 Task: Play online Dominion games in medium mode.
Action: Mouse moved to (301, 539)
Screenshot: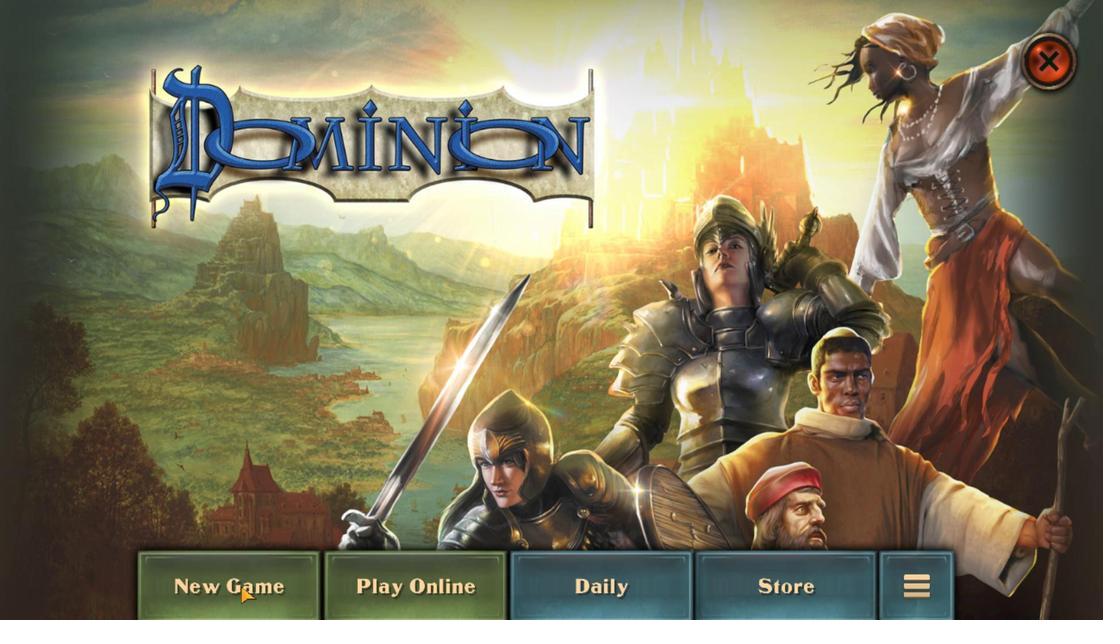 
Action: Mouse pressed left at (301, 539)
Screenshot: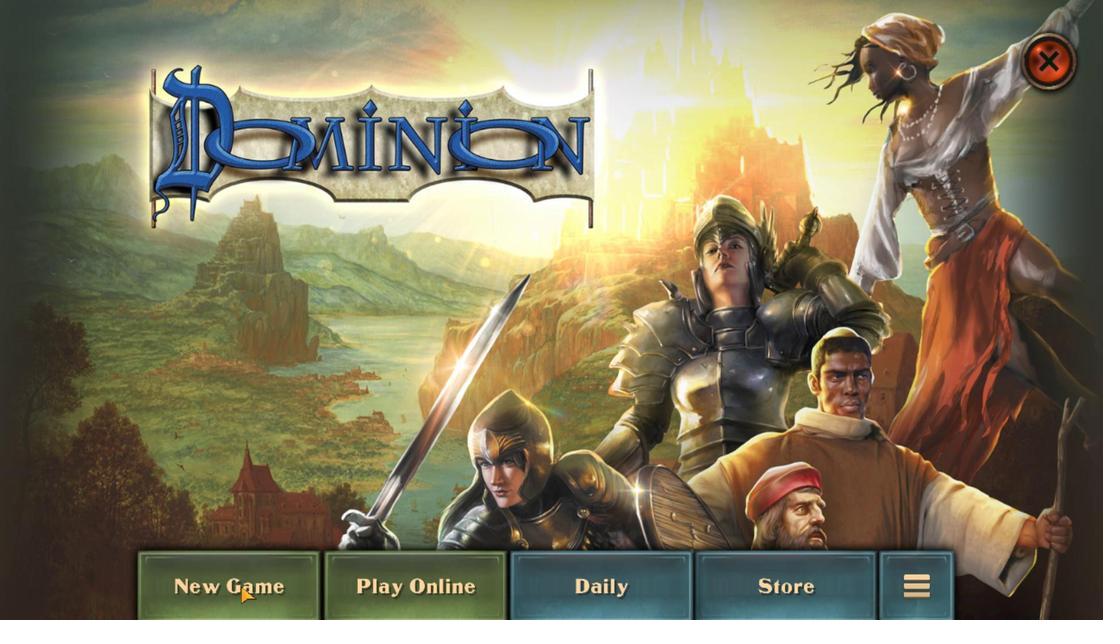
Action: Mouse moved to (652, 342)
Screenshot: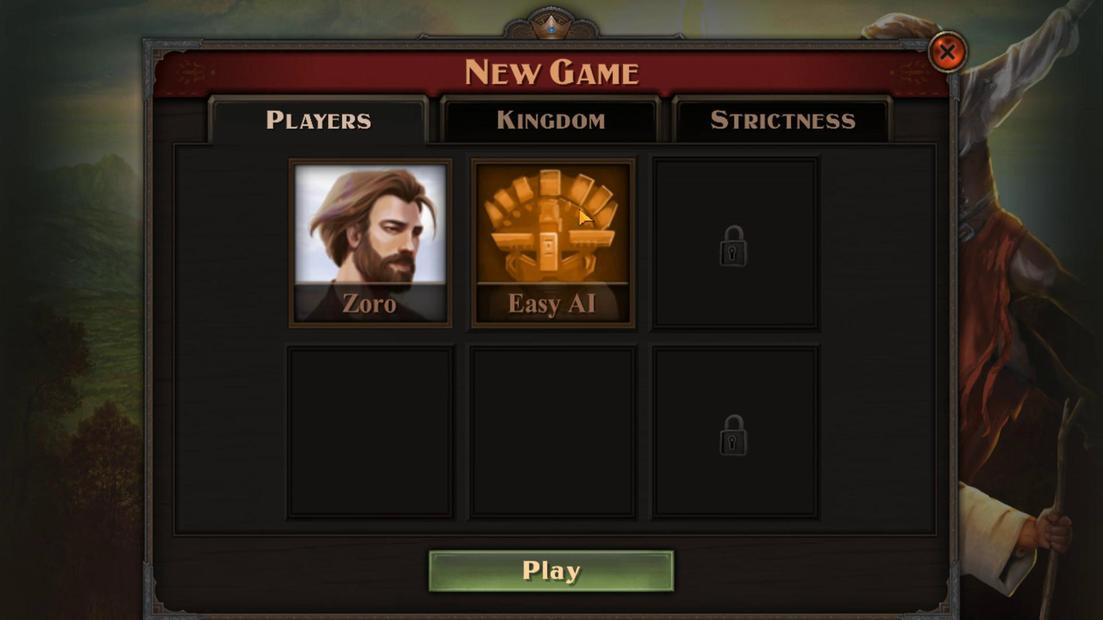 
Action: Mouse pressed left at (652, 342)
Screenshot: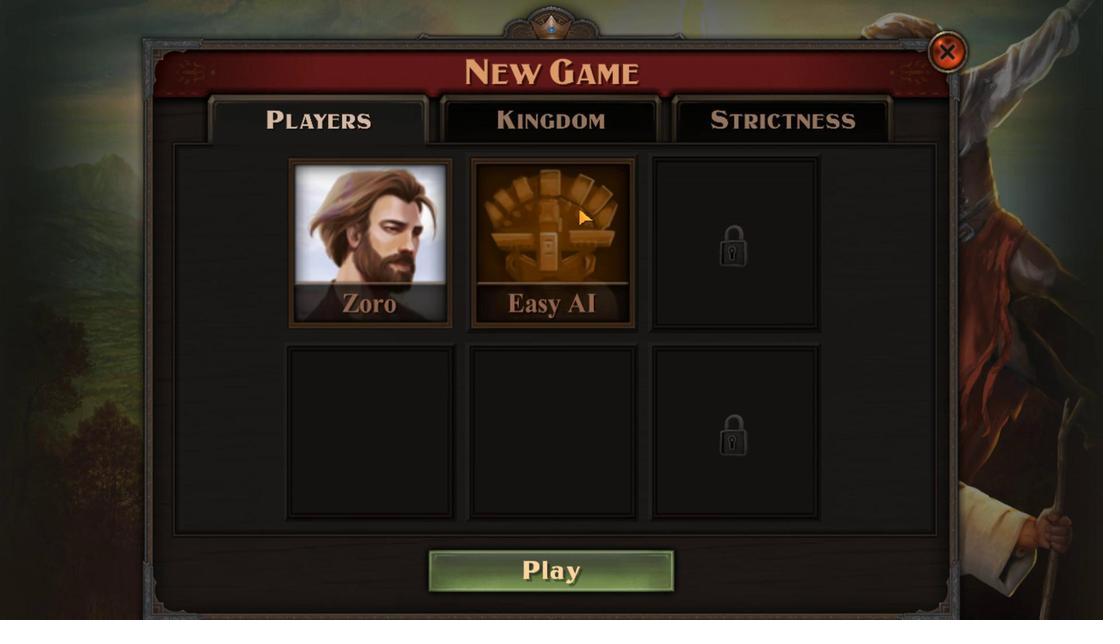 
Action: Mouse moved to (401, 459)
Screenshot: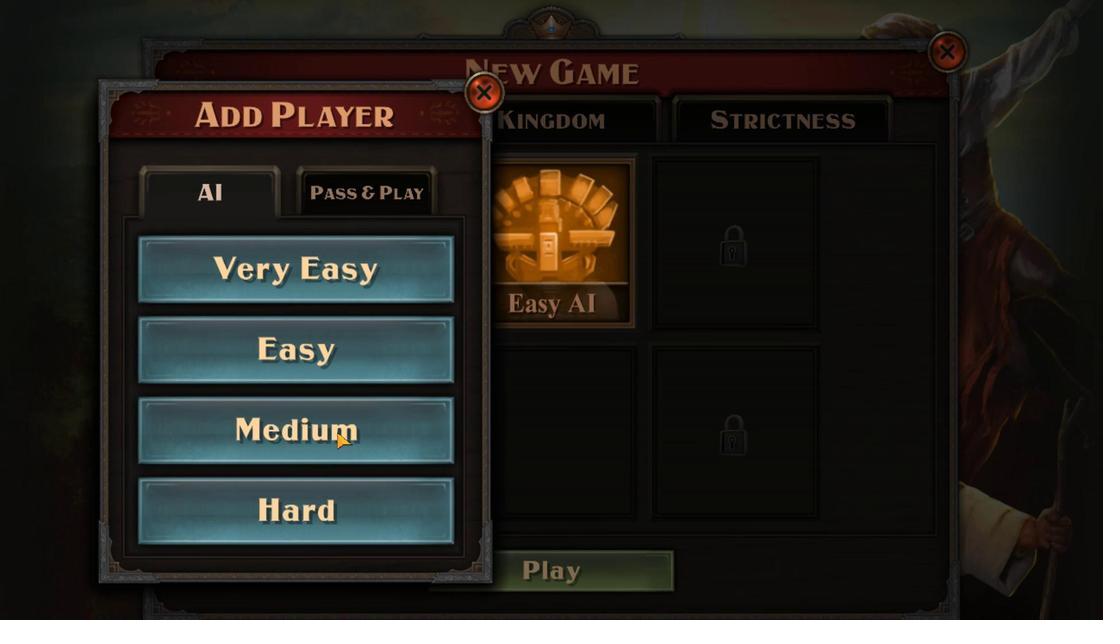 
Action: Mouse pressed left at (401, 459)
Screenshot: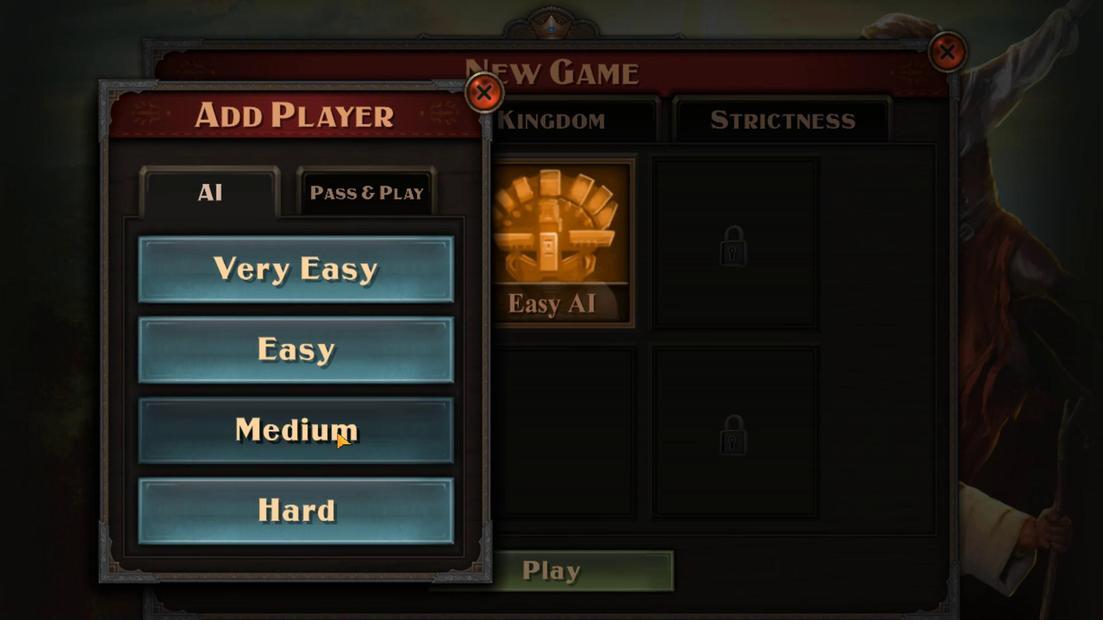 
Action: Mouse moved to (648, 530)
Screenshot: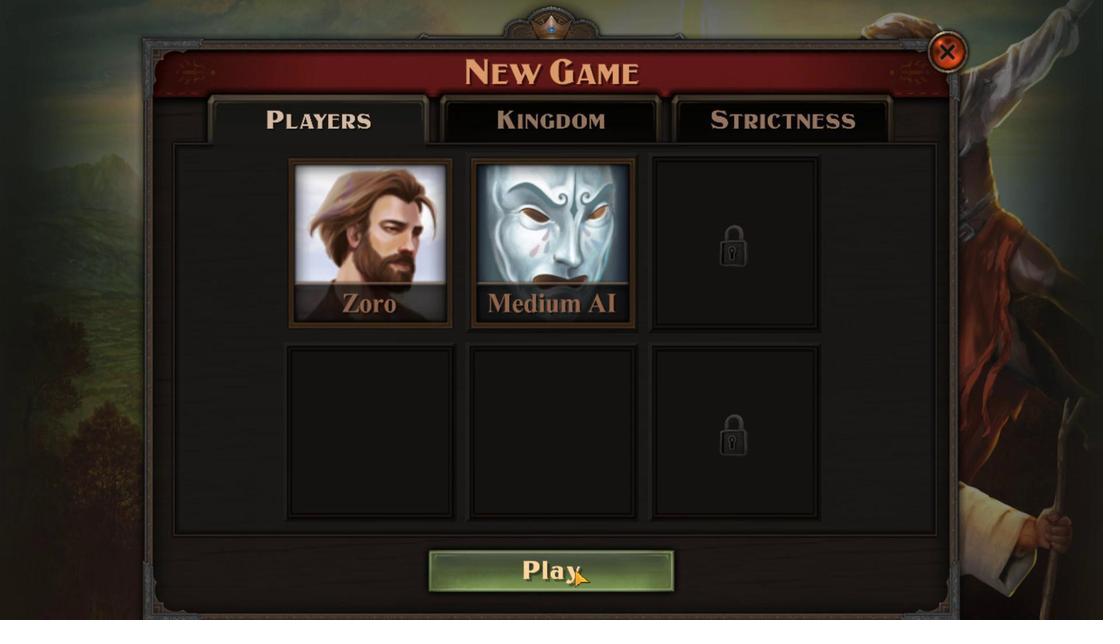 
Action: Mouse pressed left at (648, 530)
Screenshot: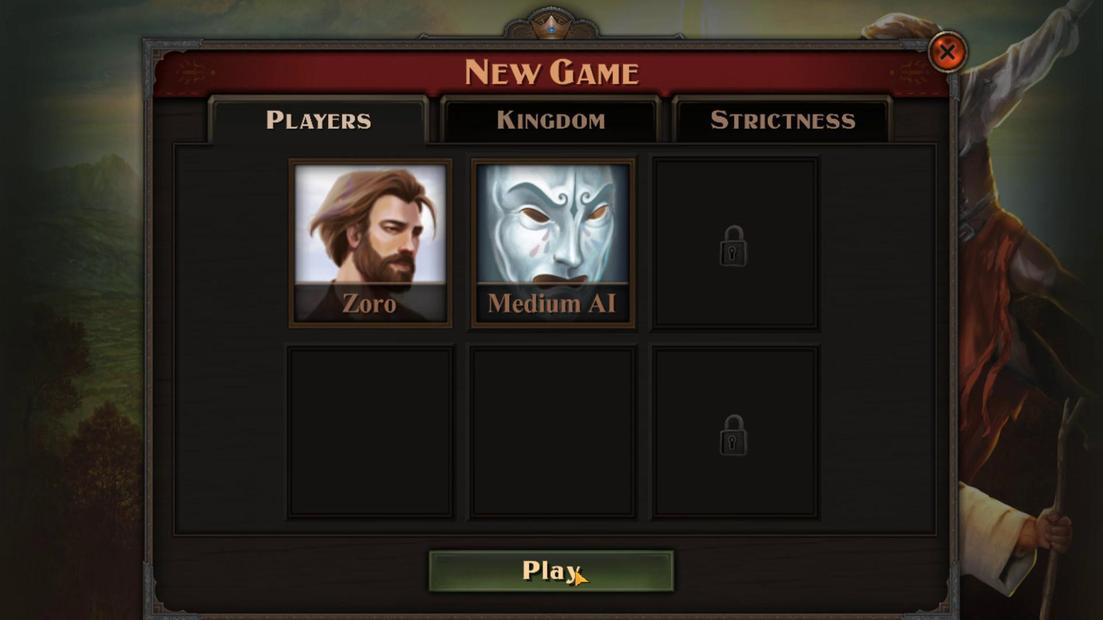 
Action: Mouse moved to (624, 497)
Screenshot: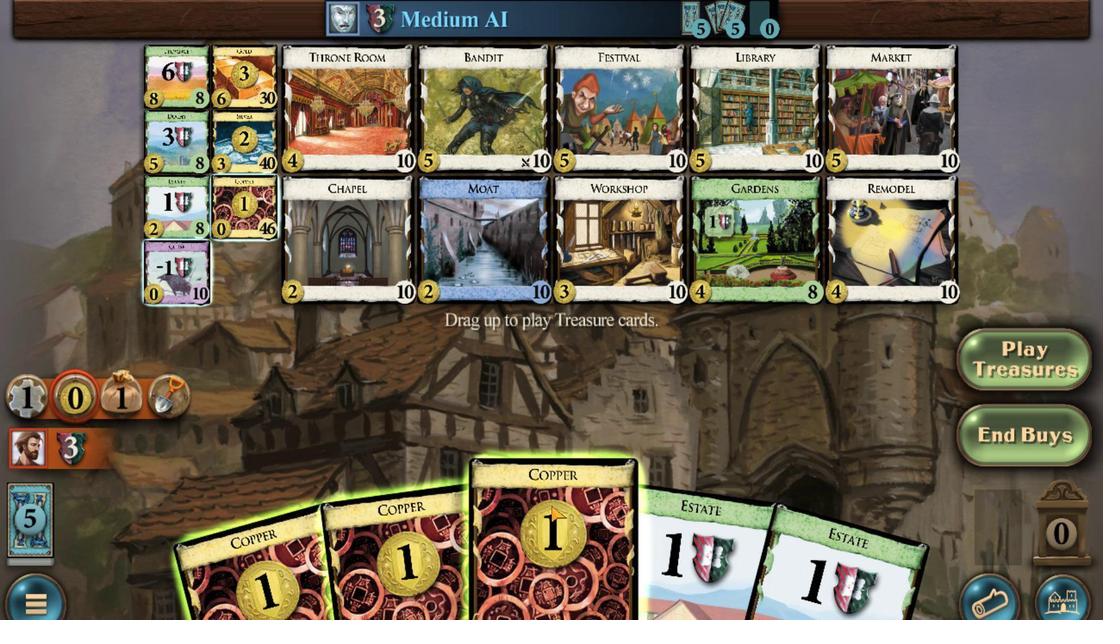 
Action: Mouse scrolled (624, 497) with delta (0, 0)
Screenshot: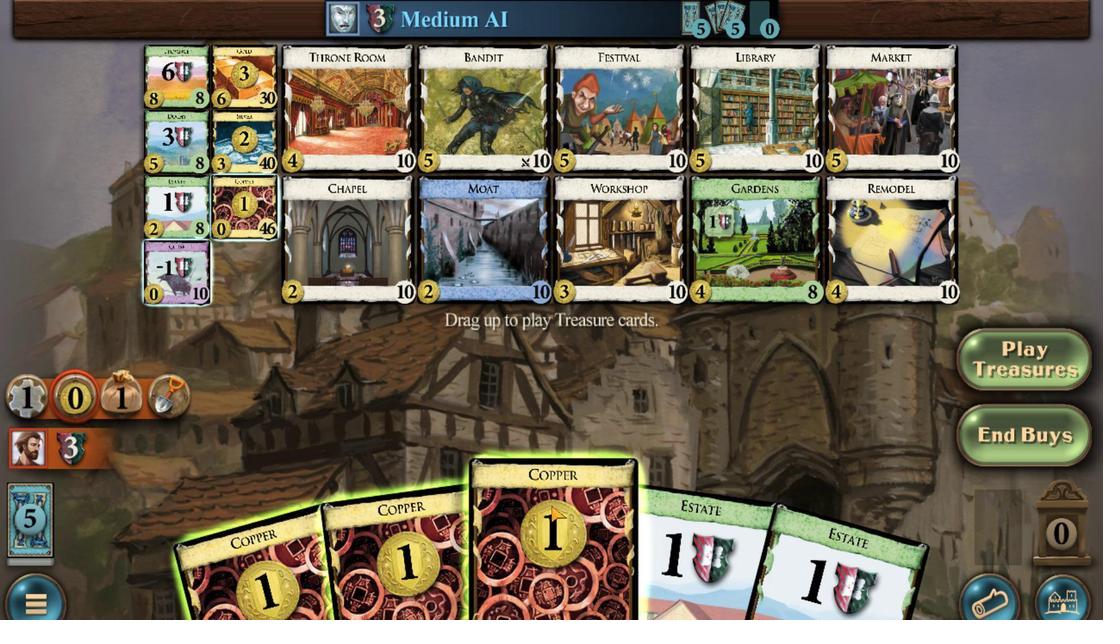 
Action: Mouse moved to (551, 503)
Screenshot: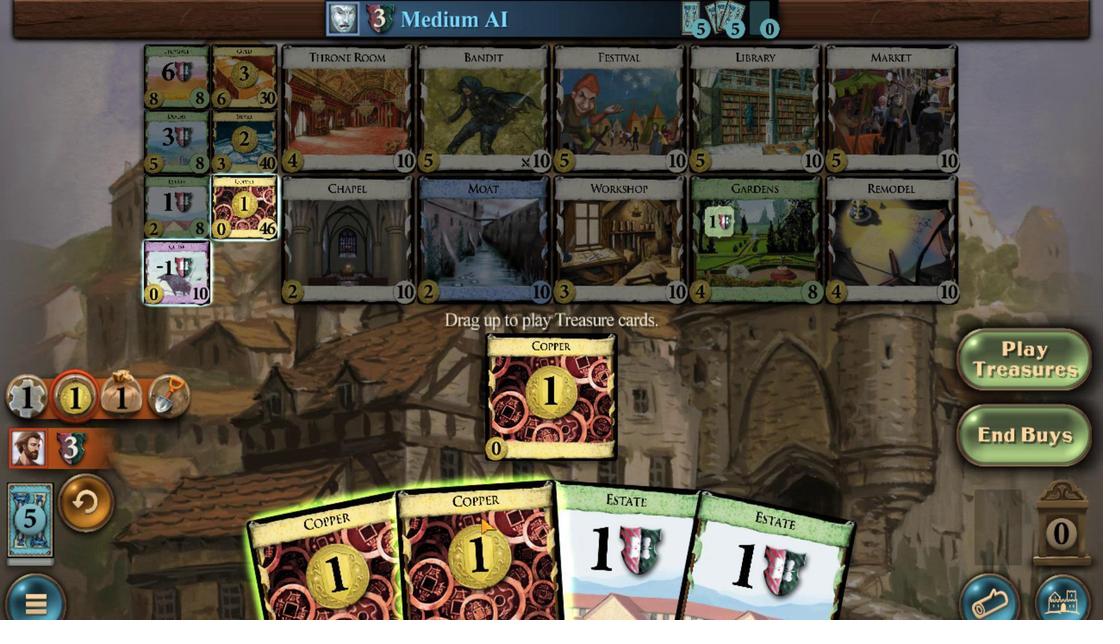 
Action: Mouse scrolled (551, 503) with delta (0, 0)
Screenshot: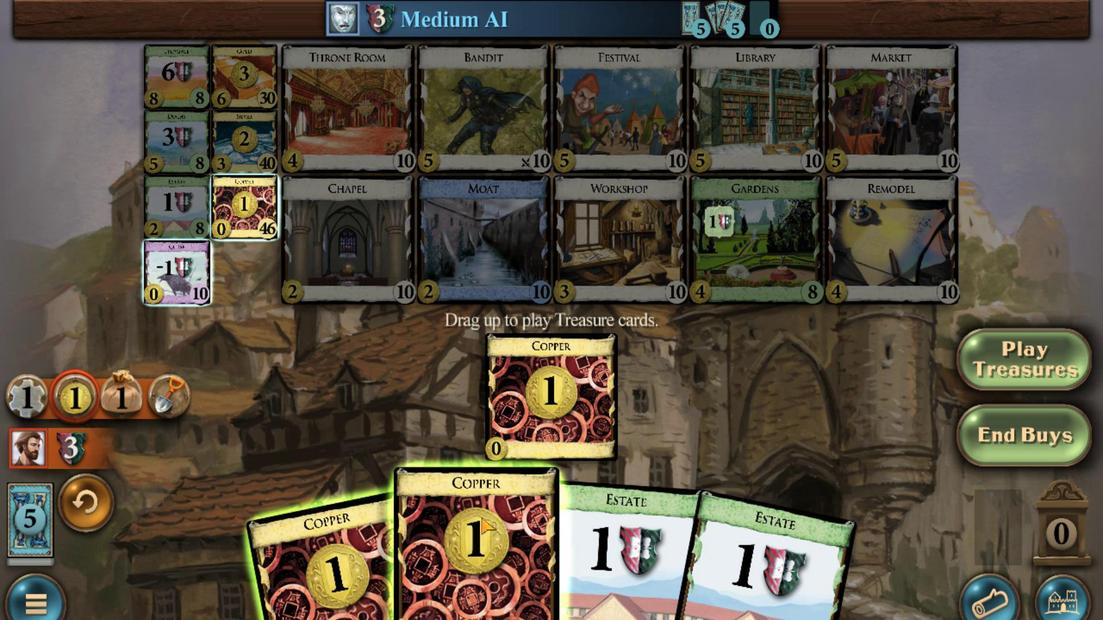 
Action: Mouse moved to (479, 511)
Screenshot: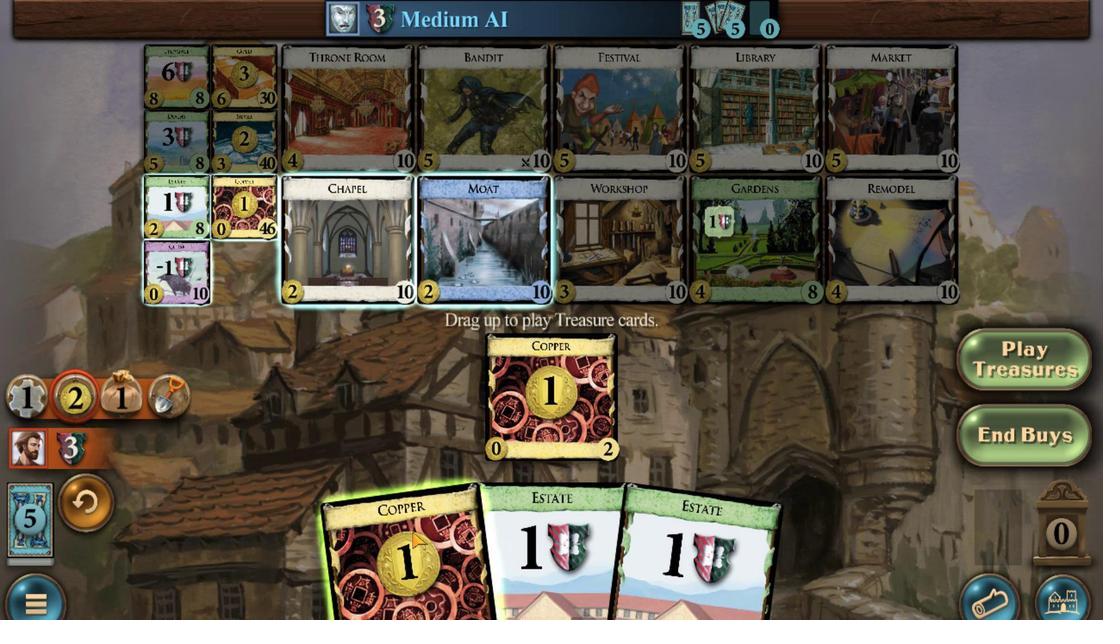 
Action: Mouse scrolled (479, 510) with delta (0, 0)
Screenshot: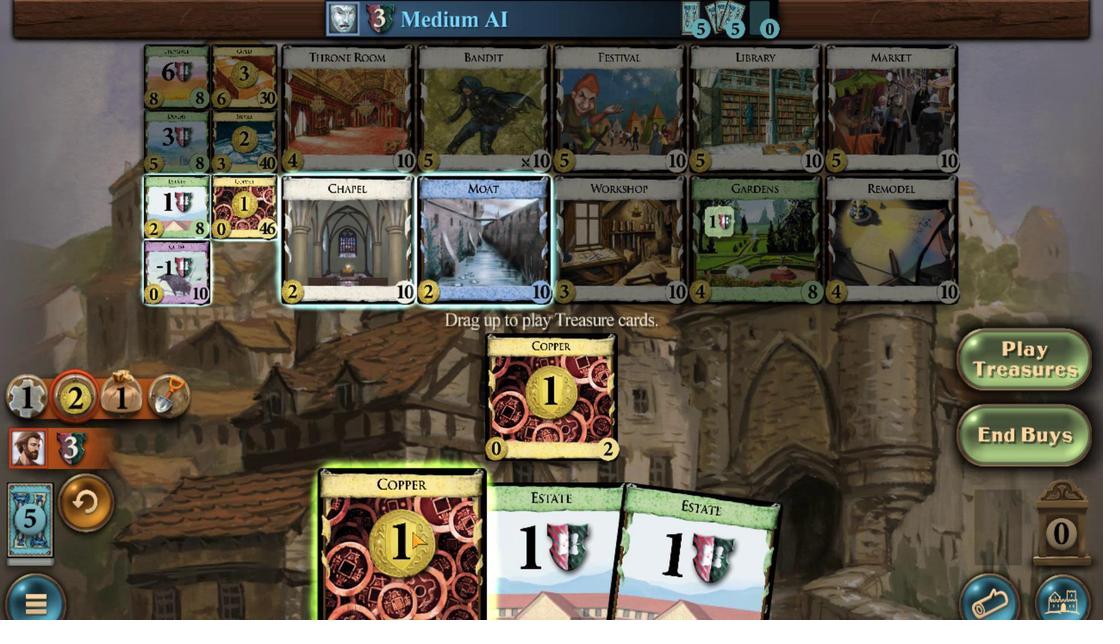 
Action: Mouse moved to (316, 302)
Screenshot: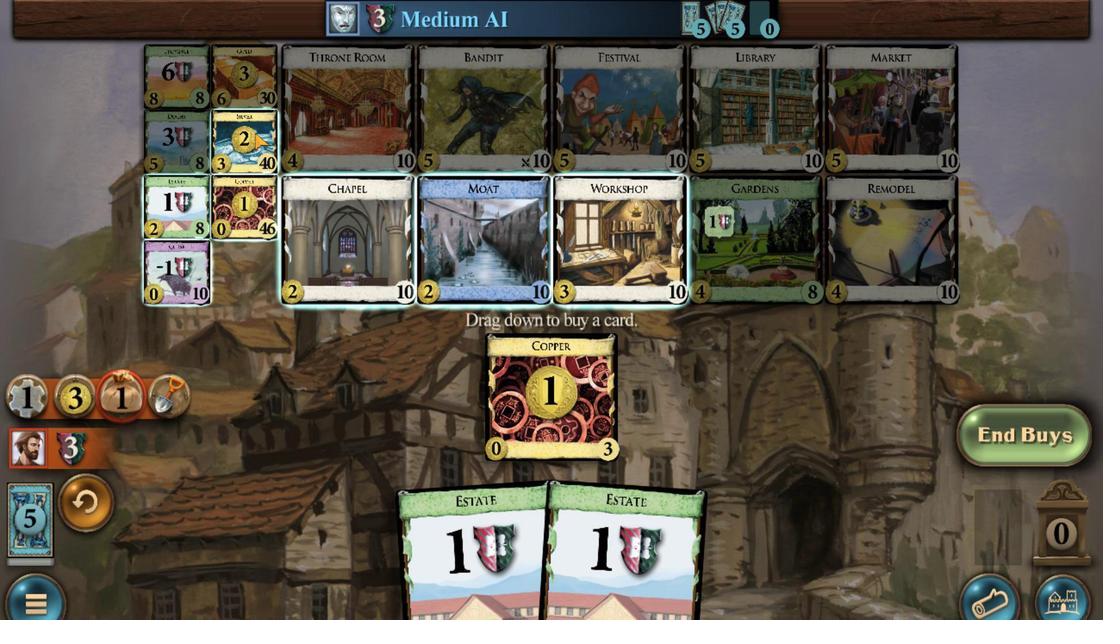 
Action: Mouse scrolled (316, 303) with delta (0, 0)
Screenshot: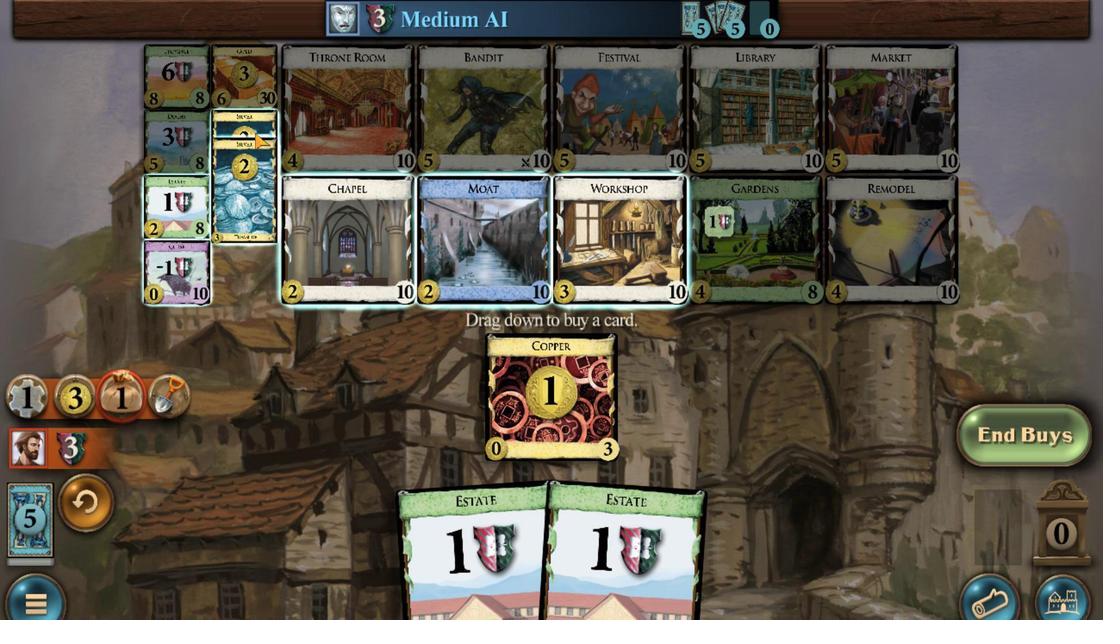 
Action: Mouse scrolled (316, 303) with delta (0, 0)
Screenshot: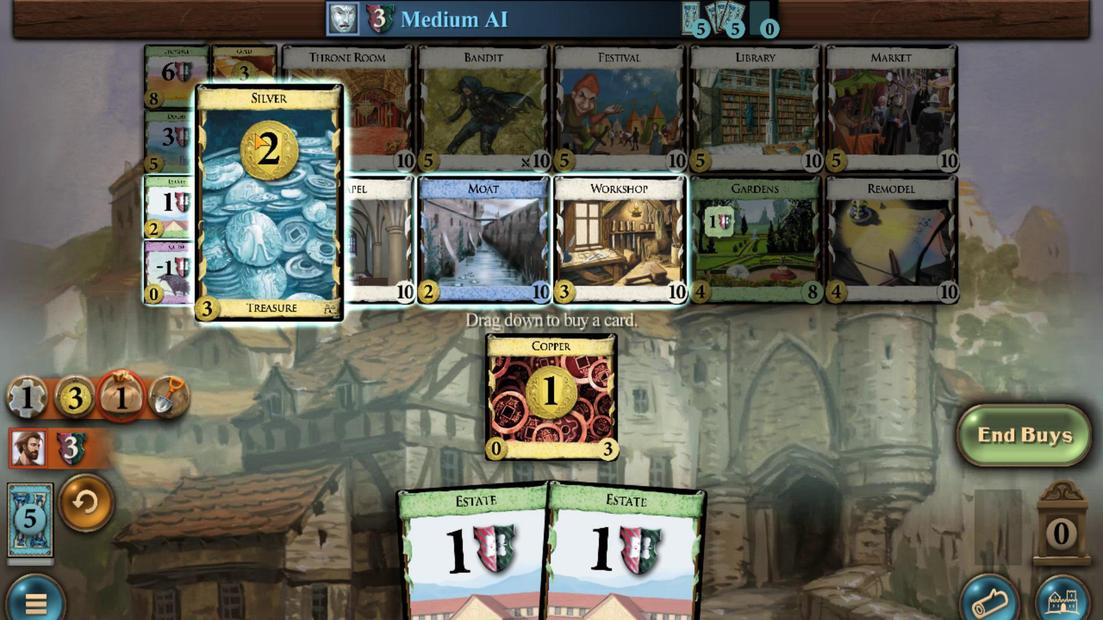 
Action: Mouse scrolled (316, 303) with delta (0, 0)
Screenshot: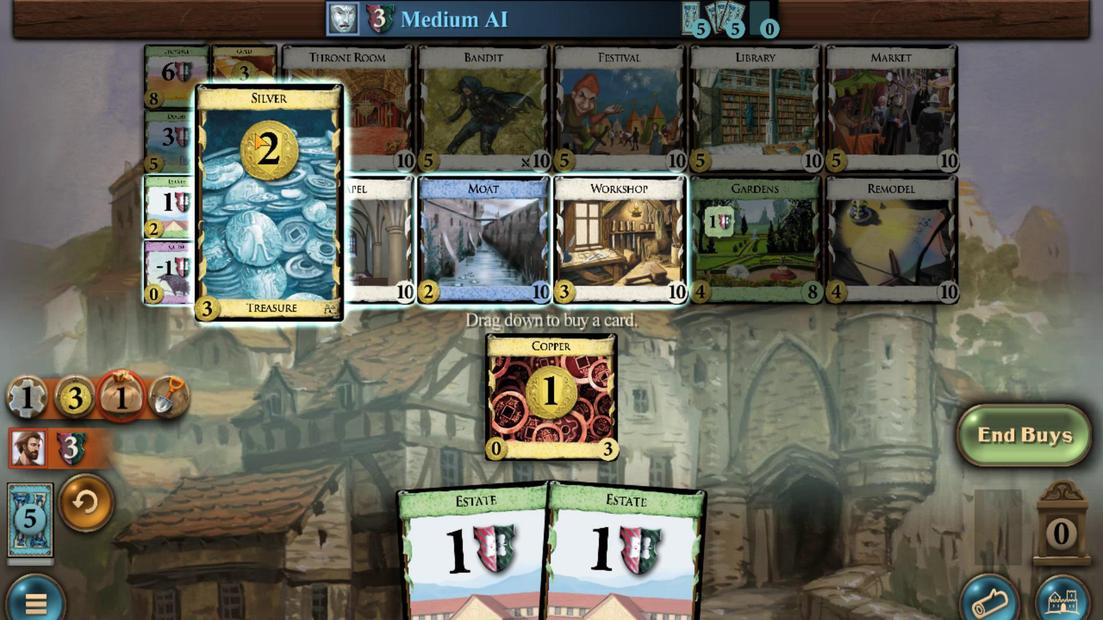 
Action: Mouse scrolled (316, 303) with delta (0, 0)
Screenshot: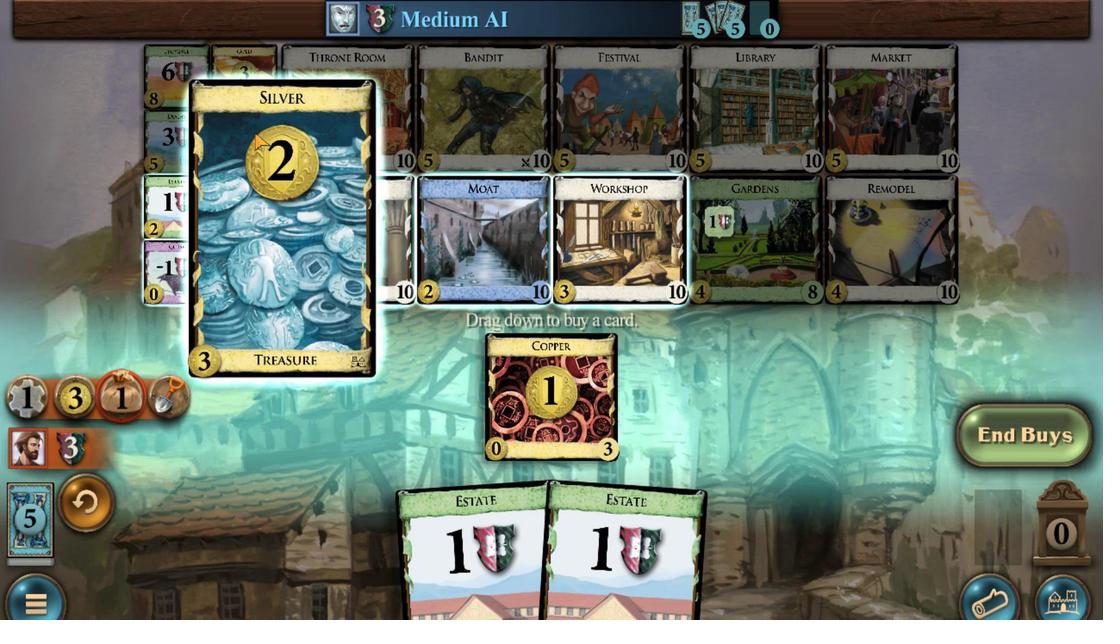 
Action: Mouse scrolled (316, 303) with delta (0, 0)
Screenshot: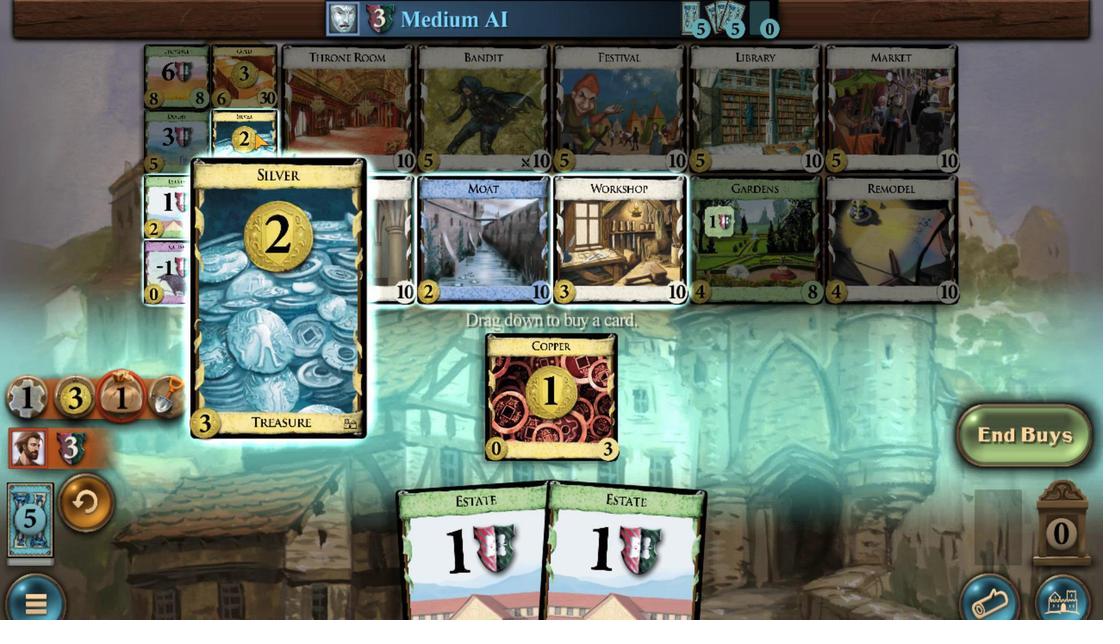 
Action: Mouse scrolled (316, 303) with delta (0, 0)
Screenshot: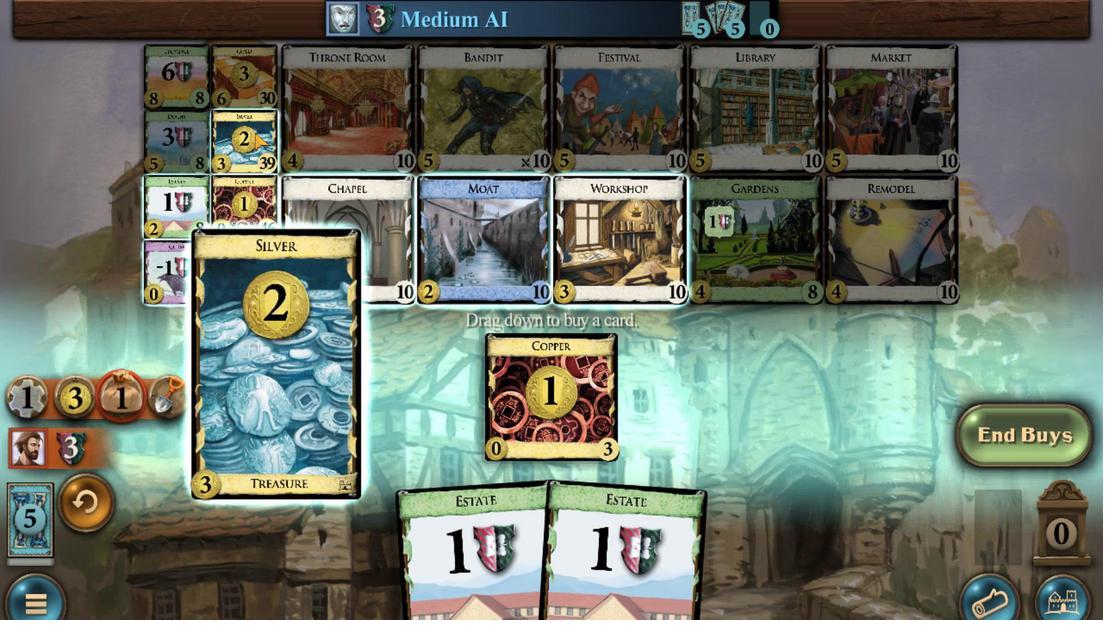 
Action: Mouse scrolled (316, 303) with delta (0, 0)
Screenshot: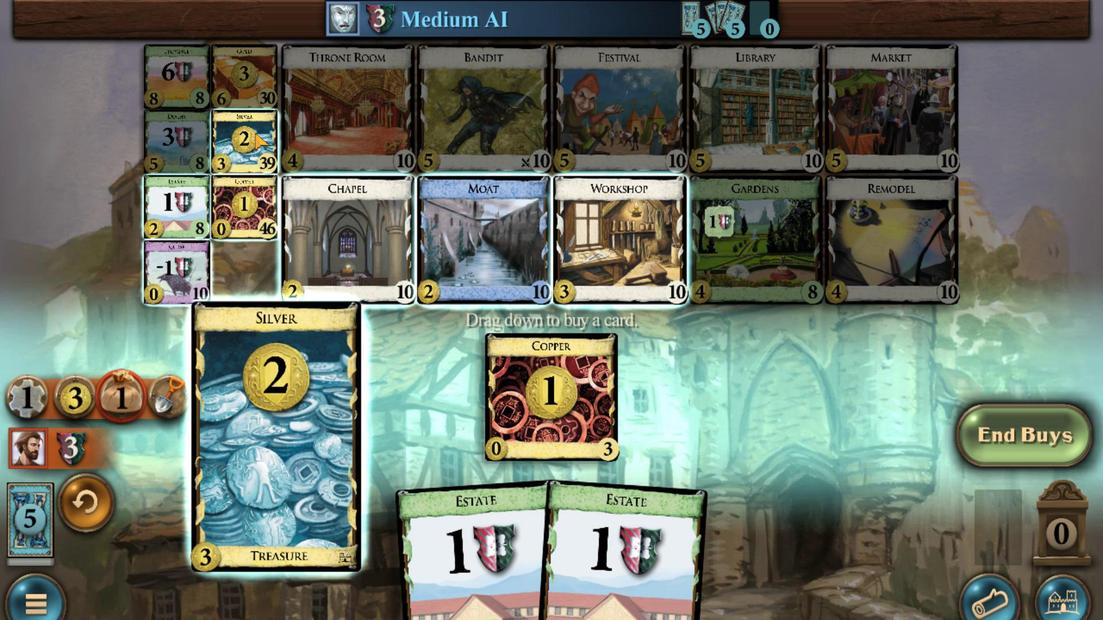 
Action: Mouse moved to (909, 539)
Screenshot: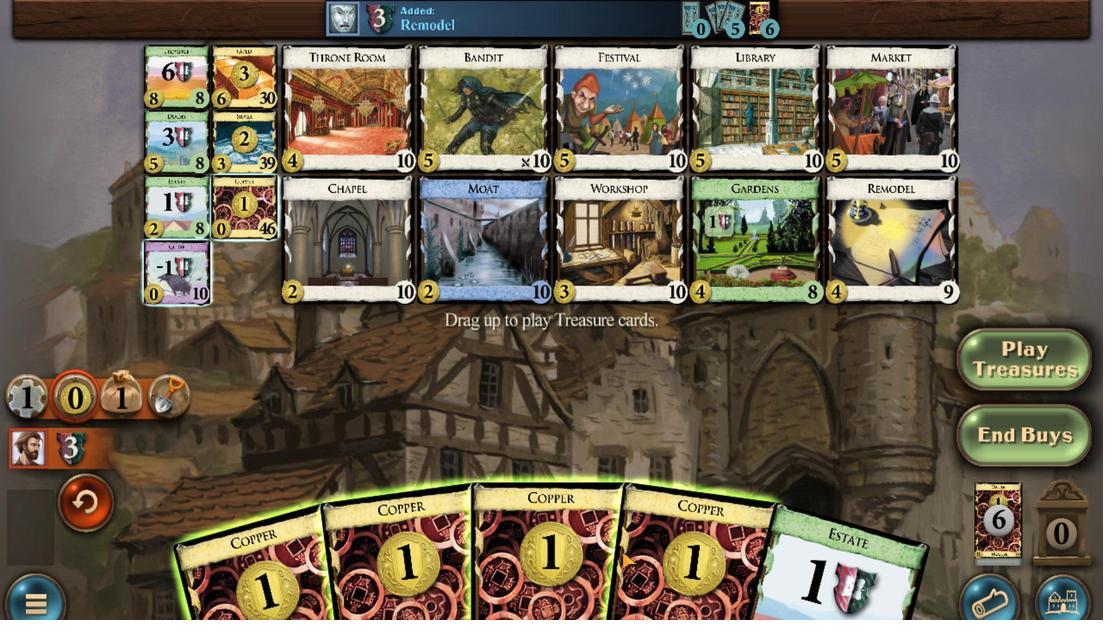 
Action: Mouse scrolled (909, 539) with delta (0, 0)
Screenshot: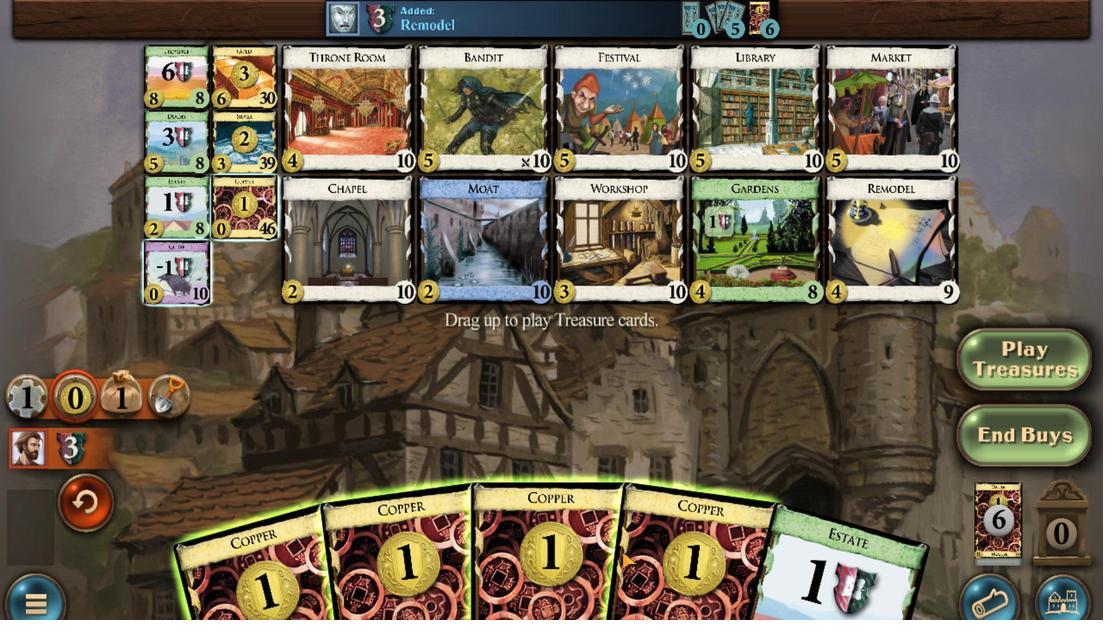
Action: Mouse moved to (665, 521)
Screenshot: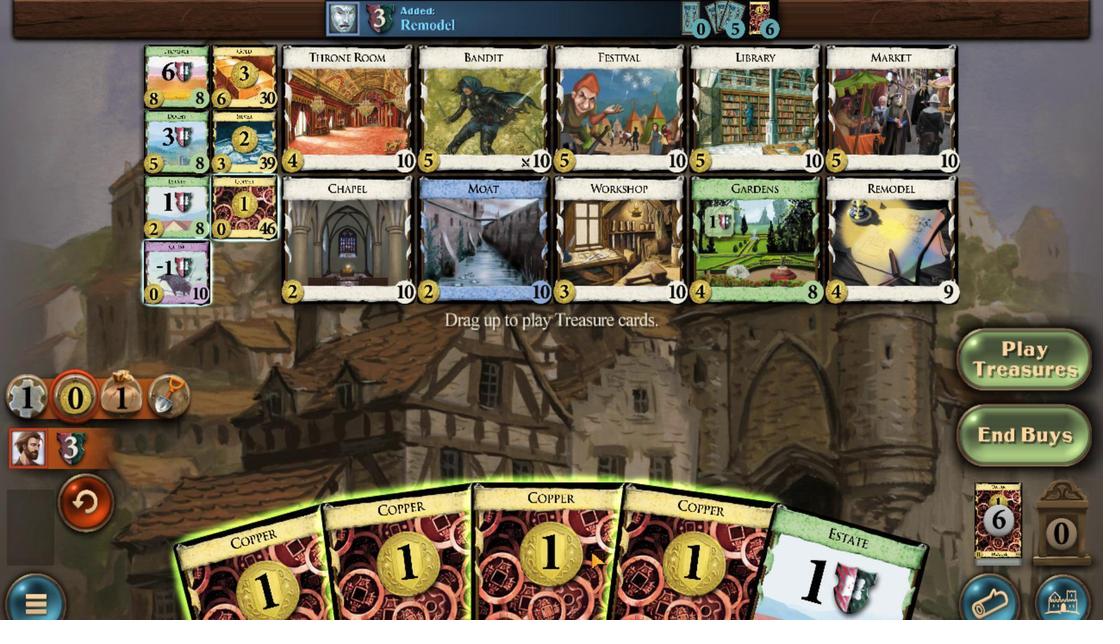 
Action: Mouse scrolled (665, 521) with delta (0, 0)
Screenshot: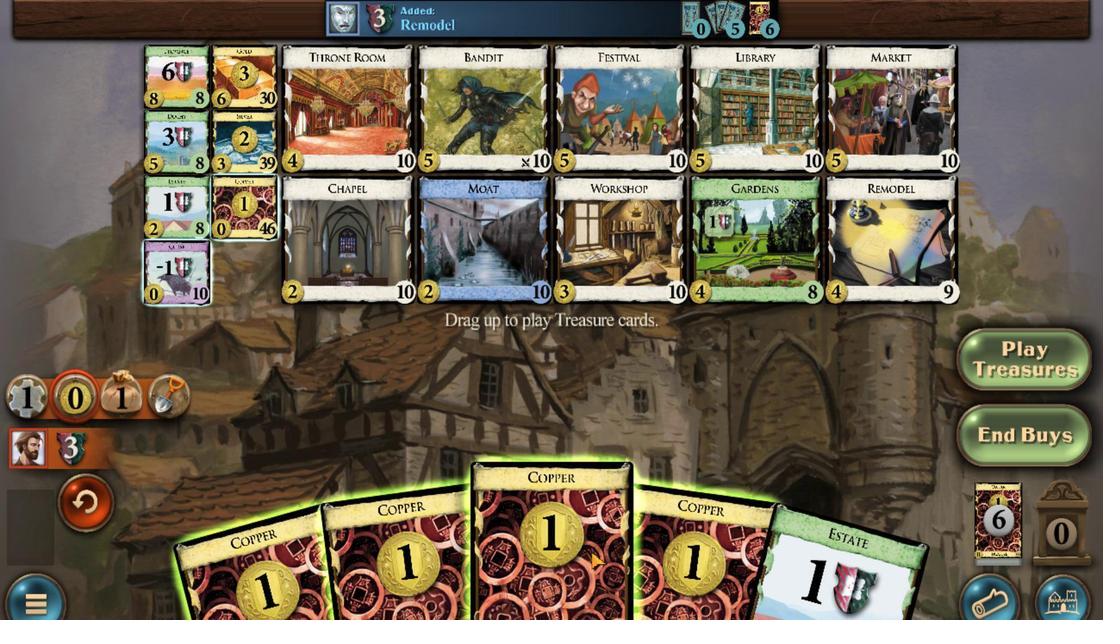 
Action: Mouse moved to (588, 524)
Screenshot: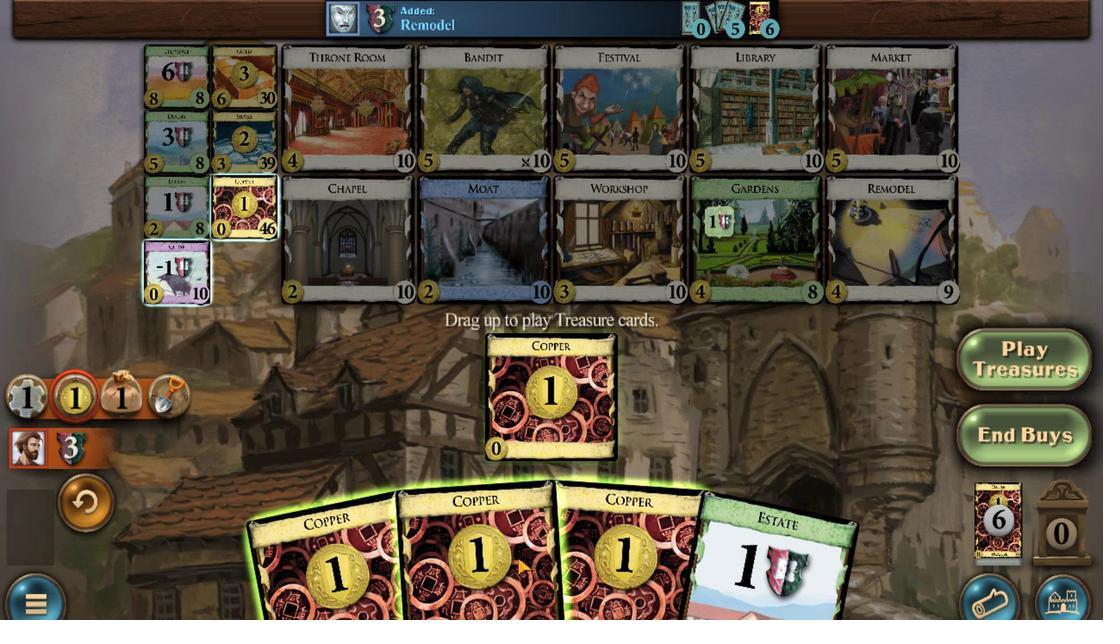 
Action: Mouse scrolled (588, 524) with delta (0, 0)
Screenshot: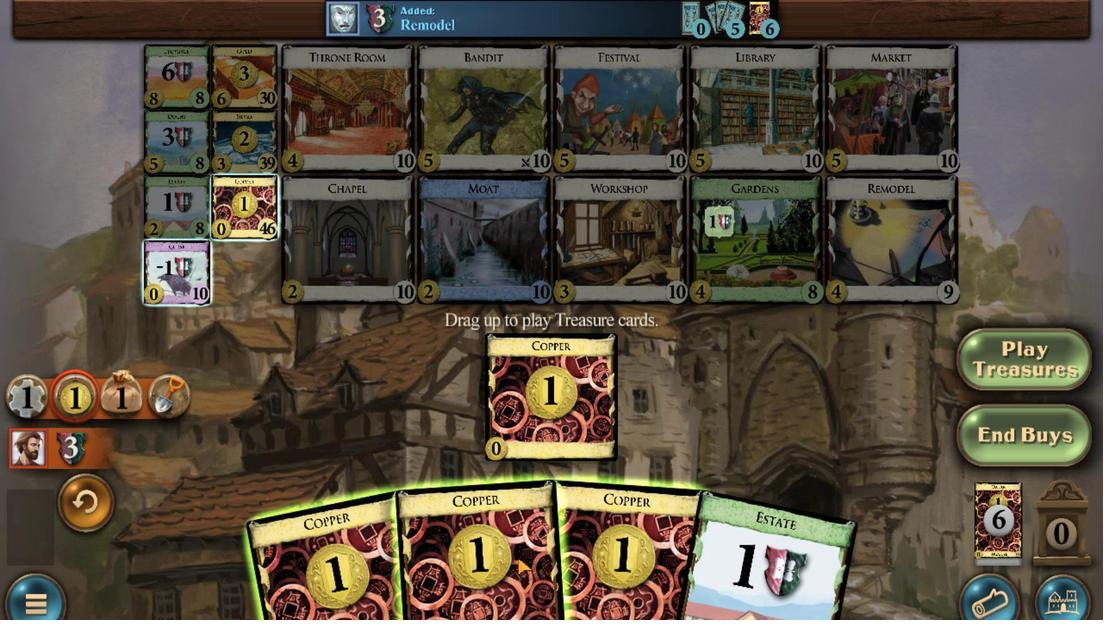 
Action: Mouse moved to (496, 514)
Screenshot: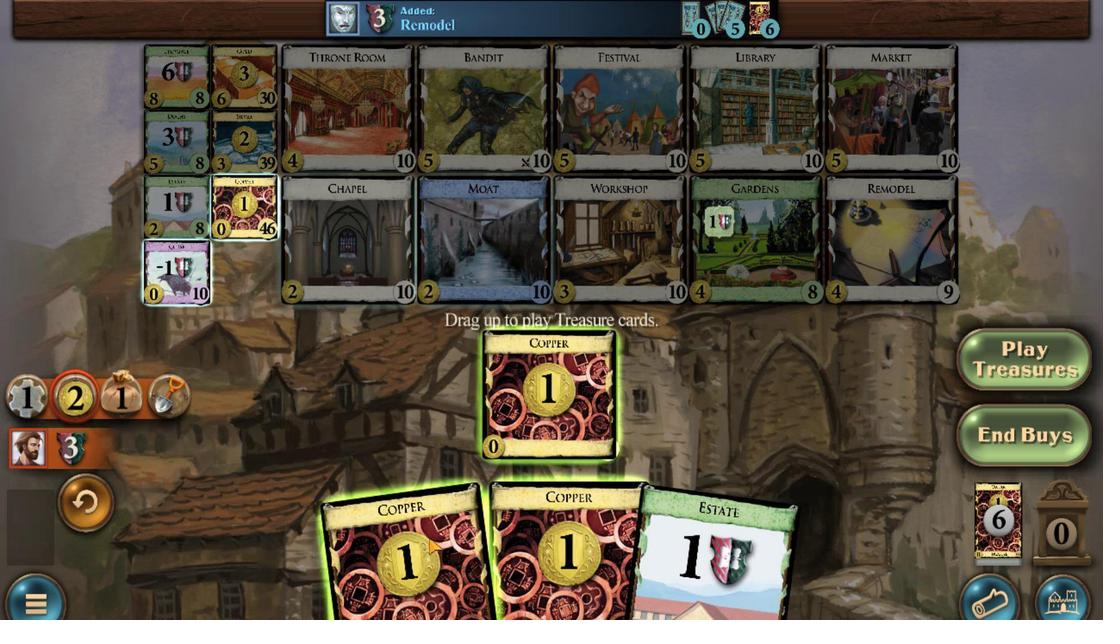 
Action: Mouse scrolled (496, 513) with delta (0, 0)
Screenshot: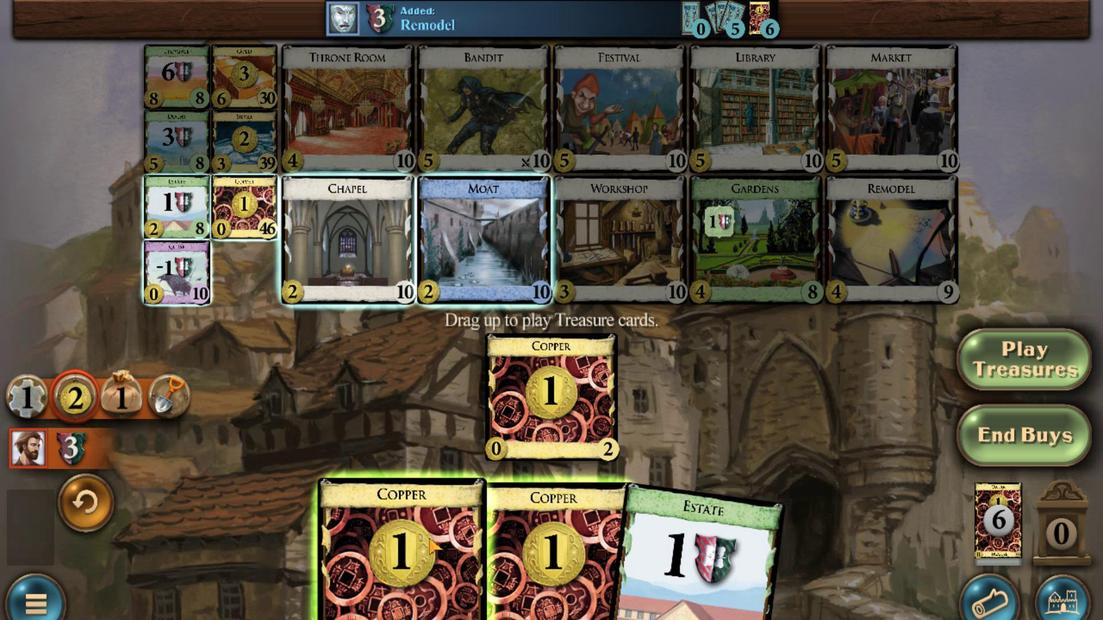 
Action: Mouse moved to (549, 526)
Screenshot: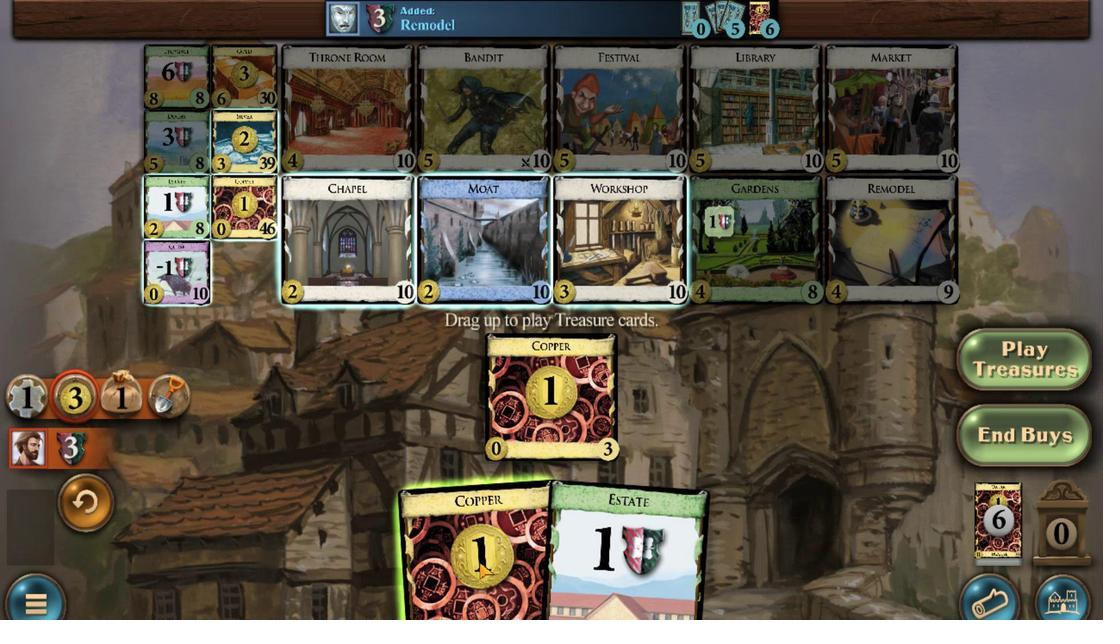 
Action: Mouse scrolled (549, 526) with delta (0, 0)
Screenshot: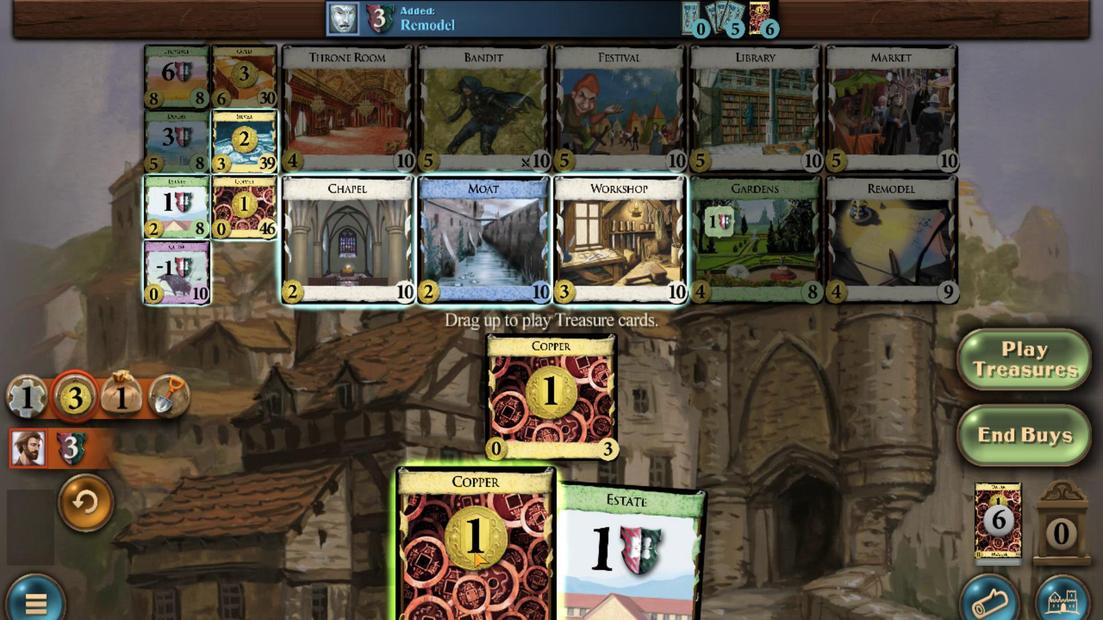 
Action: Mouse moved to (310, 298)
Screenshot: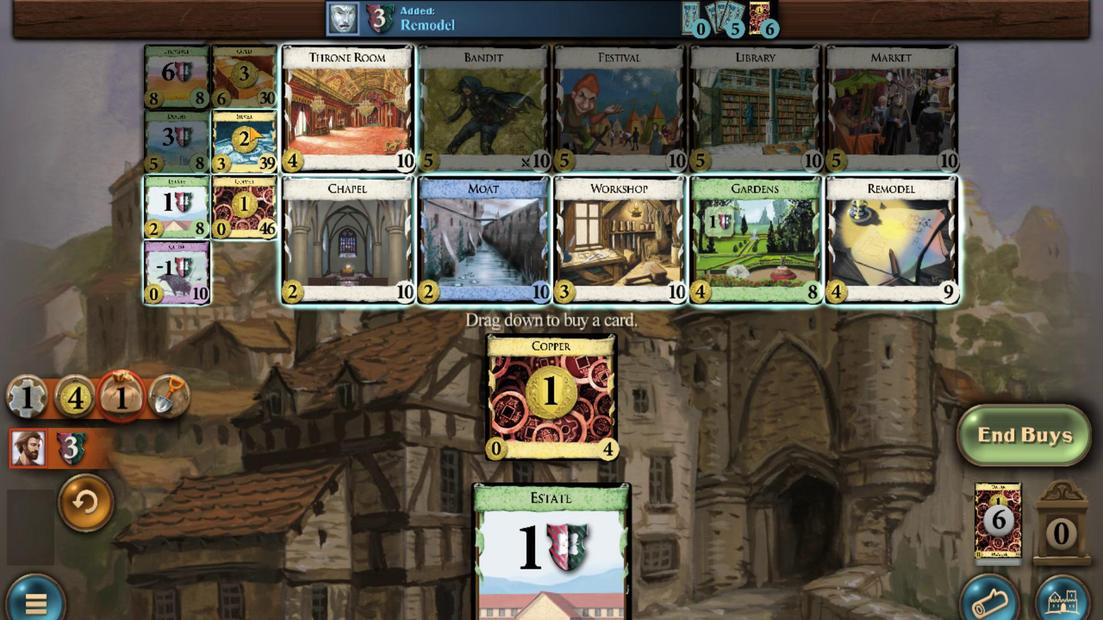 
Action: Mouse scrolled (310, 299) with delta (0, 0)
Screenshot: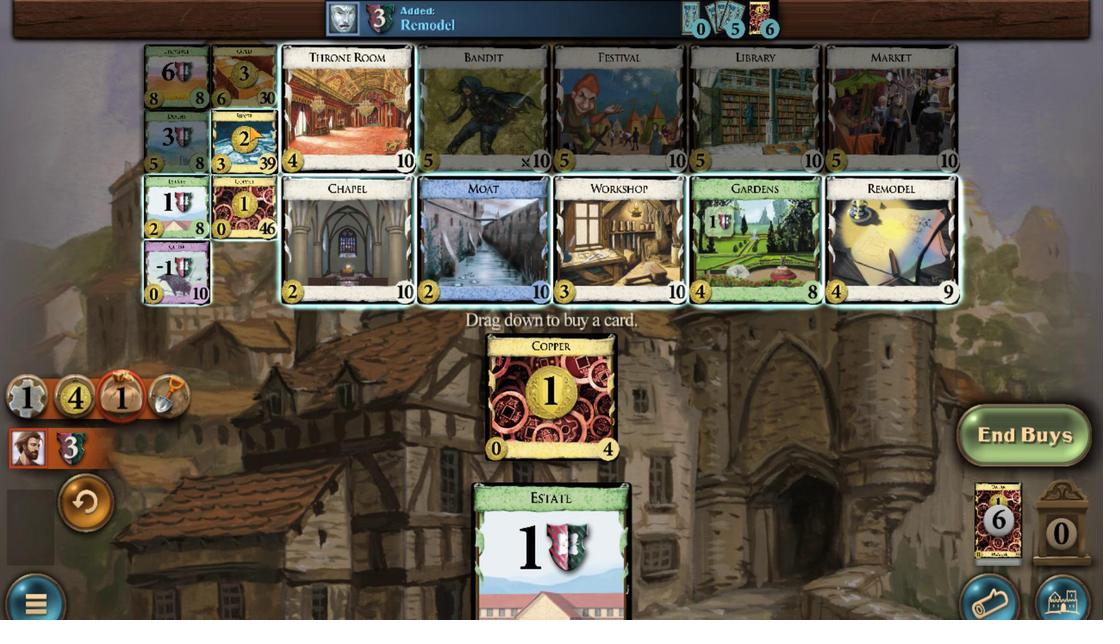 
Action: Mouse scrolled (310, 299) with delta (0, 0)
Screenshot: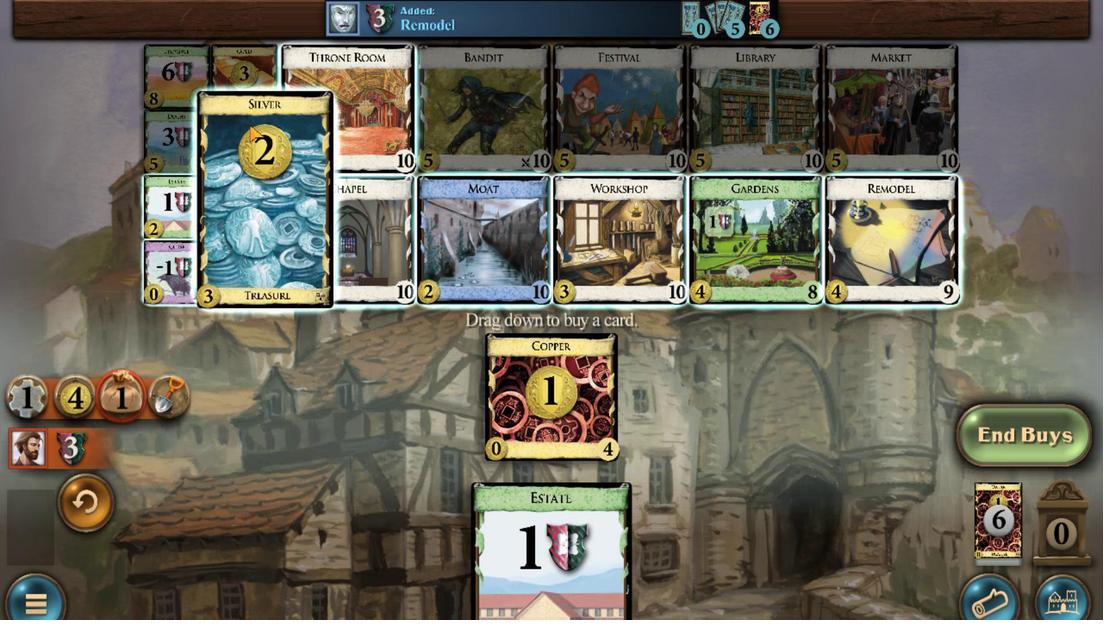 
Action: Mouse scrolled (310, 299) with delta (0, 0)
Screenshot: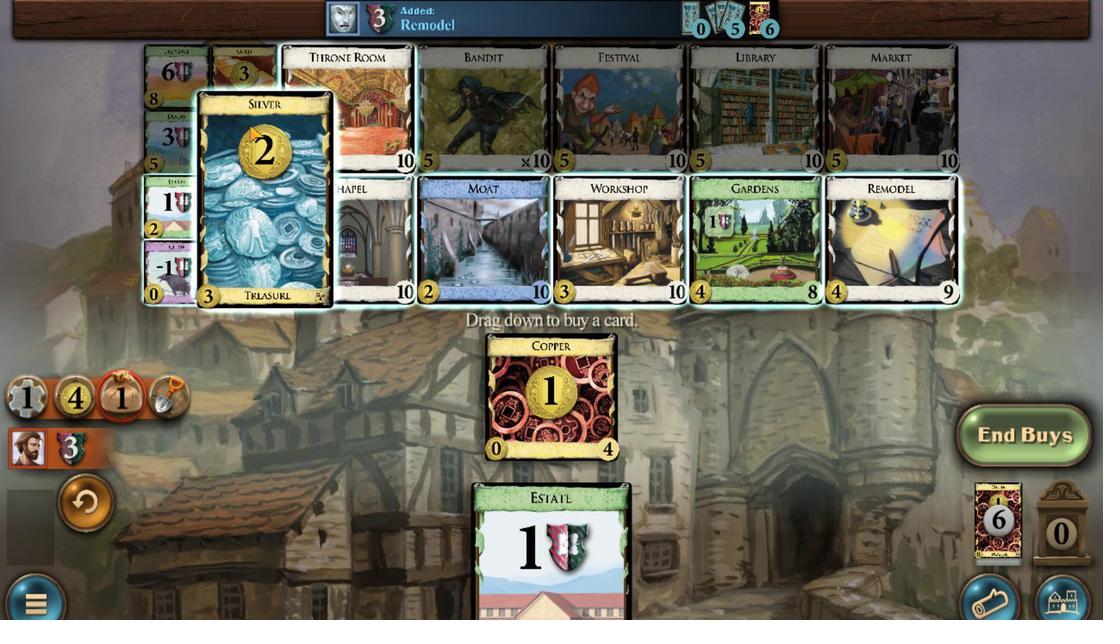 
Action: Mouse scrolled (310, 299) with delta (0, 0)
Screenshot: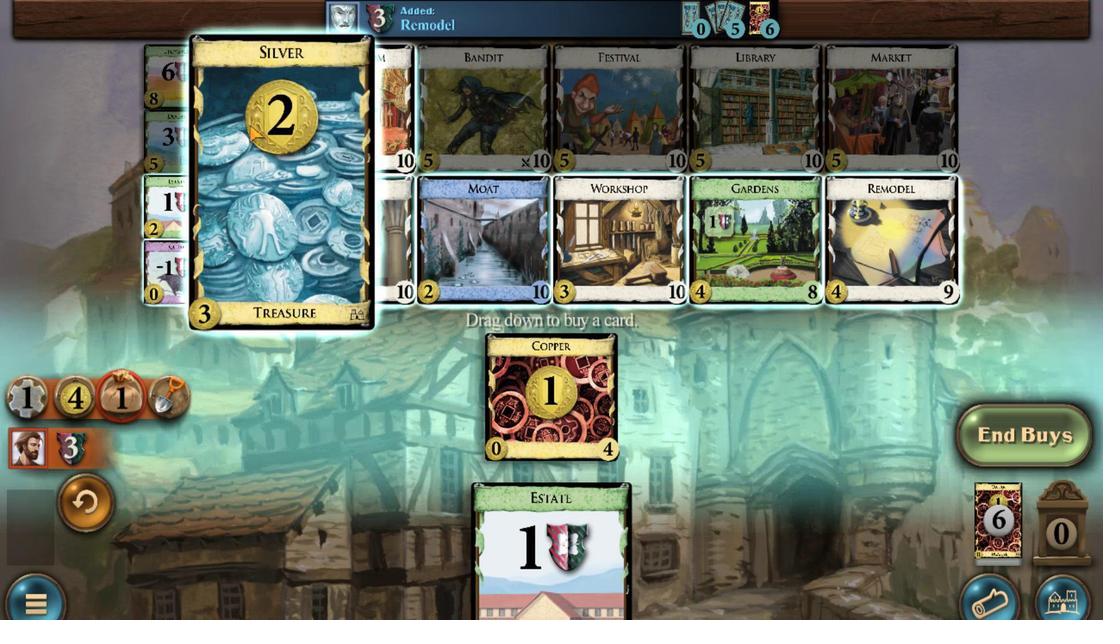
Action: Mouse scrolled (310, 299) with delta (0, 0)
Screenshot: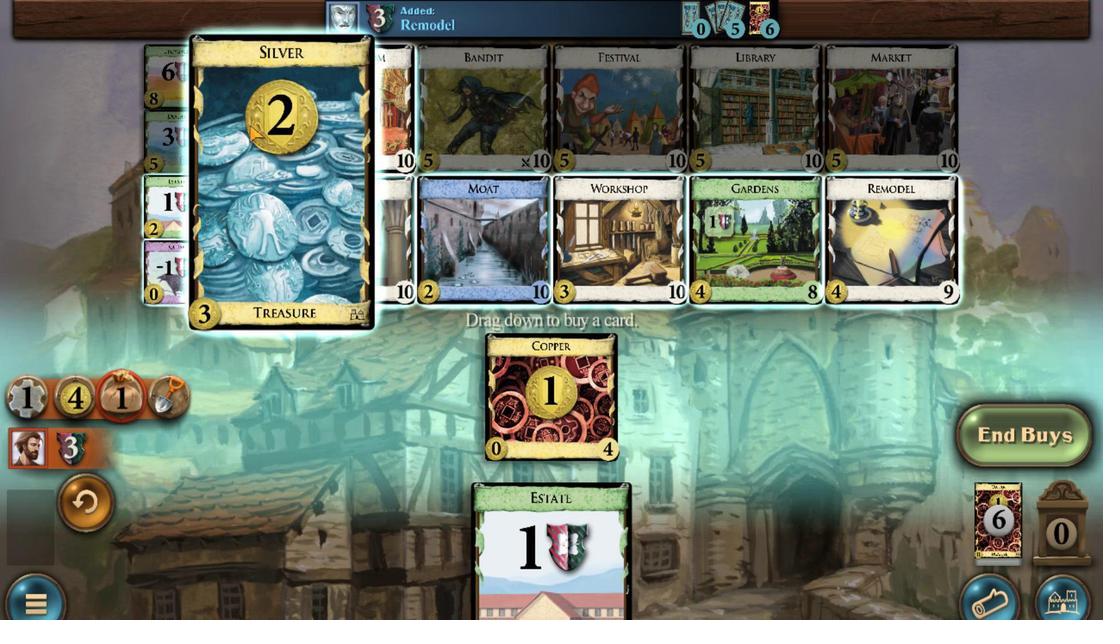 
Action: Mouse scrolled (310, 299) with delta (0, 0)
Screenshot: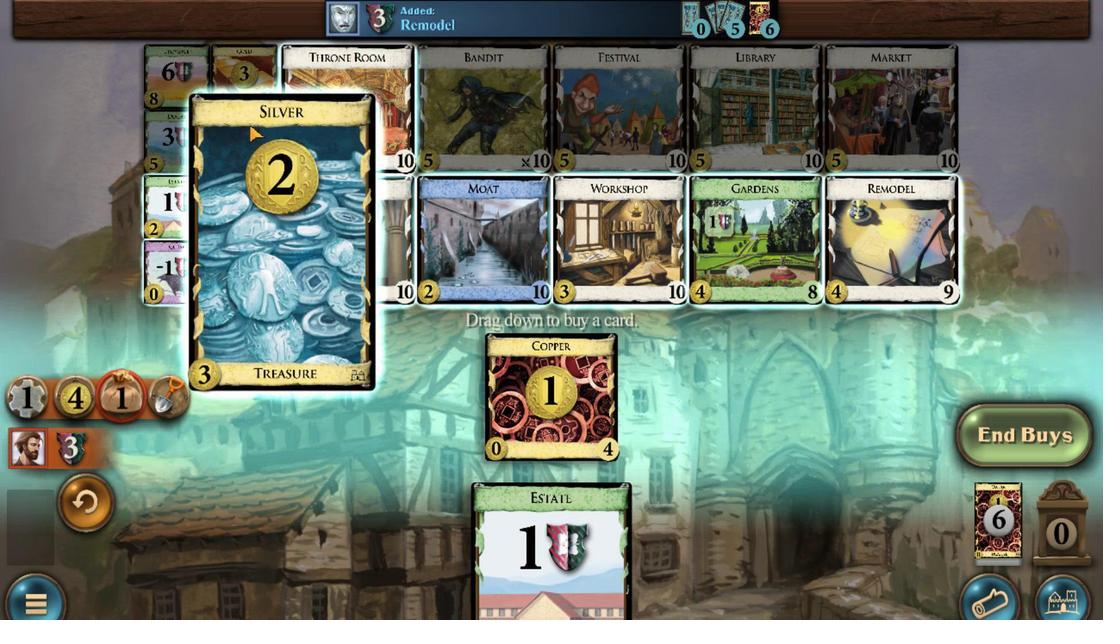 
Action: Mouse scrolled (310, 299) with delta (0, 0)
Screenshot: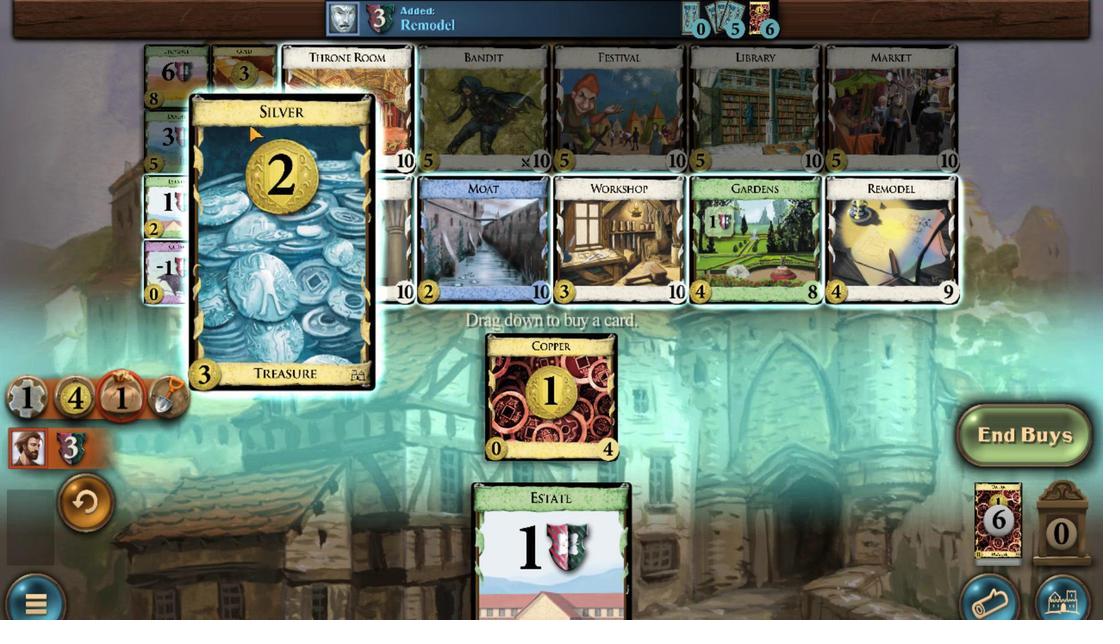 
Action: Mouse scrolled (310, 299) with delta (0, 0)
Screenshot: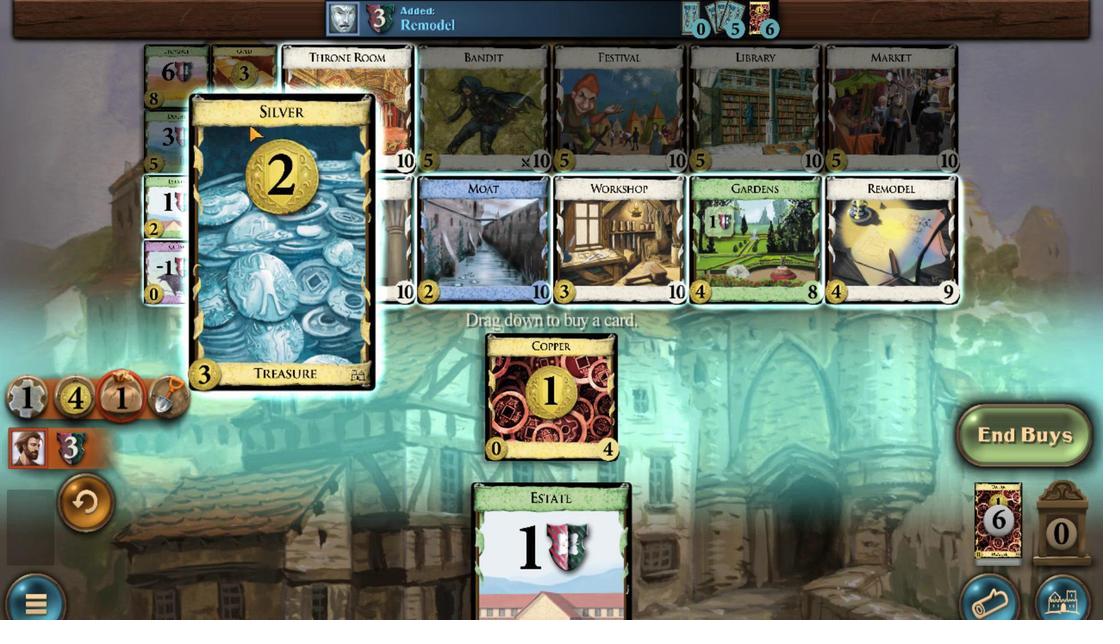 
Action: Mouse scrolled (310, 299) with delta (0, 0)
Screenshot: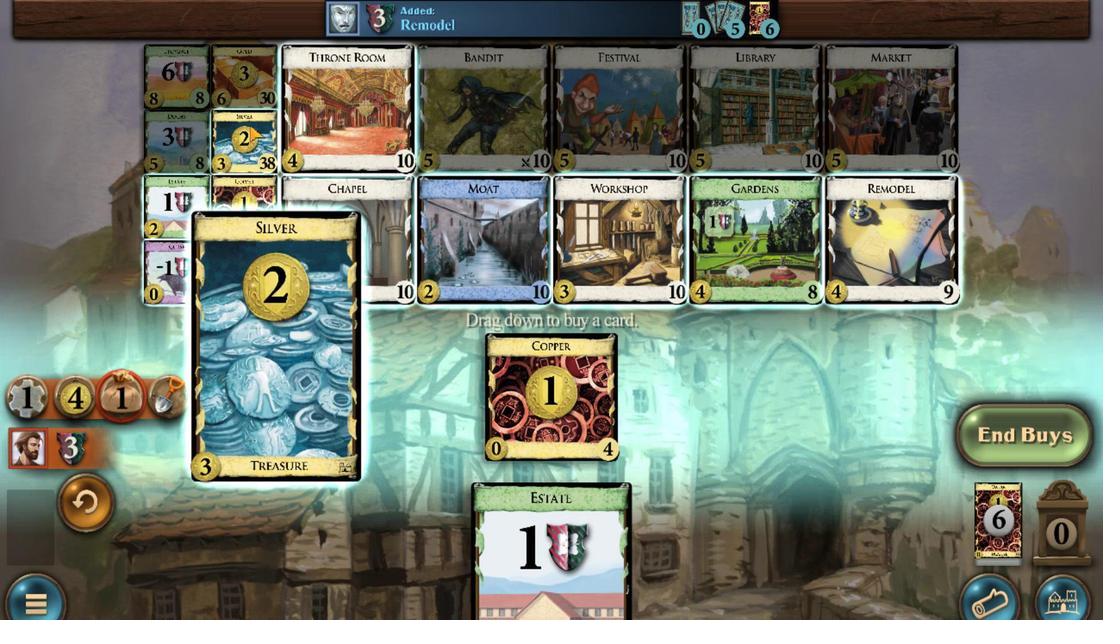 
Action: Mouse moved to (621, 503)
Screenshot: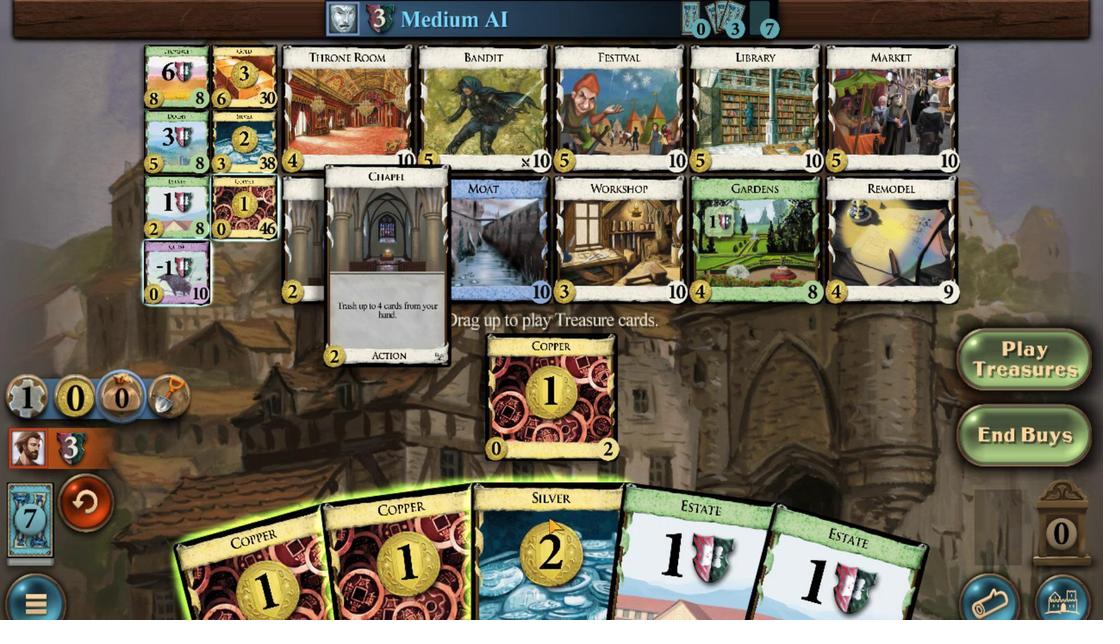 
Action: Mouse scrolled (621, 503) with delta (0, 0)
Screenshot: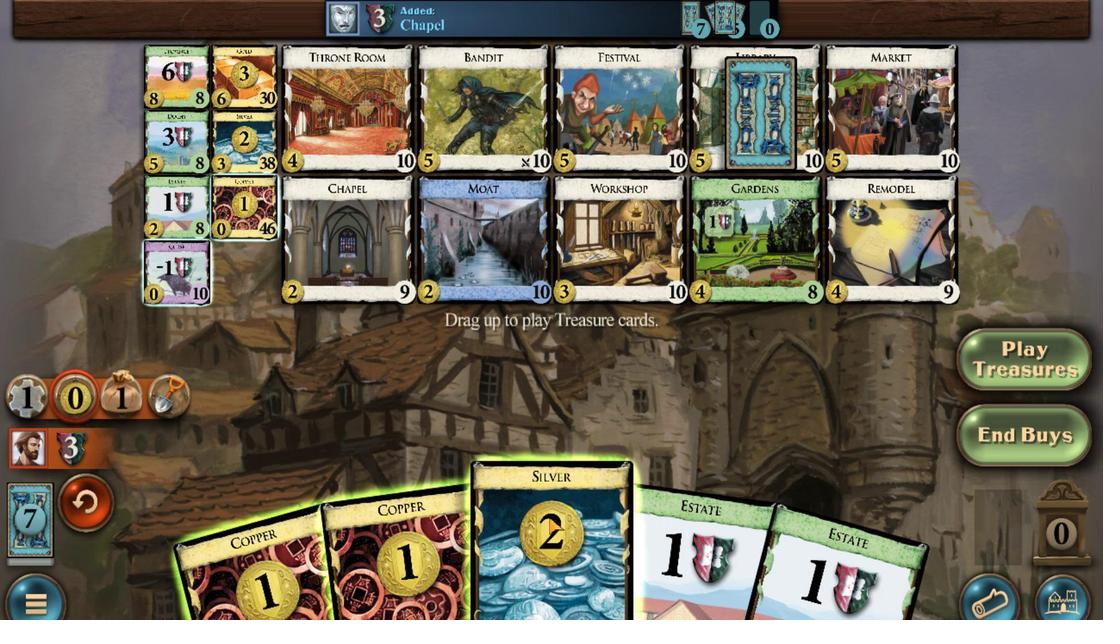 
Action: Mouse moved to (559, 502)
Screenshot: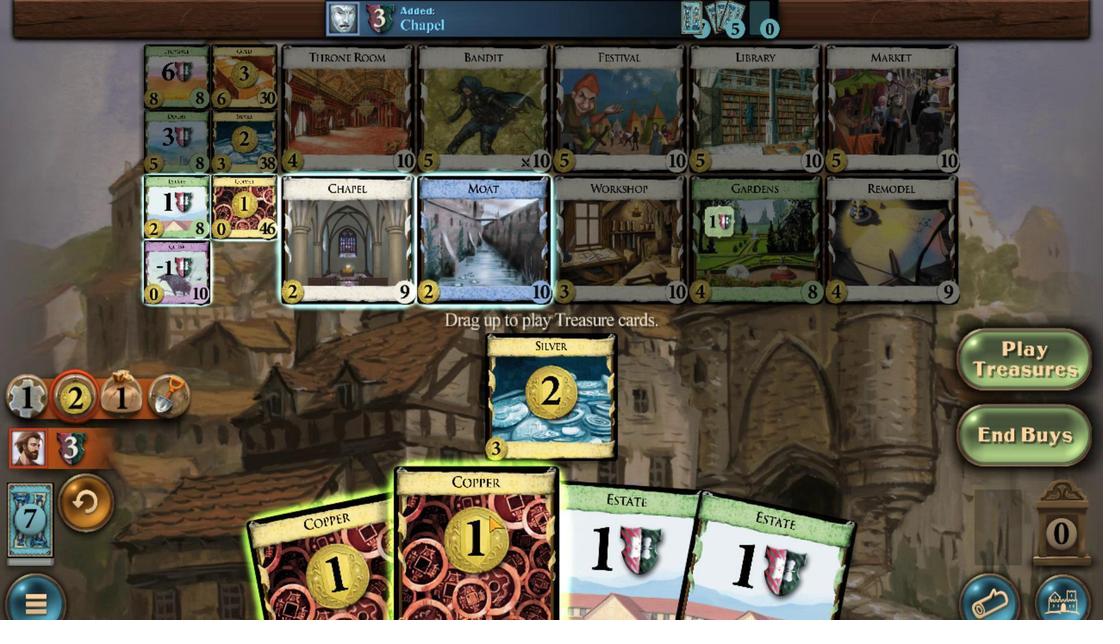 
Action: Mouse scrolled (559, 502) with delta (0, 0)
Screenshot: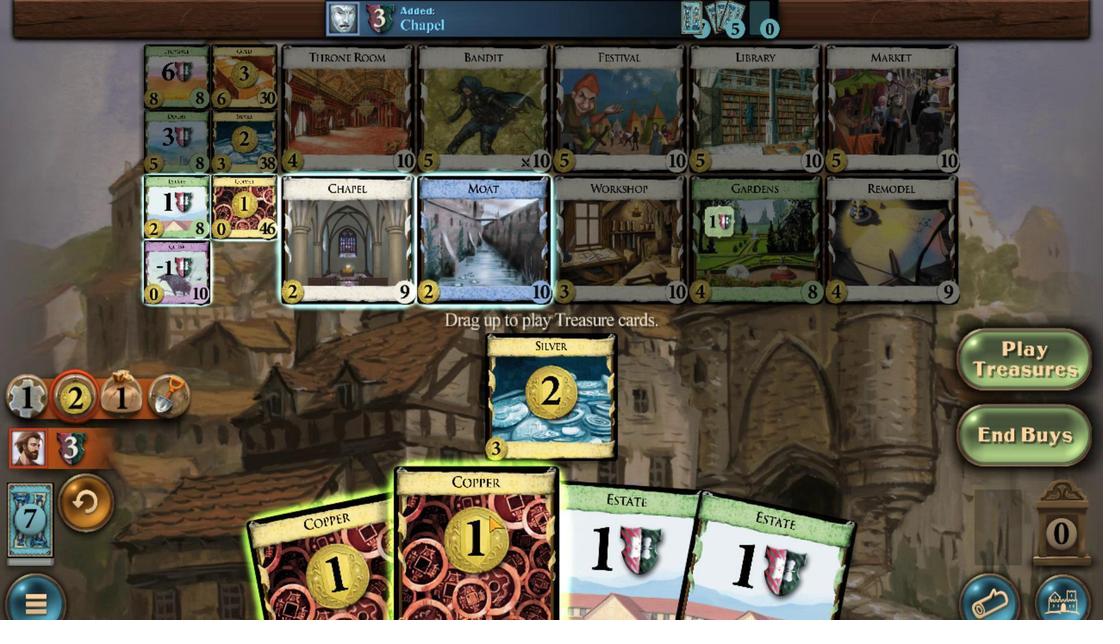 
Action: Mouse moved to (502, 511)
Screenshot: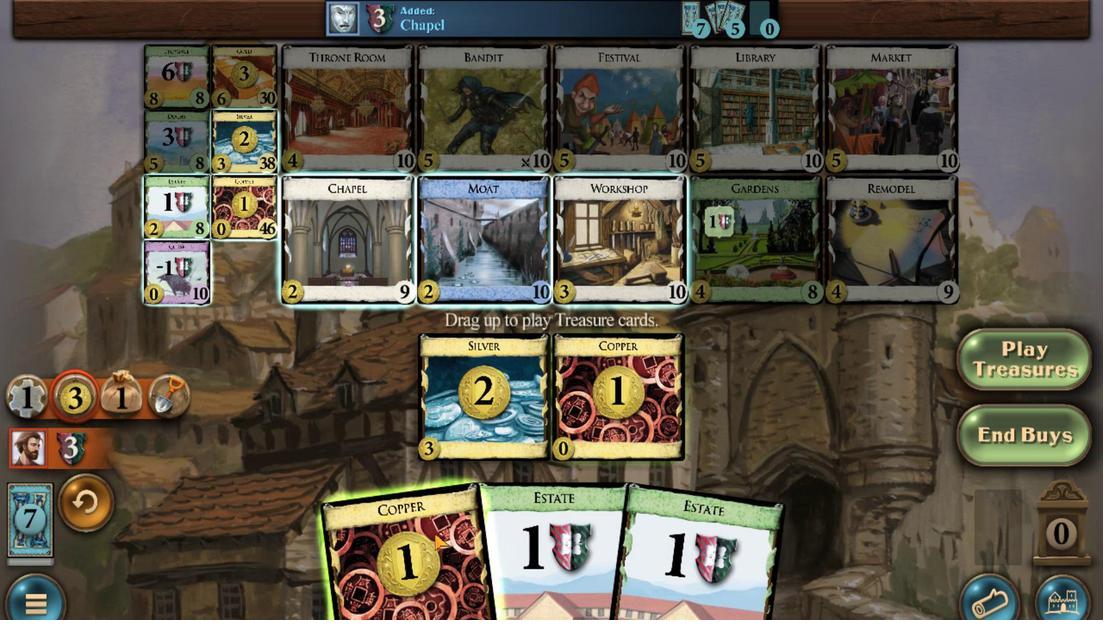 
Action: Mouse scrolled (502, 511) with delta (0, 0)
Screenshot: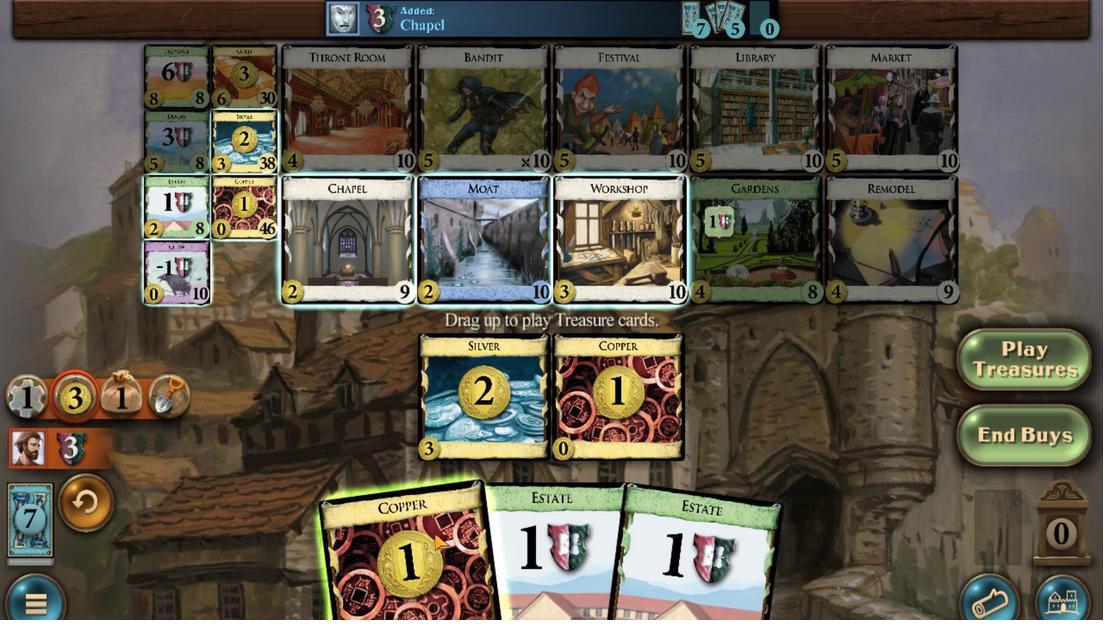 
Action: Mouse moved to (306, 306)
Screenshot: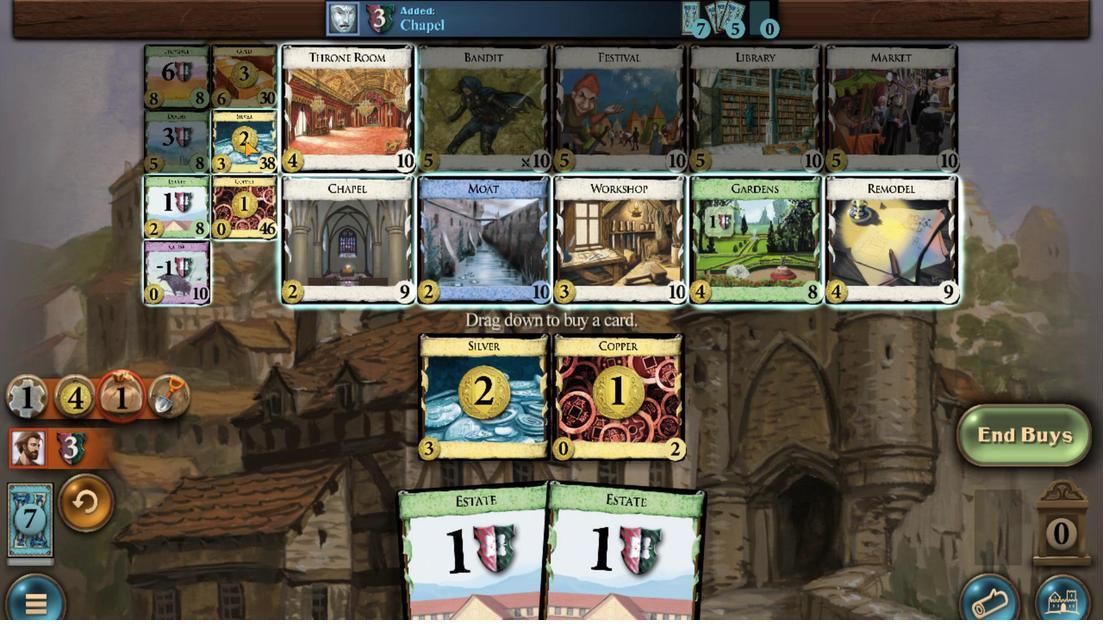 
Action: Mouse scrolled (306, 307) with delta (0, 0)
Screenshot: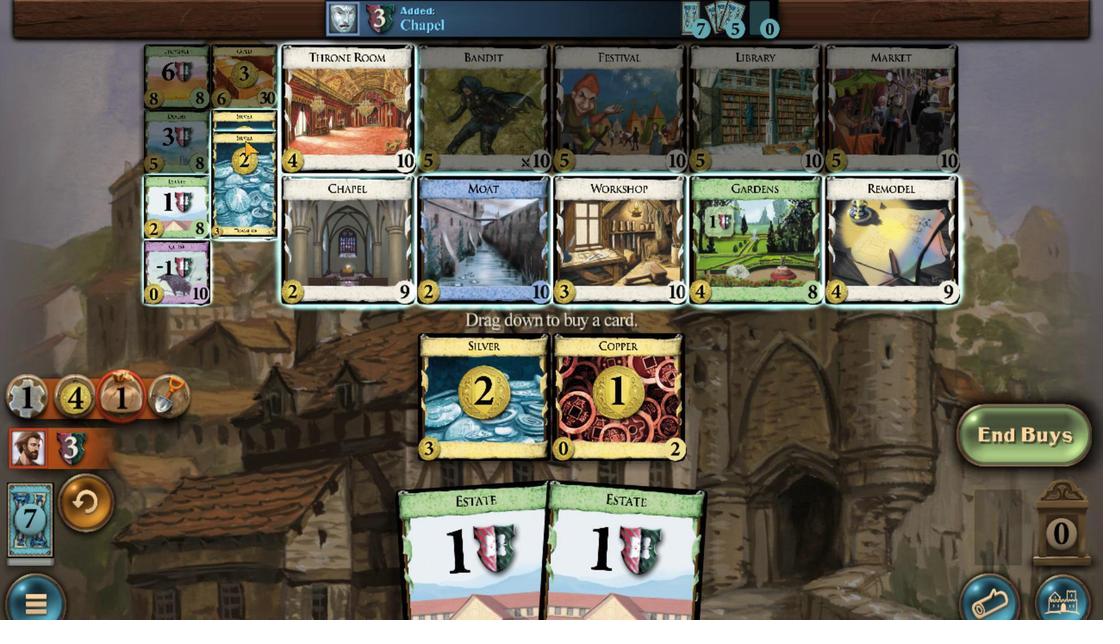 
Action: Mouse scrolled (306, 307) with delta (0, 0)
Screenshot: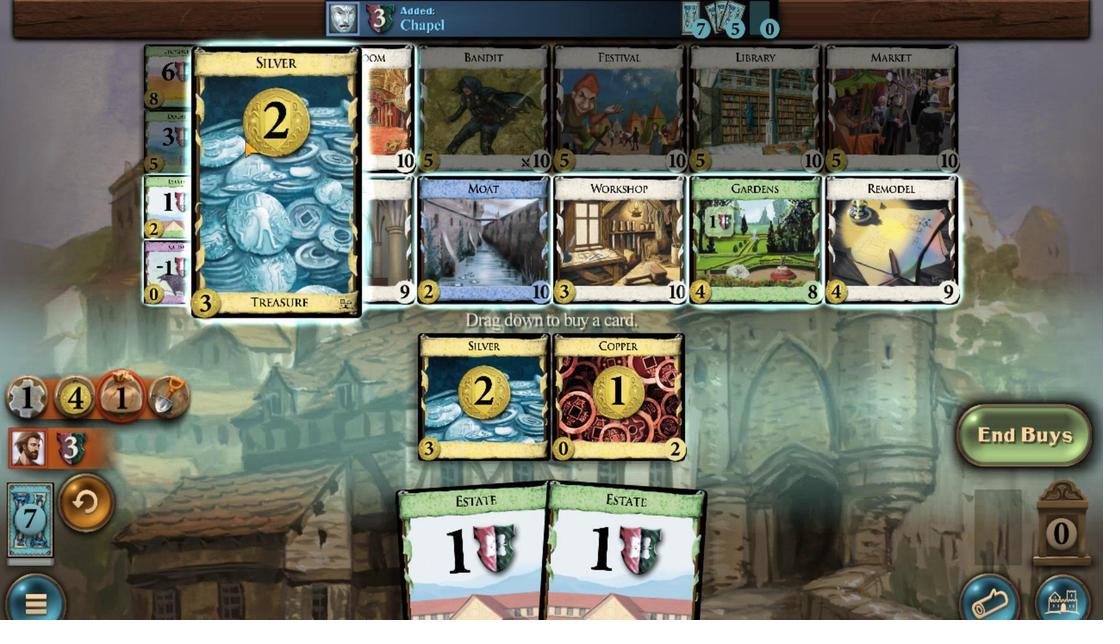 
Action: Mouse scrolled (306, 307) with delta (0, 0)
Screenshot: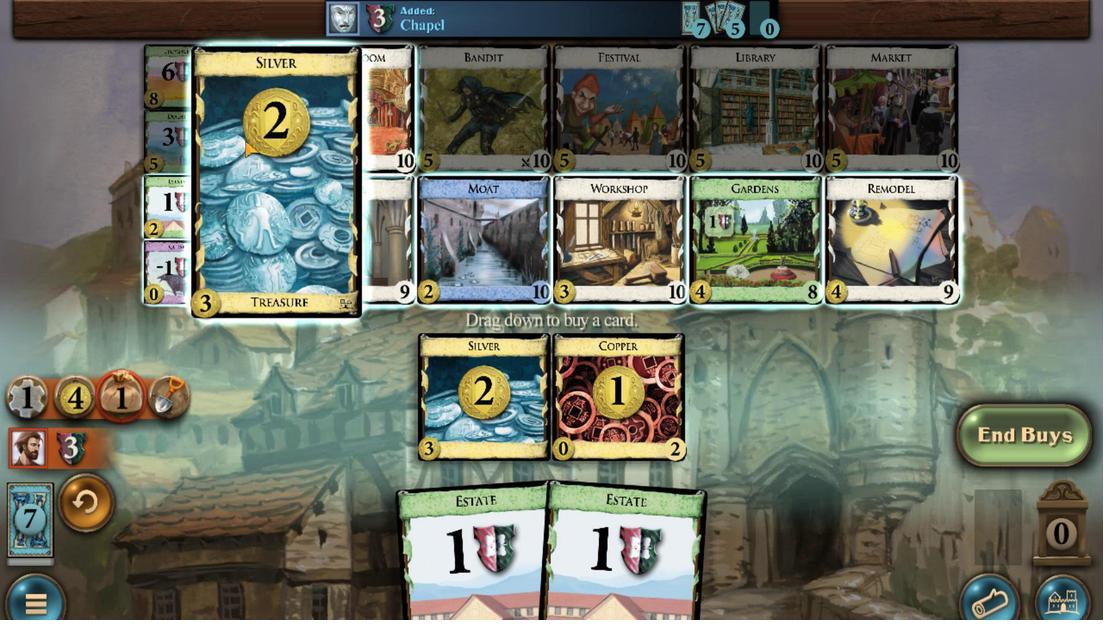 
Action: Mouse scrolled (306, 307) with delta (0, 0)
Screenshot: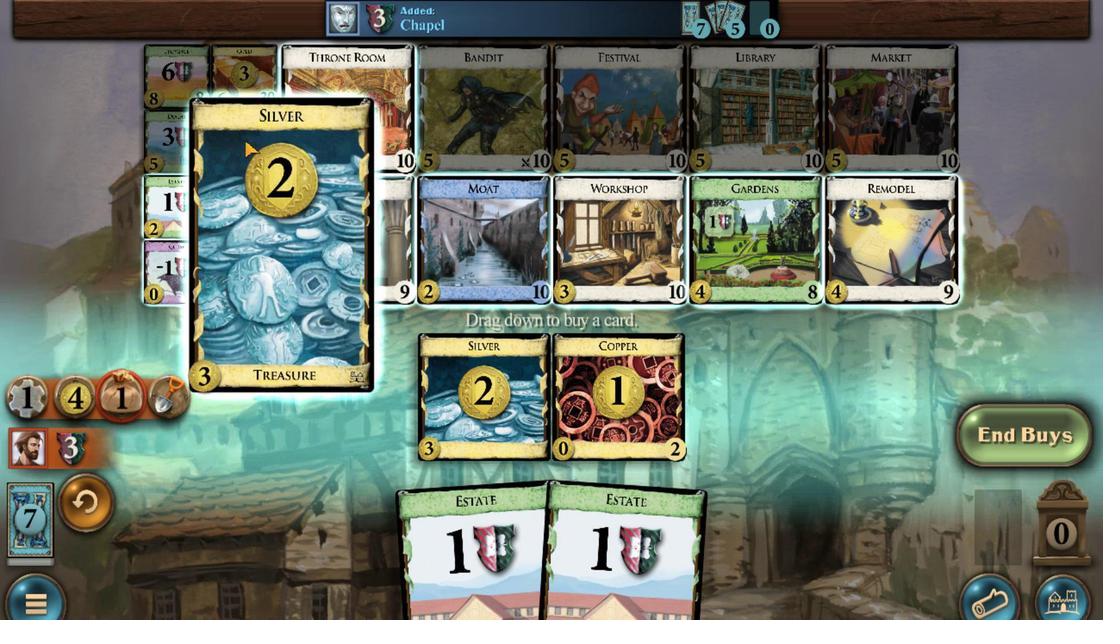 
Action: Mouse scrolled (306, 307) with delta (0, 0)
Screenshot: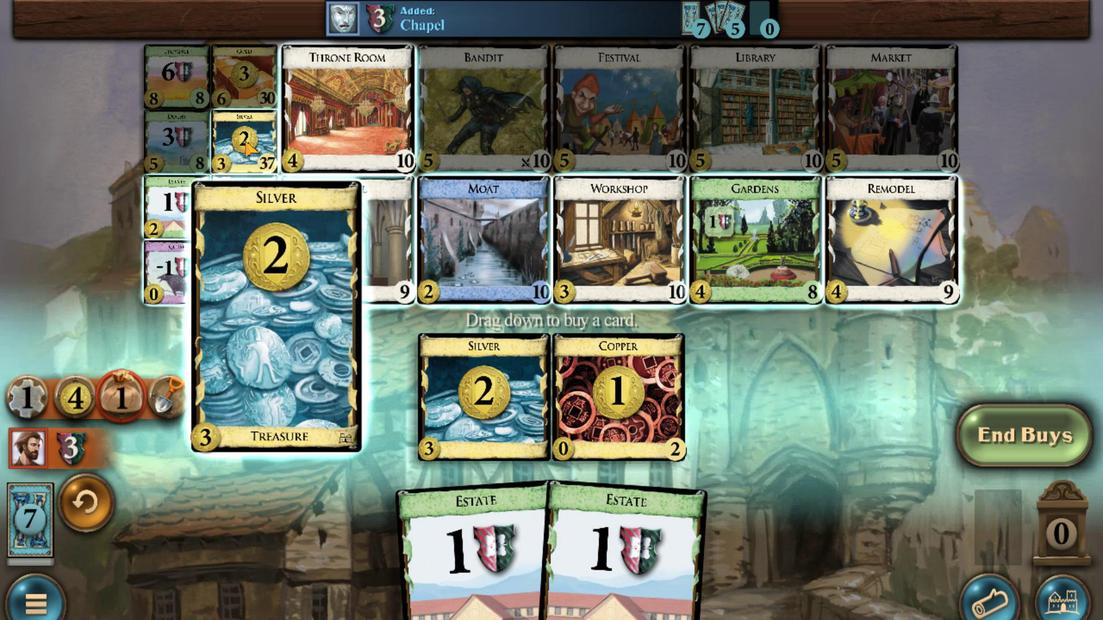 
Action: Mouse scrolled (306, 307) with delta (0, 0)
Screenshot: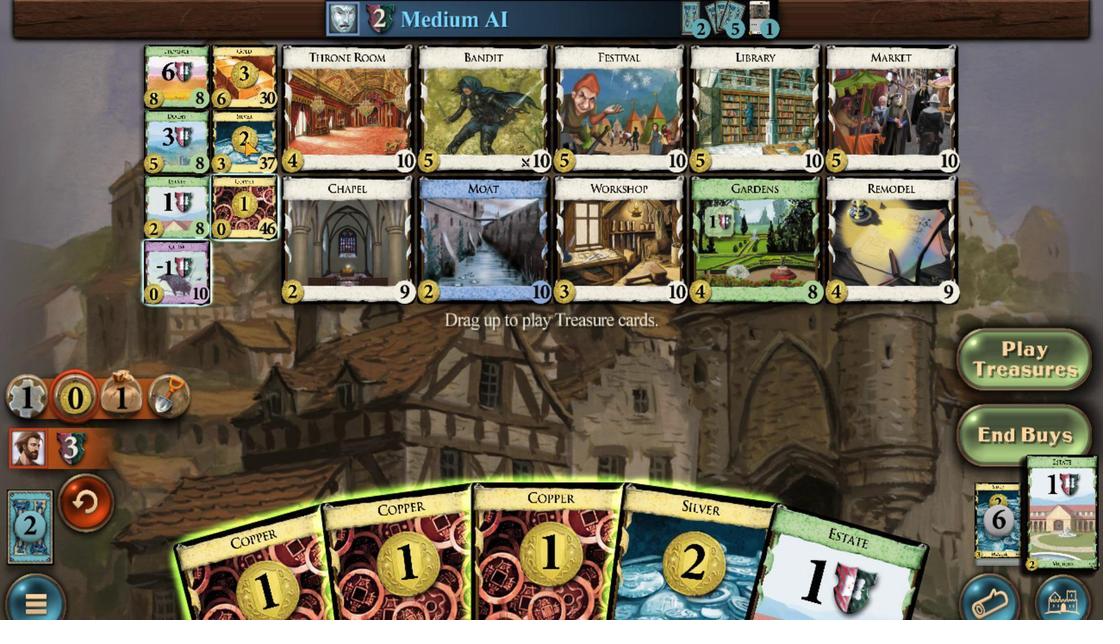
Action: Mouse scrolled (306, 307) with delta (0, 0)
Screenshot: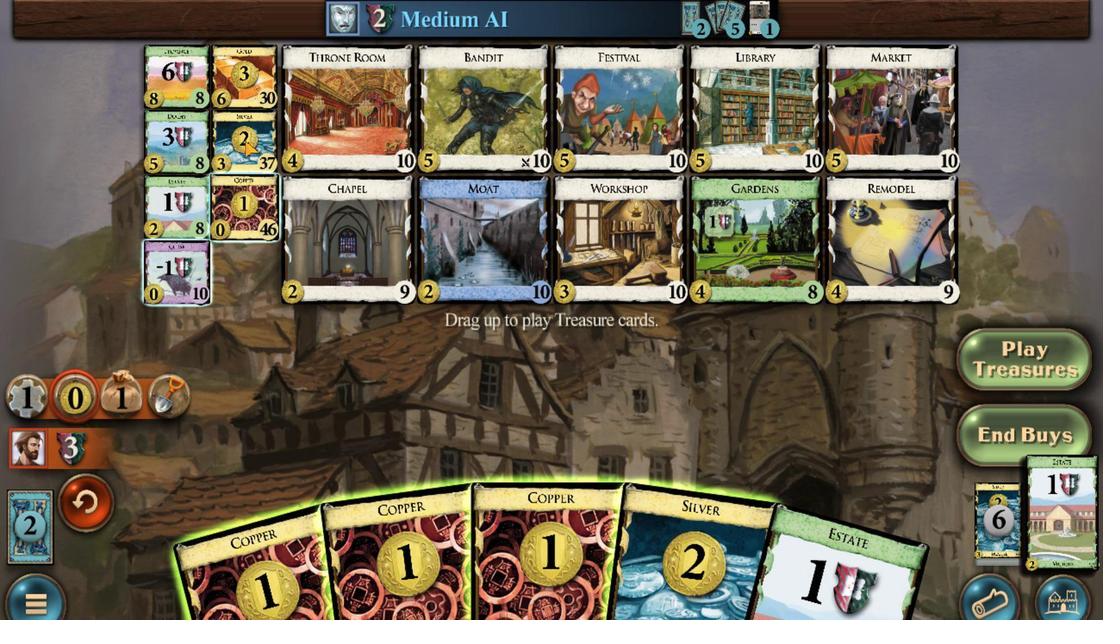 
Action: Mouse moved to (740, 517)
Screenshot: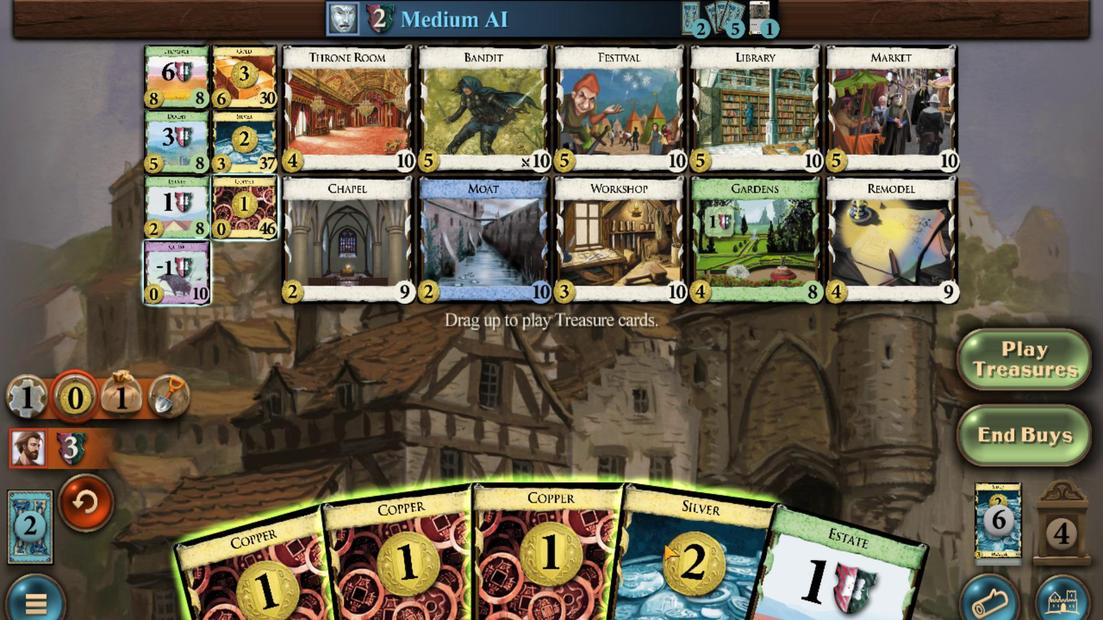 
Action: Mouse scrolled (740, 517) with delta (0, 0)
Screenshot: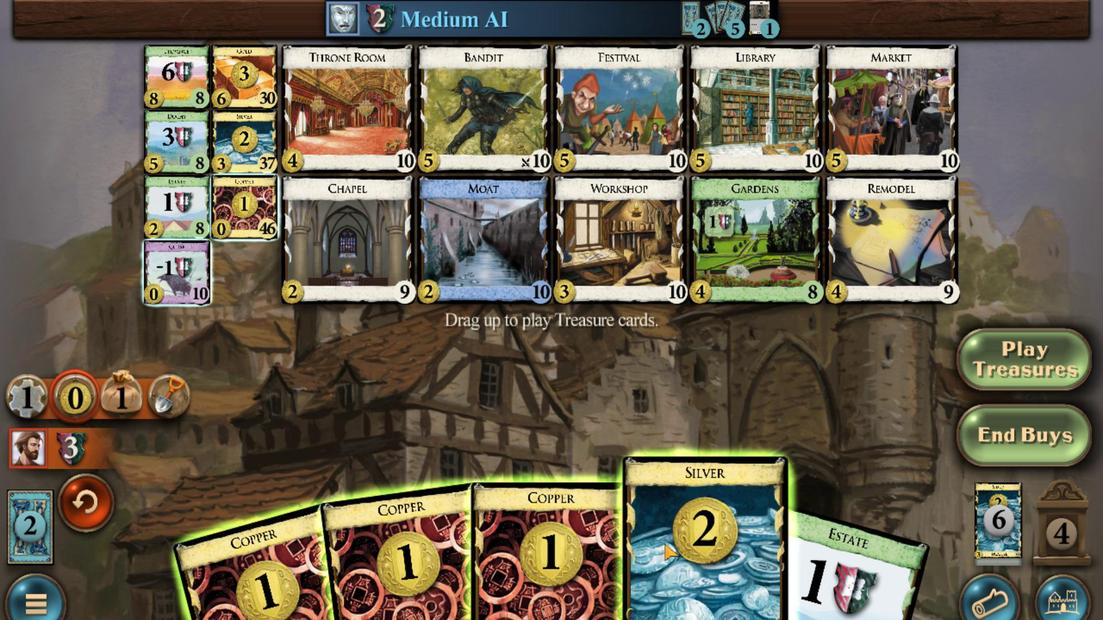 
Action: Mouse moved to (740, 517)
Screenshot: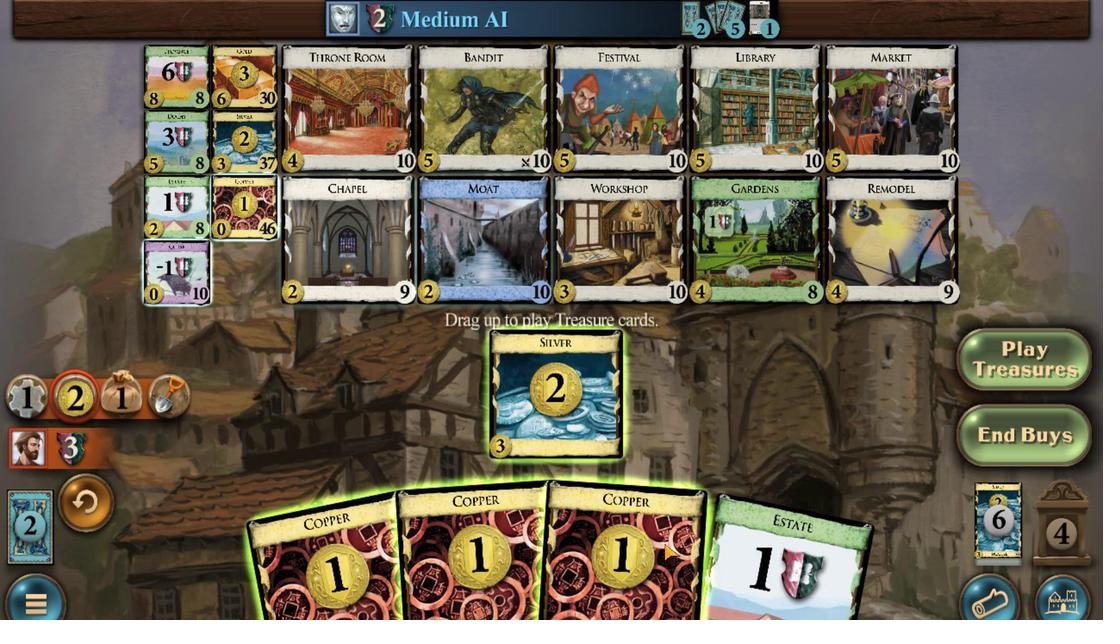 
Action: Mouse scrolled (740, 517) with delta (0, 0)
Screenshot: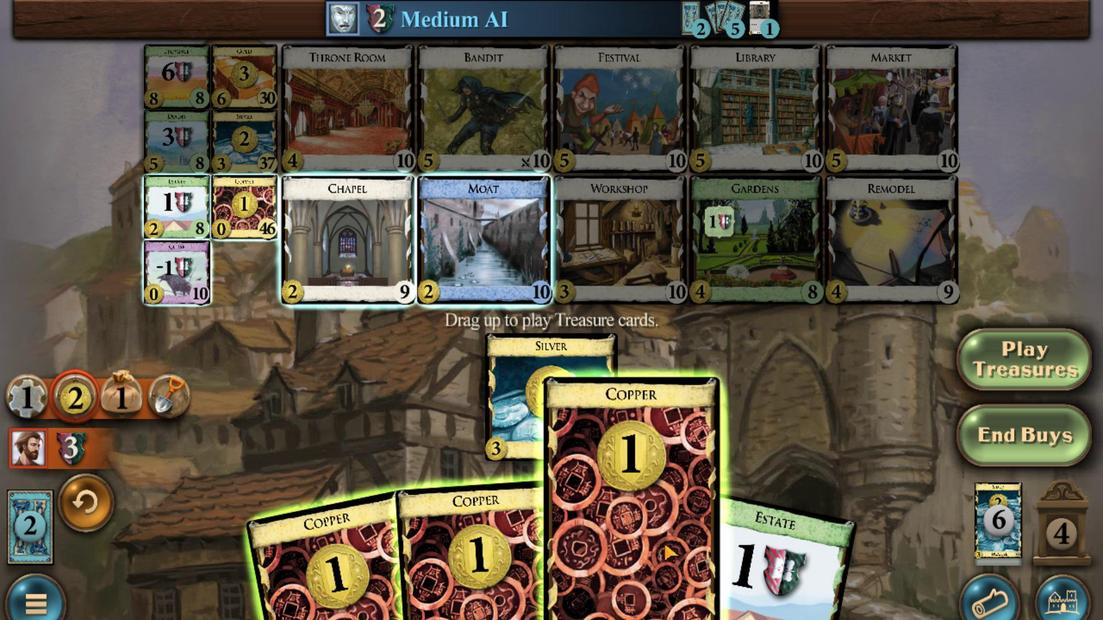 
Action: Mouse moved to (652, 530)
Screenshot: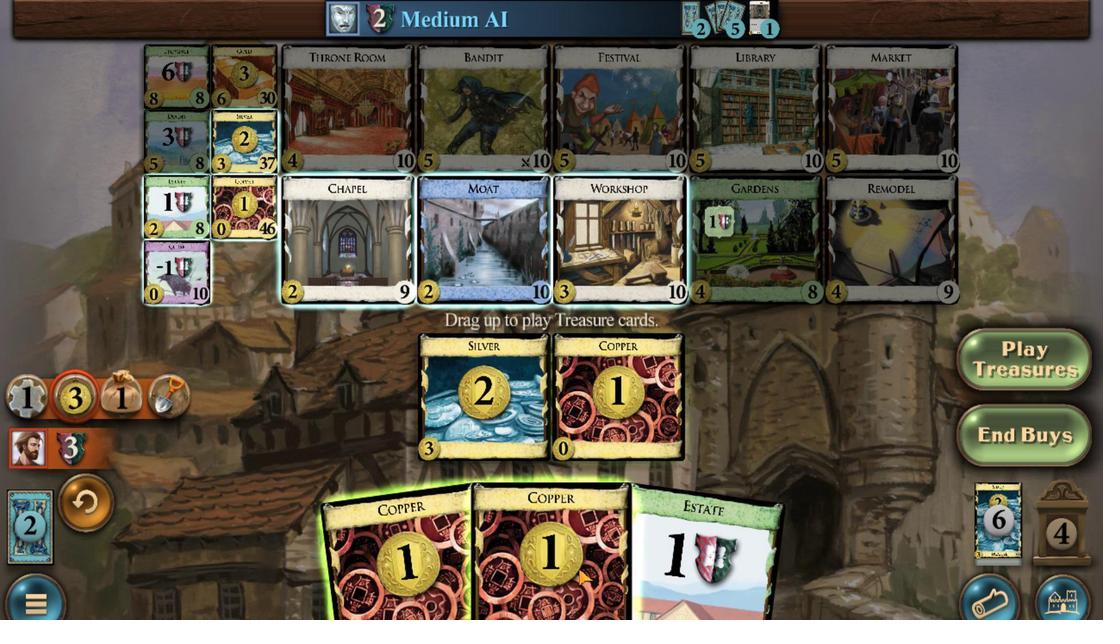 
Action: Mouse scrolled (652, 530) with delta (0, 0)
Screenshot: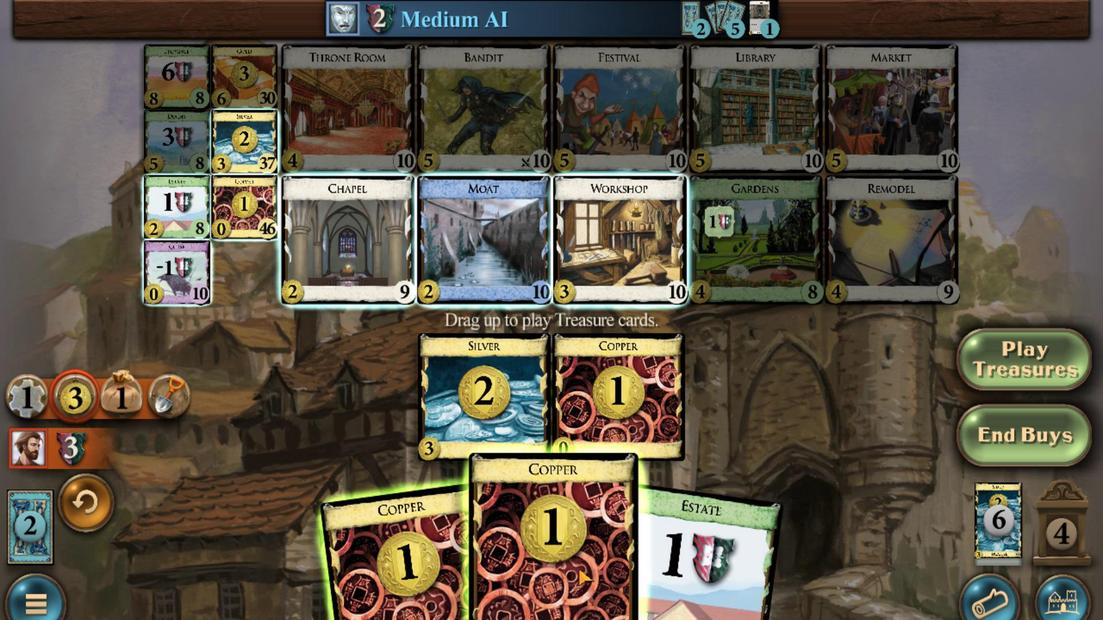 
Action: Mouse moved to (585, 527)
Screenshot: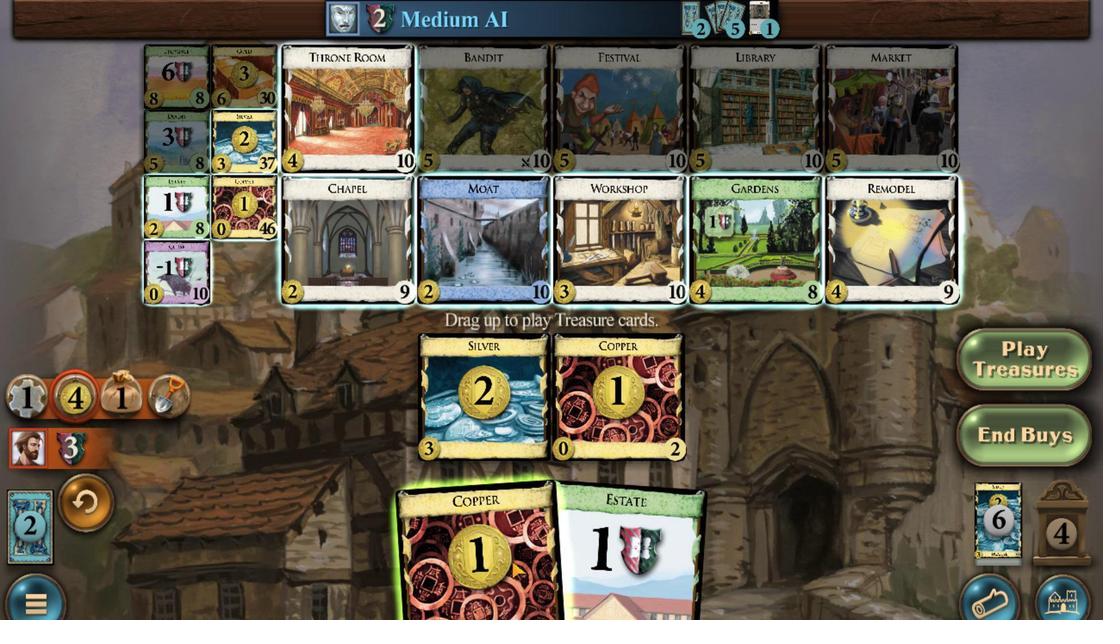 
Action: Mouse scrolled (585, 526) with delta (0, 0)
Screenshot: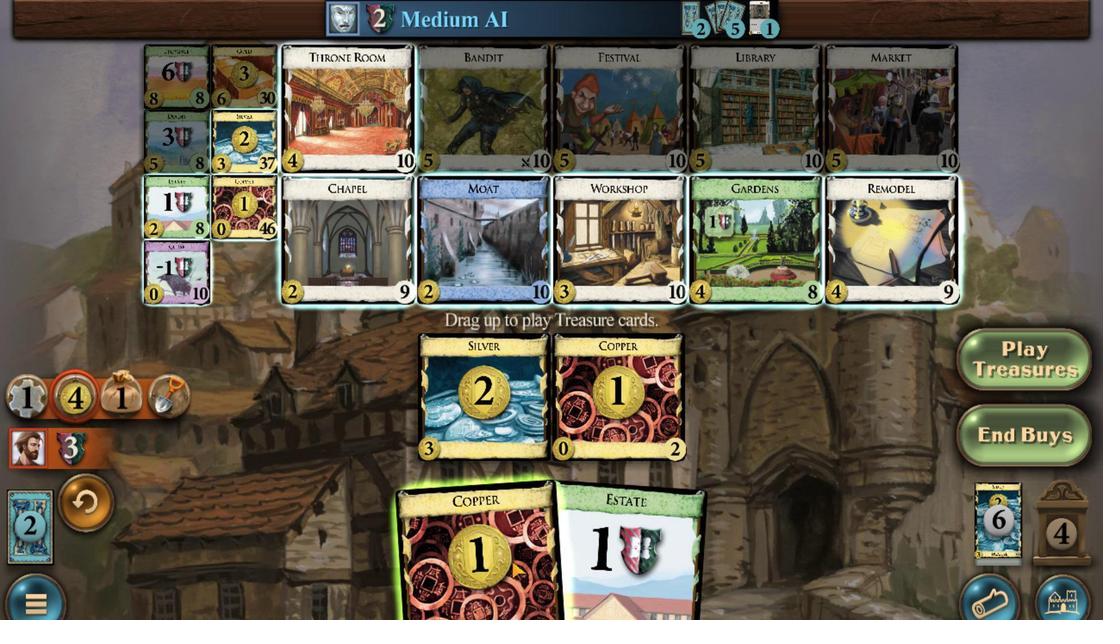 
Action: Mouse moved to (236, 309)
Screenshot: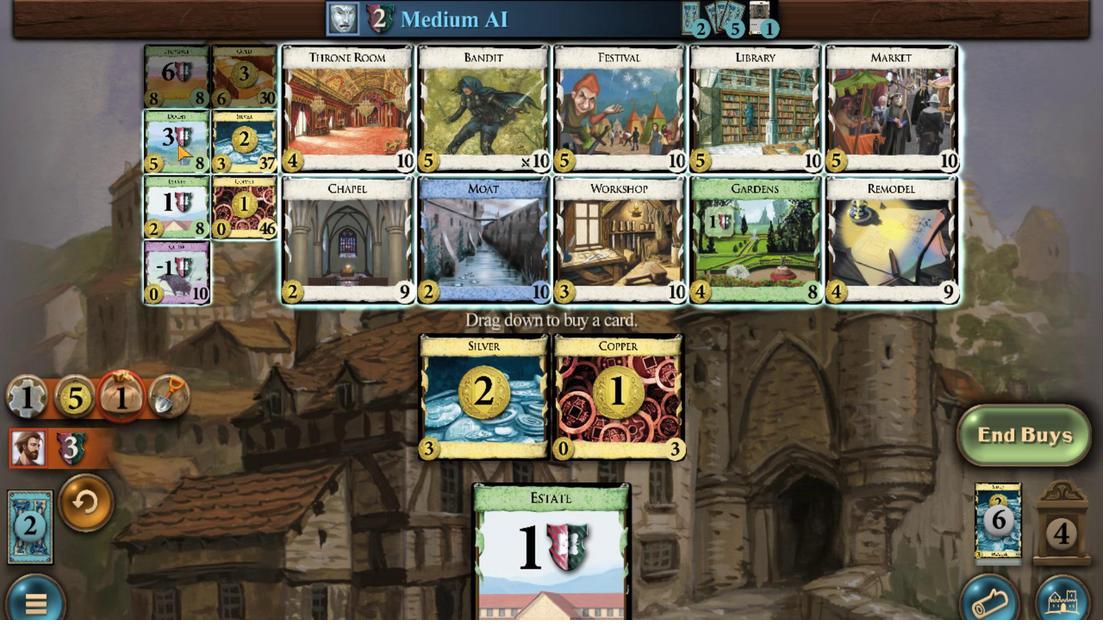 
Action: Mouse scrolled (236, 309) with delta (0, 0)
Screenshot: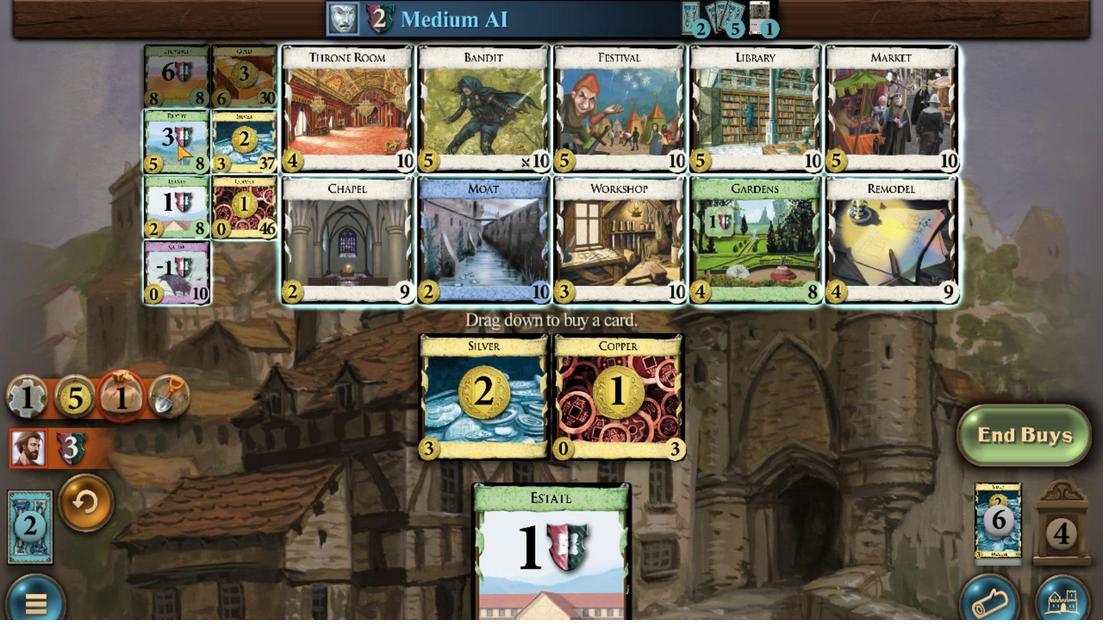 
Action: Mouse scrolled (236, 309) with delta (0, 0)
Screenshot: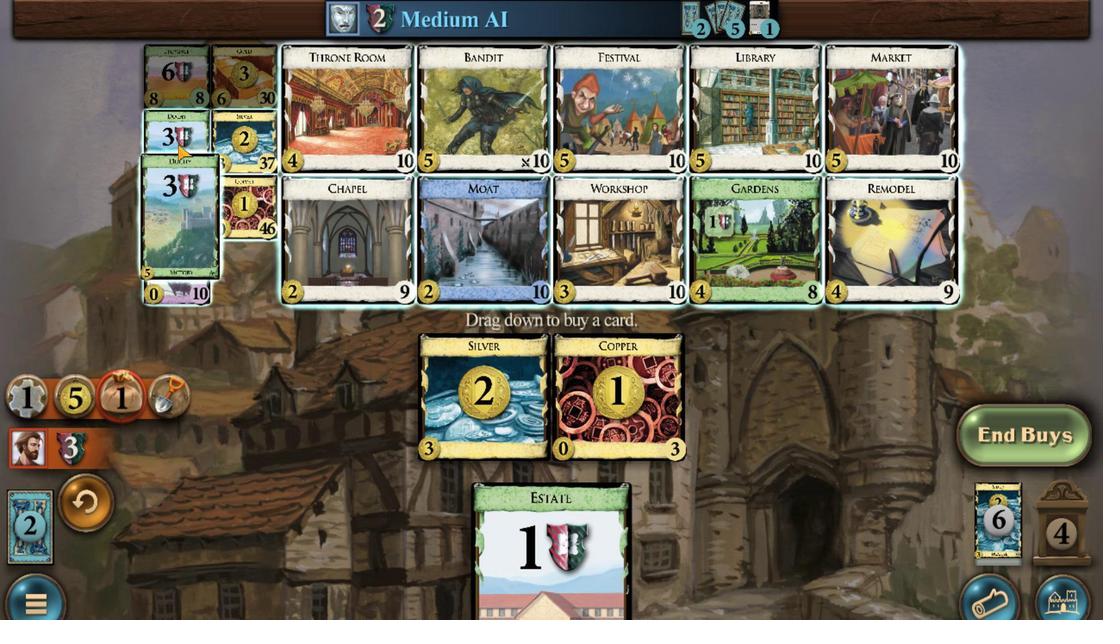 
Action: Mouse scrolled (236, 309) with delta (0, 0)
Screenshot: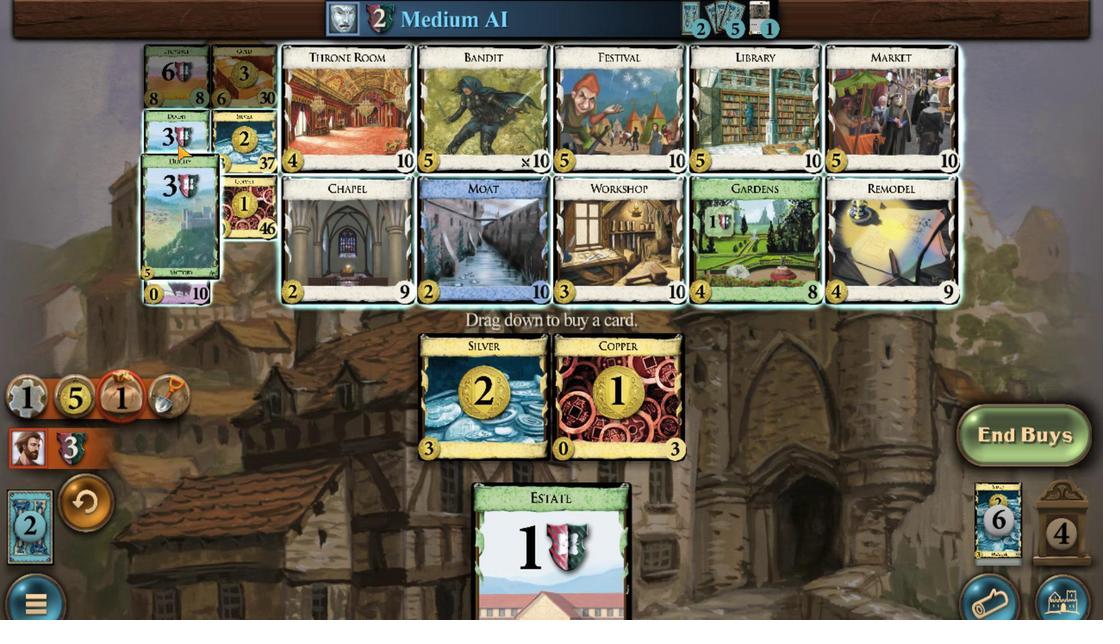 
Action: Mouse scrolled (236, 309) with delta (0, 0)
Screenshot: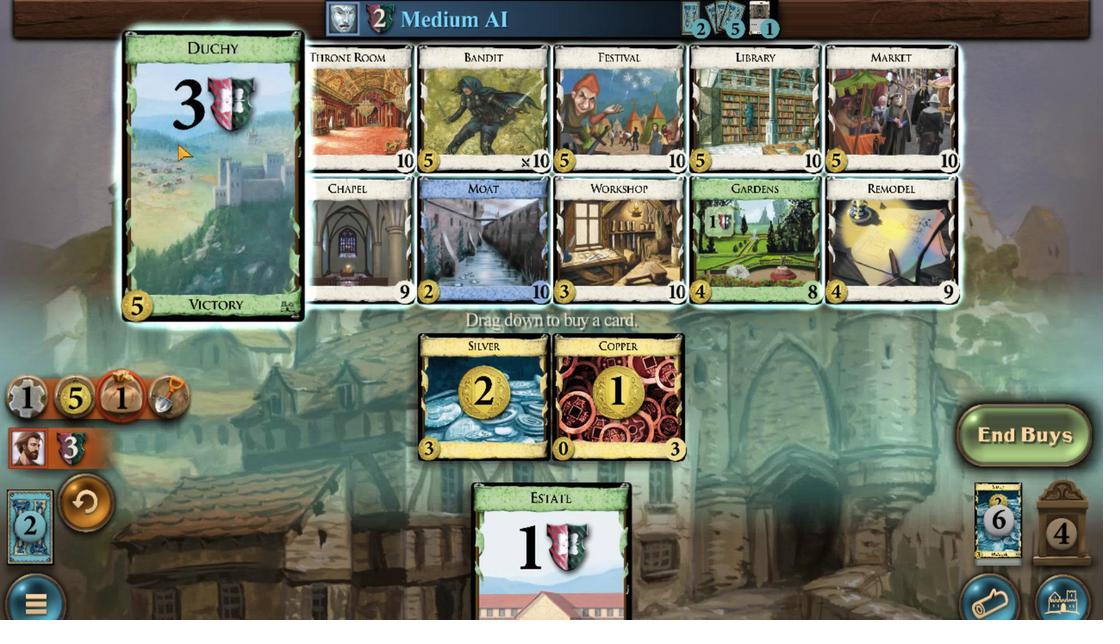 
Action: Mouse scrolled (236, 309) with delta (0, 0)
Screenshot: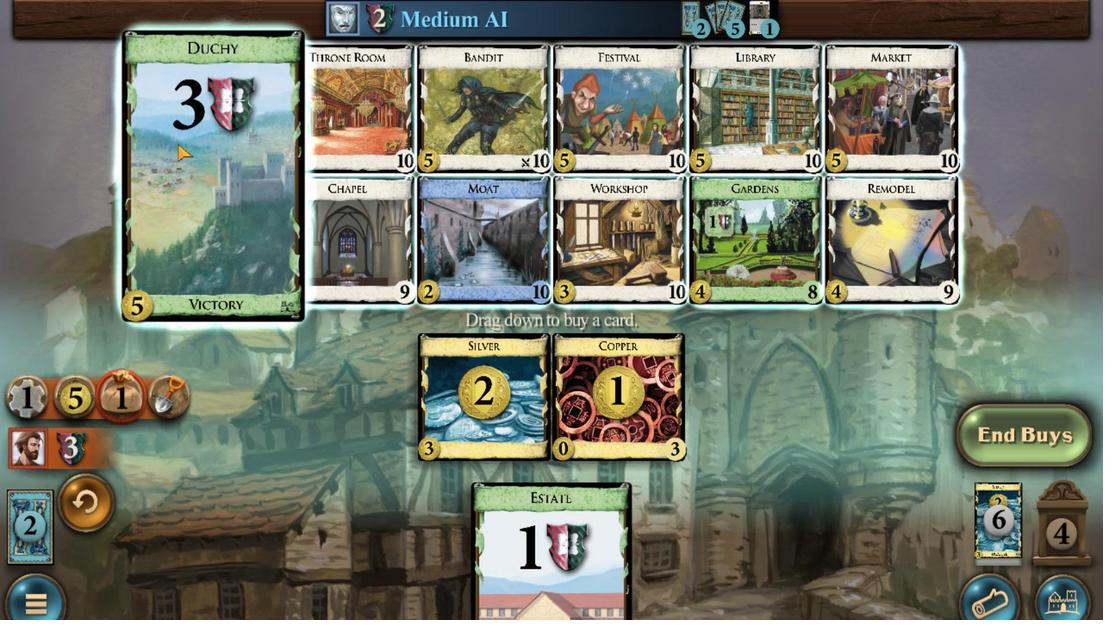 
Action: Mouse scrolled (236, 309) with delta (0, 0)
Screenshot: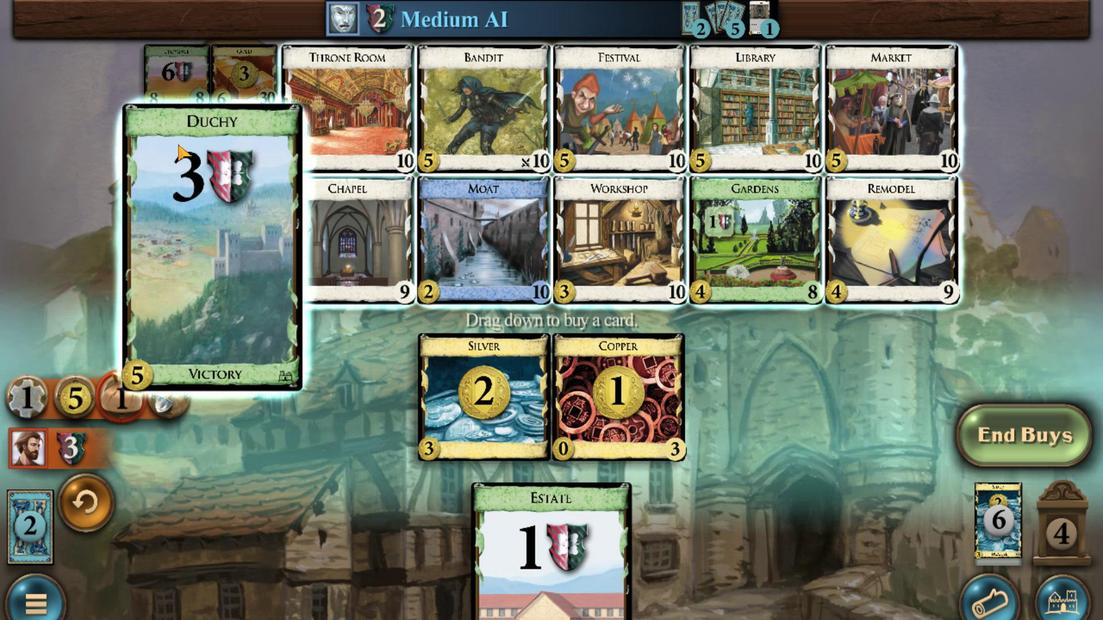 
Action: Mouse scrolled (236, 309) with delta (0, 0)
Screenshot: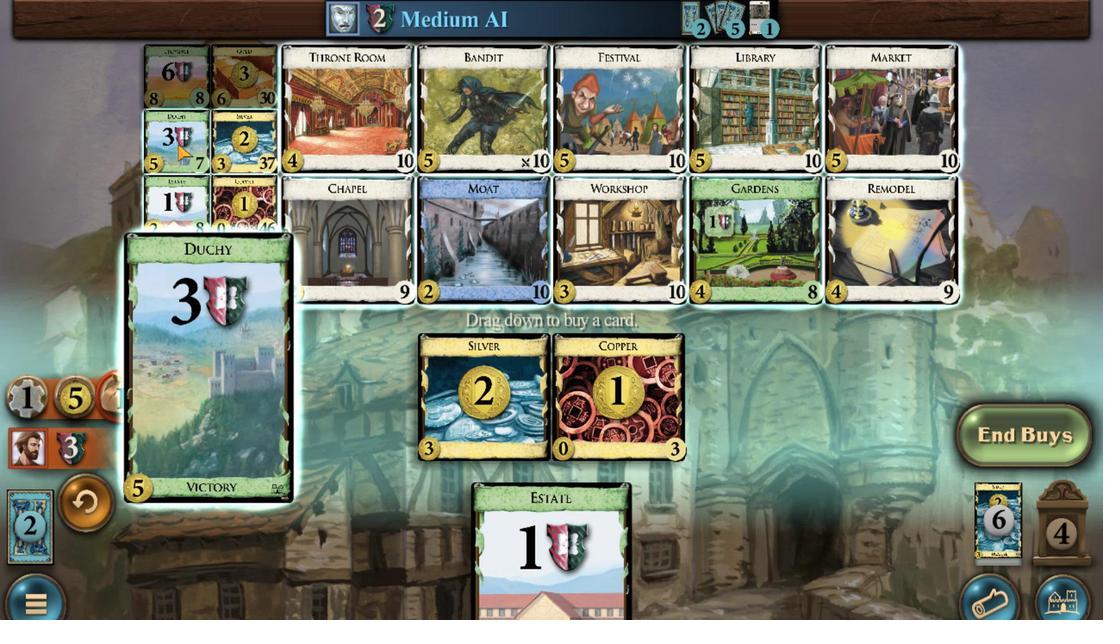 
Action: Mouse moved to (697, 518)
Screenshot: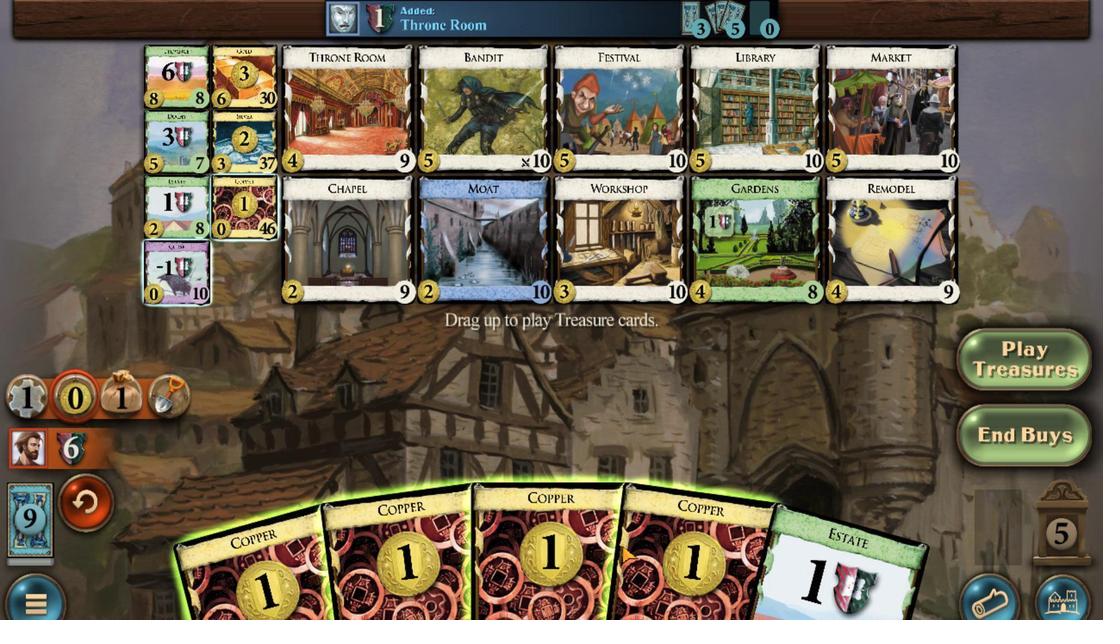 
Action: Mouse scrolled (697, 518) with delta (0, 0)
Screenshot: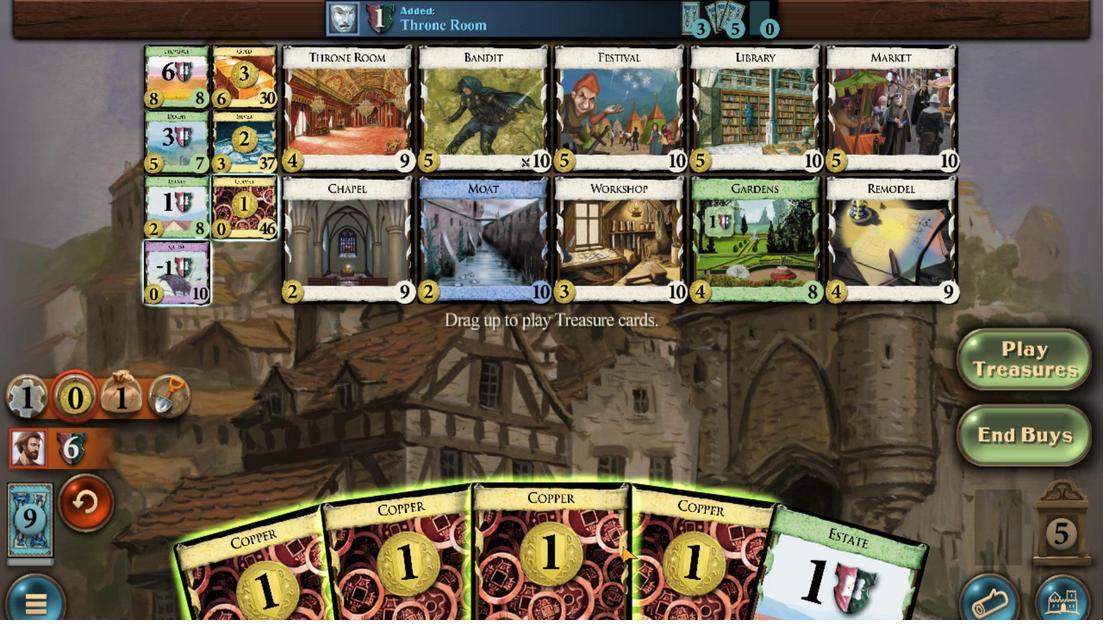 
Action: Mouse moved to (664, 511)
Screenshot: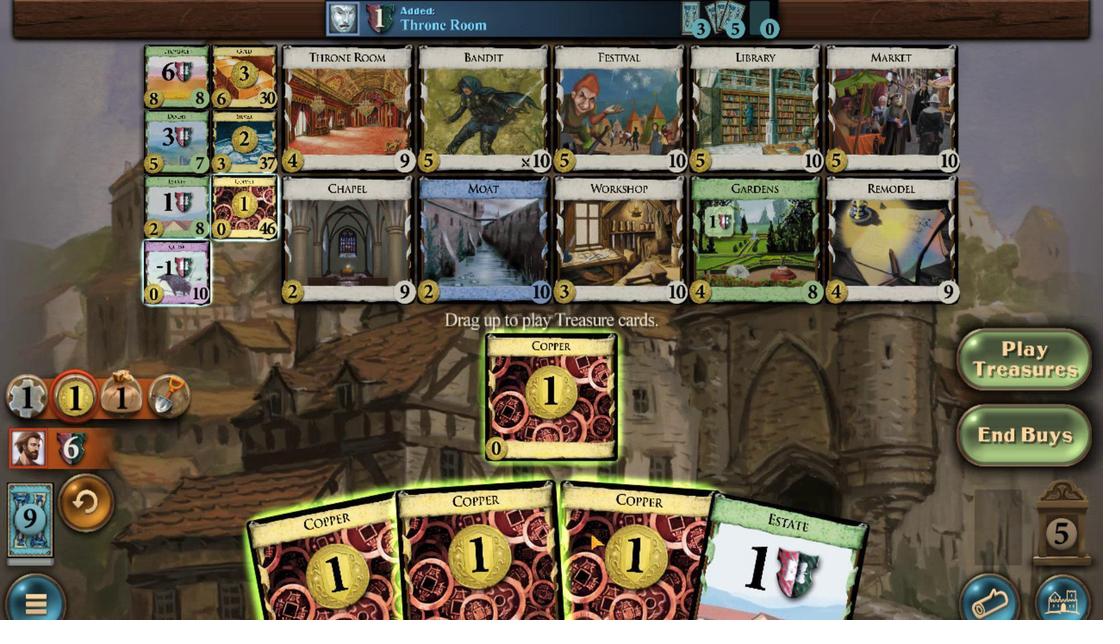 
Action: Mouse scrolled (664, 511) with delta (0, 0)
Screenshot: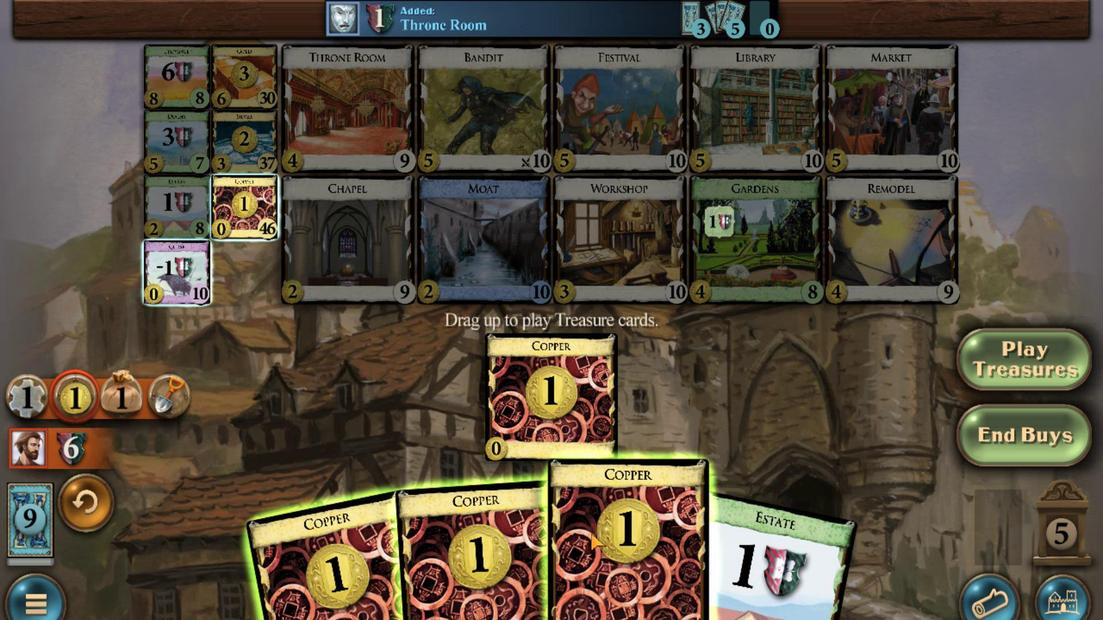 
Action: Mouse moved to (640, 510)
Screenshot: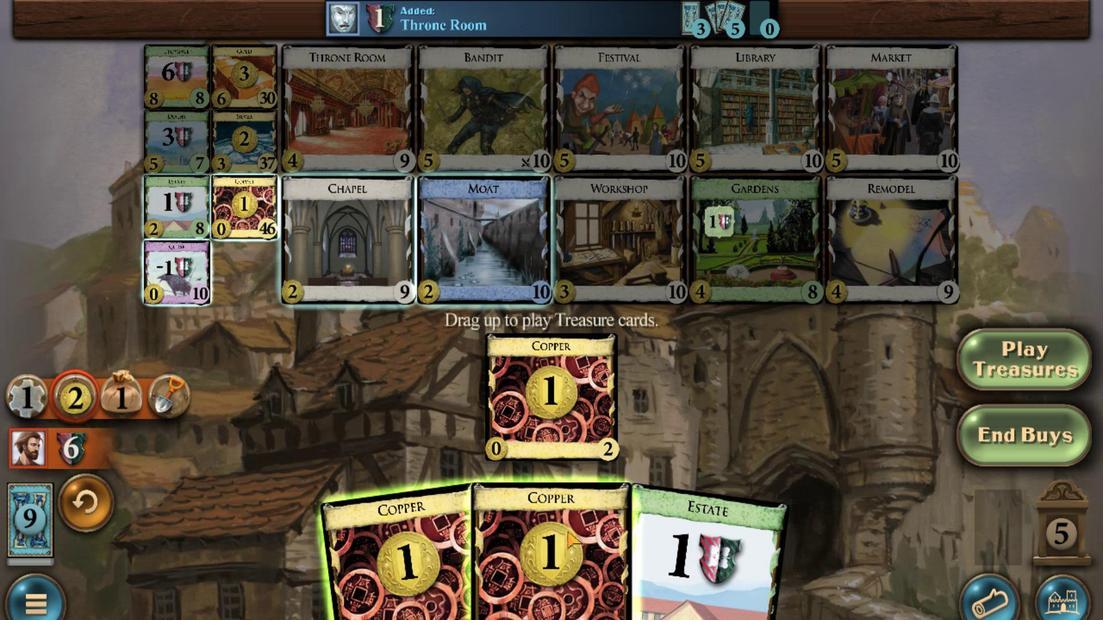 
Action: Mouse scrolled (640, 510) with delta (0, 0)
Screenshot: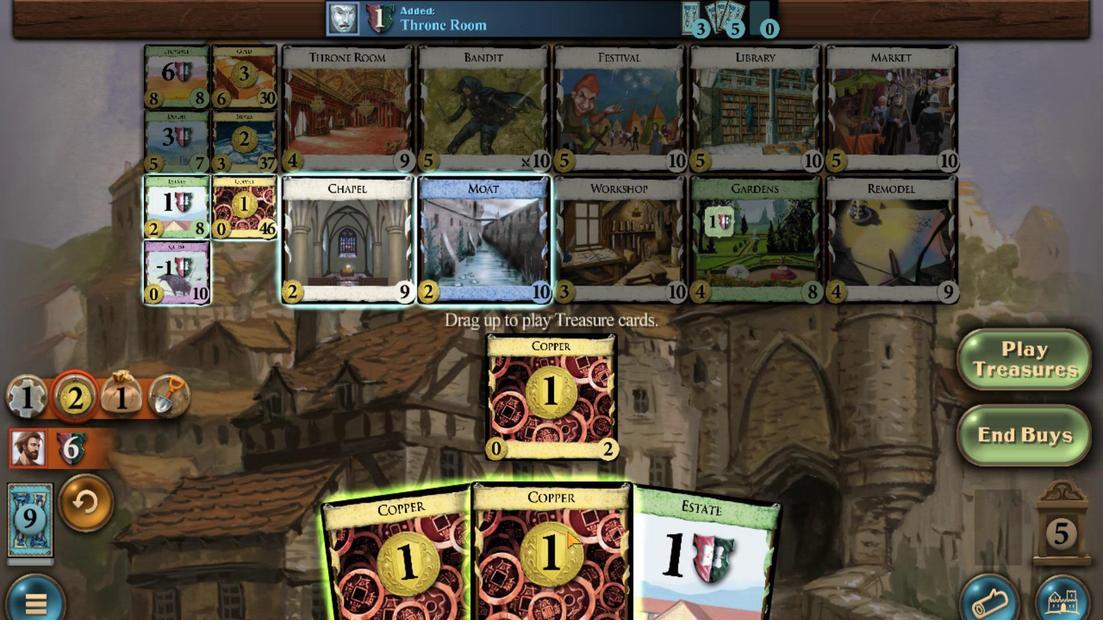 
Action: Mouse moved to (559, 506)
Screenshot: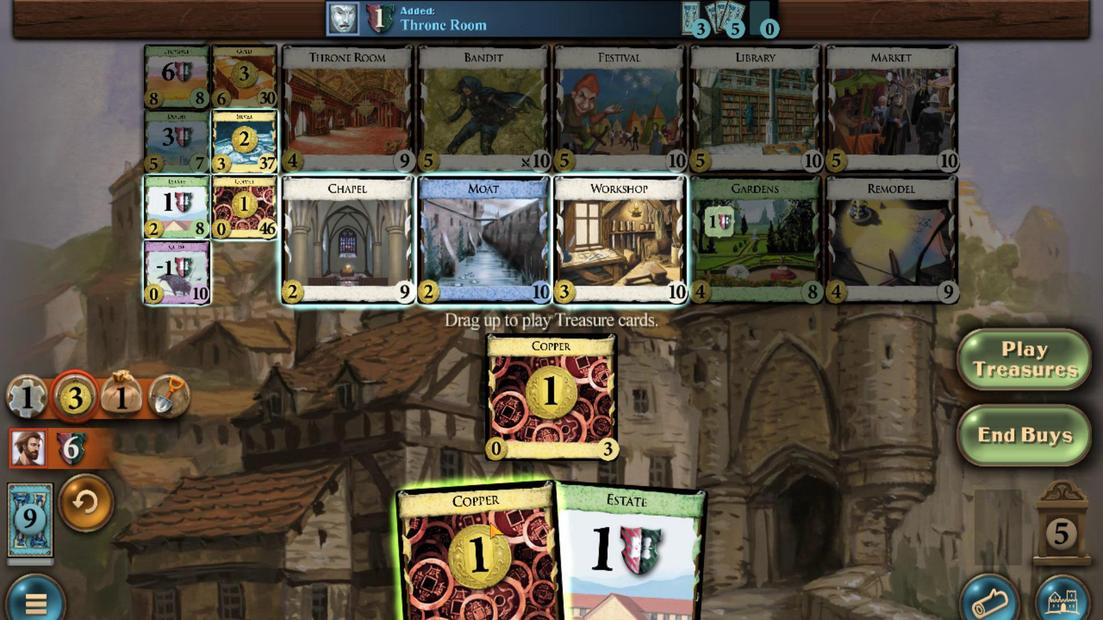 
Action: Mouse scrolled (559, 505) with delta (0, 0)
Screenshot: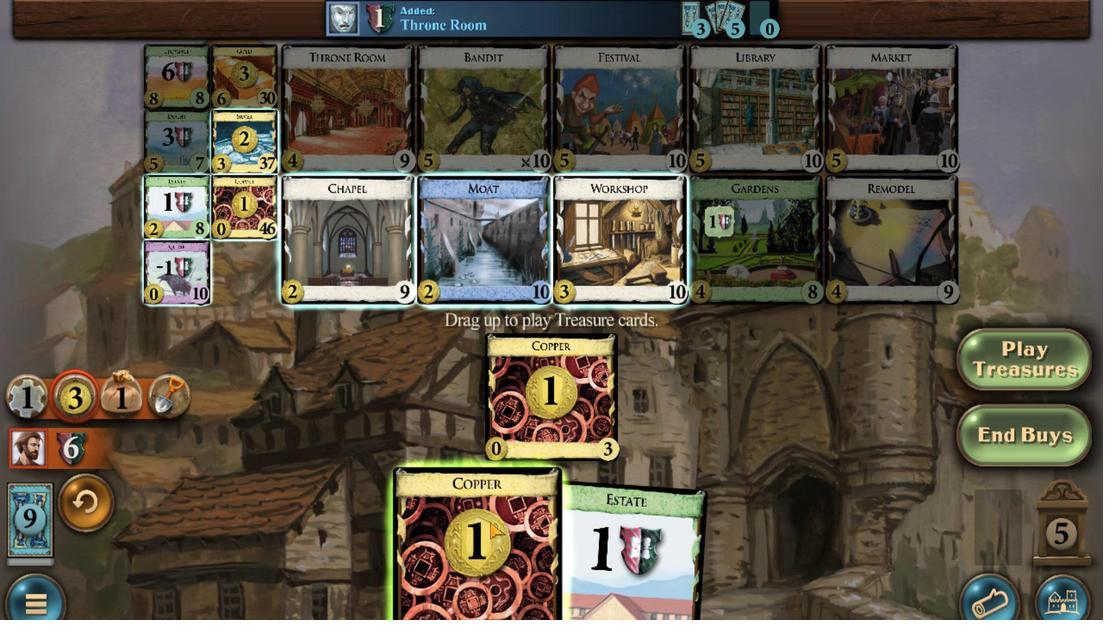 
Action: Mouse moved to (963, 367)
Screenshot: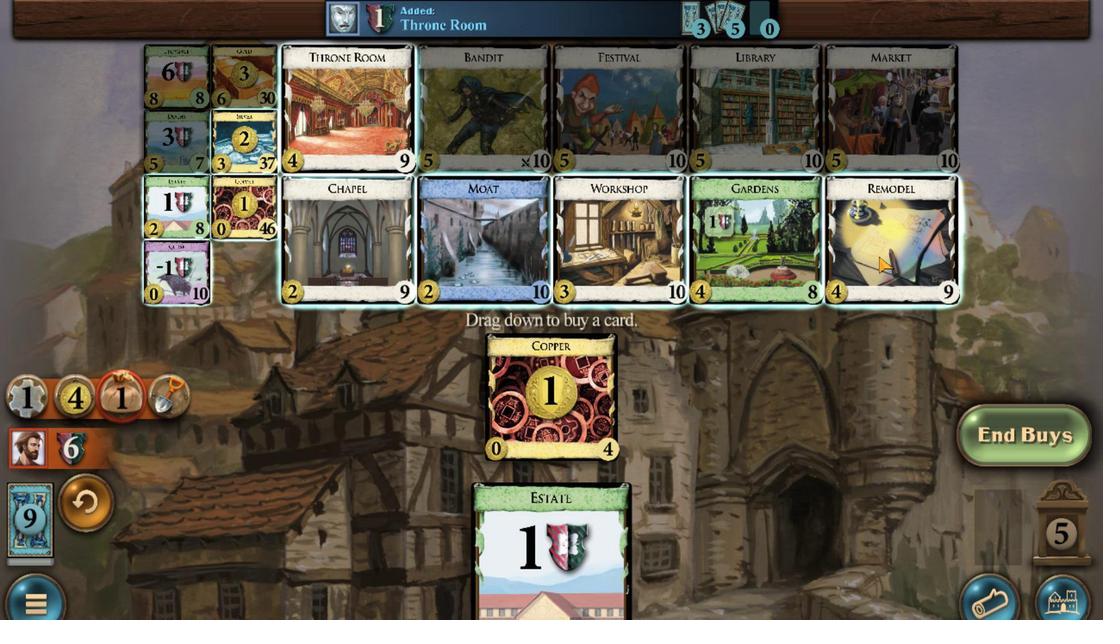 
Action: Mouse scrolled (963, 367) with delta (0, 0)
Screenshot: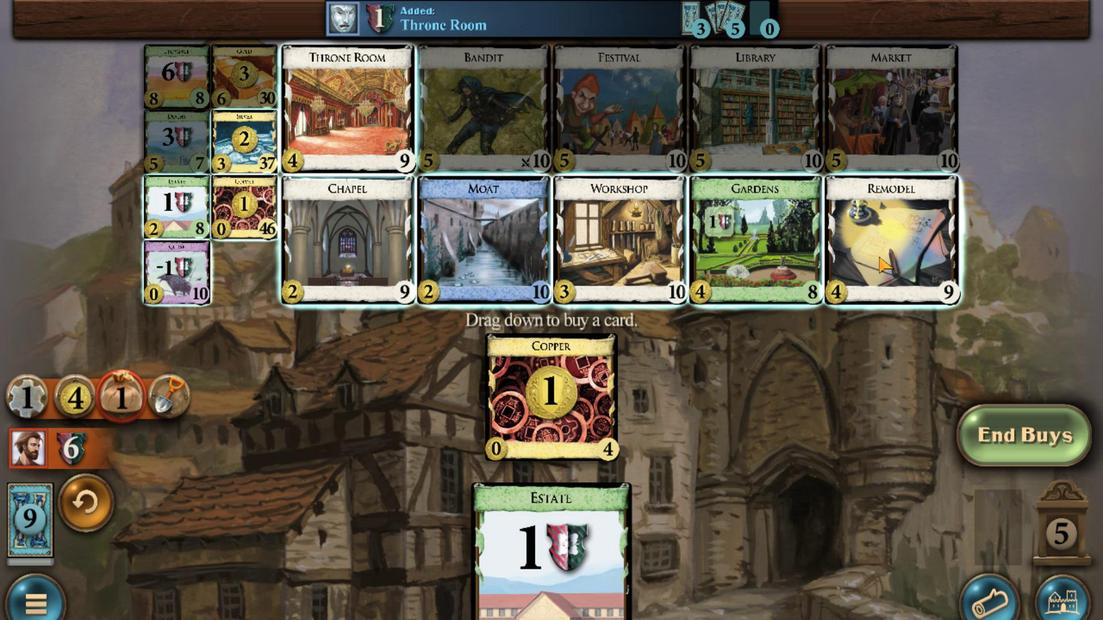 
Action: Mouse scrolled (963, 367) with delta (0, 0)
Screenshot: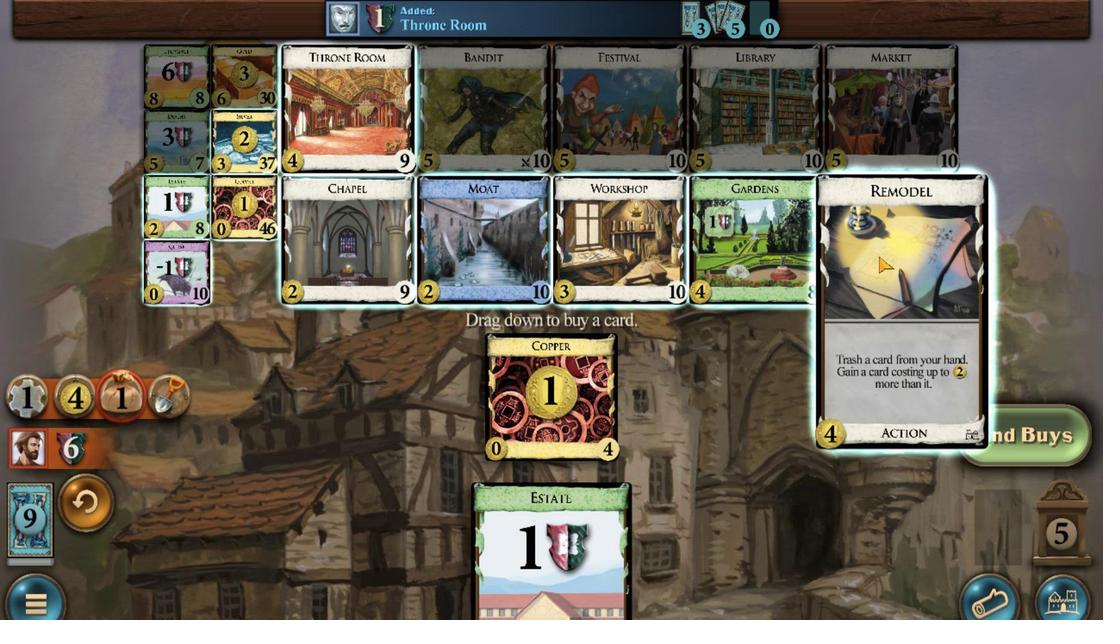 
Action: Mouse scrolled (963, 367) with delta (0, 0)
Screenshot: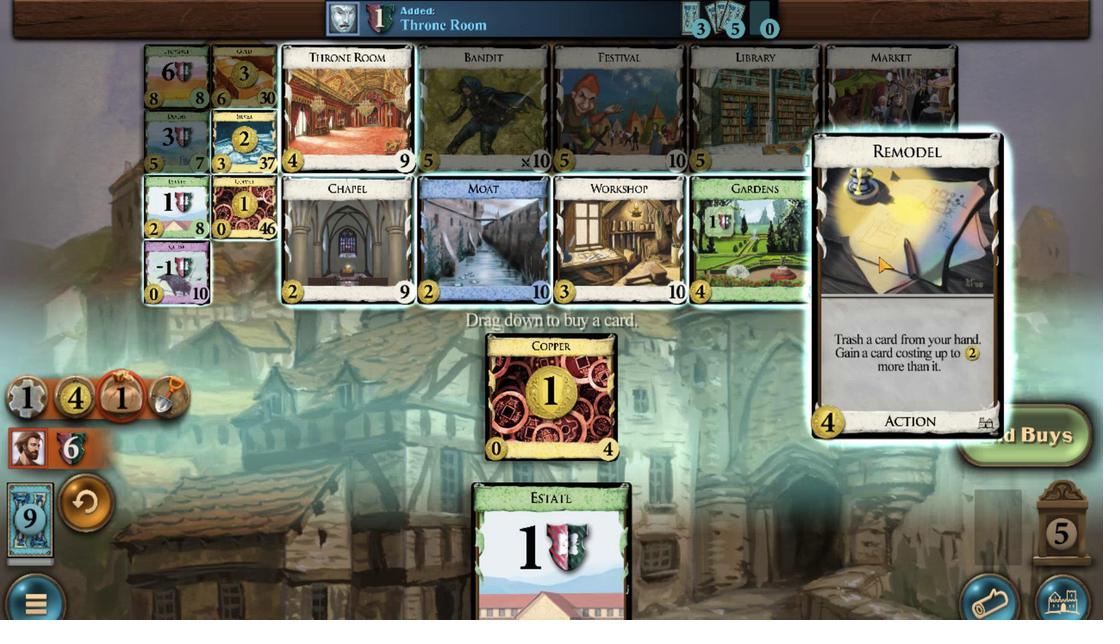 
Action: Mouse moved to (879, 394)
Screenshot: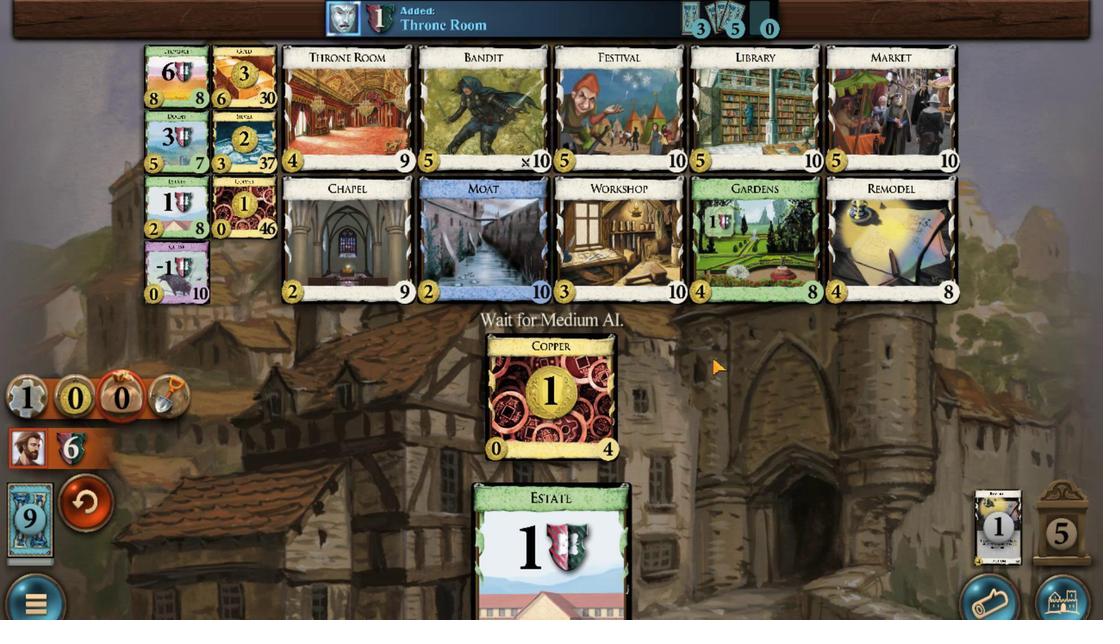 
Action: Mouse scrolled (879, 394) with delta (0, 0)
Screenshot: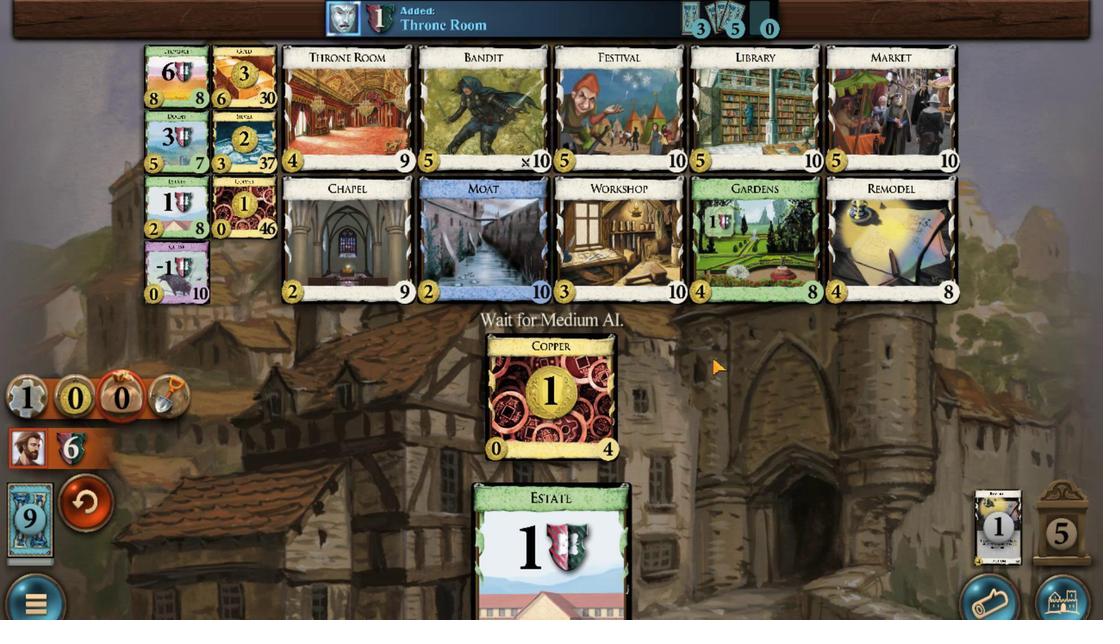 
Action: Mouse moved to (605, 514)
Screenshot: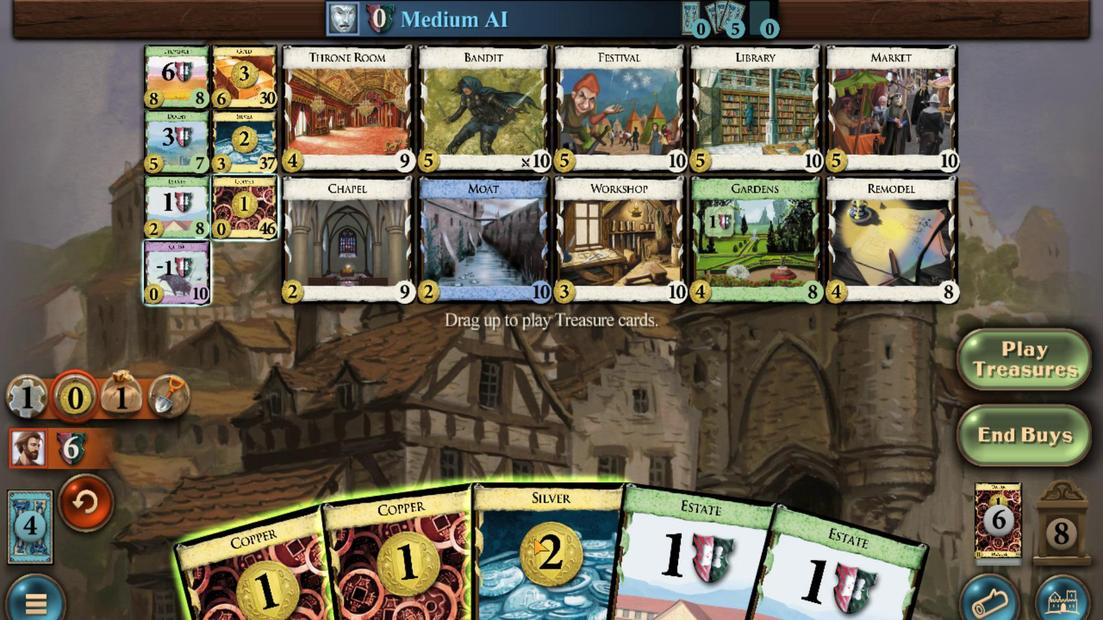 
Action: Mouse scrolled (605, 514) with delta (0, 0)
Screenshot: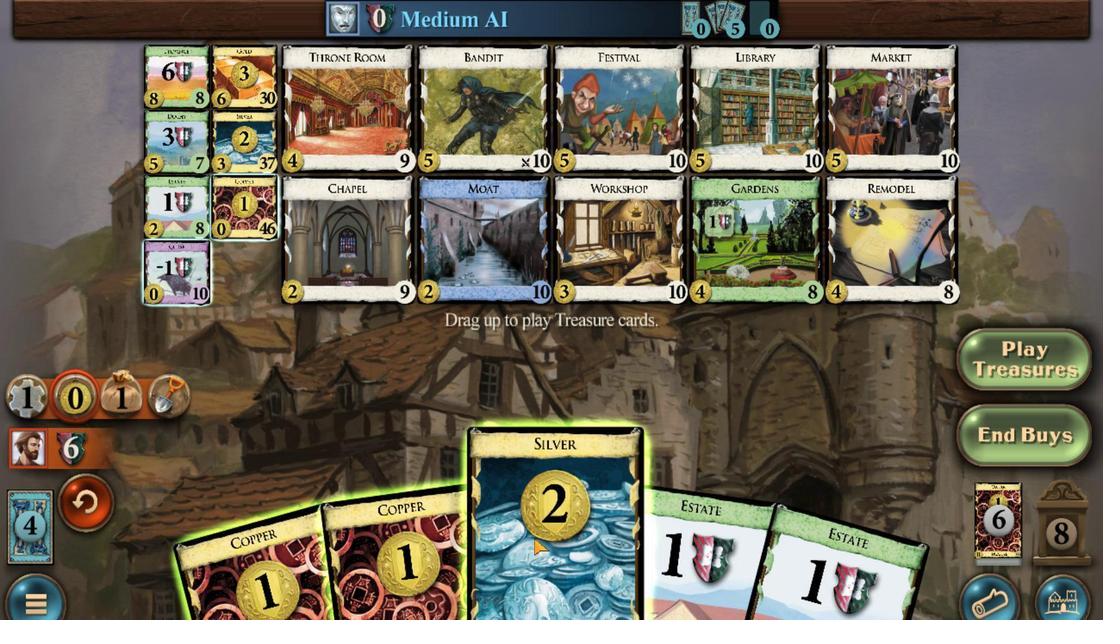 
Action: Mouse moved to (581, 509)
Screenshot: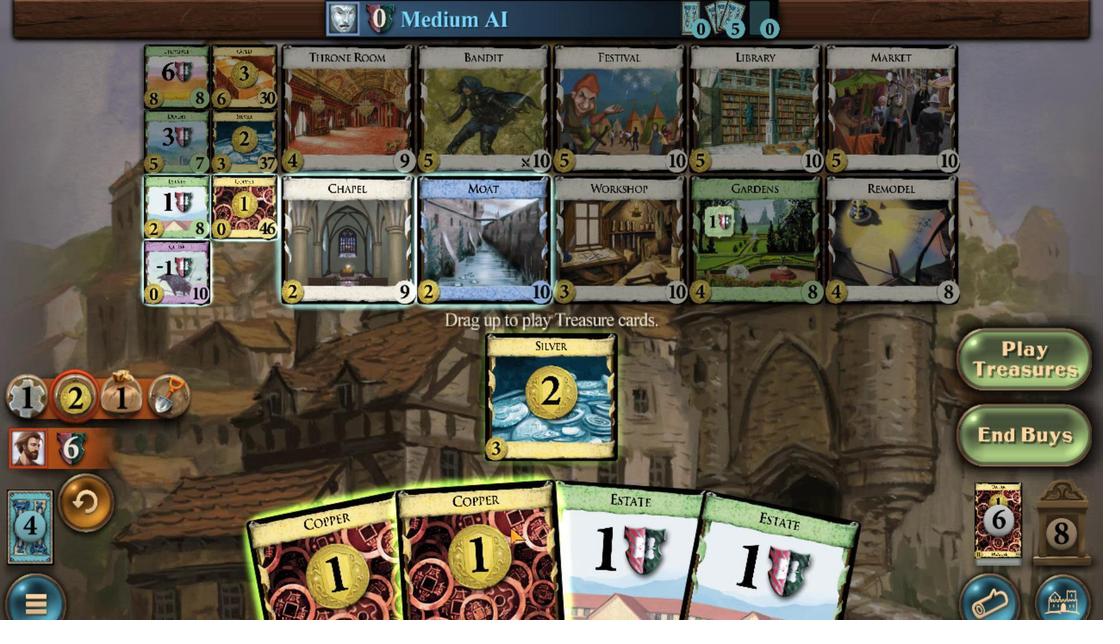 
Action: Mouse scrolled (581, 508) with delta (0, 0)
Screenshot: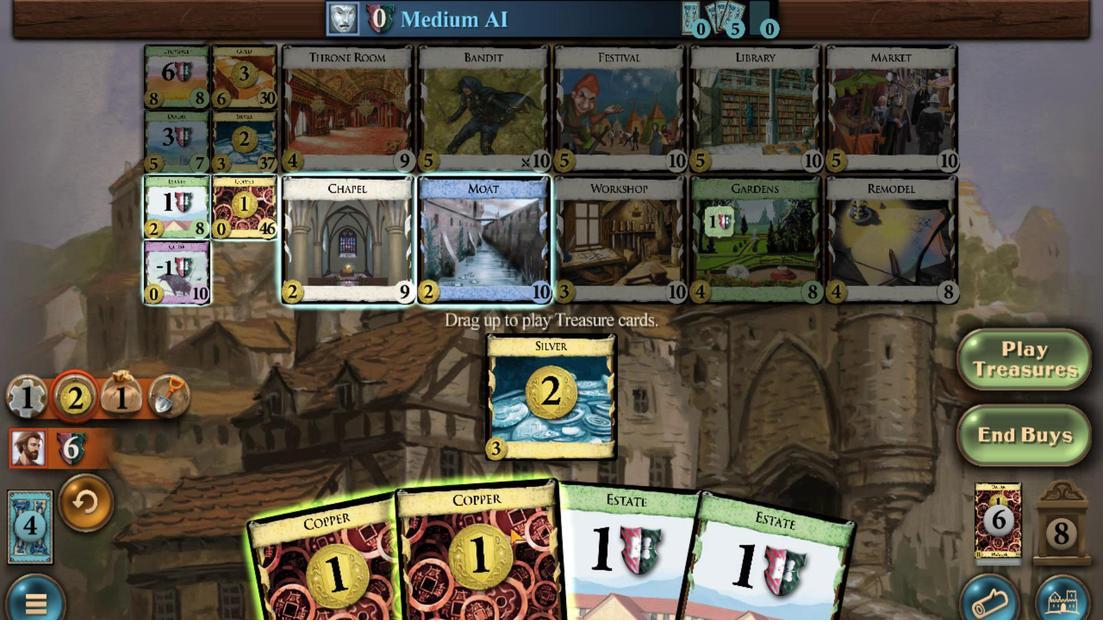 
Action: Mouse moved to (509, 511)
Screenshot: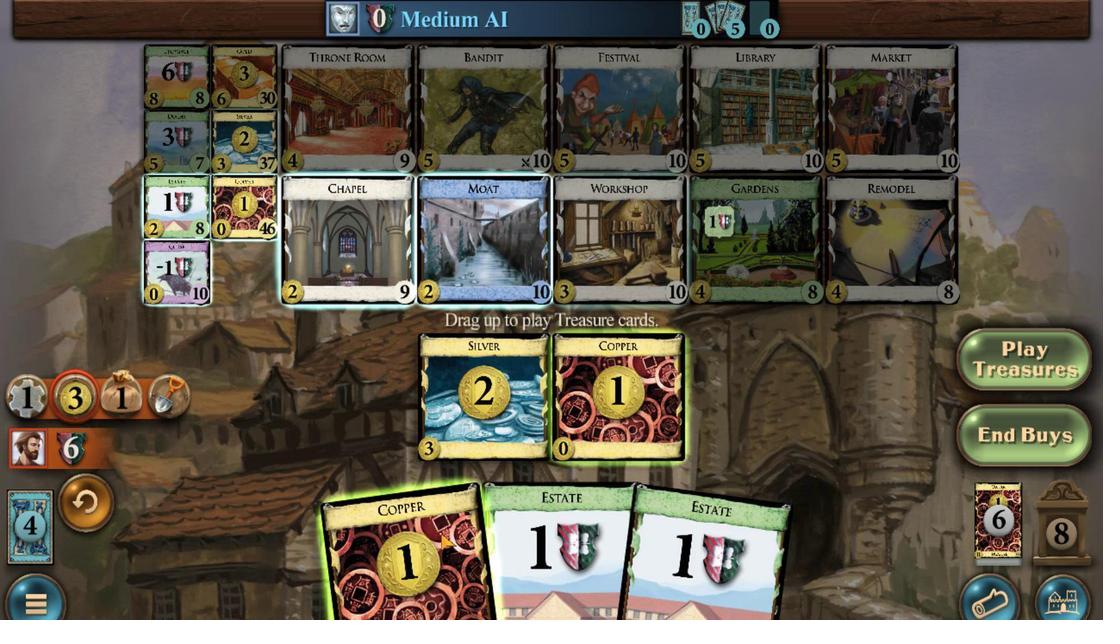 
Action: Mouse scrolled (509, 511) with delta (0, 0)
Screenshot: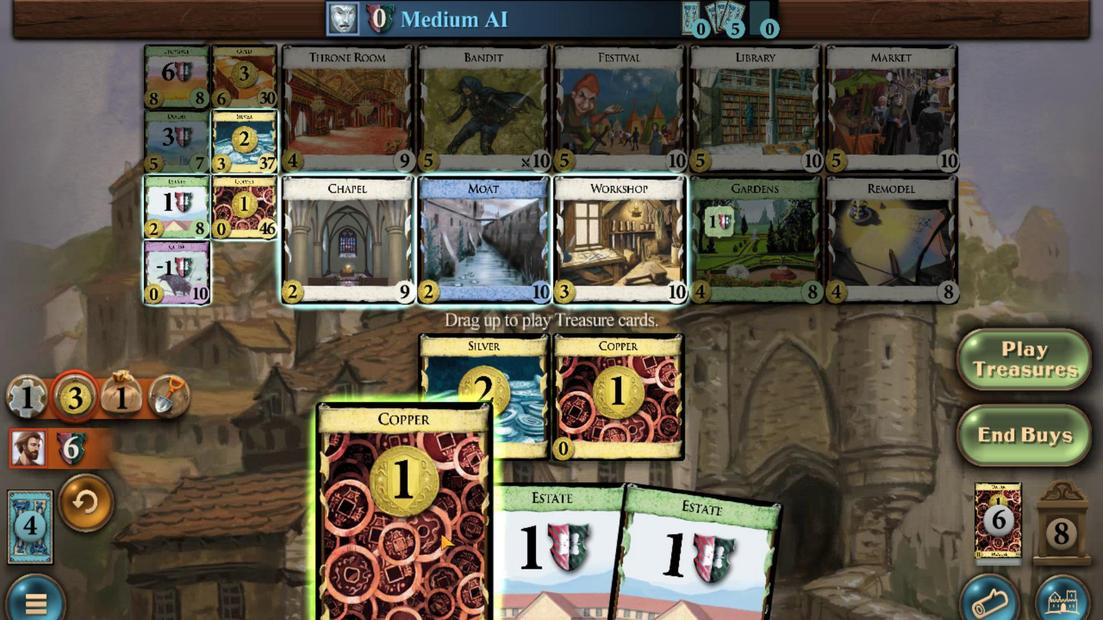 
Action: Mouse moved to (291, 305)
Screenshot: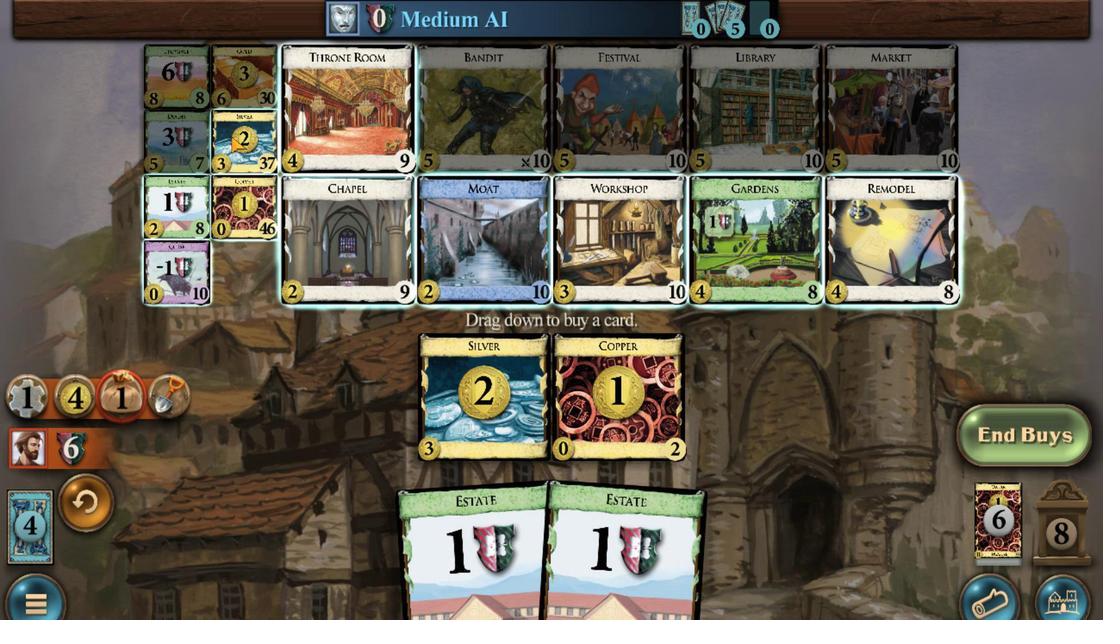 
Action: Mouse scrolled (291, 305) with delta (0, 0)
Screenshot: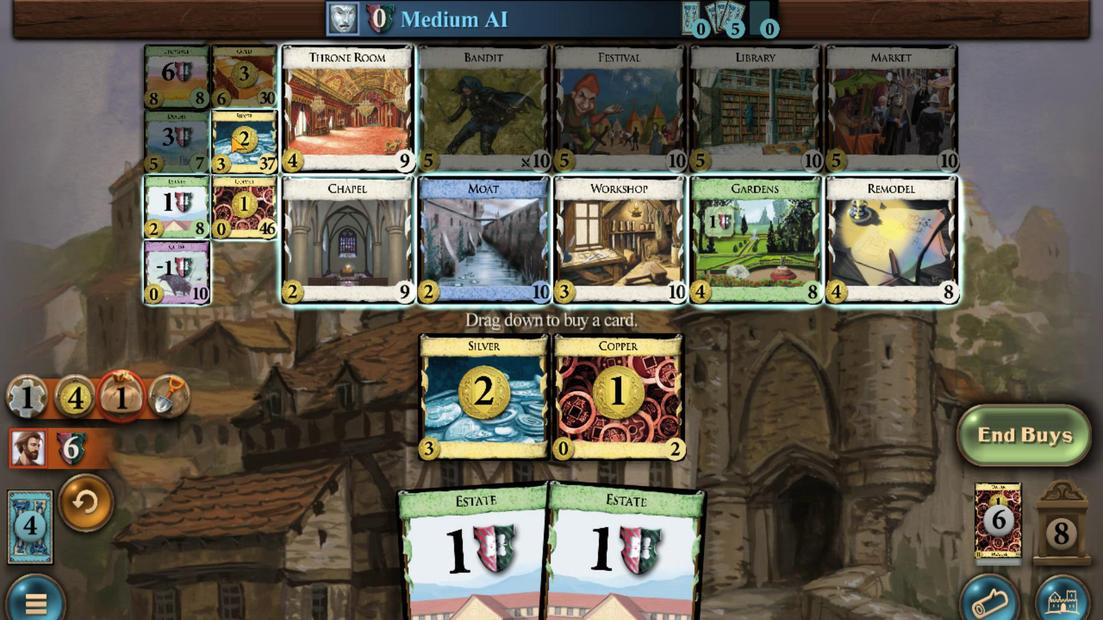 
Action: Mouse scrolled (291, 305) with delta (0, 0)
Screenshot: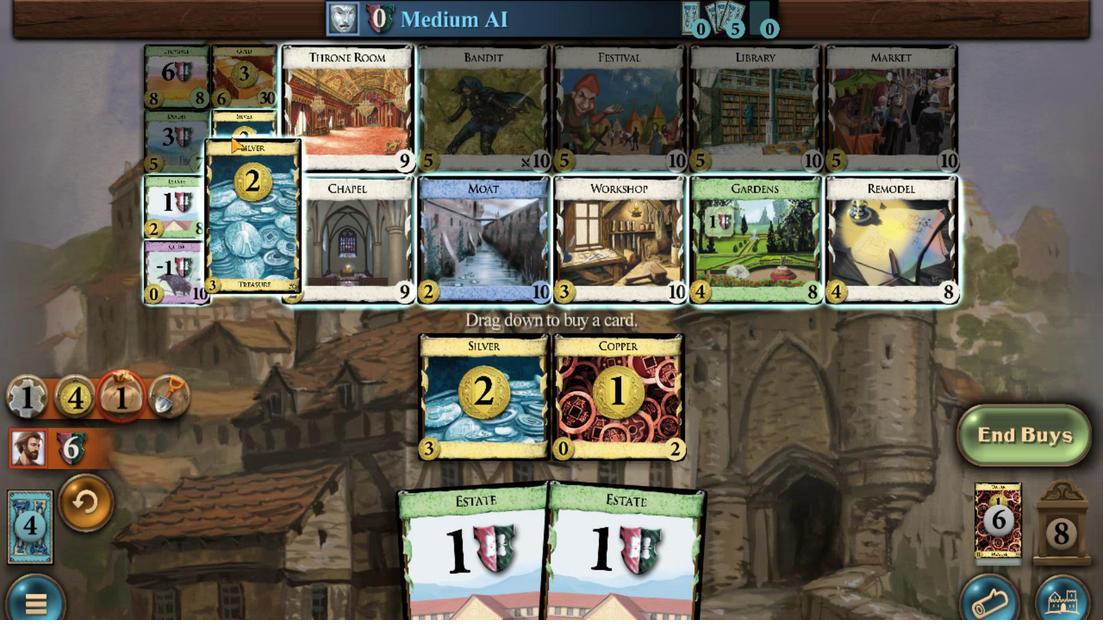 
Action: Mouse scrolled (291, 305) with delta (0, 0)
Screenshot: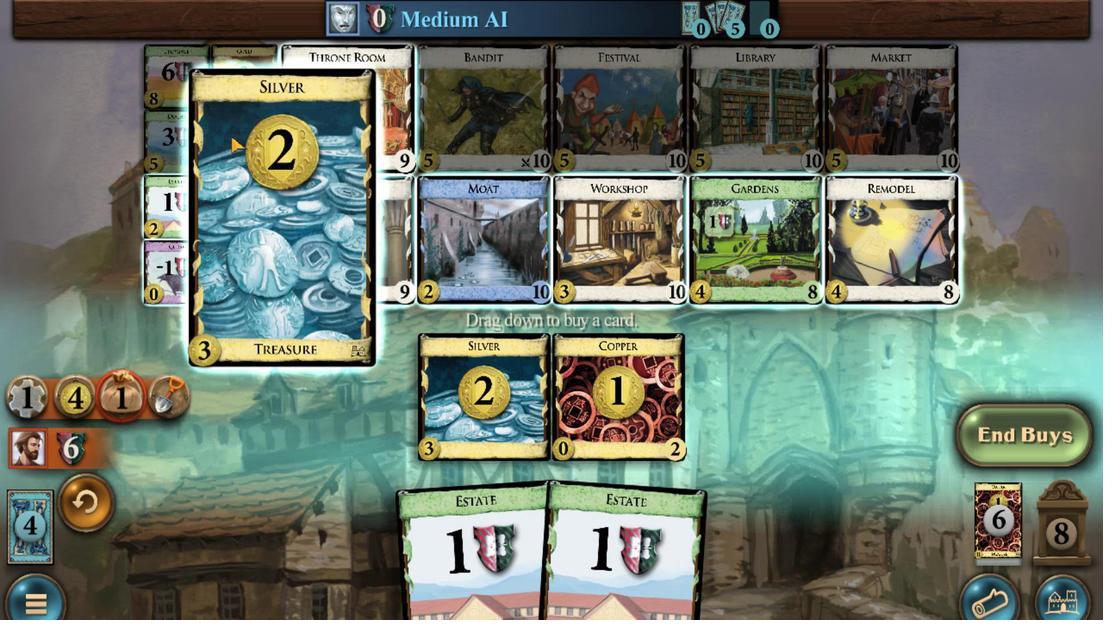 
Action: Mouse scrolled (291, 305) with delta (0, 0)
Screenshot: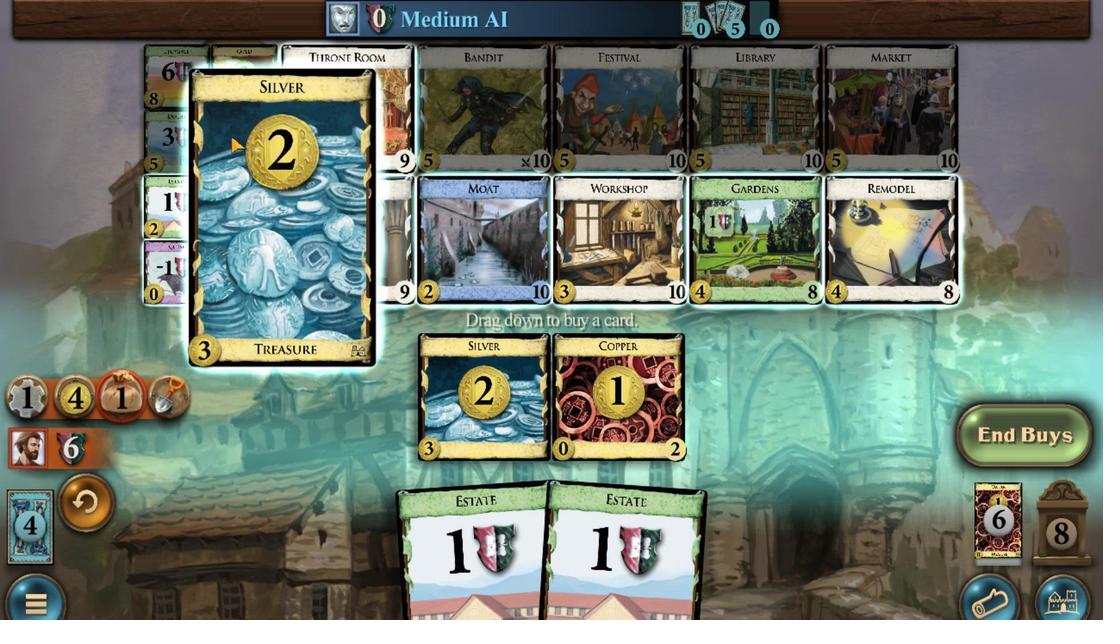 
Action: Mouse moved to (600, 513)
Screenshot: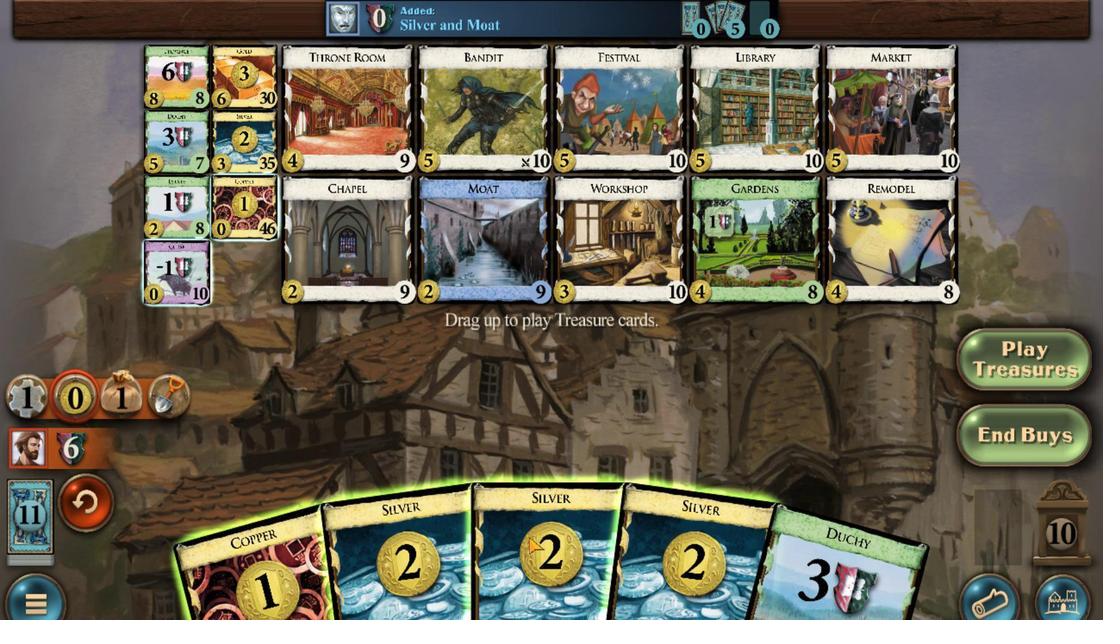
Action: Mouse scrolled (600, 513) with delta (0, 0)
Screenshot: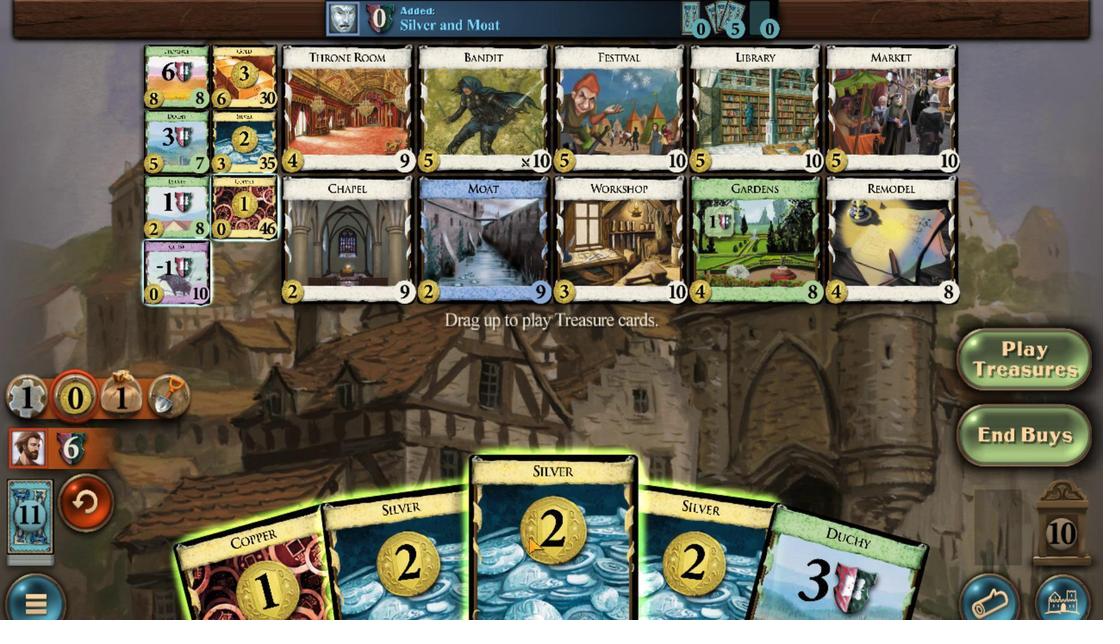 
Action: Mouse moved to (521, 515)
Screenshot: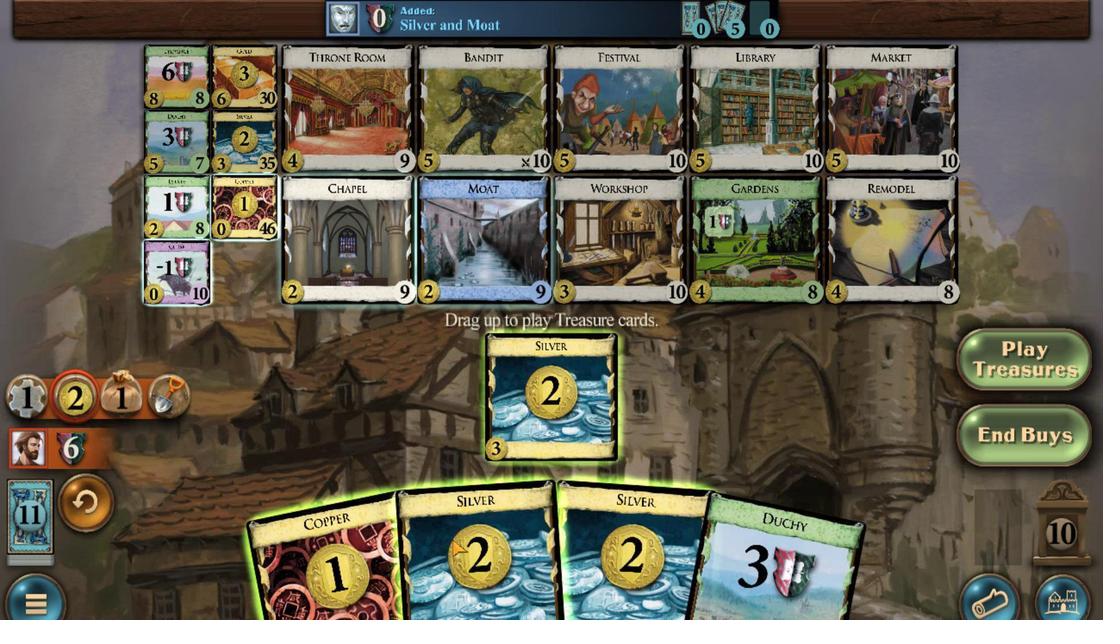 
Action: Mouse scrolled (521, 514) with delta (0, 0)
Screenshot: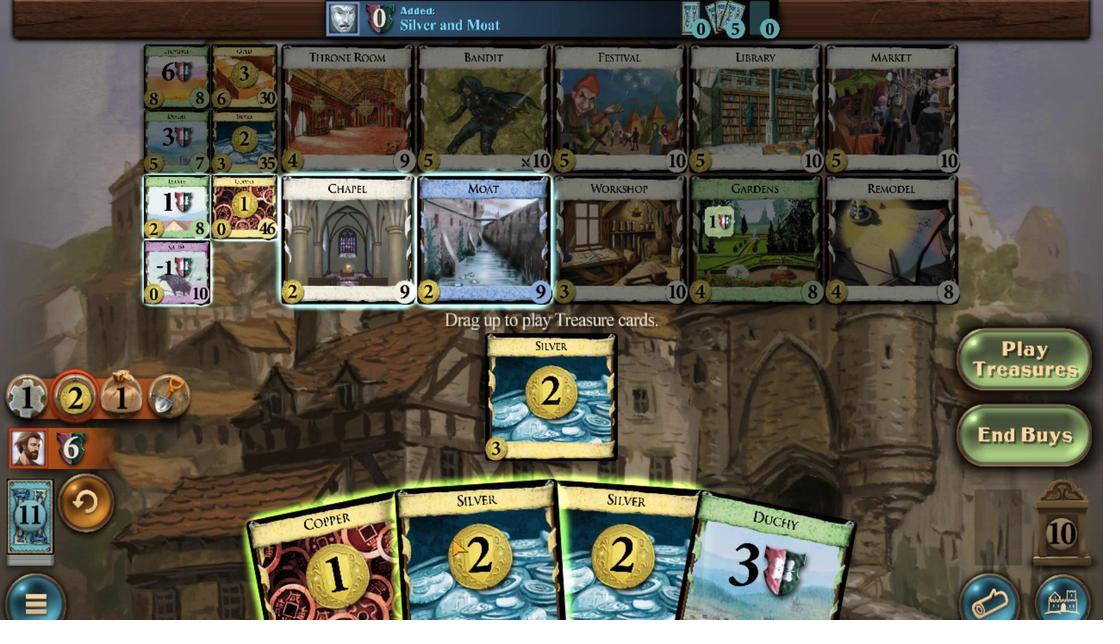 
Action: Mouse moved to (614, 510)
Screenshot: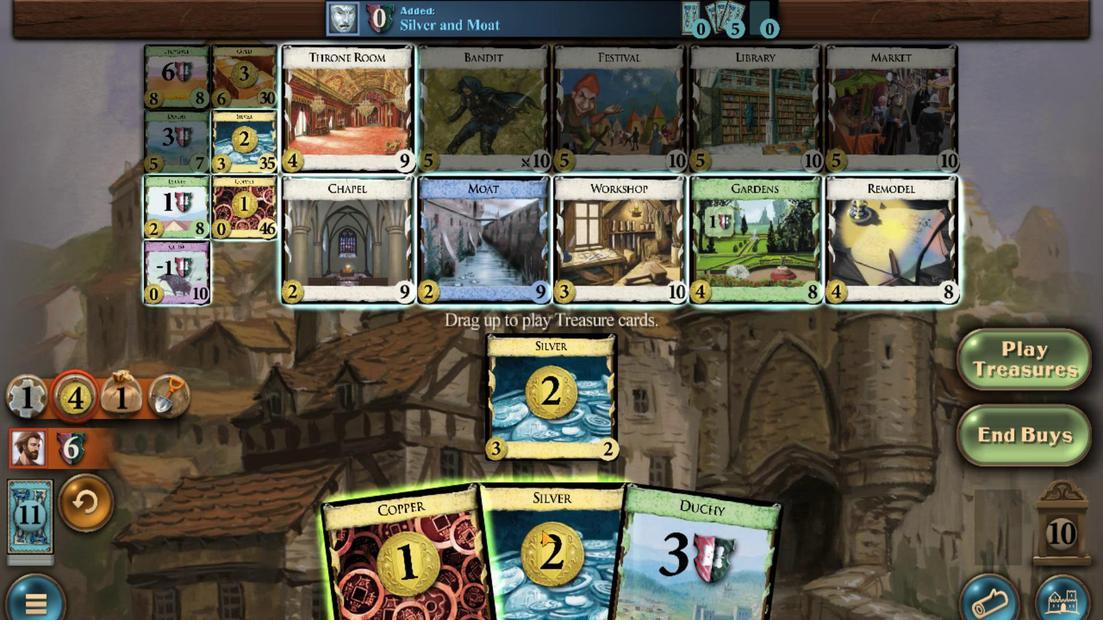 
Action: Mouse scrolled (614, 509) with delta (0, 0)
Screenshot: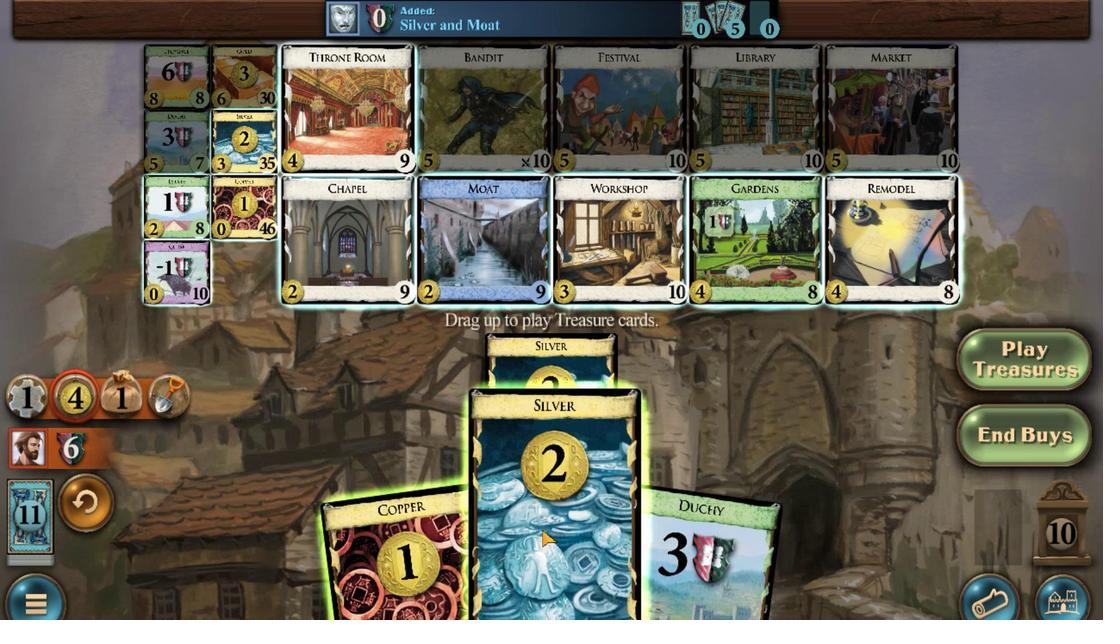 
Action: Mouse moved to (298, 270)
Screenshot: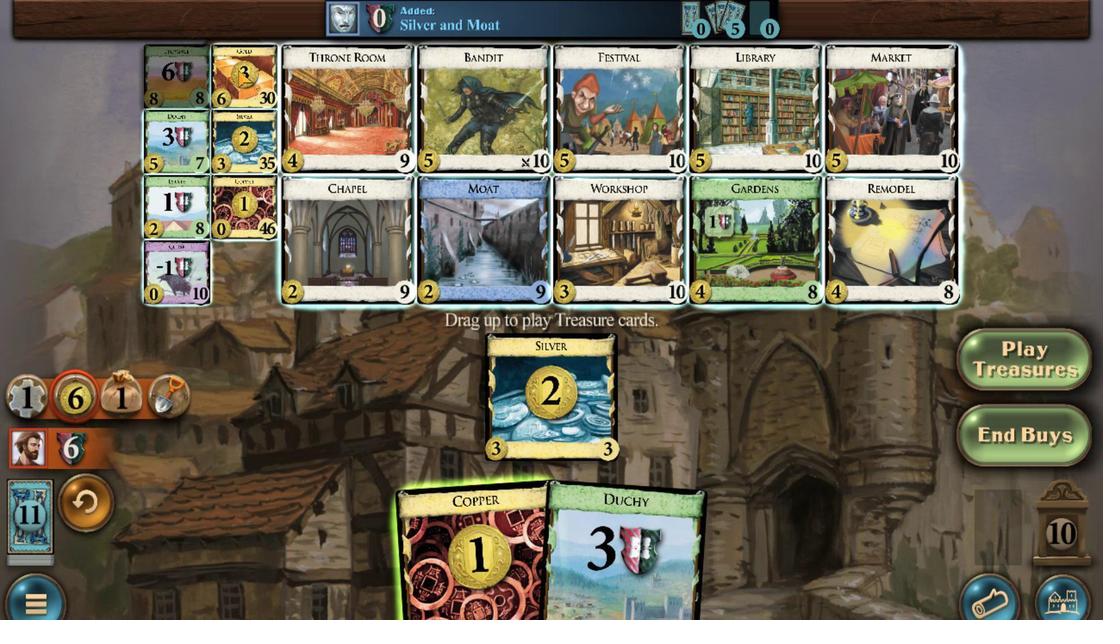 
Action: Mouse scrolled (298, 270) with delta (0, 0)
Screenshot: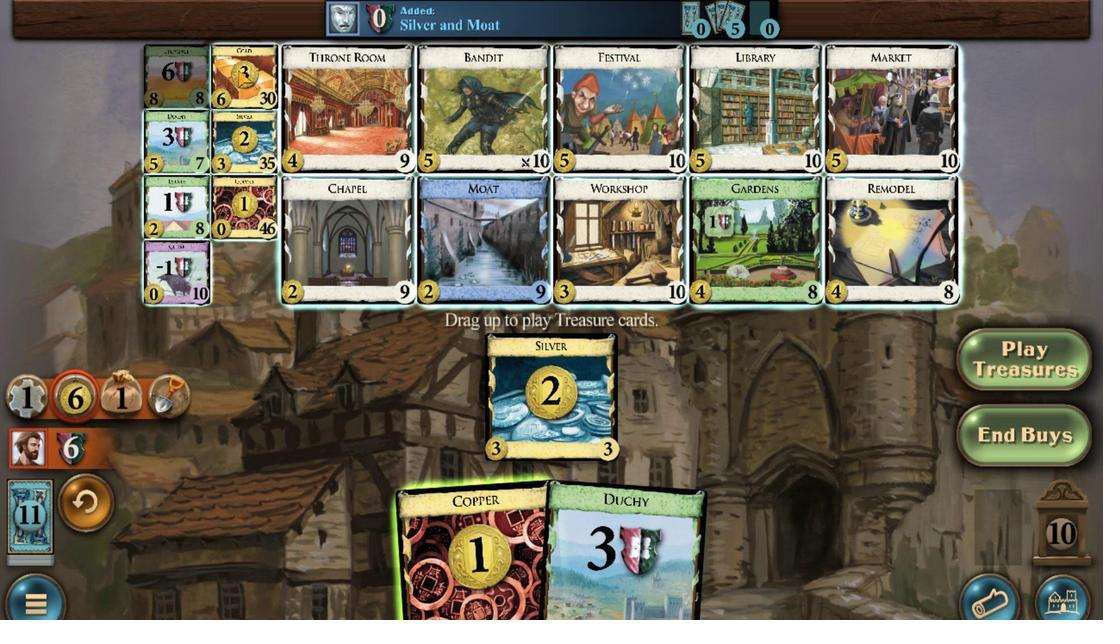 
Action: Mouse scrolled (298, 270) with delta (0, 0)
Screenshot: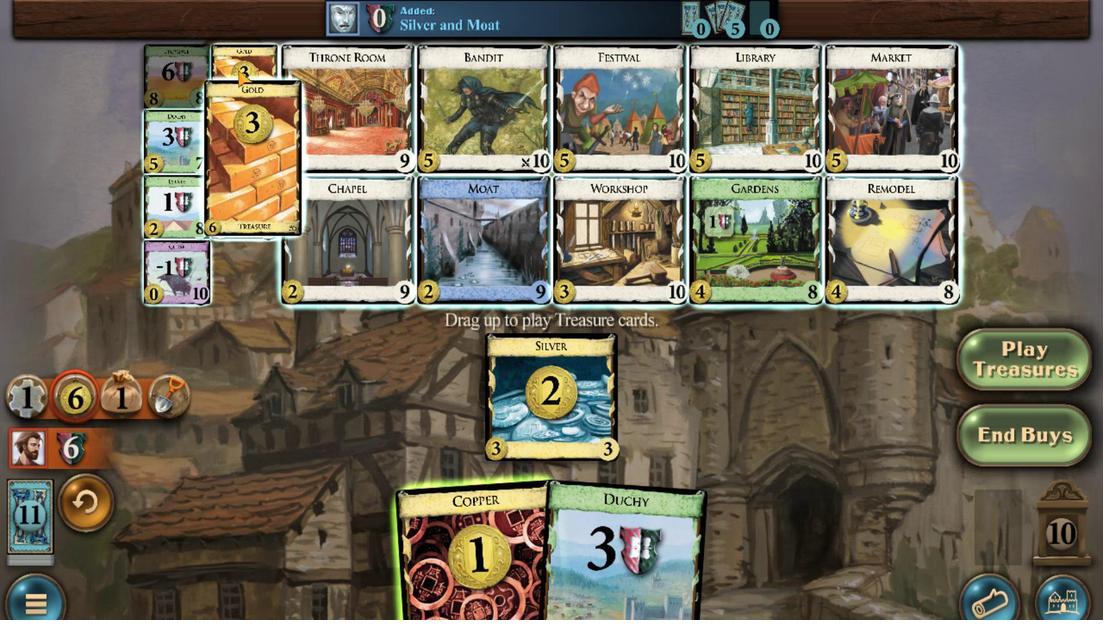 
Action: Mouse scrolled (298, 270) with delta (0, 0)
Screenshot: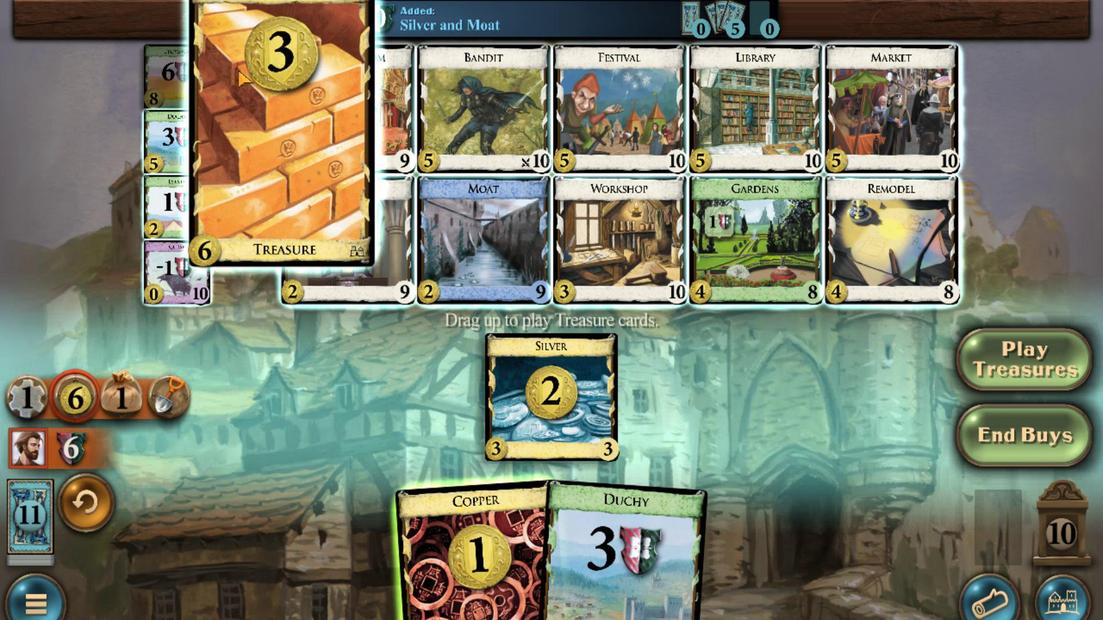 
Action: Mouse scrolled (298, 270) with delta (0, 0)
Screenshot: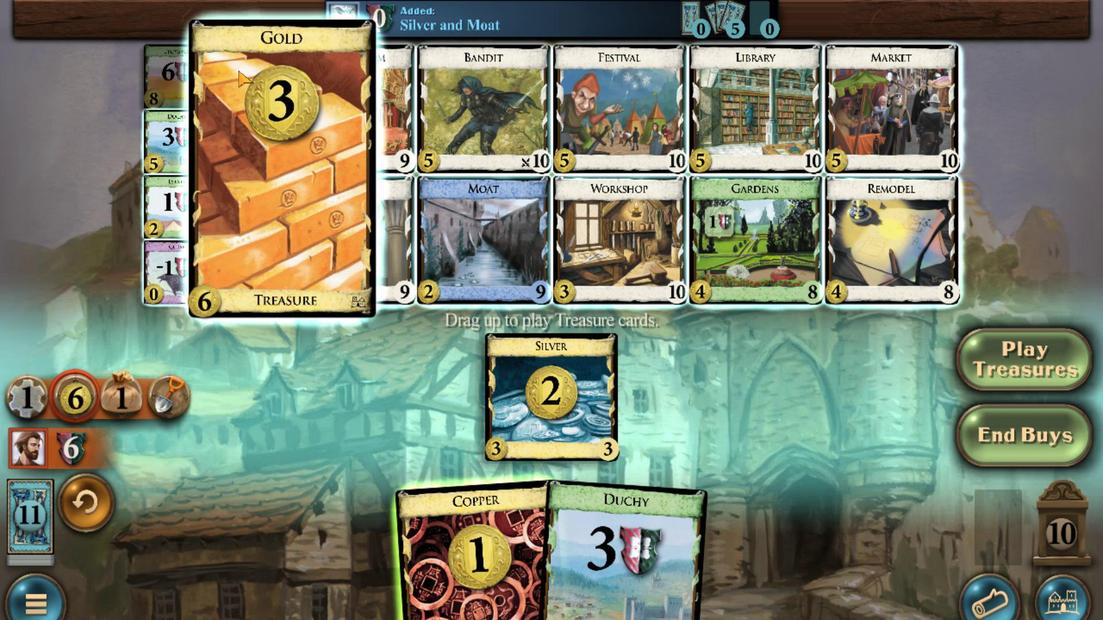 
Action: Mouse scrolled (298, 270) with delta (0, 0)
Screenshot: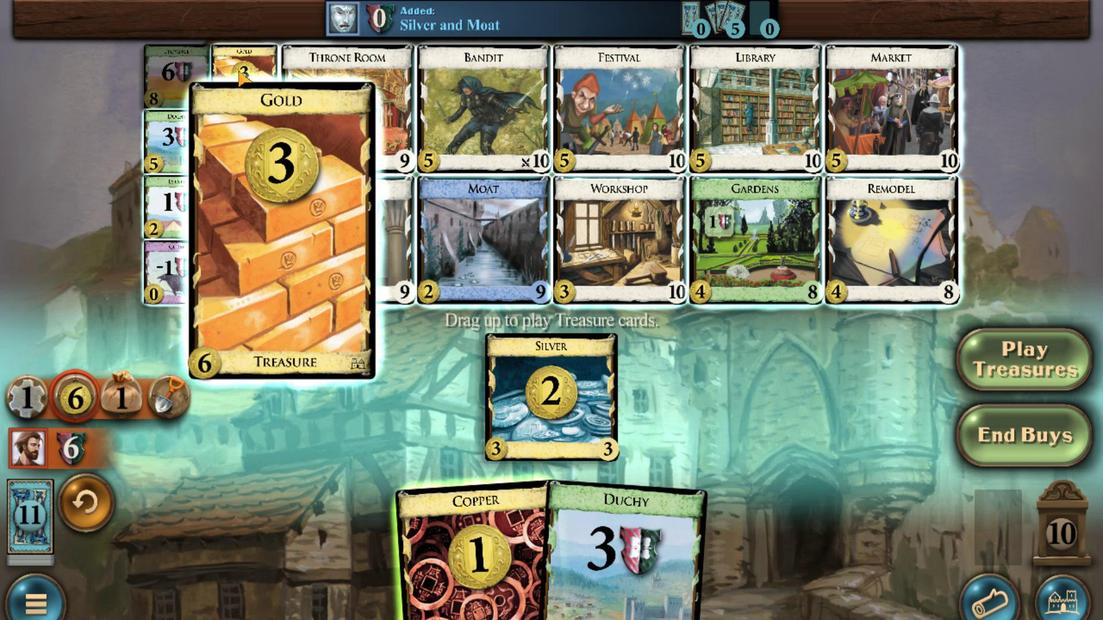 
Action: Mouse scrolled (298, 270) with delta (0, 0)
Screenshot: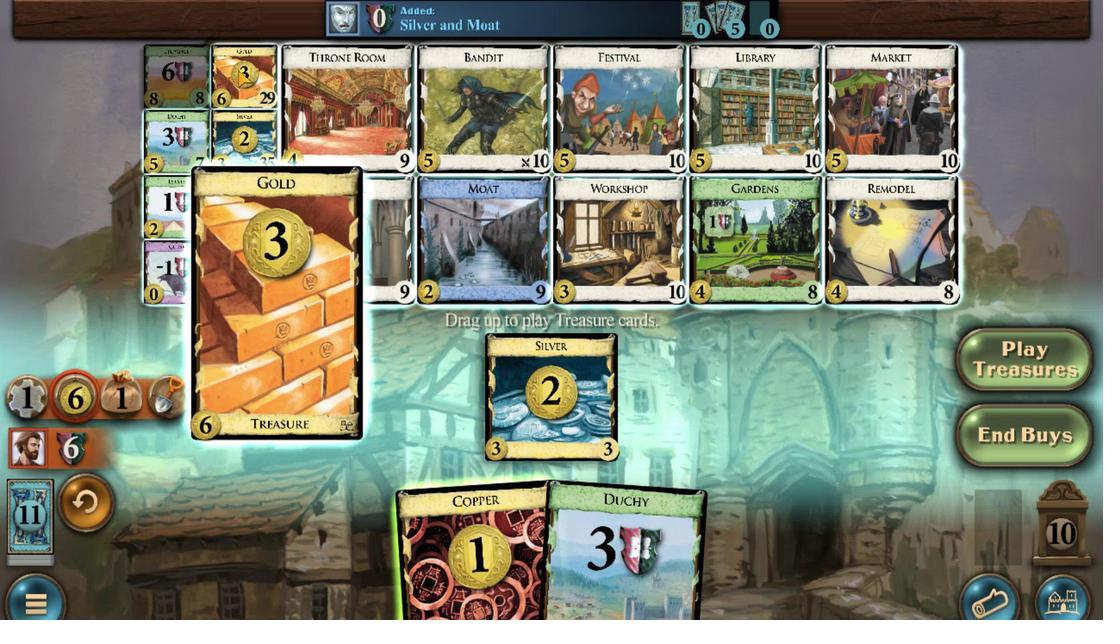 
Action: Mouse moved to (594, 462)
Screenshot: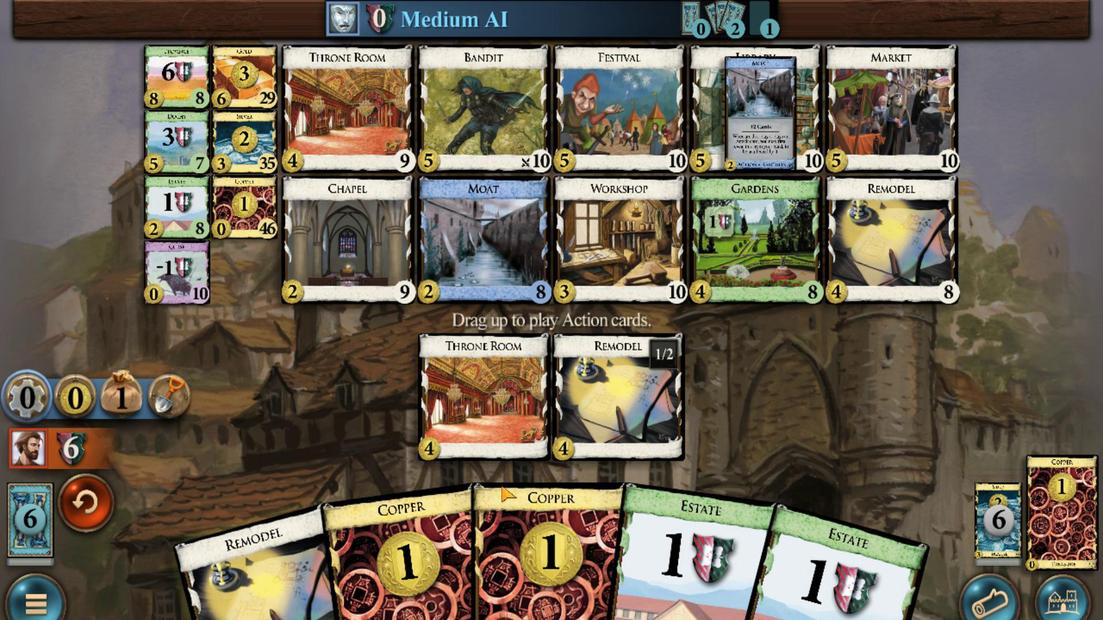 
Action: Mouse scrolled (594, 462) with delta (0, 0)
Screenshot: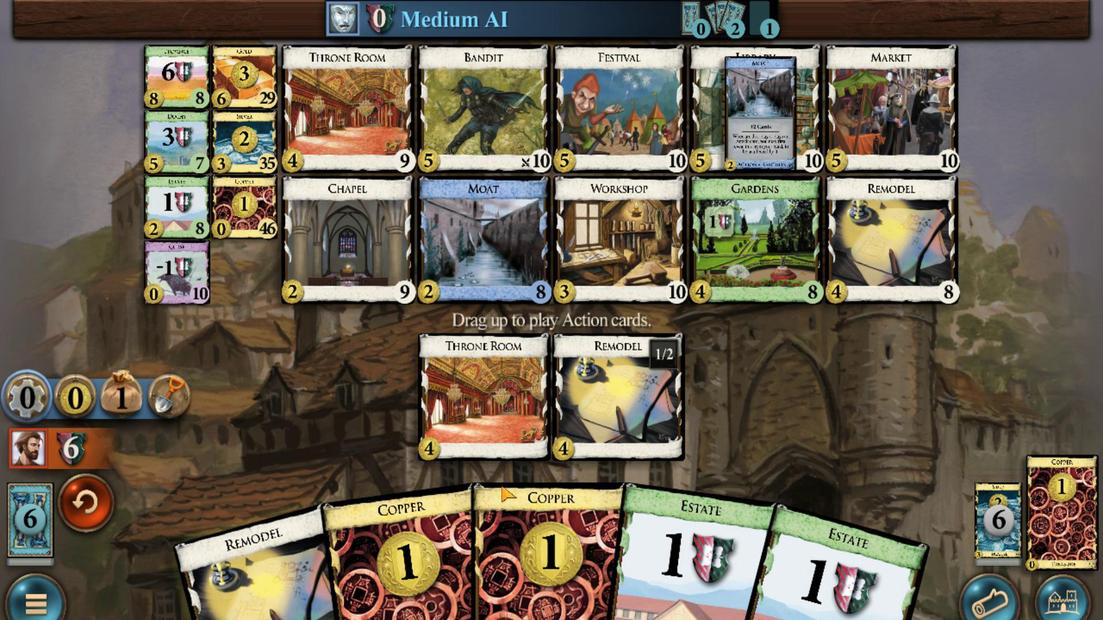 
Action: Mouse moved to (360, 521)
Screenshot: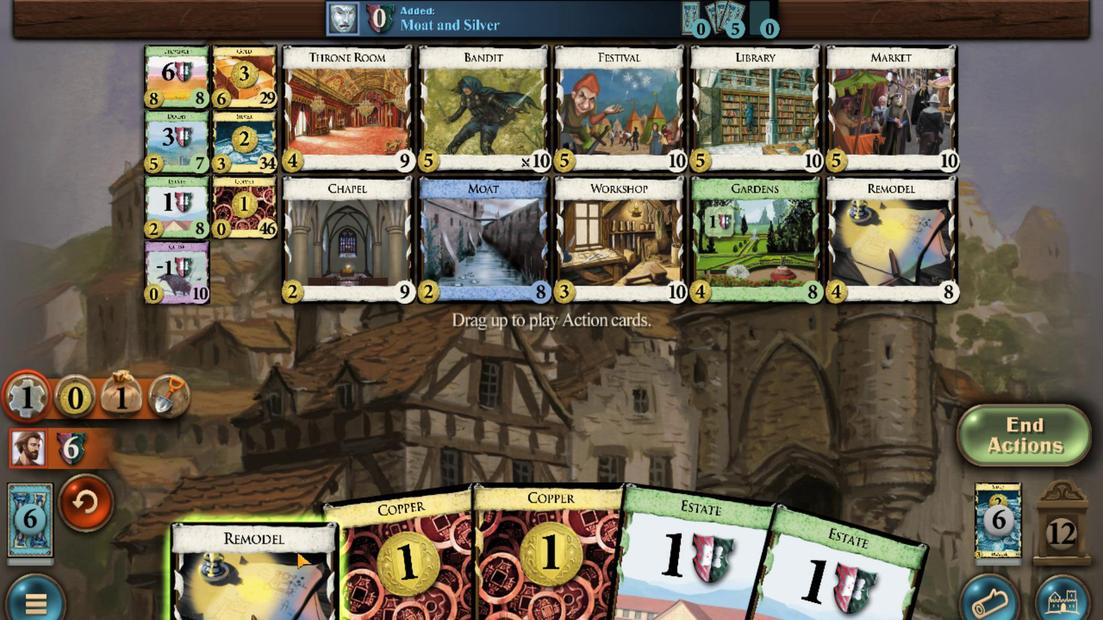 
Action: Mouse scrolled (360, 521) with delta (0, 0)
Screenshot: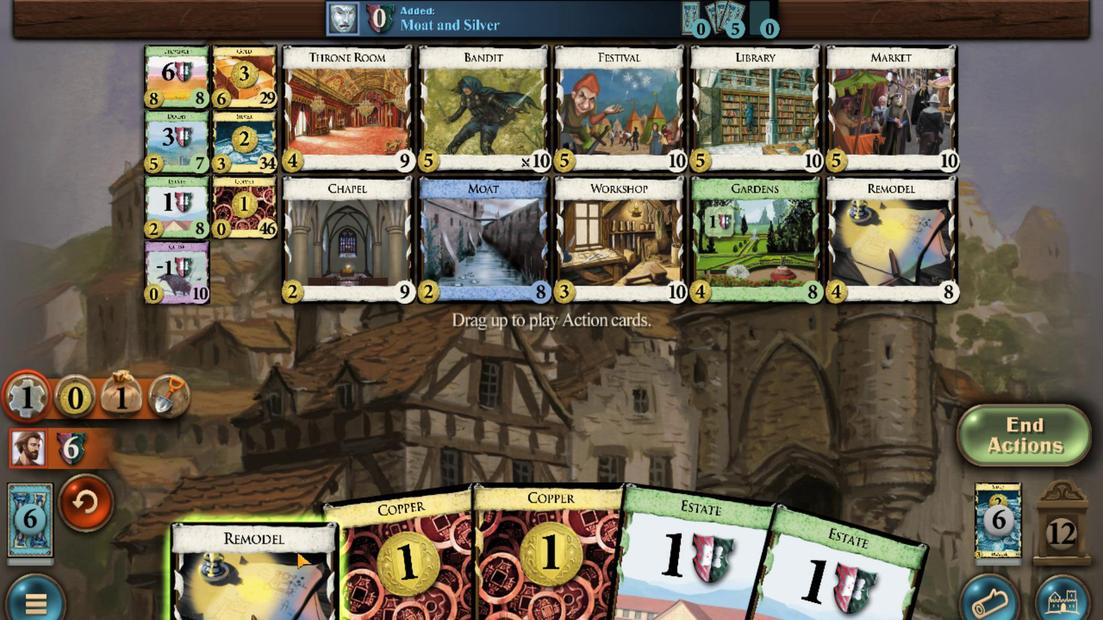 
Action: Mouse moved to (648, 490)
Screenshot: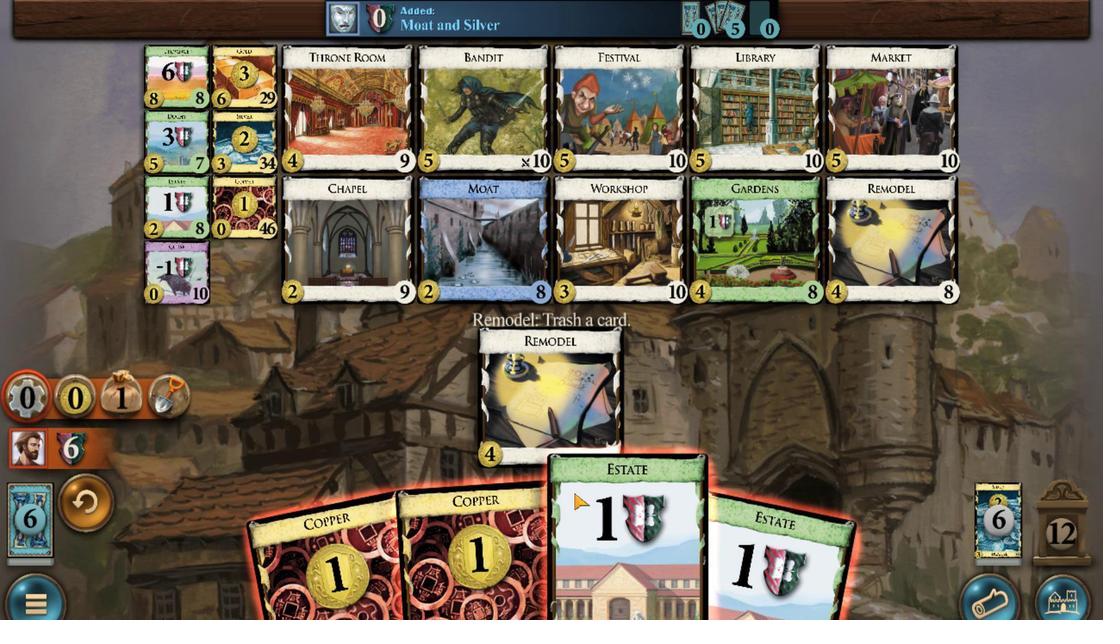 
Action: Mouse scrolled (648, 490) with delta (0, 0)
Screenshot: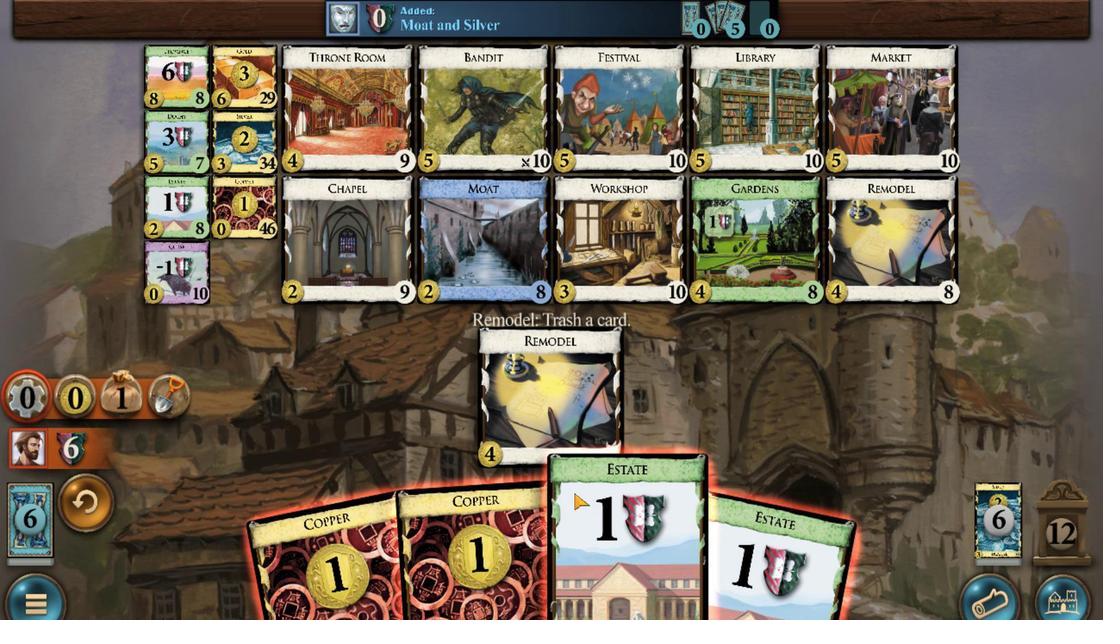 
Action: Mouse moved to (647, 490)
Screenshot: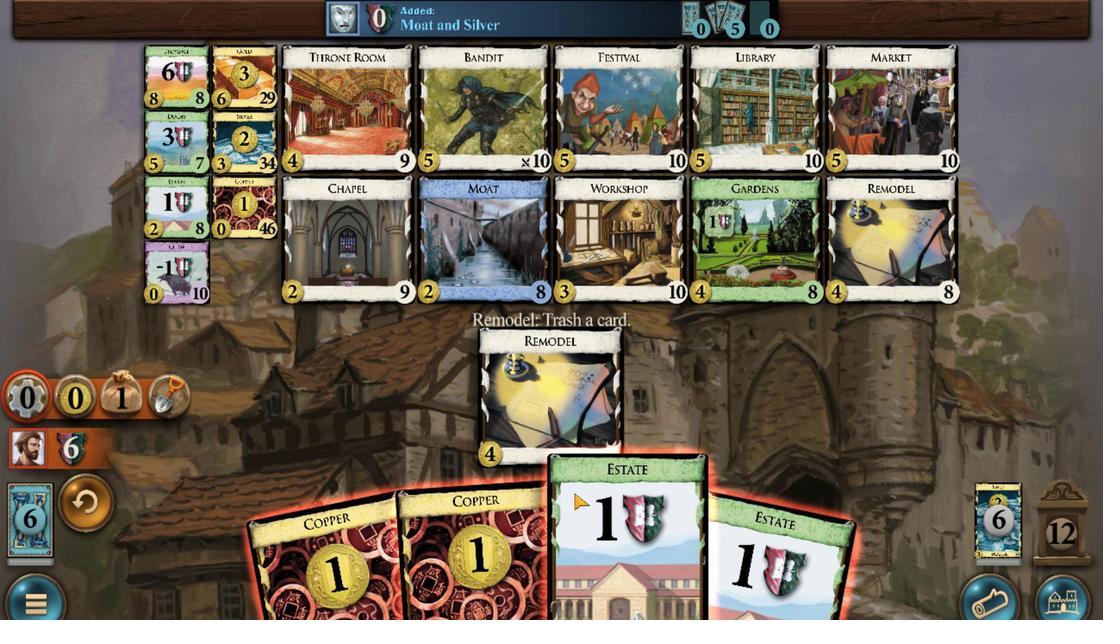 
Action: Mouse scrolled (647, 490) with delta (0, 0)
Screenshot: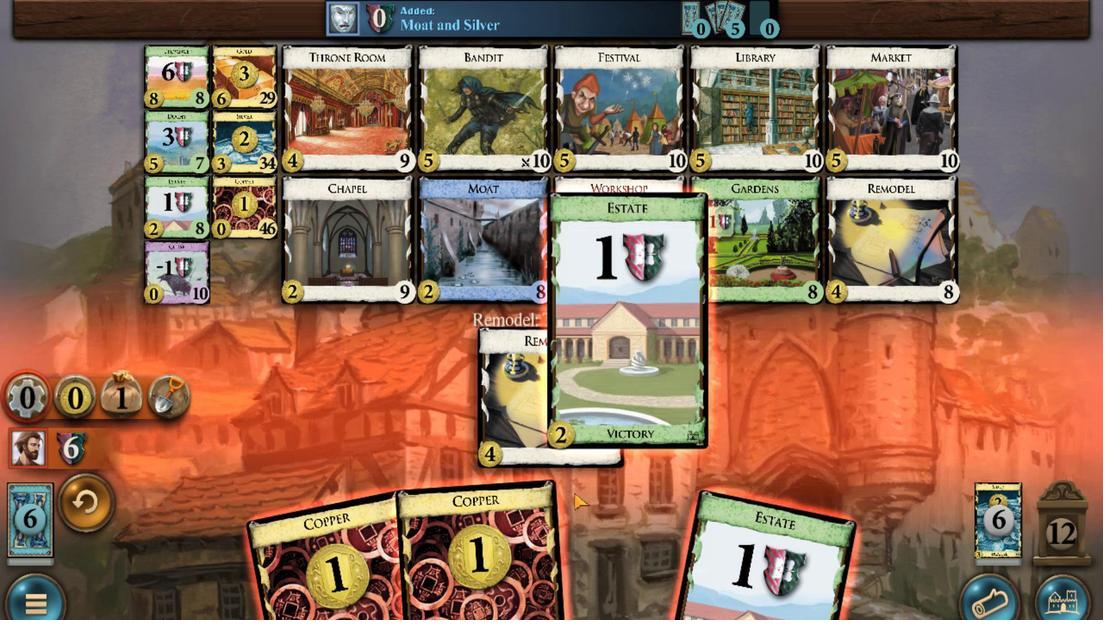 
Action: Mouse moved to (300, 302)
Screenshot: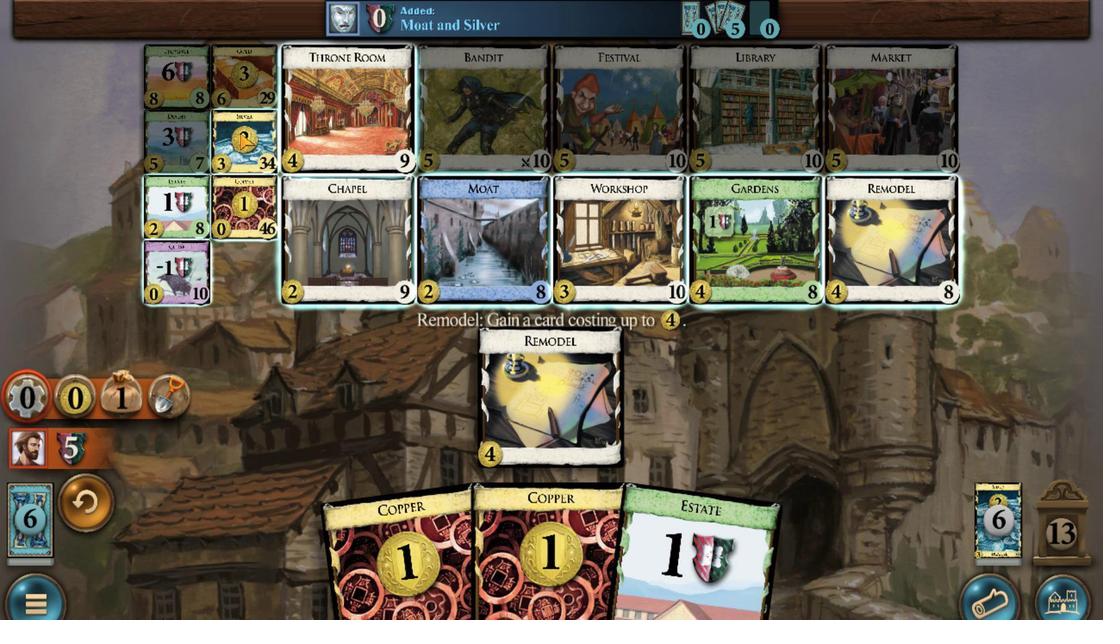 
Action: Mouse scrolled (300, 303) with delta (0, 0)
Screenshot: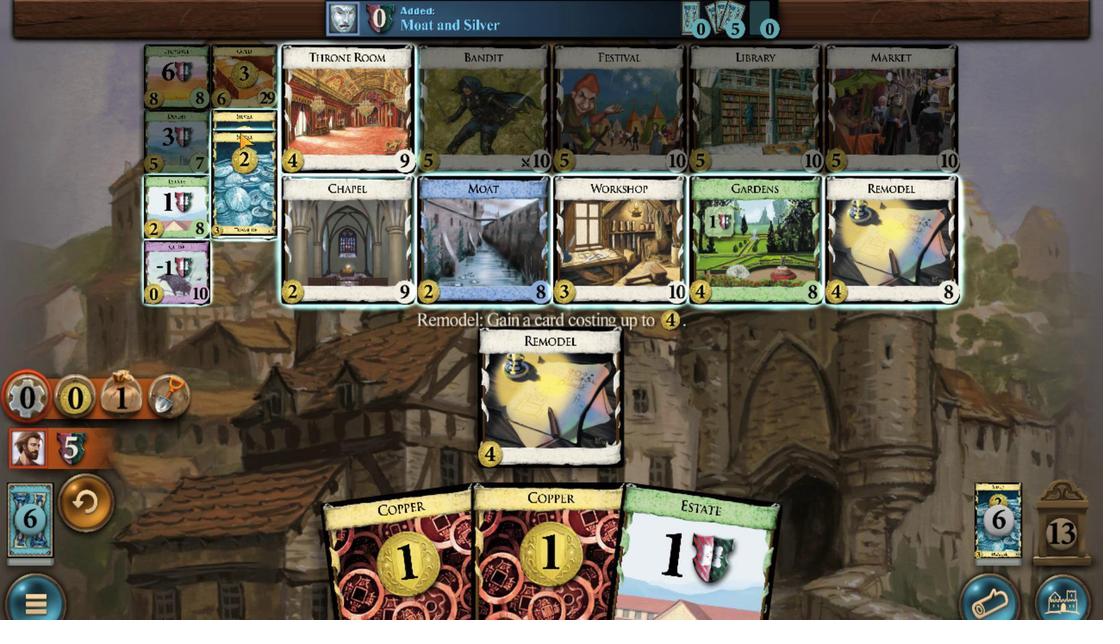 
Action: Mouse scrolled (300, 303) with delta (0, 0)
Screenshot: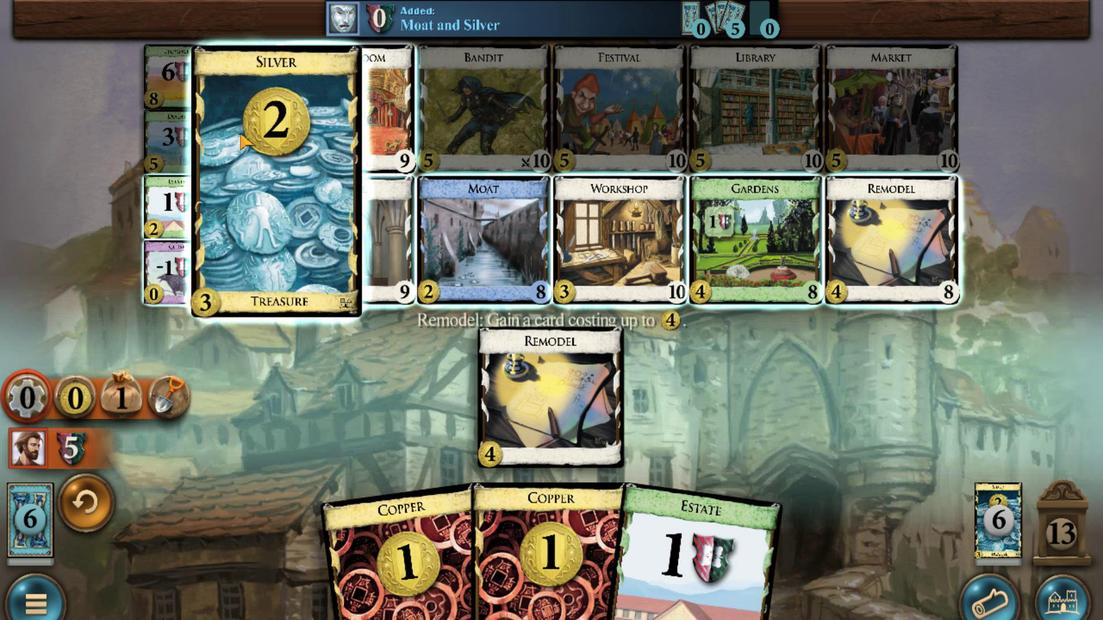 
Action: Mouse scrolled (300, 302) with delta (0, 0)
Screenshot: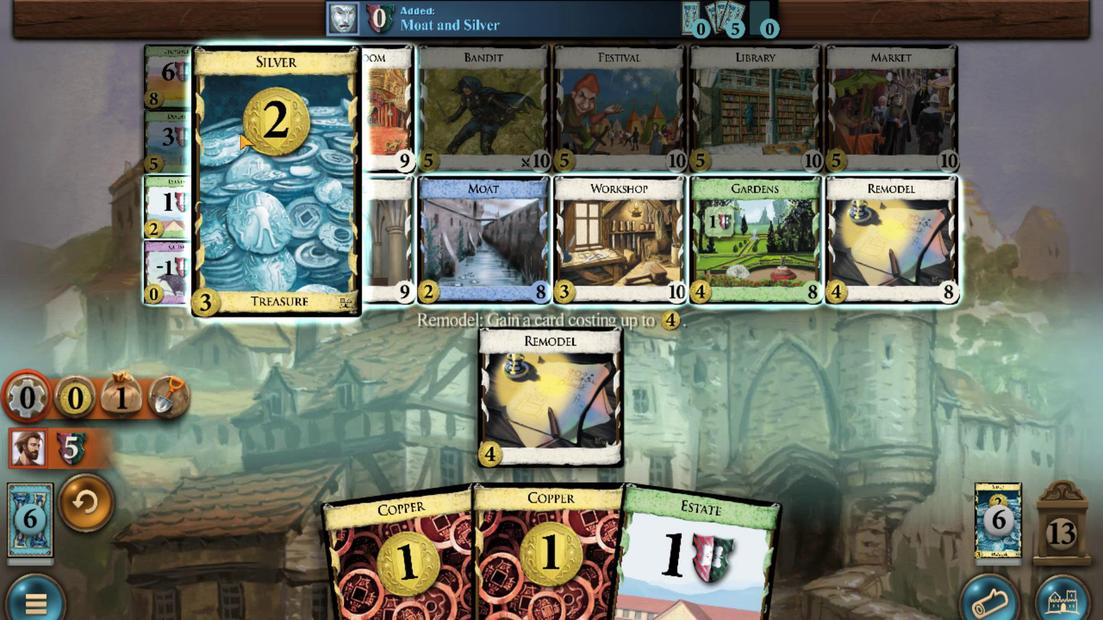 
Action: Mouse scrolled (300, 303) with delta (0, 0)
Screenshot: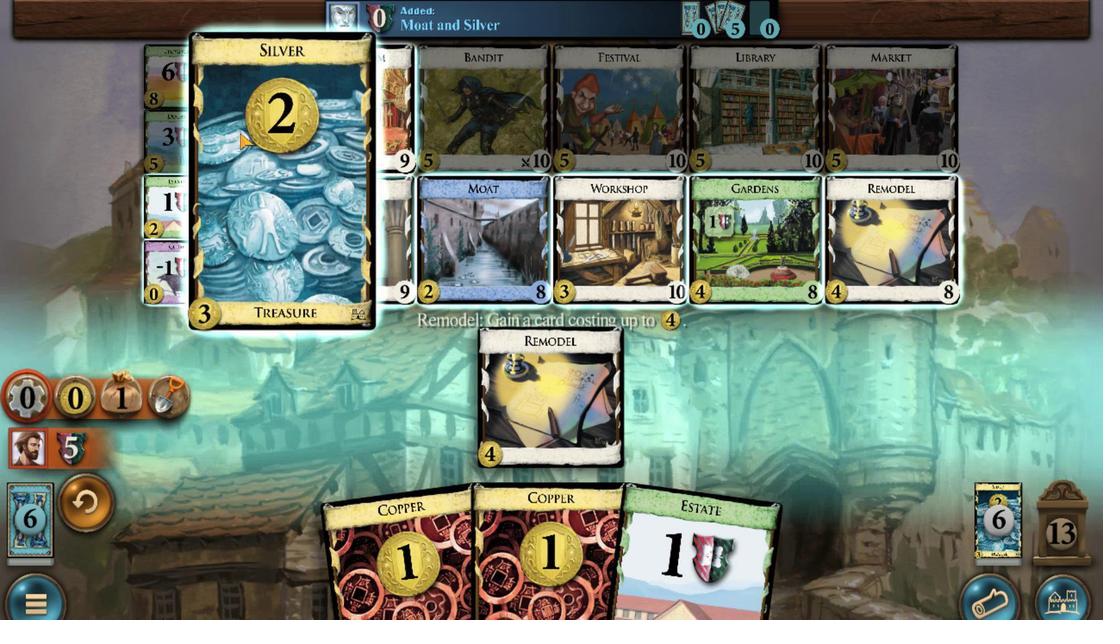 
Action: Mouse scrolled (300, 303) with delta (0, 0)
Screenshot: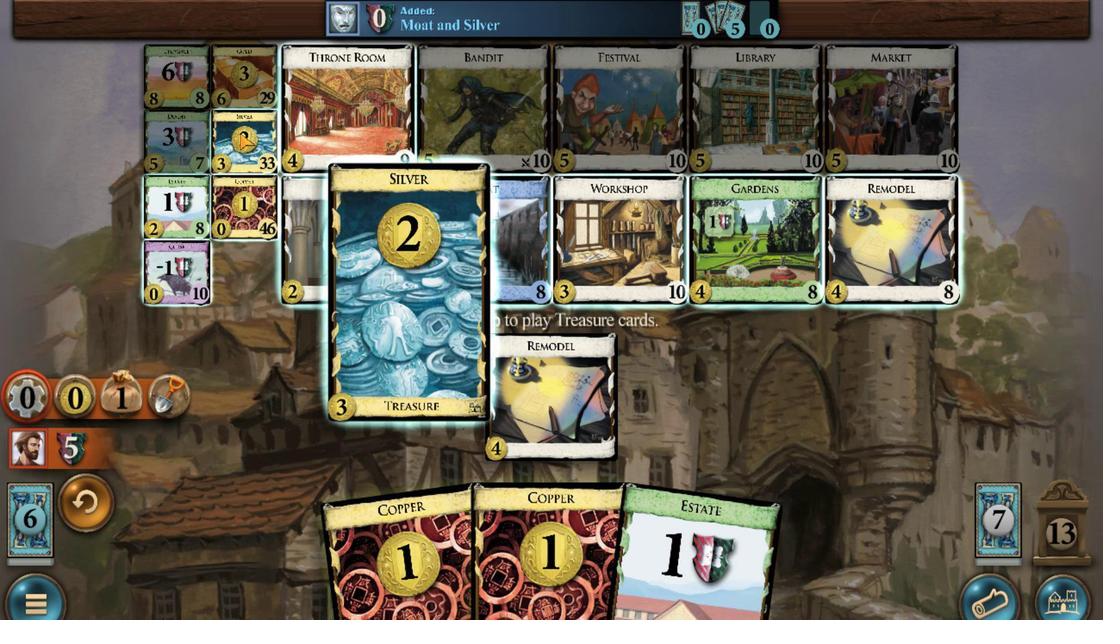 
Action: Mouse moved to (613, 498)
Screenshot: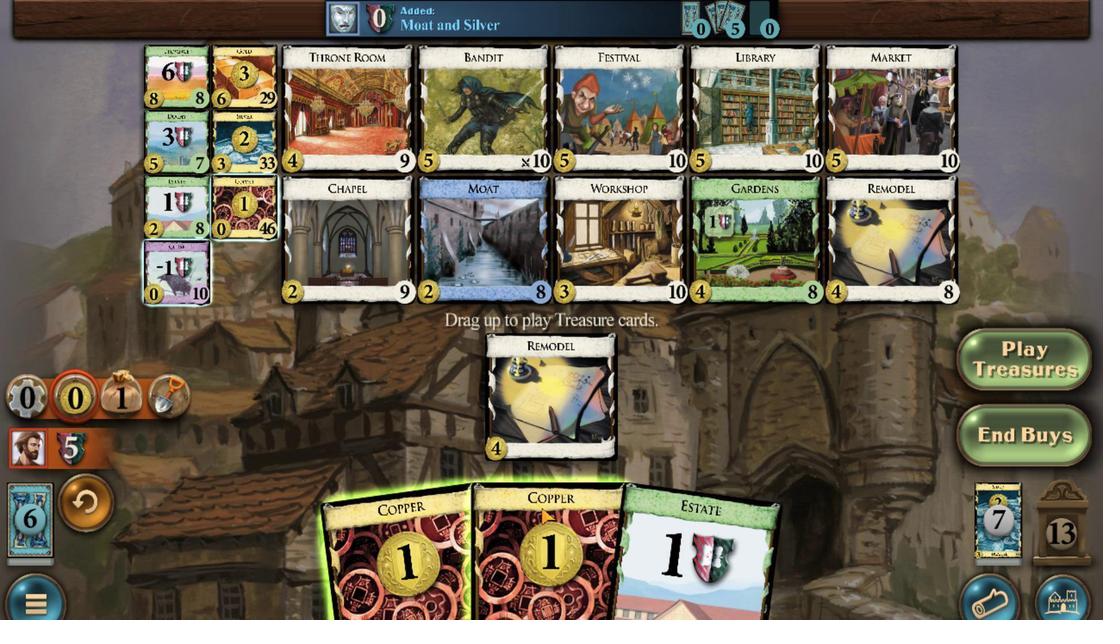
Action: Mouse scrolled (613, 498) with delta (0, 0)
Screenshot: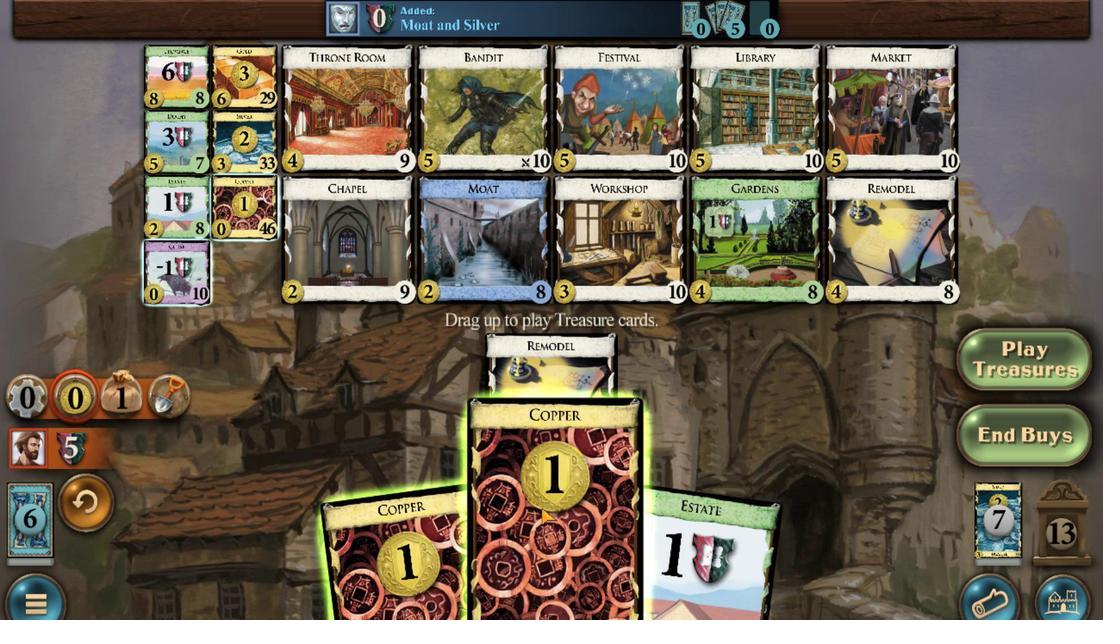 
Action: Mouse moved to (564, 507)
Screenshot: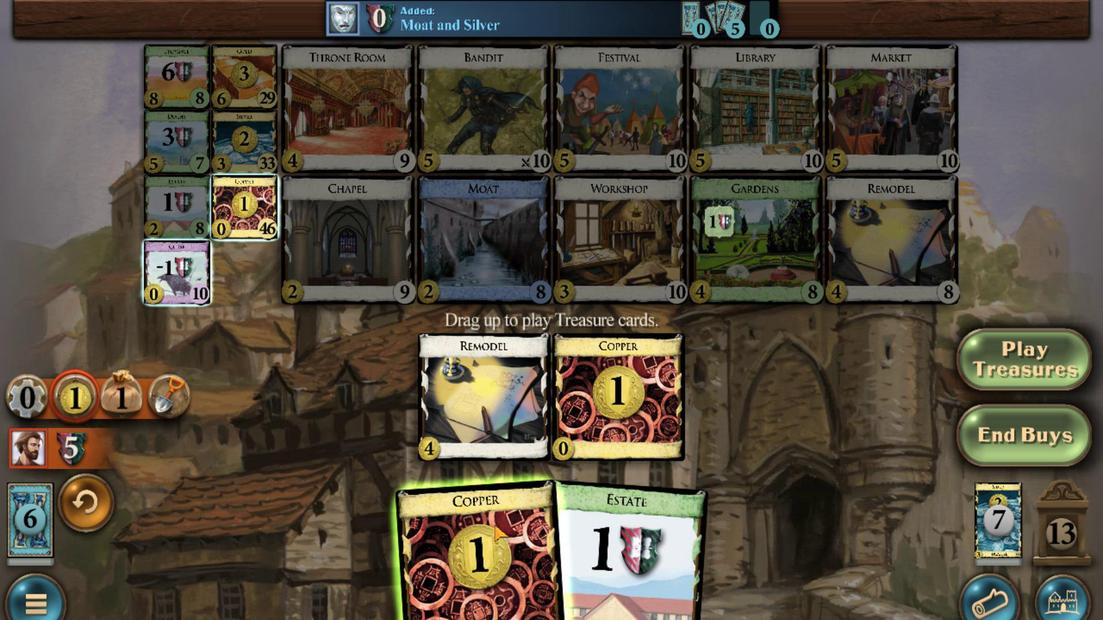 
Action: Mouse scrolled (564, 507) with delta (0, 0)
Screenshot: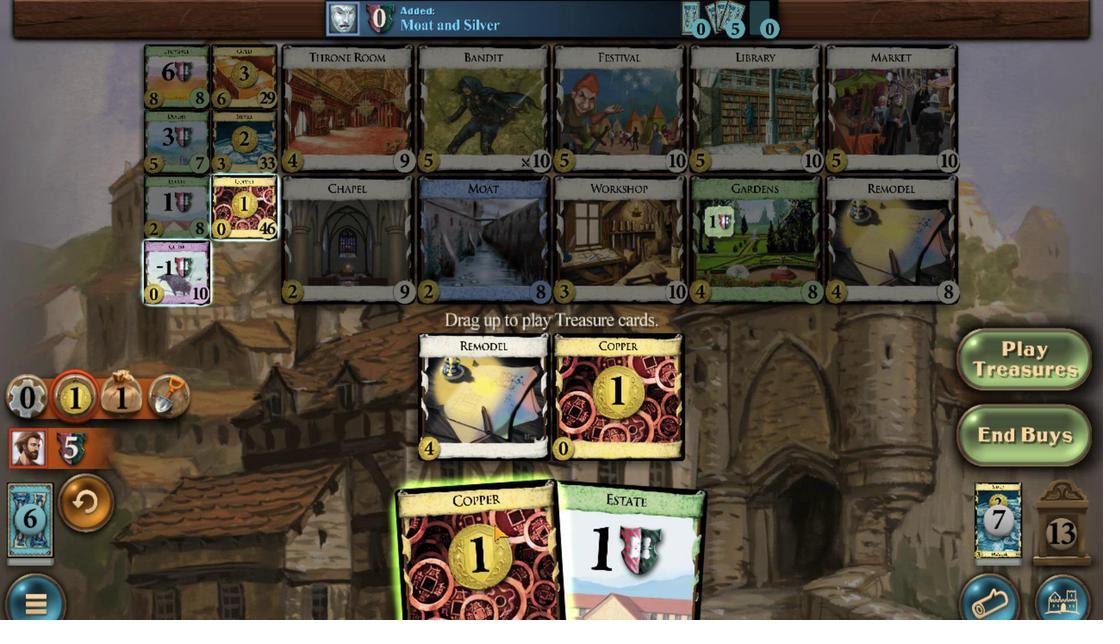 
Action: Mouse moved to (228, 339)
Screenshot: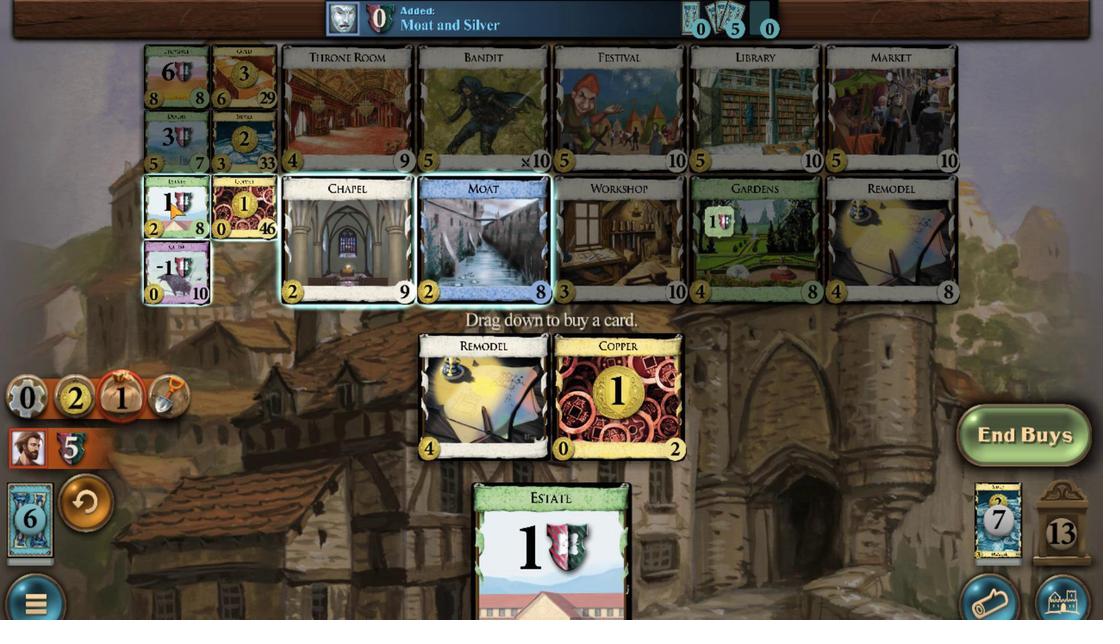 
Action: Mouse scrolled (228, 339) with delta (0, 0)
Screenshot: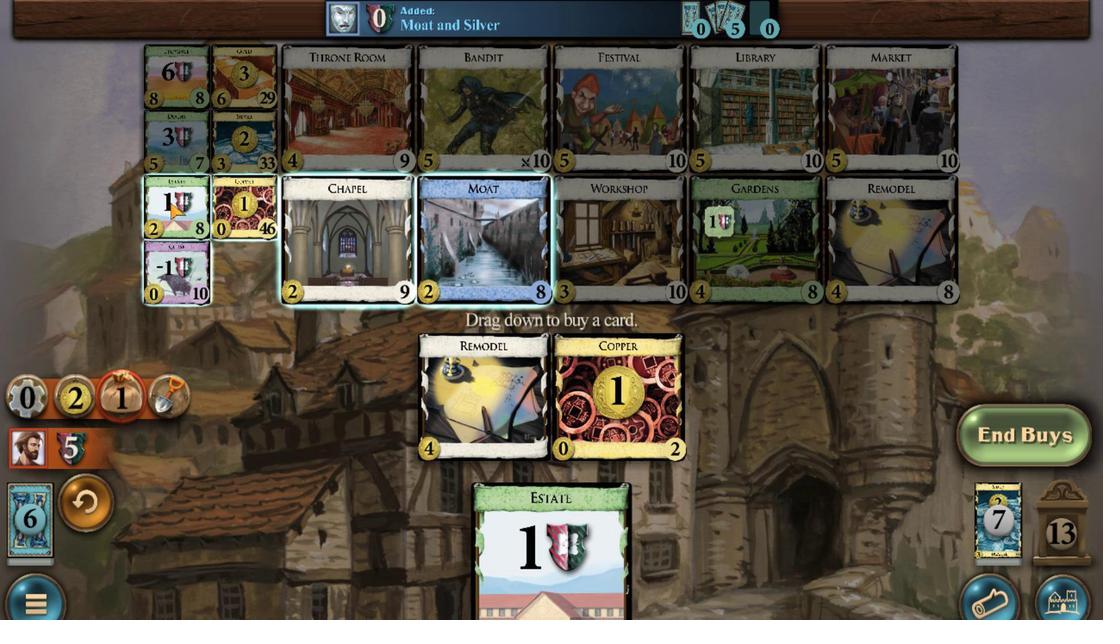 
Action: Mouse scrolled (228, 339) with delta (0, 0)
Screenshot: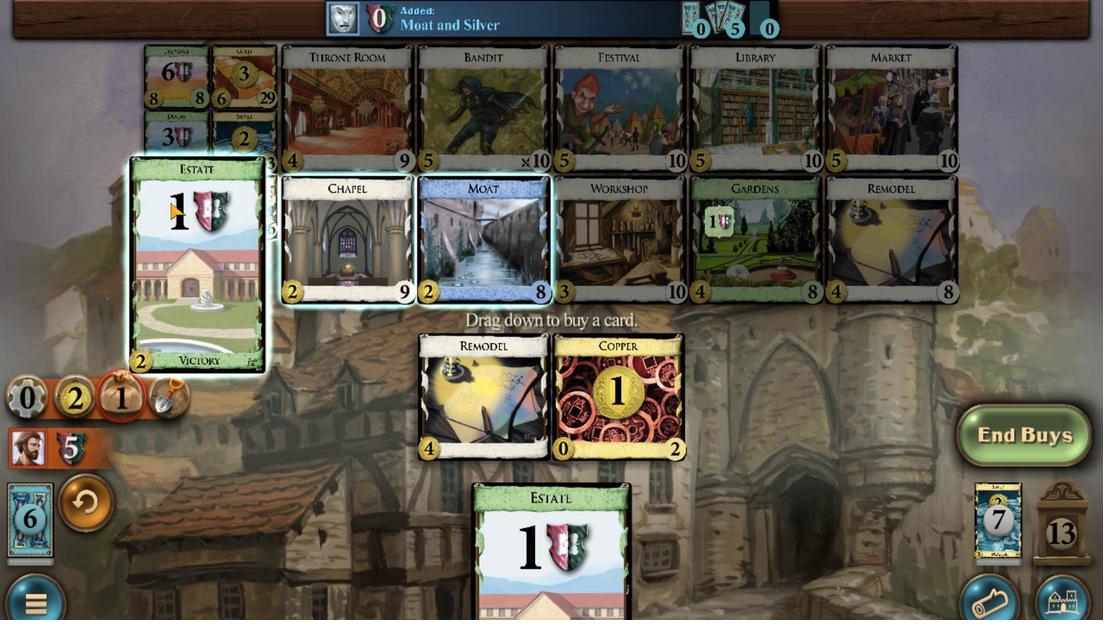 
Action: Mouse scrolled (228, 339) with delta (0, 0)
Screenshot: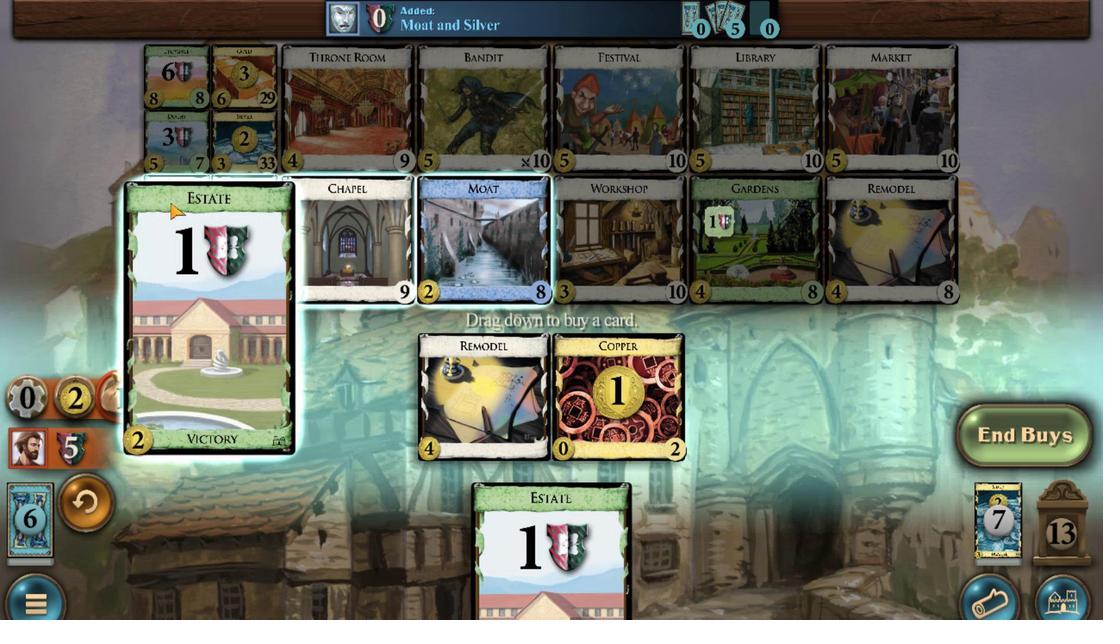 
Action: Mouse scrolled (228, 339) with delta (0, 0)
Screenshot: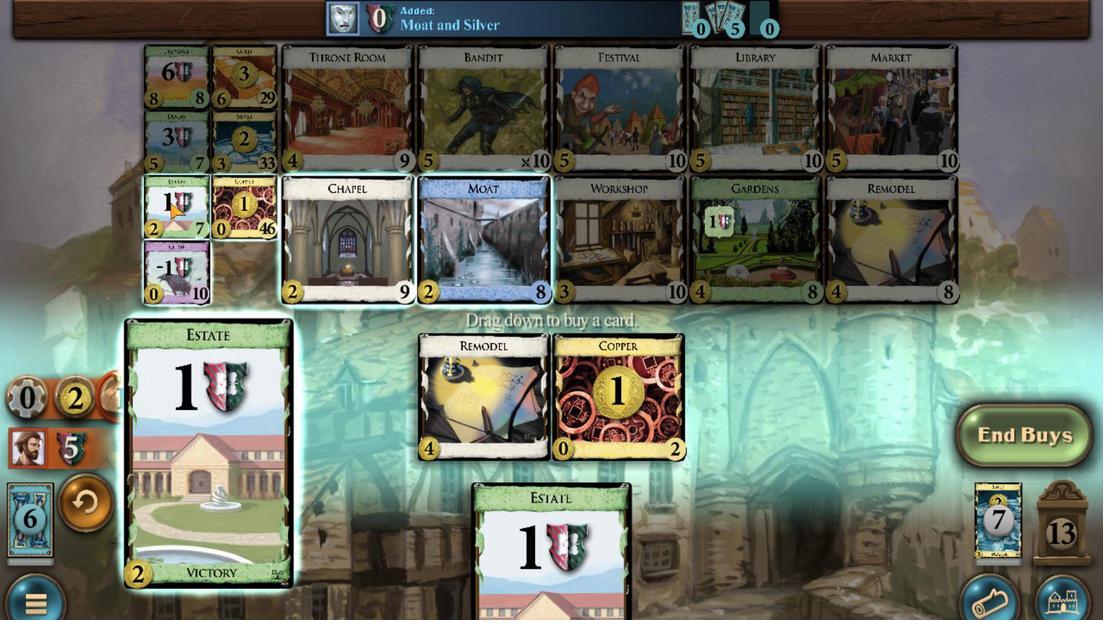 
Action: Mouse moved to (725, 507)
Screenshot: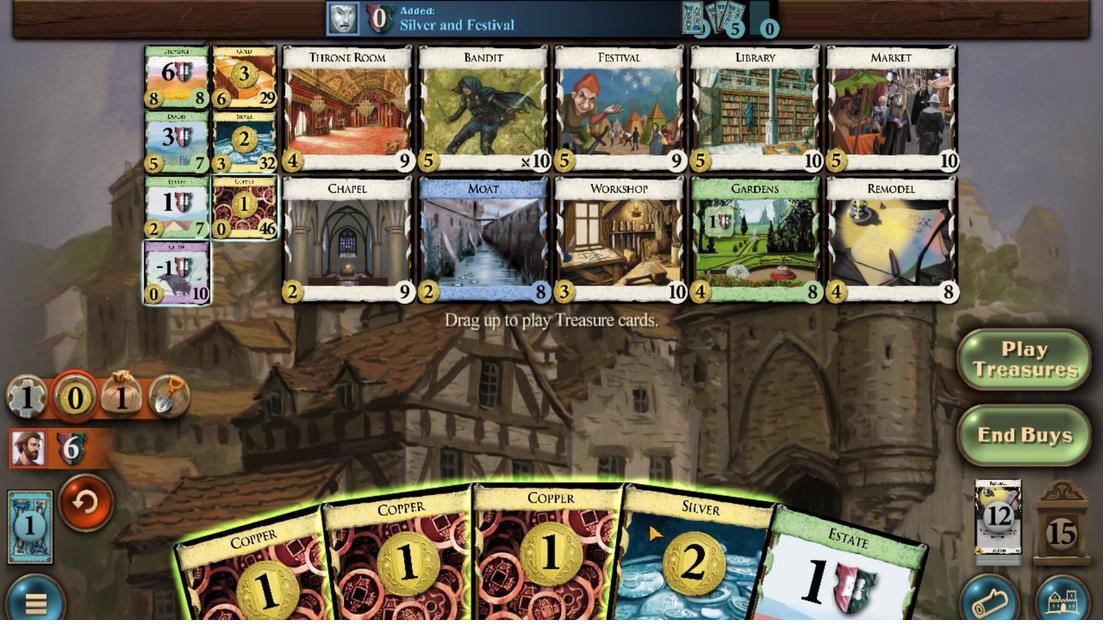 
Action: Mouse scrolled (725, 507) with delta (0, 0)
Screenshot: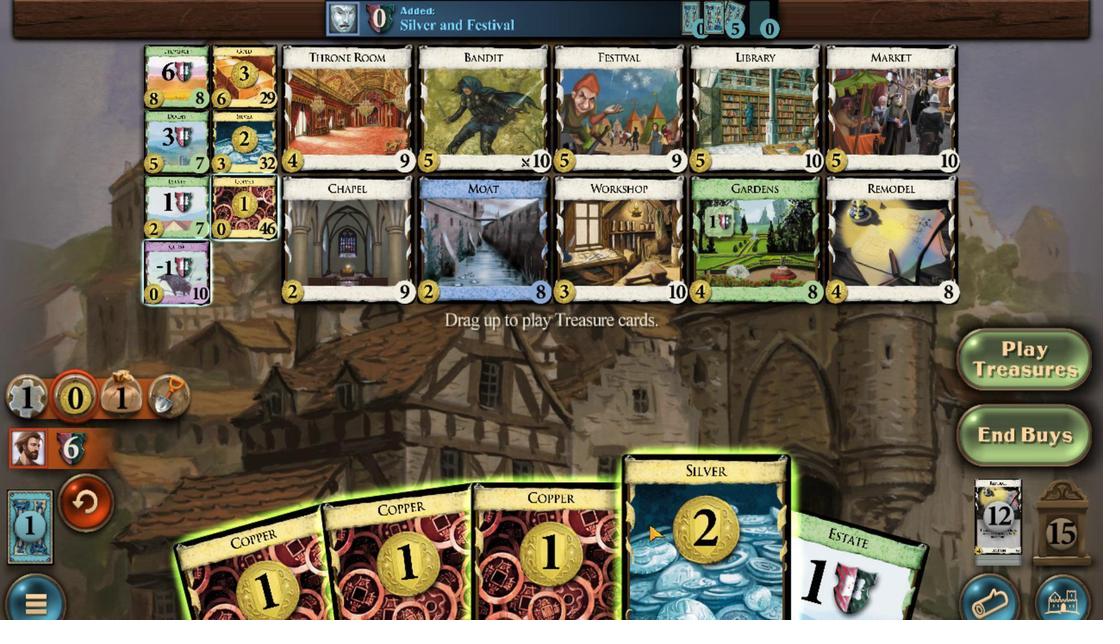 
Action: Mouse moved to (695, 510)
Screenshot: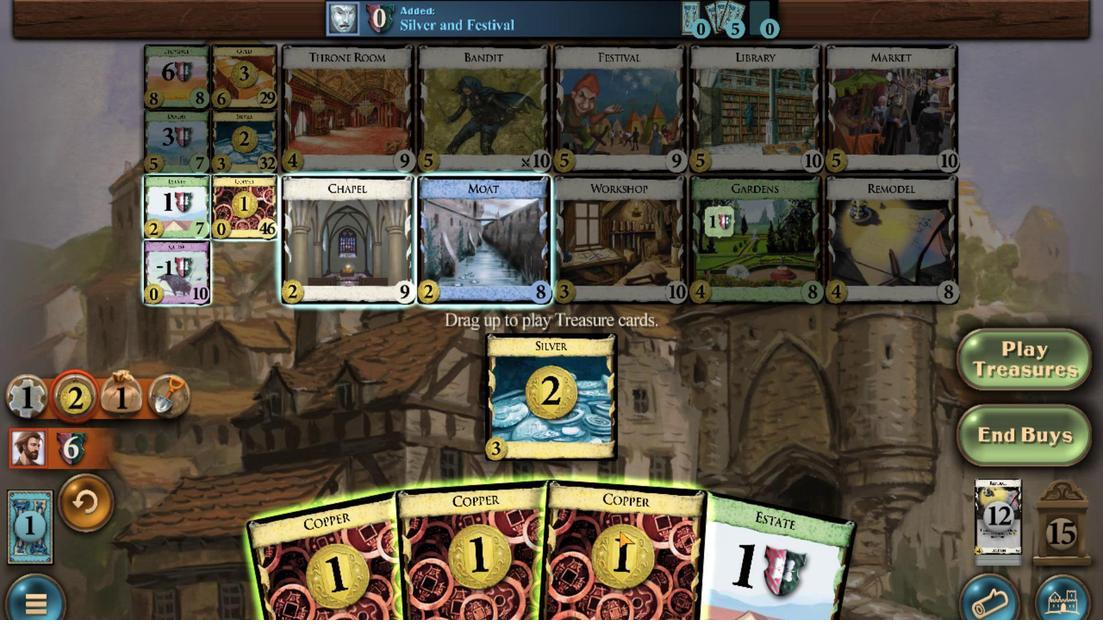 
Action: Mouse scrolled (695, 510) with delta (0, 0)
Screenshot: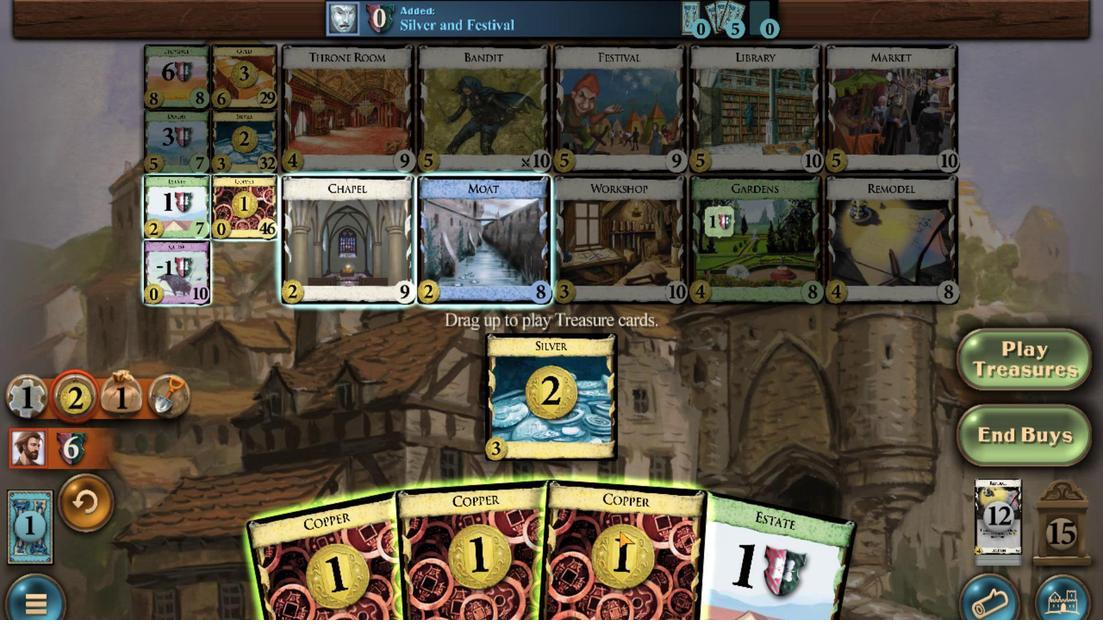 
Action: Mouse moved to (630, 509)
Screenshot: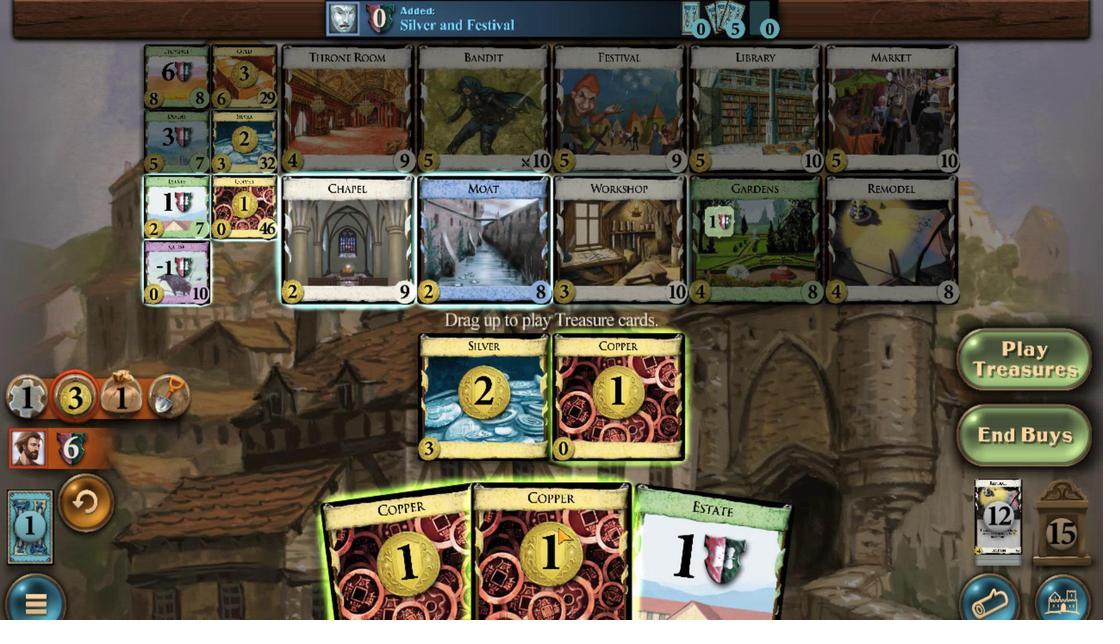 
Action: Mouse scrolled (630, 508) with delta (0, 0)
Screenshot: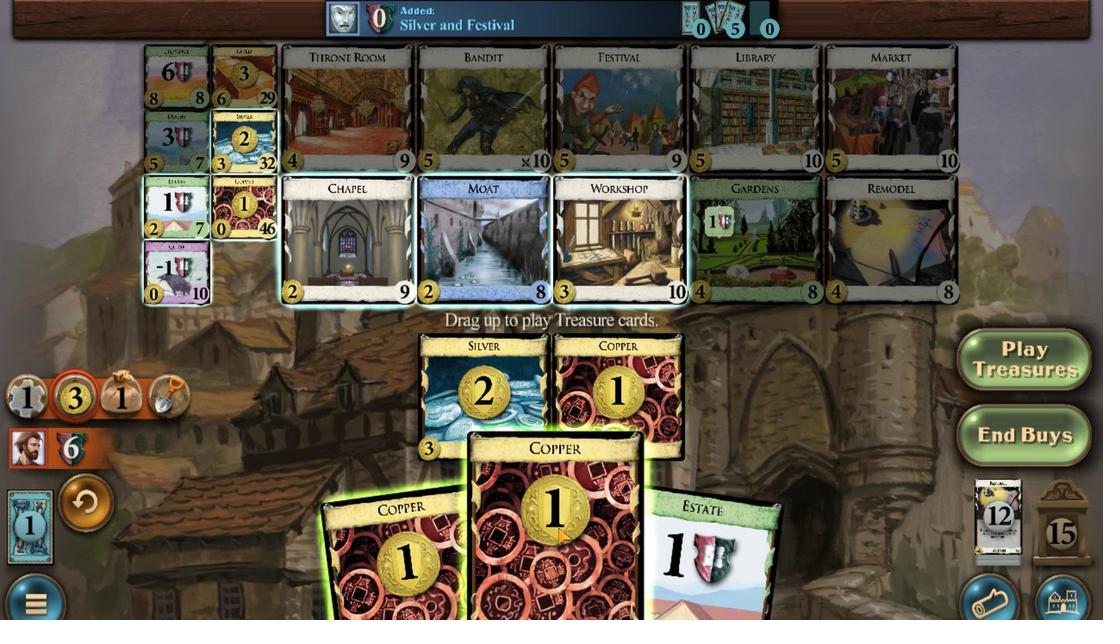 
Action: Mouse moved to (535, 497)
Screenshot: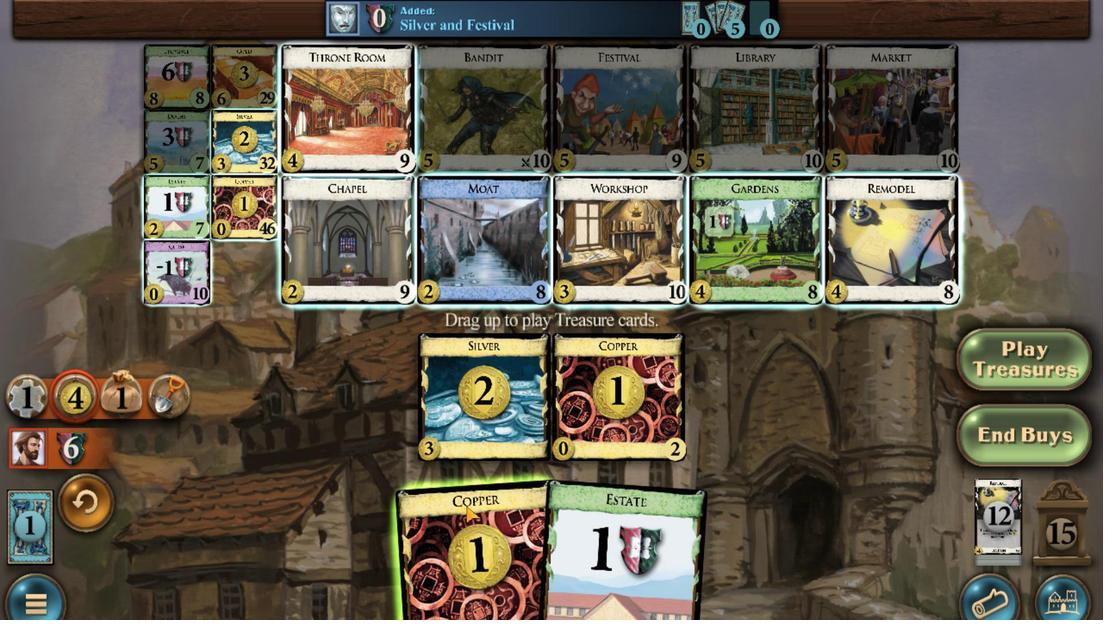 
Action: Mouse scrolled (535, 497) with delta (0, 0)
Screenshot: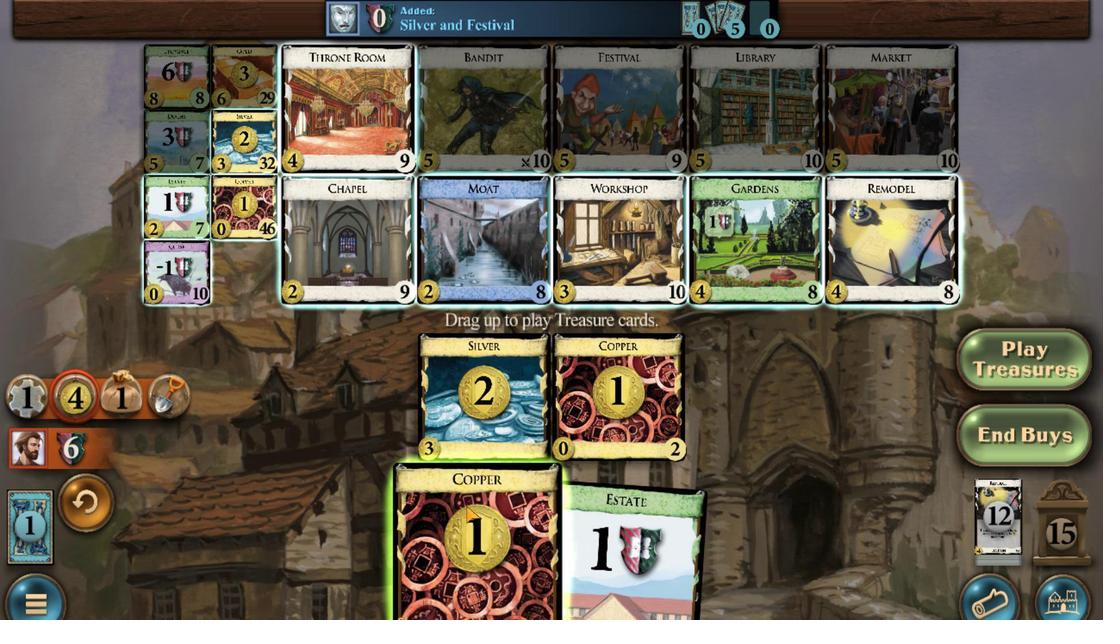 
Action: Mouse moved to (248, 302)
Screenshot: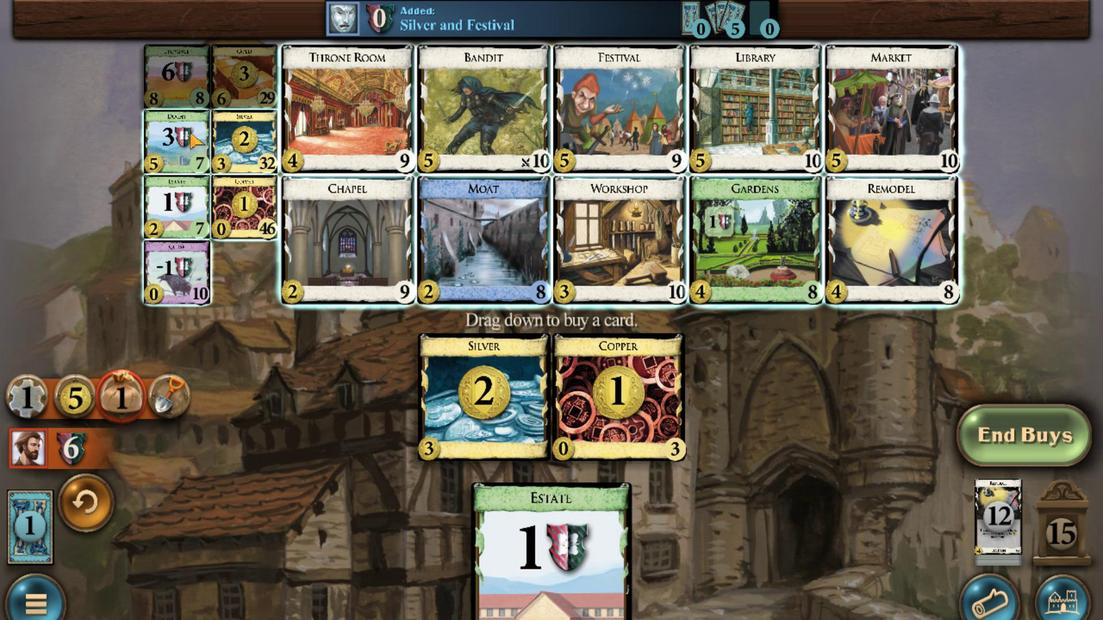 
Action: Mouse scrolled (248, 302) with delta (0, 0)
Screenshot: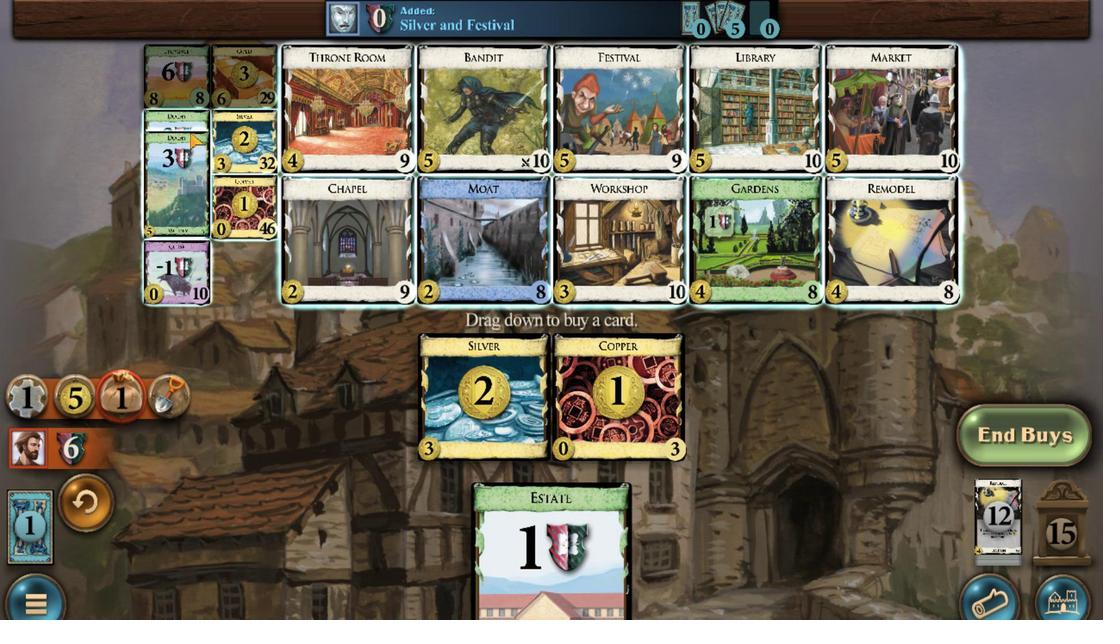 
Action: Mouse scrolled (248, 302) with delta (0, 0)
Screenshot: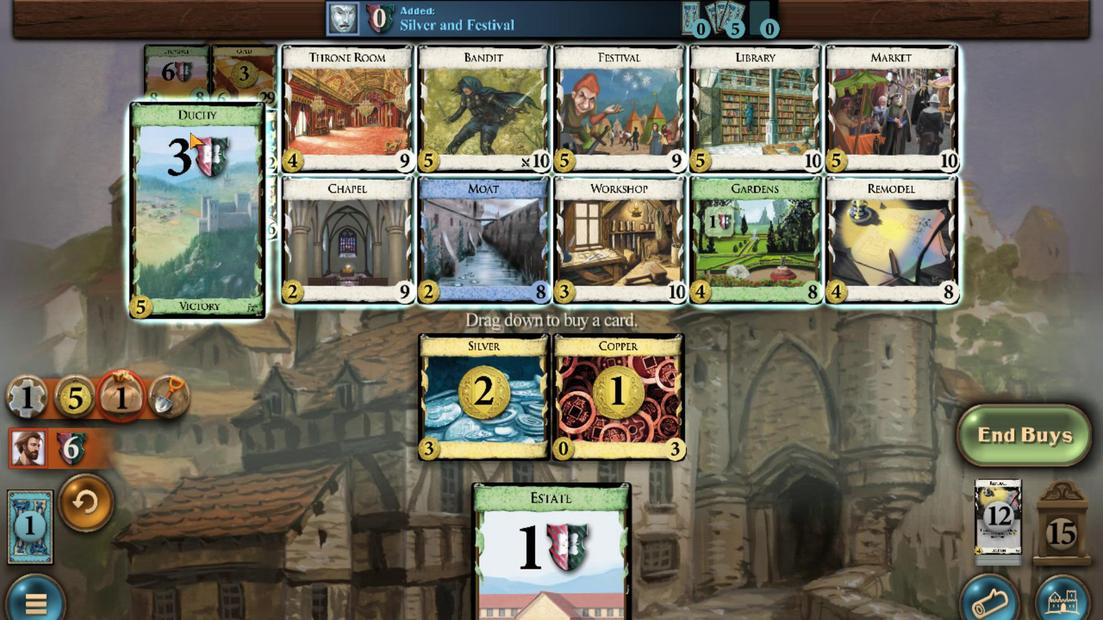 
Action: Mouse scrolled (248, 302) with delta (0, 0)
Screenshot: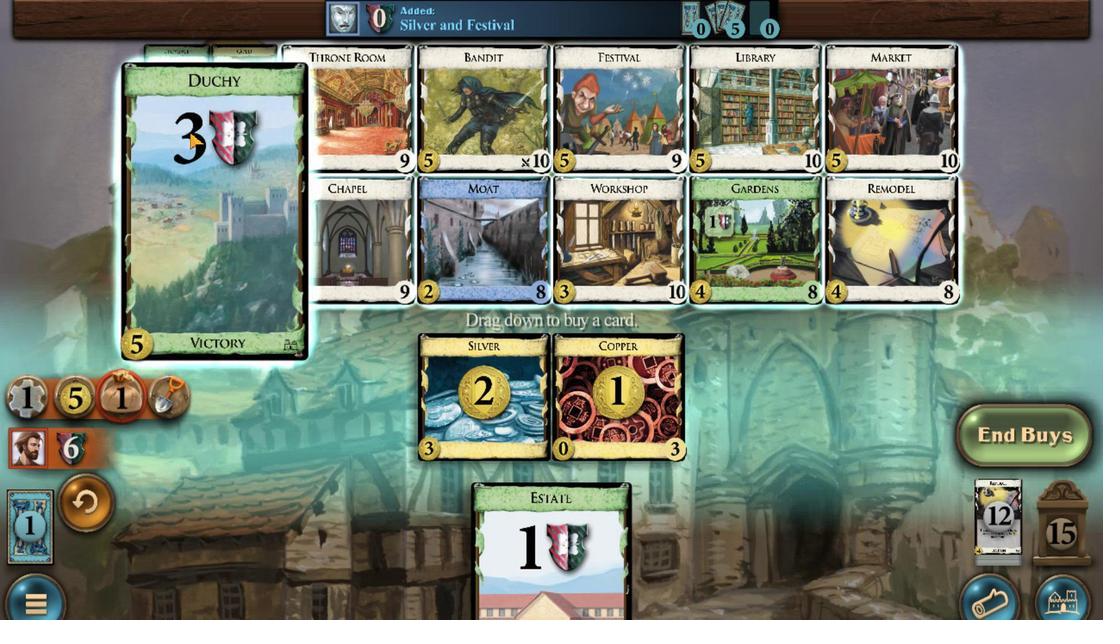 
Action: Mouse scrolled (248, 302) with delta (0, 0)
Screenshot: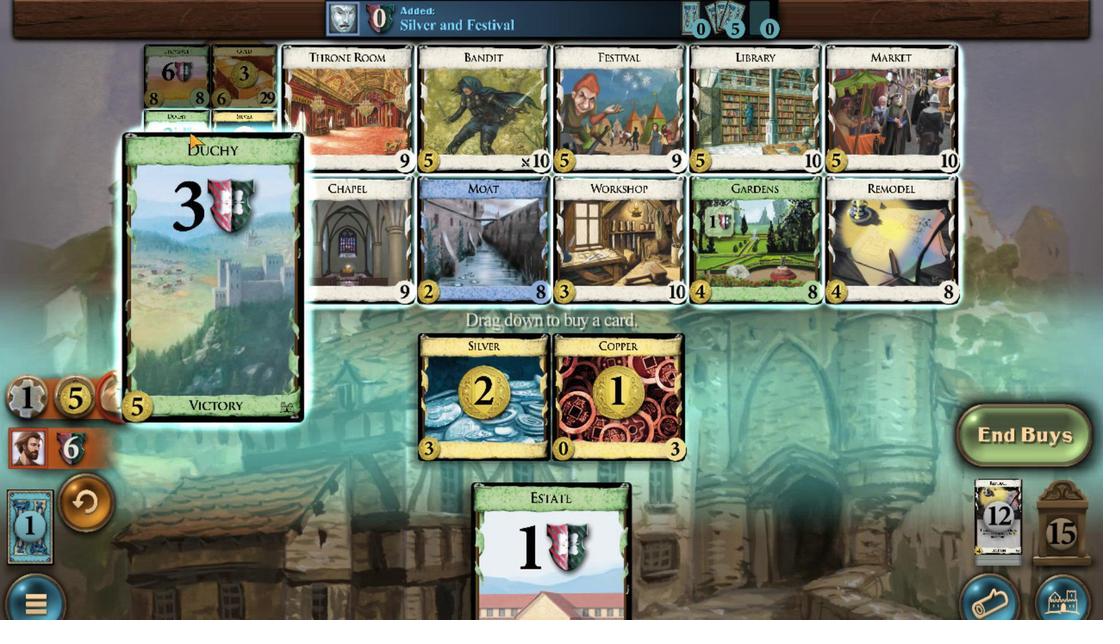 
Action: Mouse scrolled (248, 302) with delta (0, 0)
Screenshot: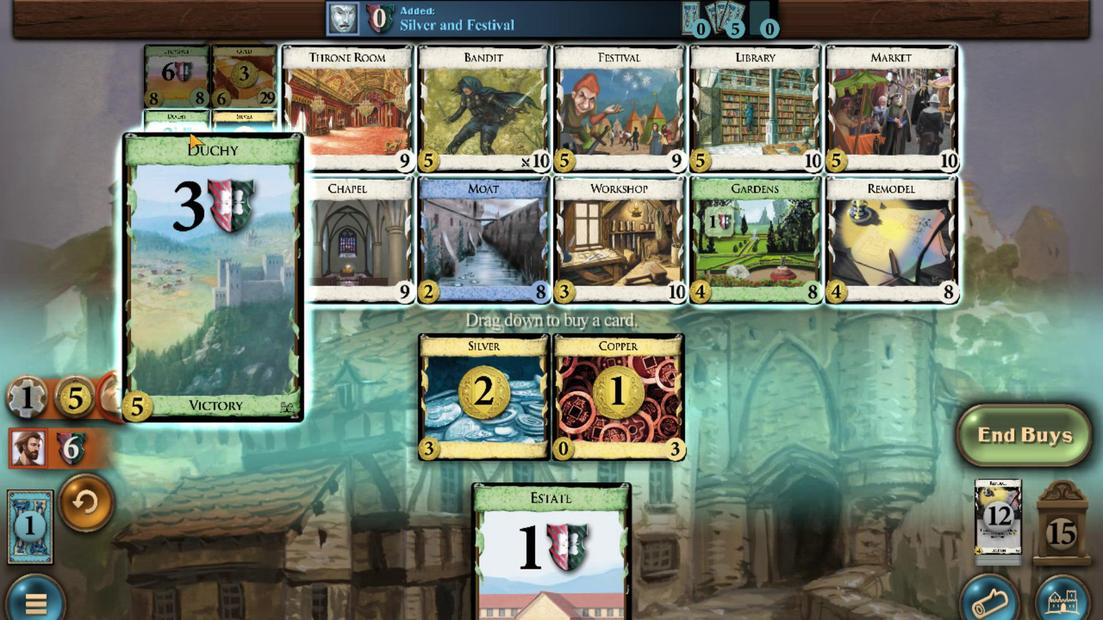 
Action: Mouse scrolled (248, 302) with delta (0, 0)
Screenshot: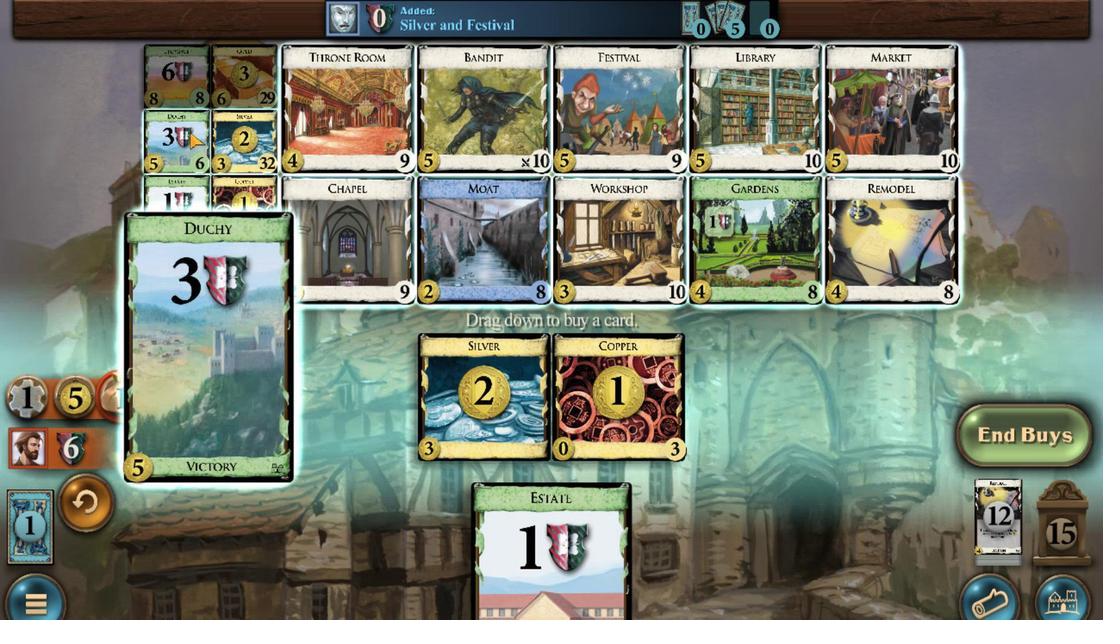 
Action: Mouse scrolled (248, 302) with delta (0, 0)
Screenshot: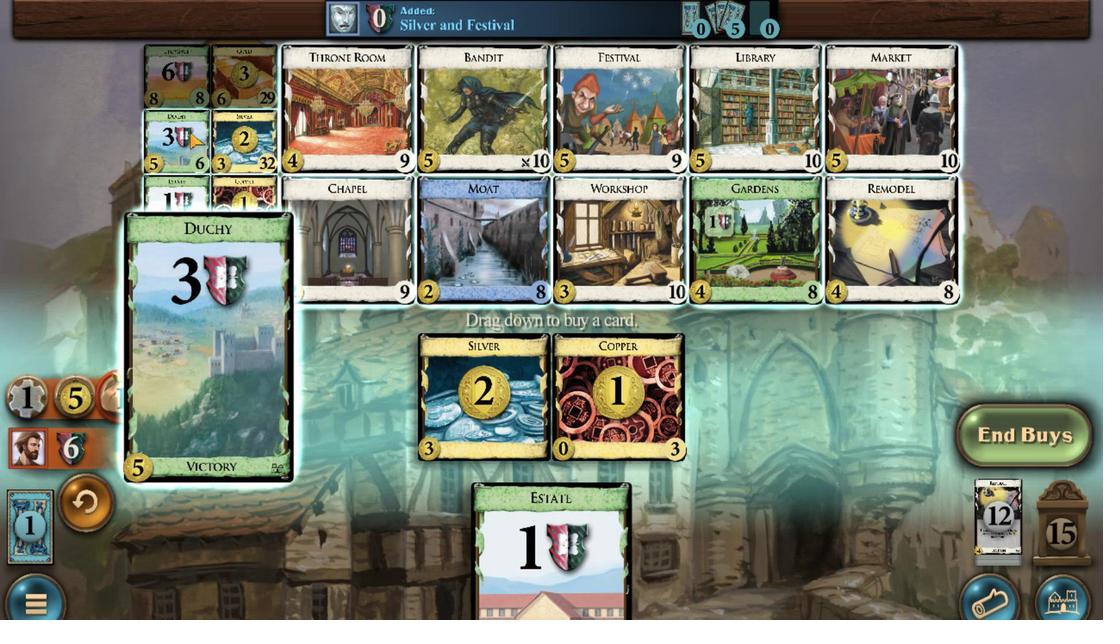 
Action: Mouse scrolled (248, 302) with delta (0, 0)
Screenshot: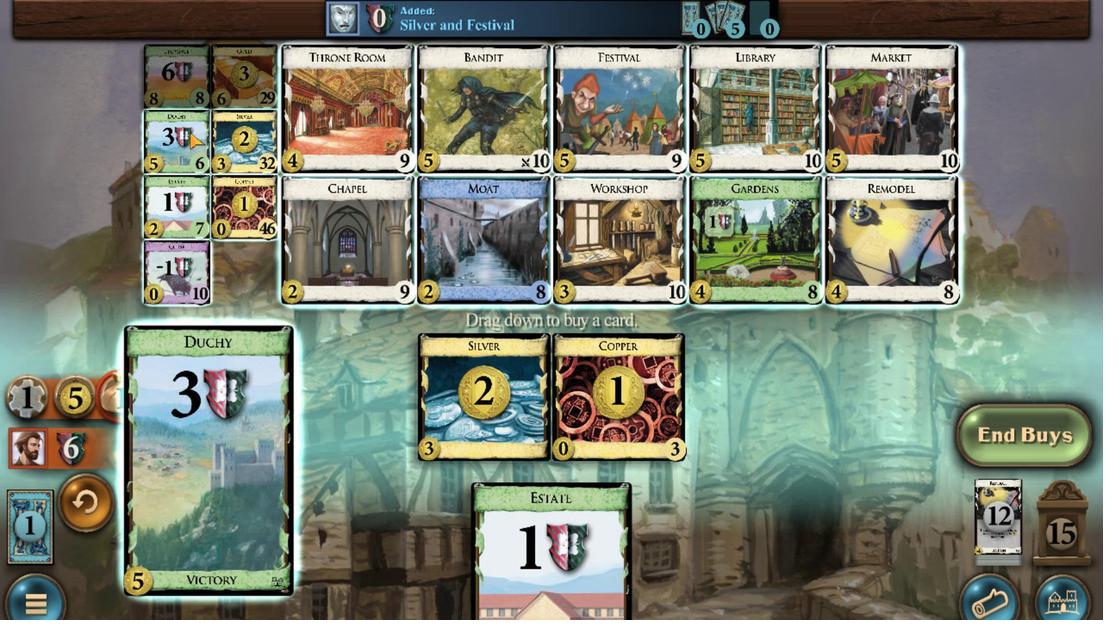 
Action: Mouse moved to (792, 506)
Screenshot: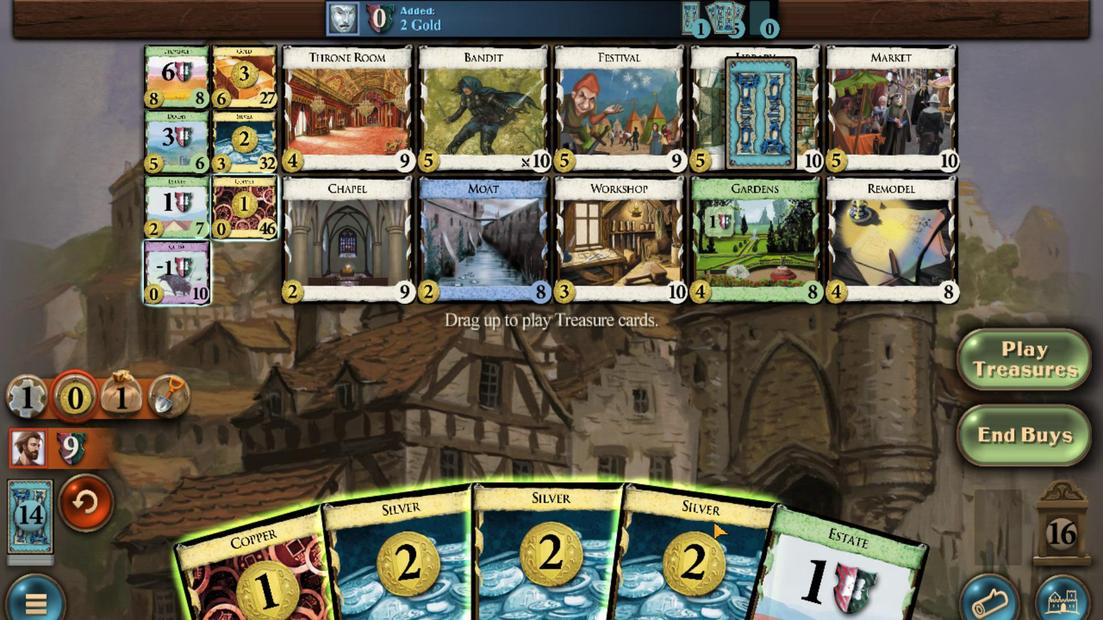 
Action: Mouse scrolled (792, 505) with delta (0, 0)
Screenshot: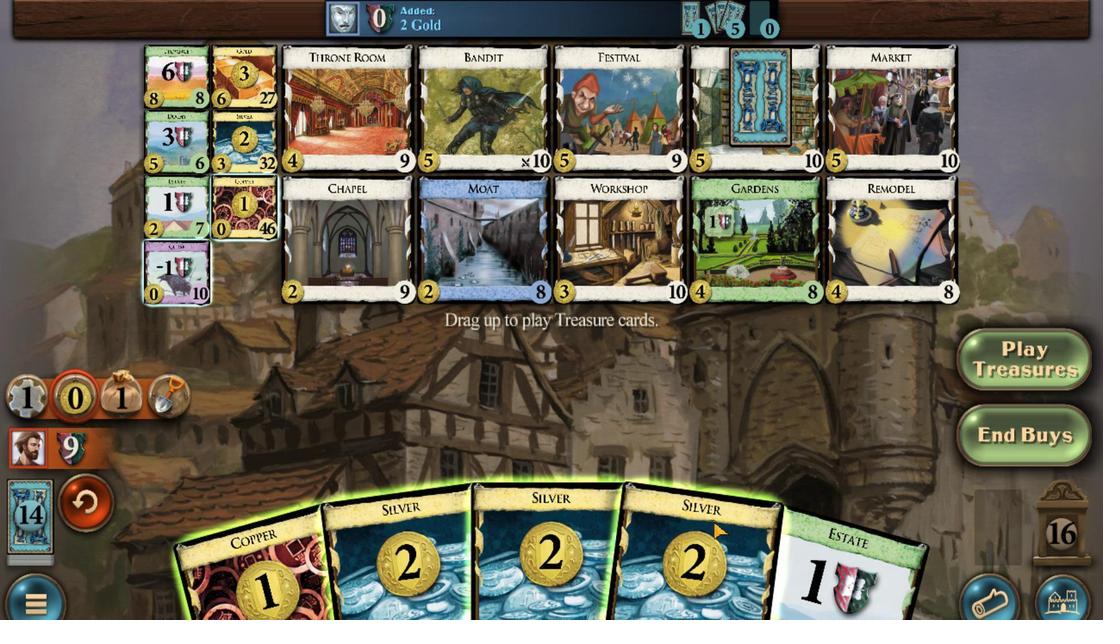 
Action: Mouse moved to (712, 510)
Screenshot: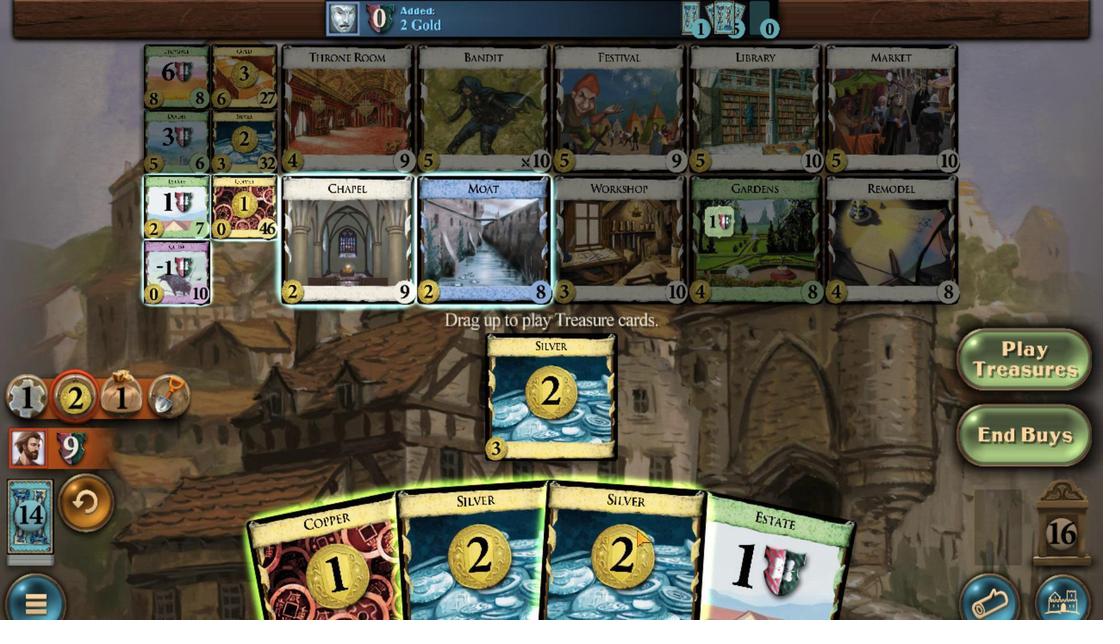
Action: Mouse scrolled (712, 509) with delta (0, 0)
Screenshot: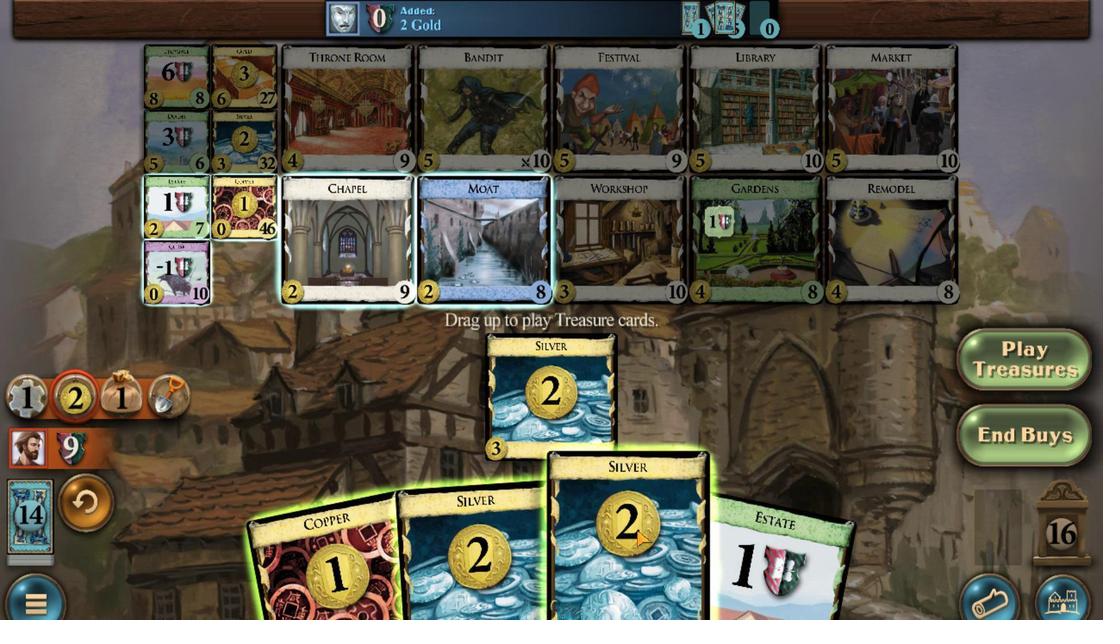 
Action: Mouse moved to (677, 510)
Screenshot: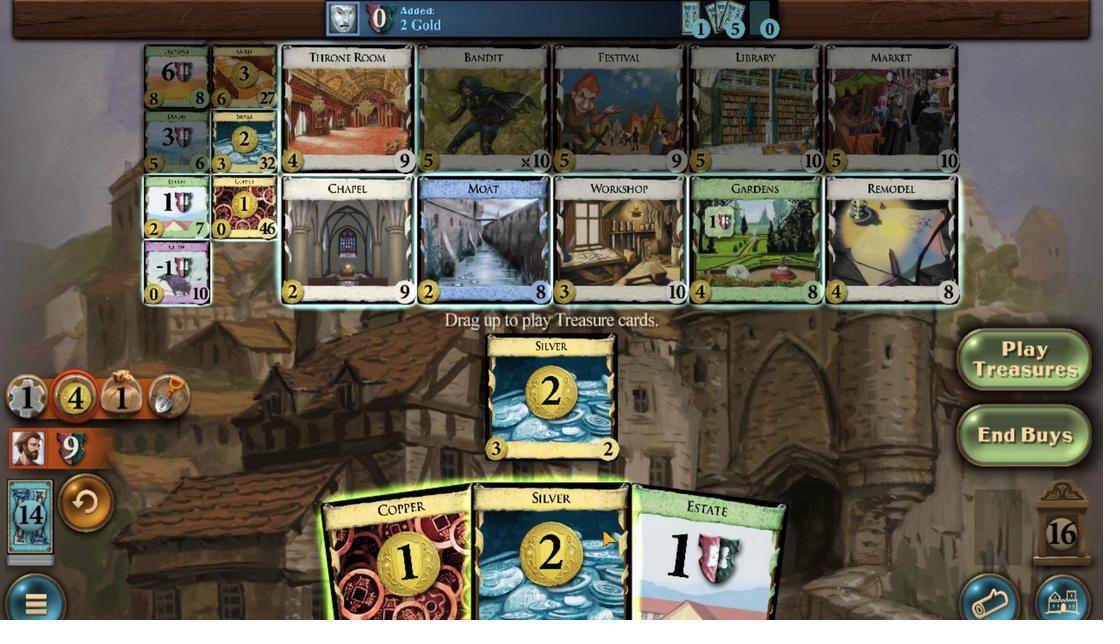 
Action: Mouse scrolled (677, 509) with delta (0, 0)
Screenshot: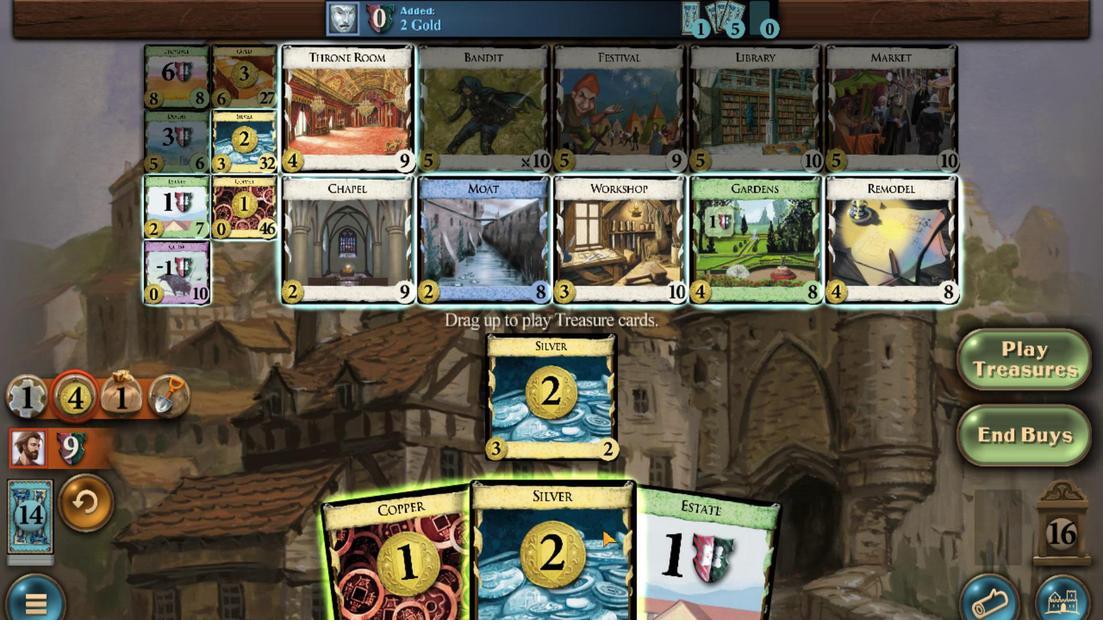 
Action: Mouse moved to (304, 272)
Screenshot: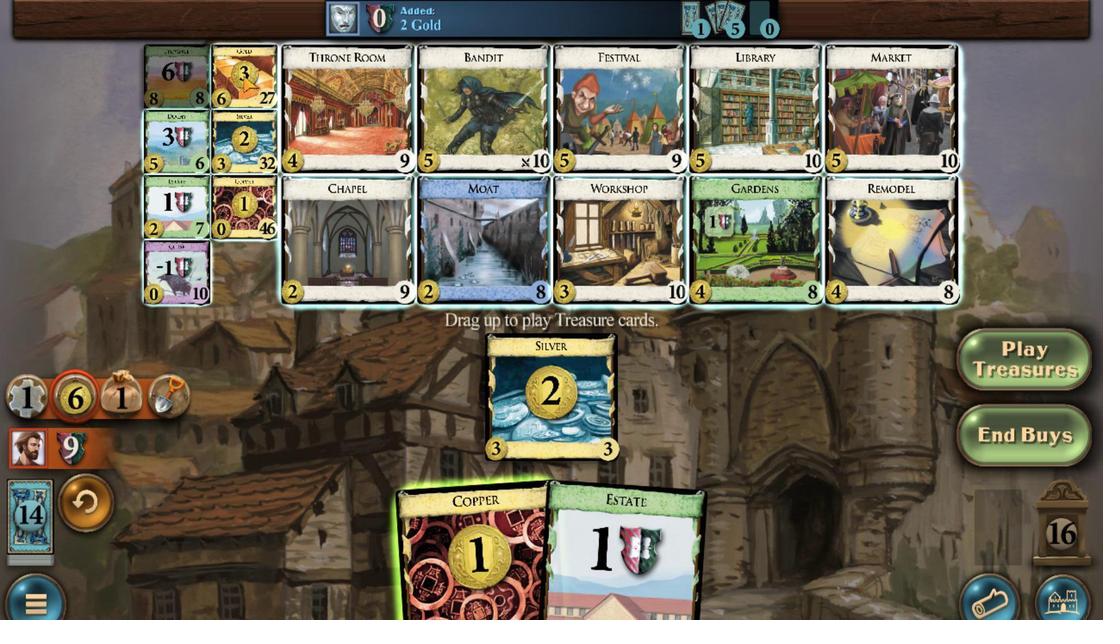 
Action: Mouse scrolled (304, 273) with delta (0, 0)
Screenshot: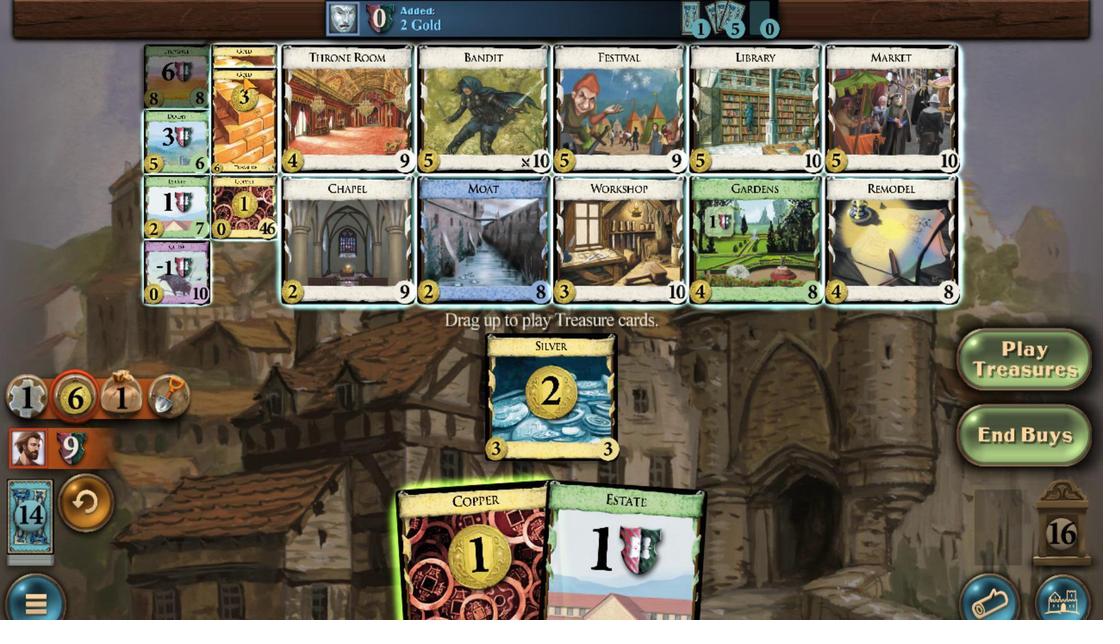 
Action: Mouse scrolled (304, 273) with delta (0, 0)
Screenshot: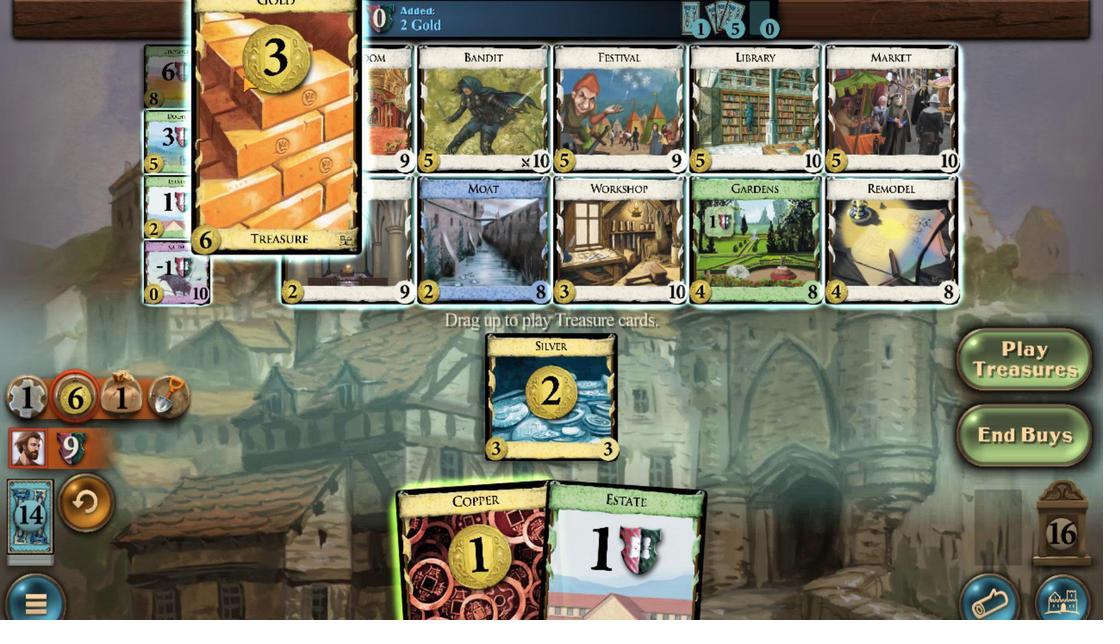 
Action: Mouse scrolled (304, 273) with delta (0, 0)
Screenshot: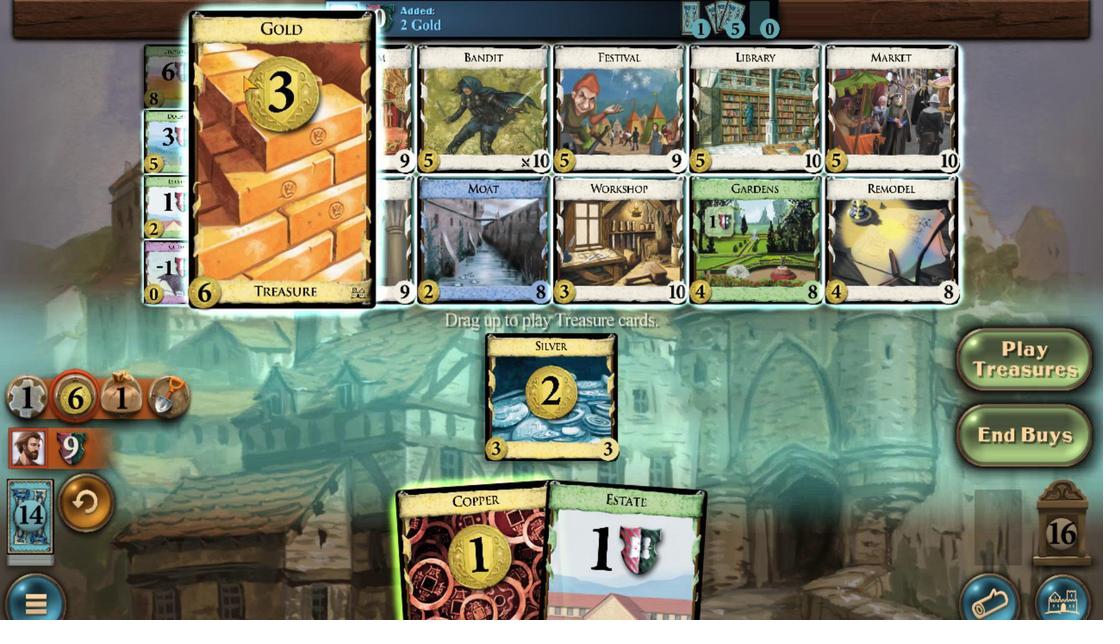 
Action: Mouse scrolled (304, 273) with delta (0, 0)
Screenshot: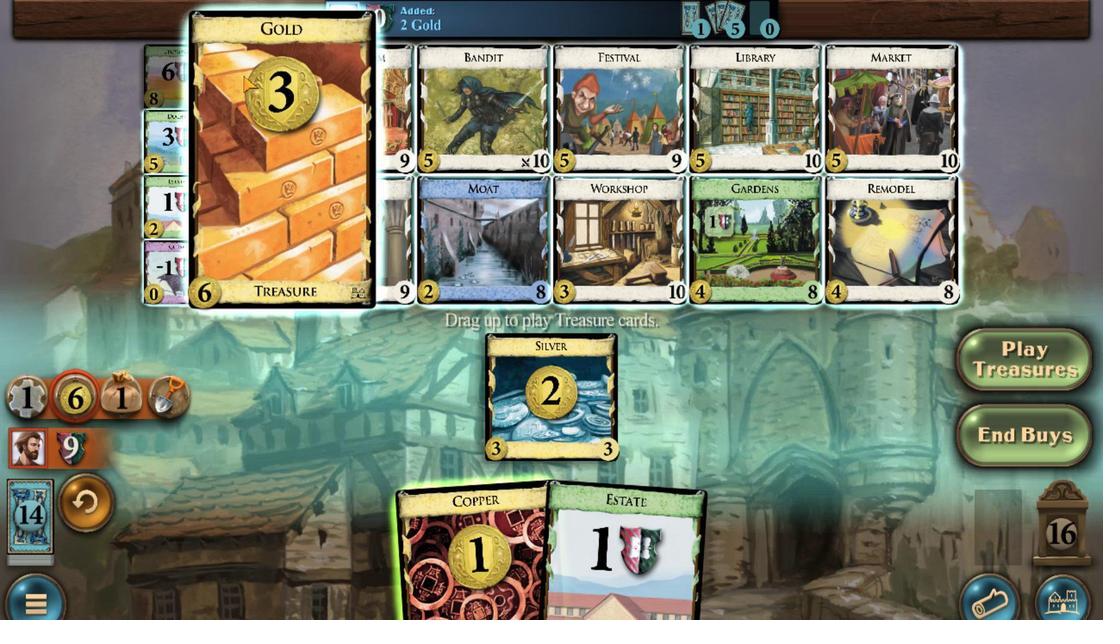 
Action: Mouse scrolled (304, 273) with delta (0, 0)
Screenshot: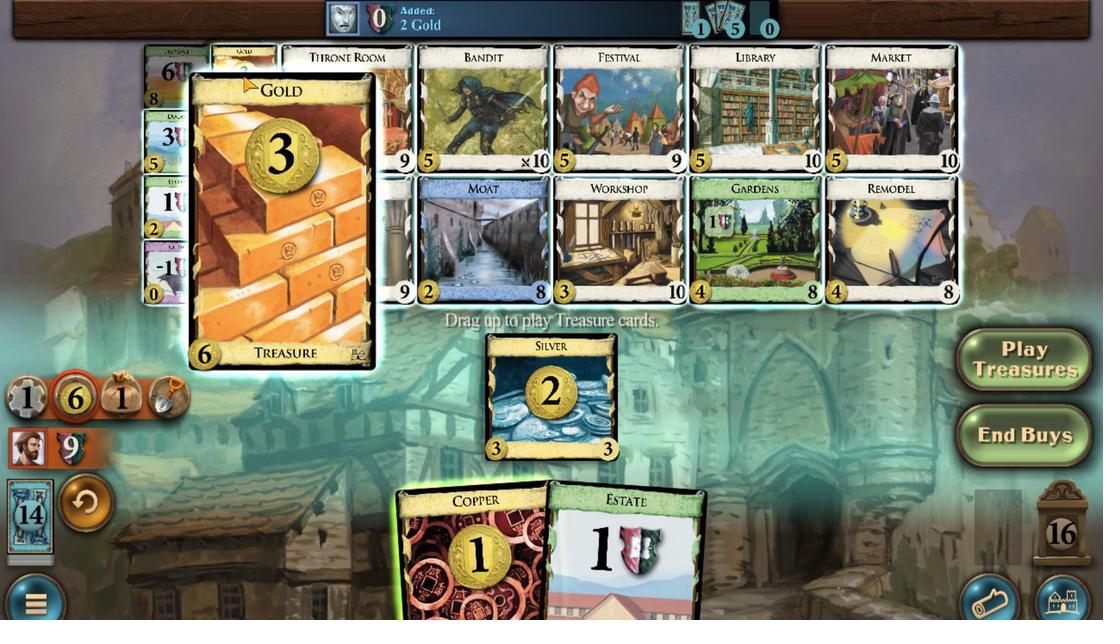 
Action: Mouse scrolled (304, 273) with delta (0, 0)
Screenshot: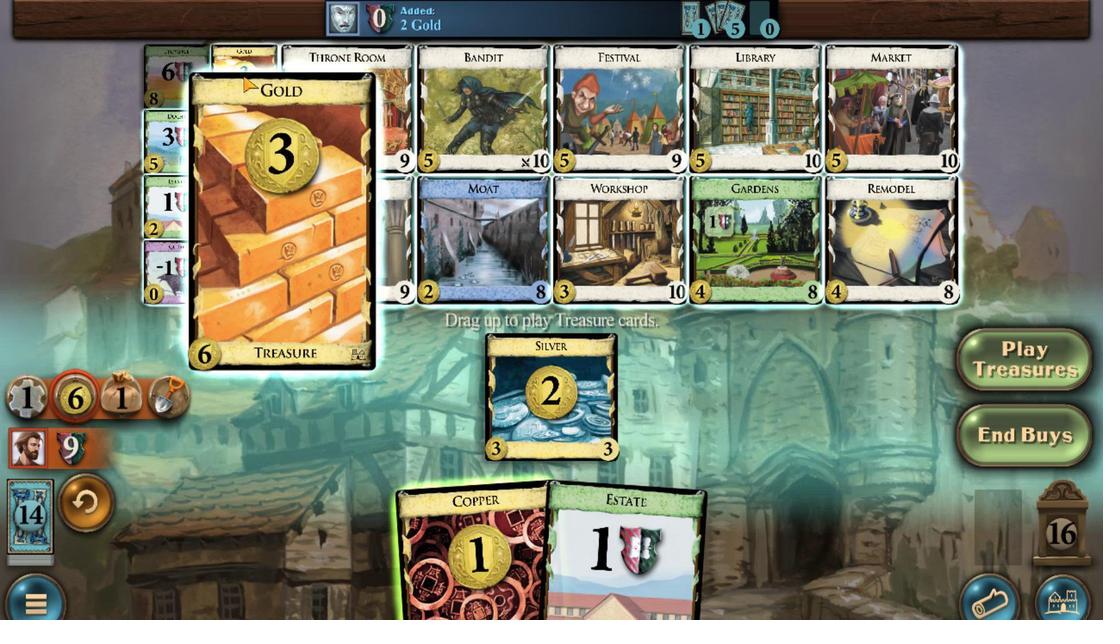 
Action: Mouse scrolled (304, 273) with delta (0, 0)
Screenshot: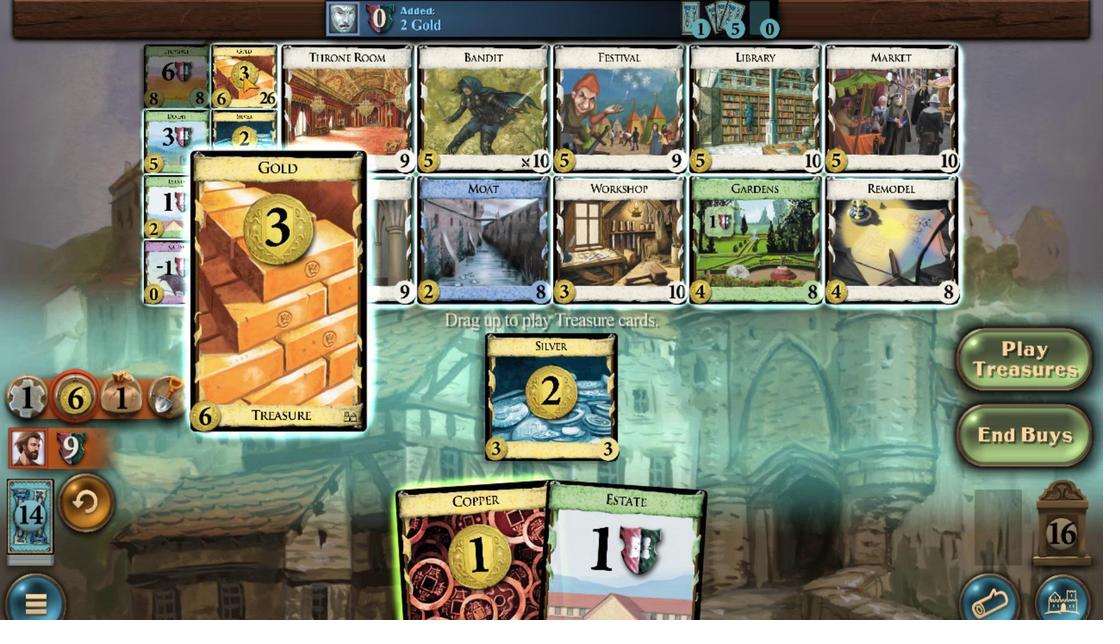 
Action: Mouse scrolled (304, 273) with delta (0, 0)
Screenshot: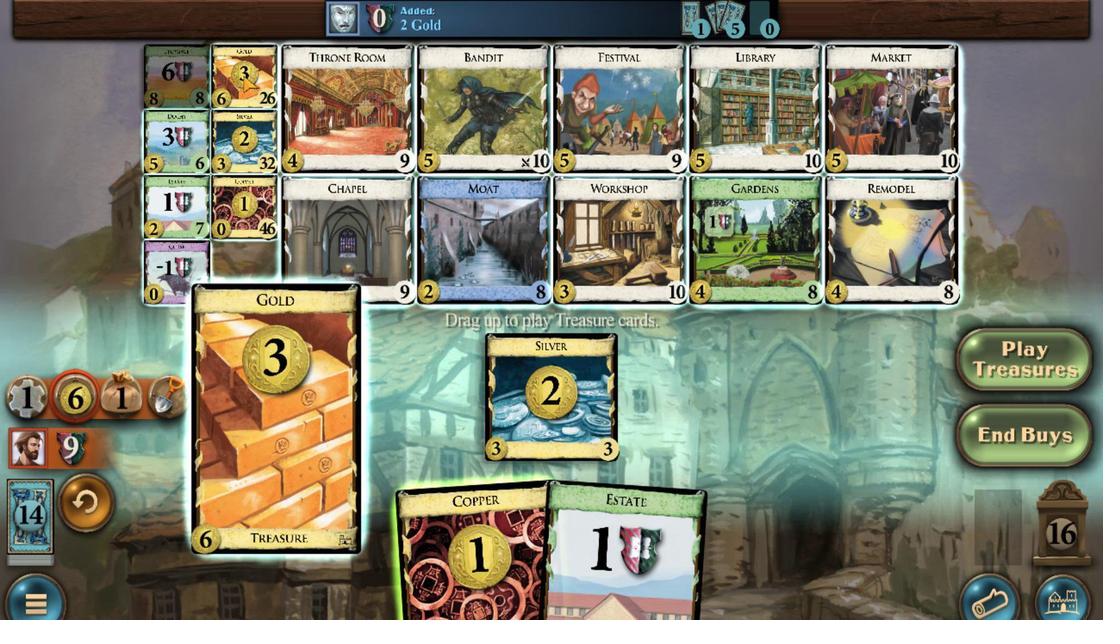 
Action: Mouse moved to (728, 487)
Screenshot: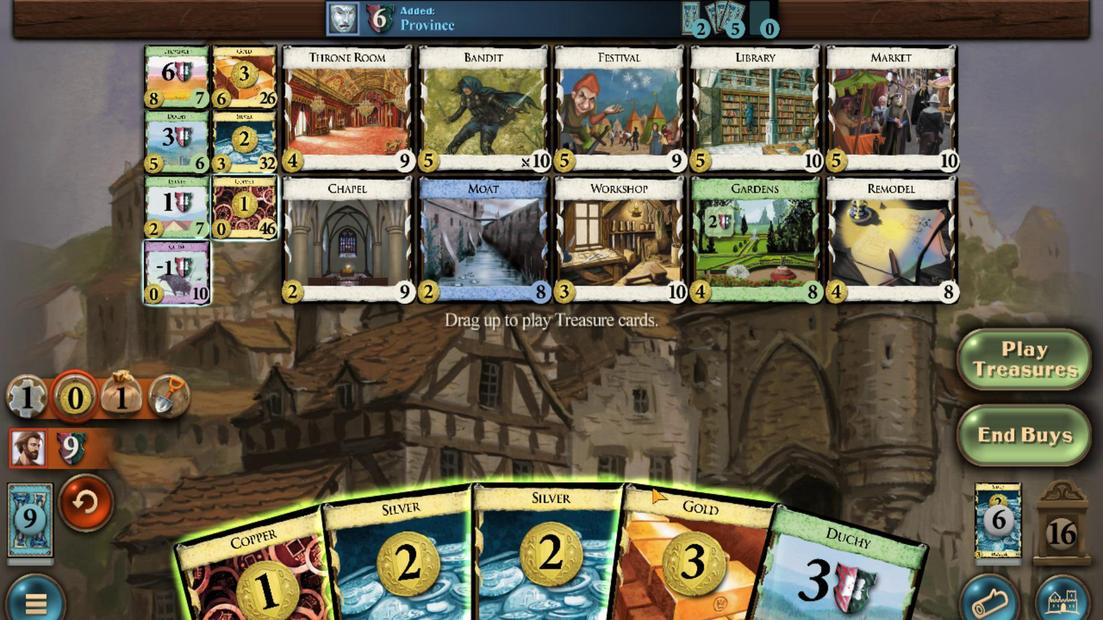 
Action: Mouse scrolled (728, 487) with delta (0, 0)
Screenshot: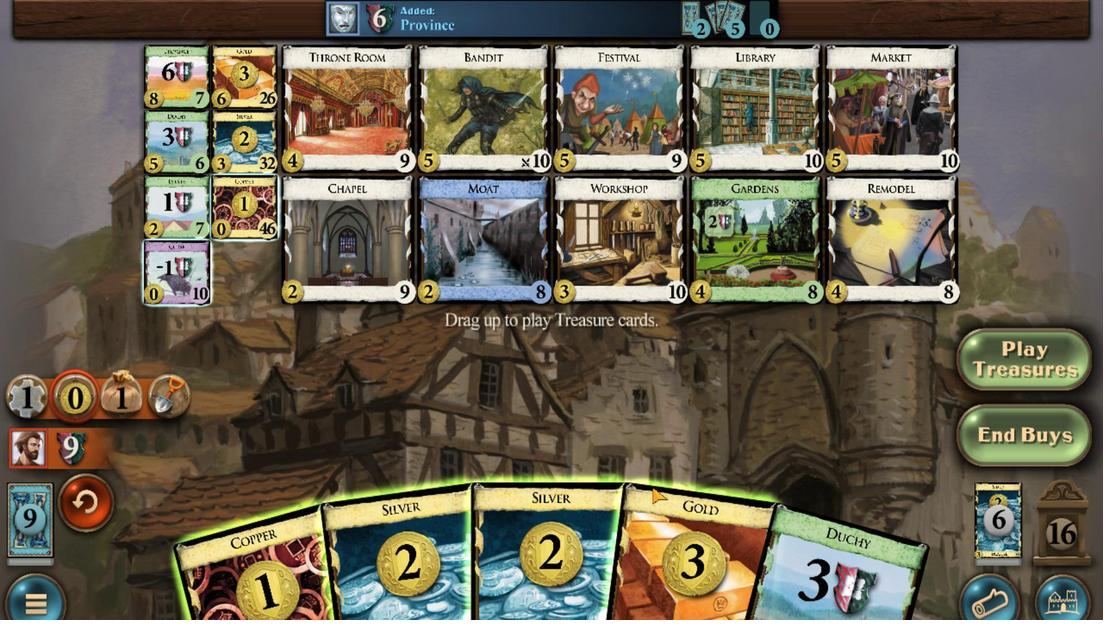 
Action: Mouse moved to (726, 494)
Screenshot: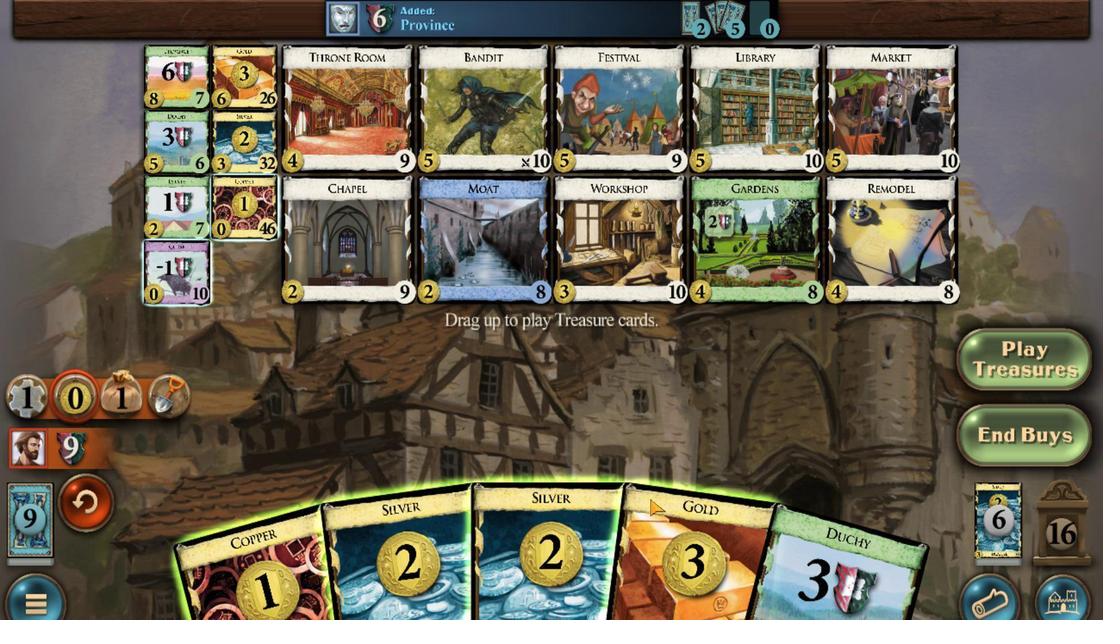 
Action: Mouse scrolled (726, 493) with delta (0, 0)
Screenshot: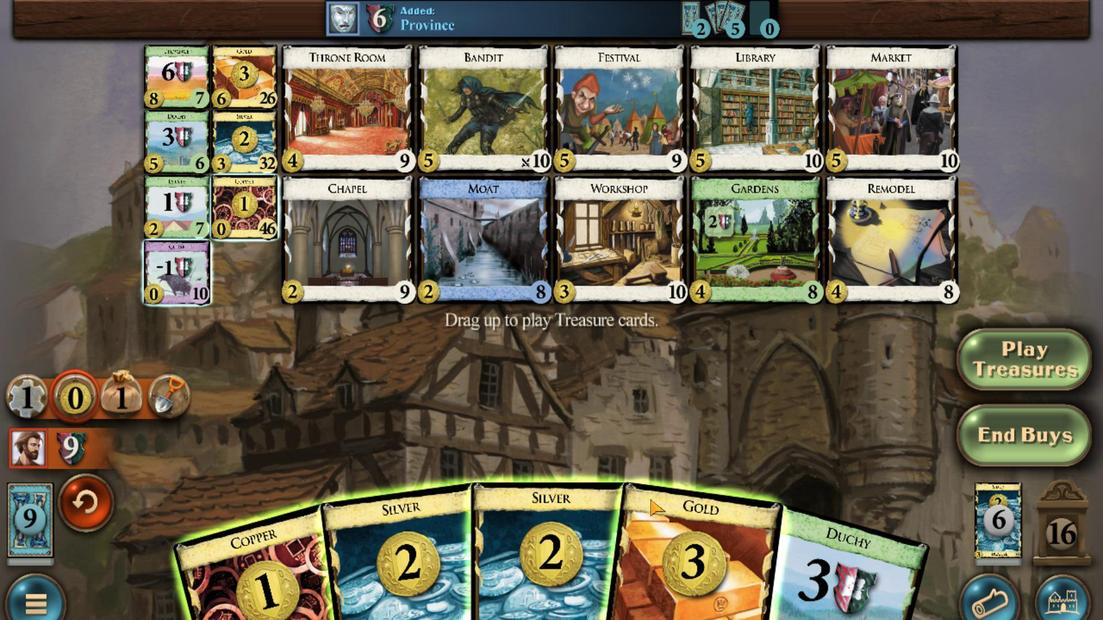 
Action: Mouse moved to (686, 498)
Screenshot: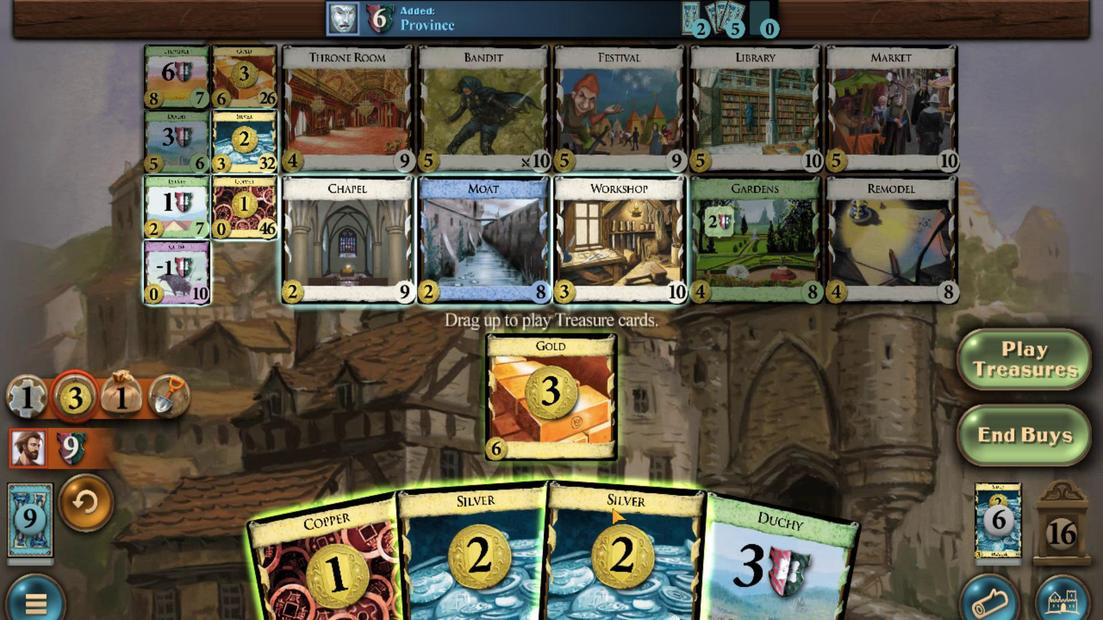 
Action: Mouse scrolled (686, 498) with delta (0, 0)
Screenshot: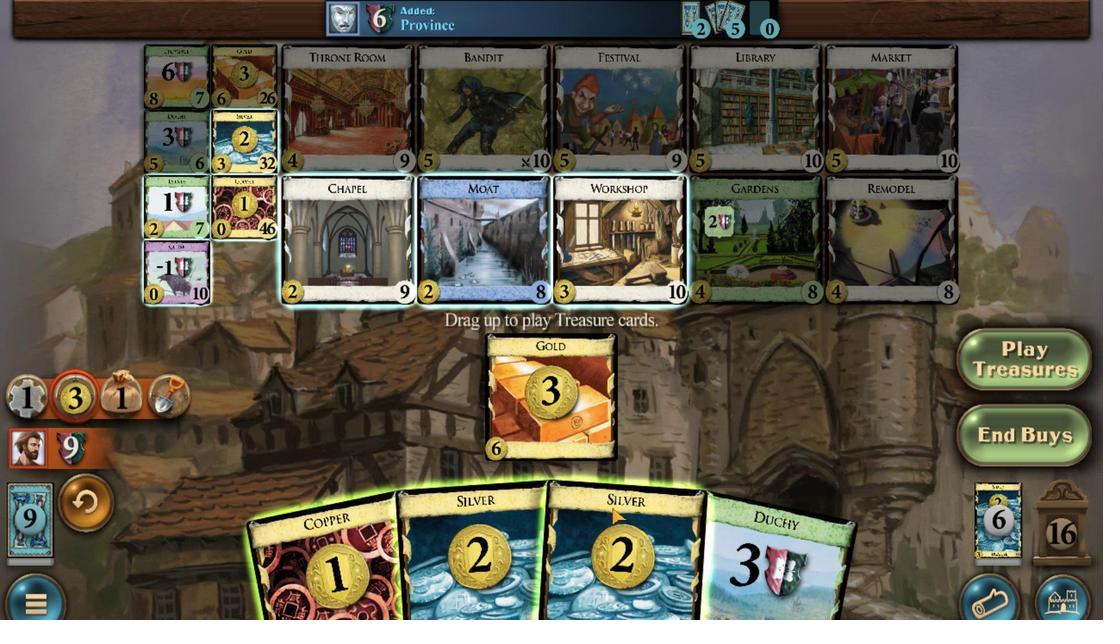 
Action: Mouse moved to (636, 499)
Screenshot: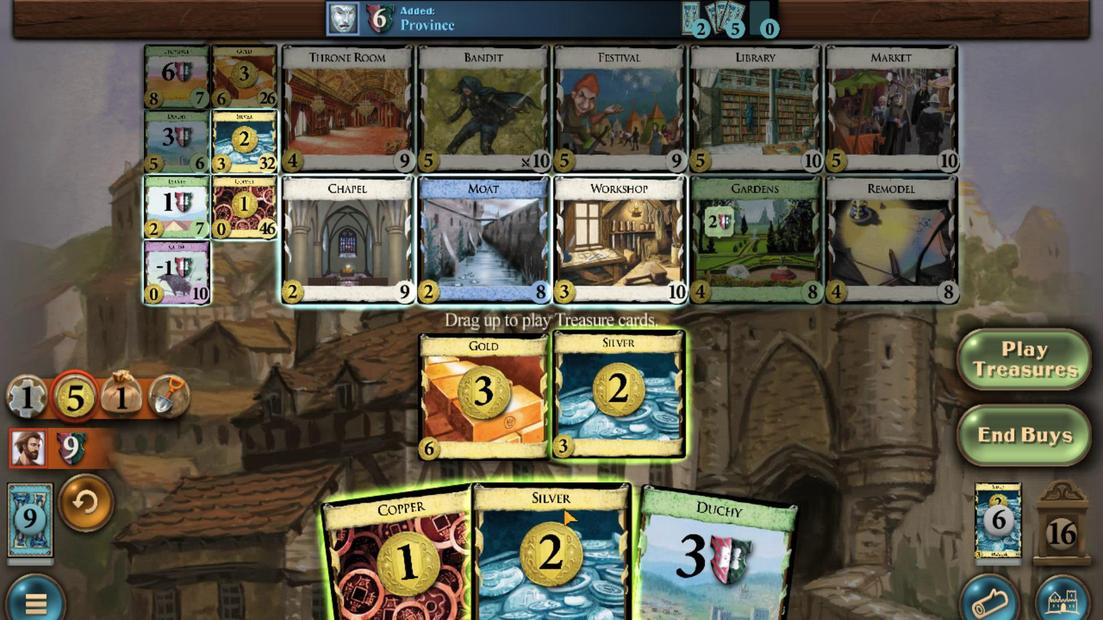 
Action: Mouse scrolled (636, 498) with delta (0, 0)
Screenshot: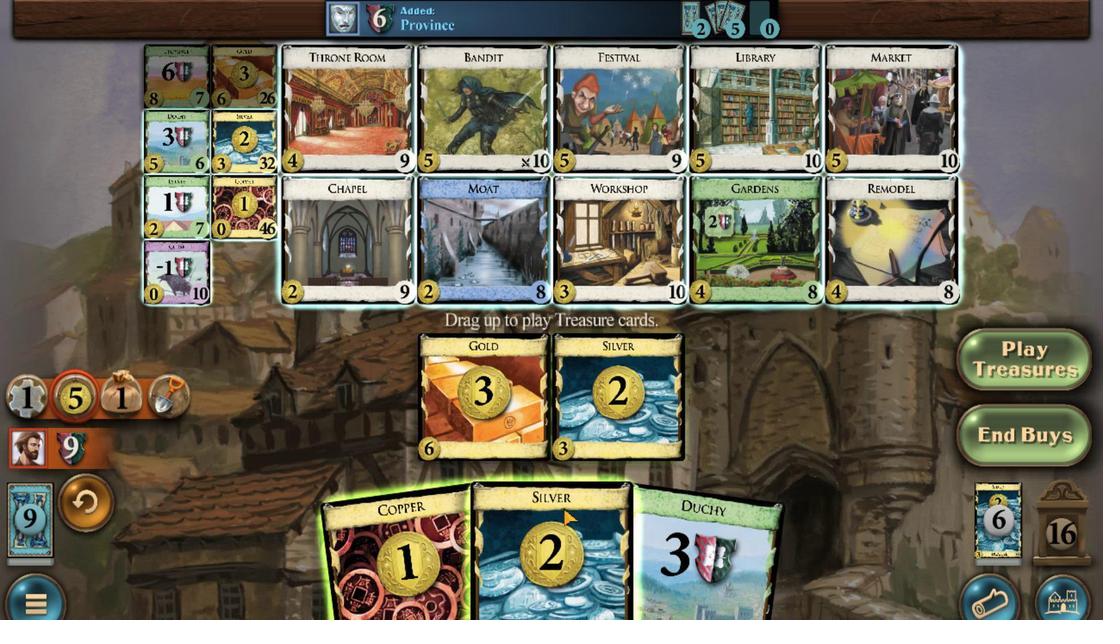 
Action: Mouse scrolled (636, 498) with delta (0, 0)
Screenshot: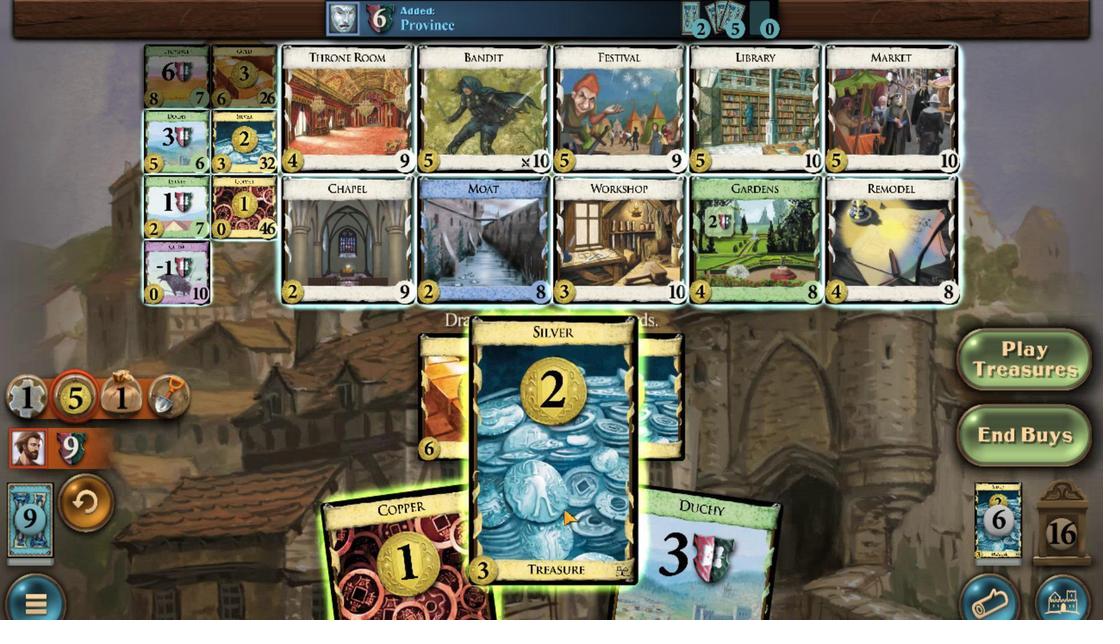 
Action: Mouse moved to (596, 501)
Screenshot: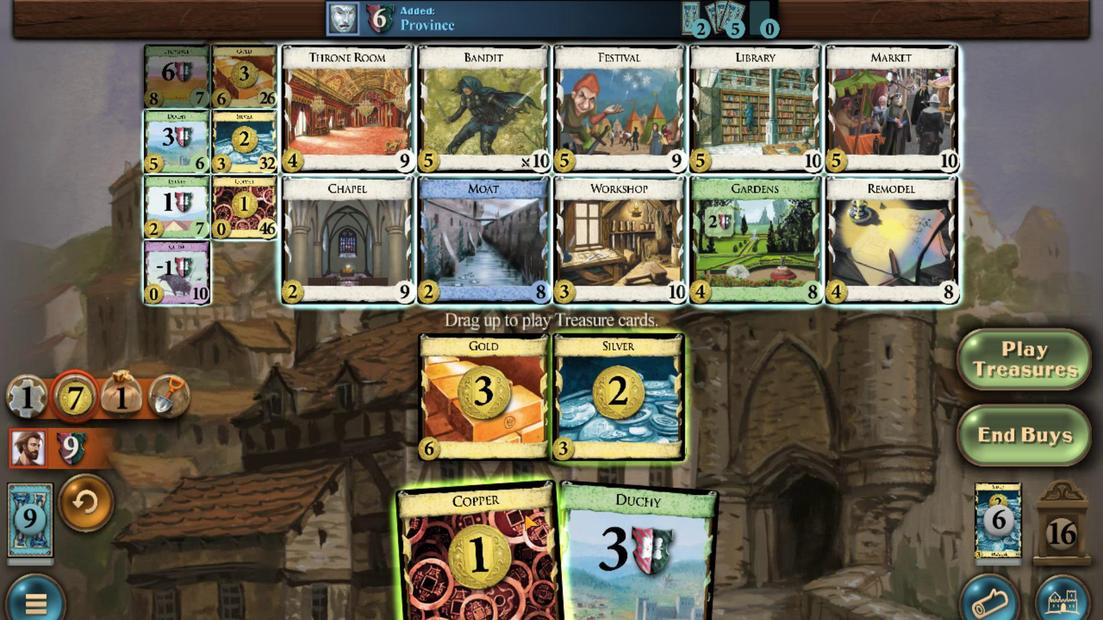 
Action: Mouse scrolled (596, 501) with delta (0, 0)
Screenshot: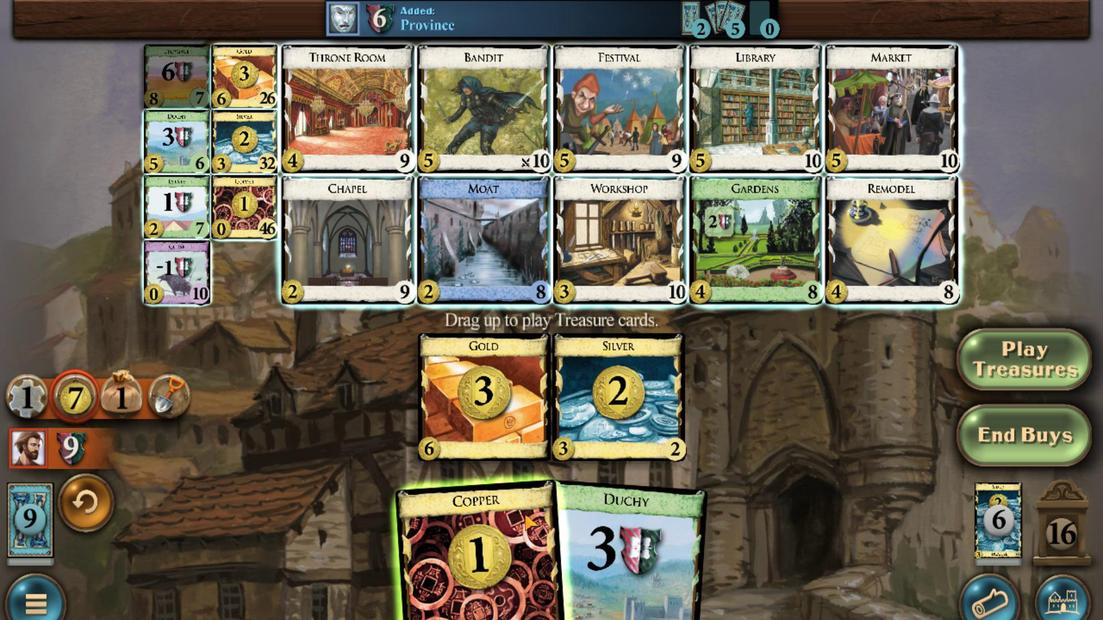 
Action: Mouse moved to (229, 263)
Screenshot: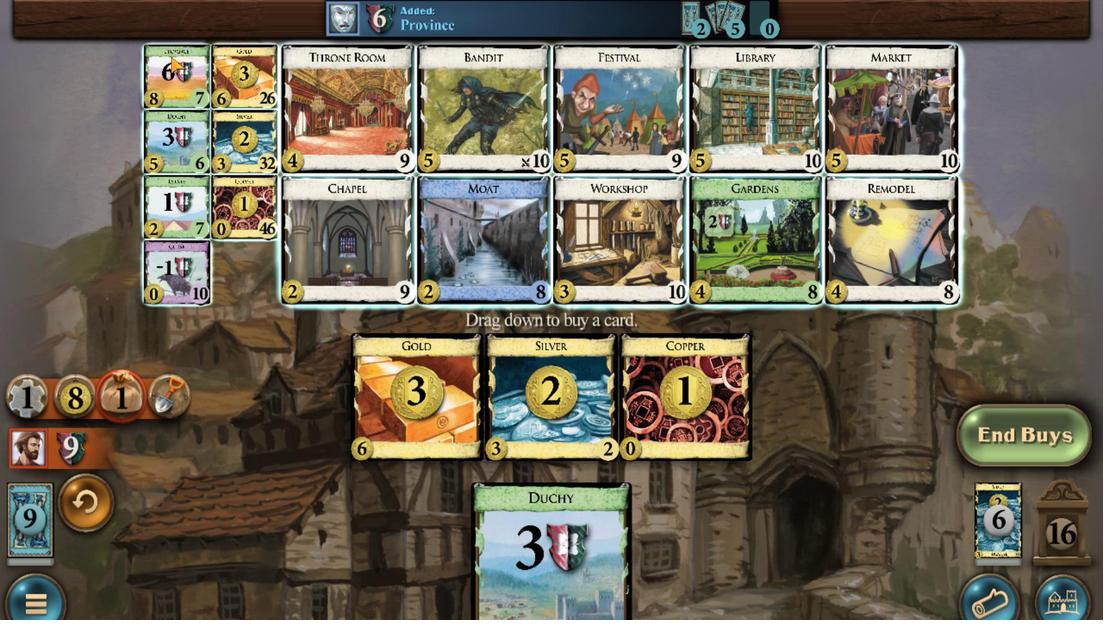 
Action: Mouse scrolled (229, 263) with delta (0, 0)
Screenshot: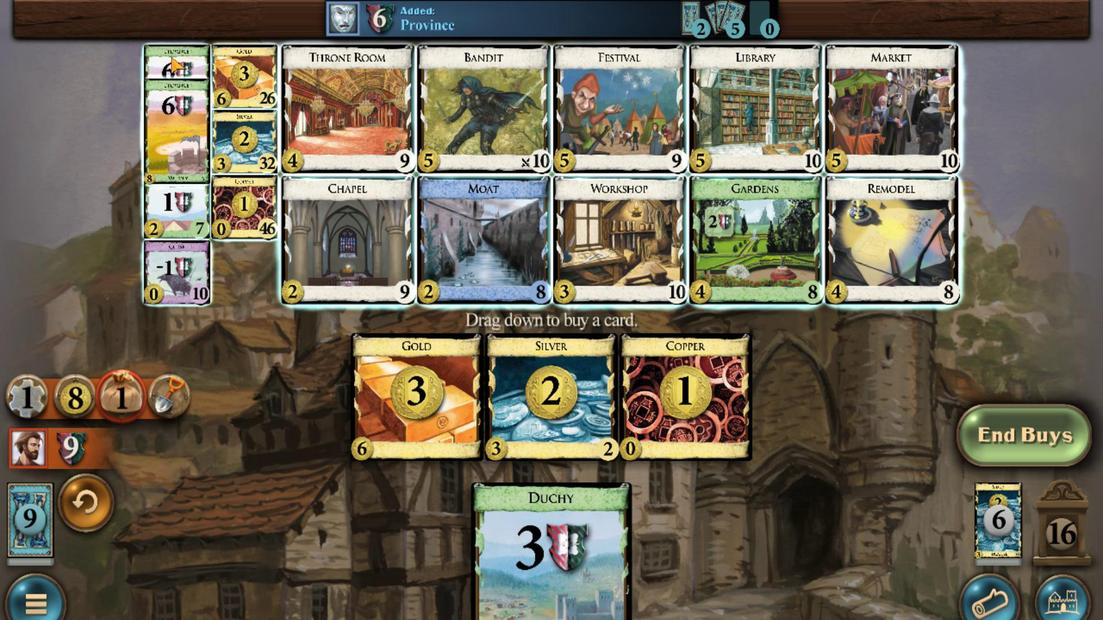 
Action: Mouse scrolled (229, 263) with delta (0, 0)
Screenshot: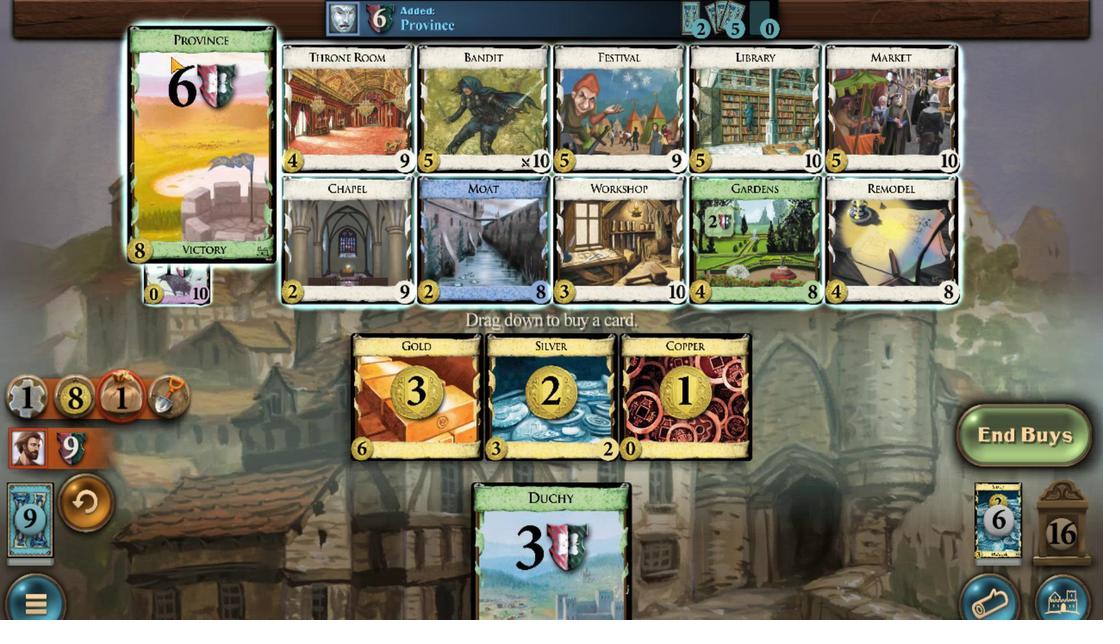 
Action: Mouse scrolled (229, 263) with delta (0, 0)
Screenshot: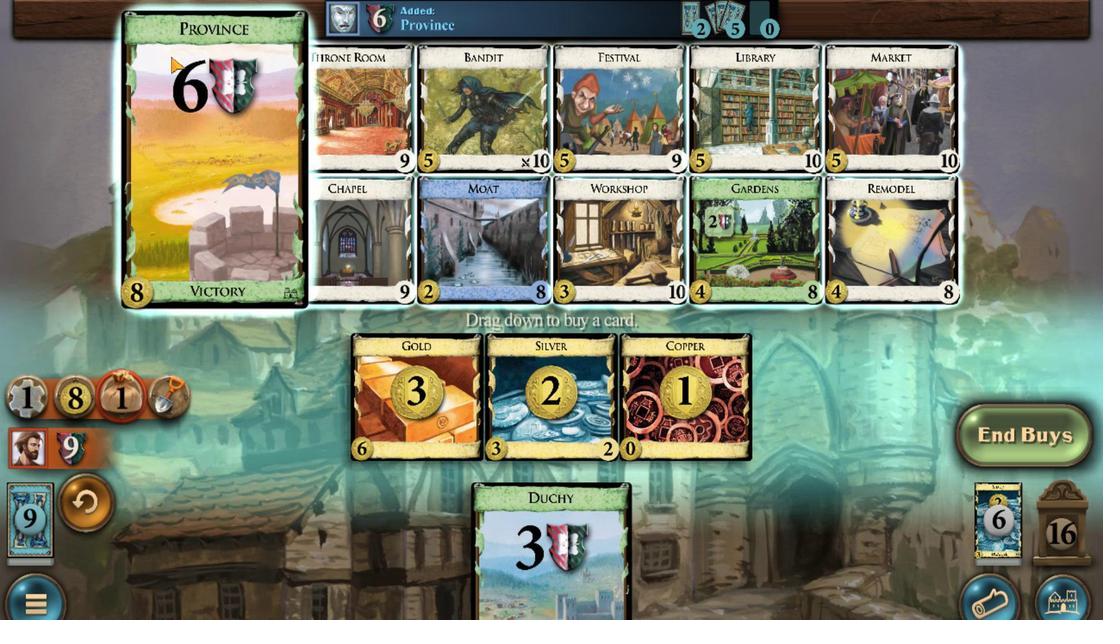 
Action: Mouse scrolled (229, 263) with delta (0, 0)
Screenshot: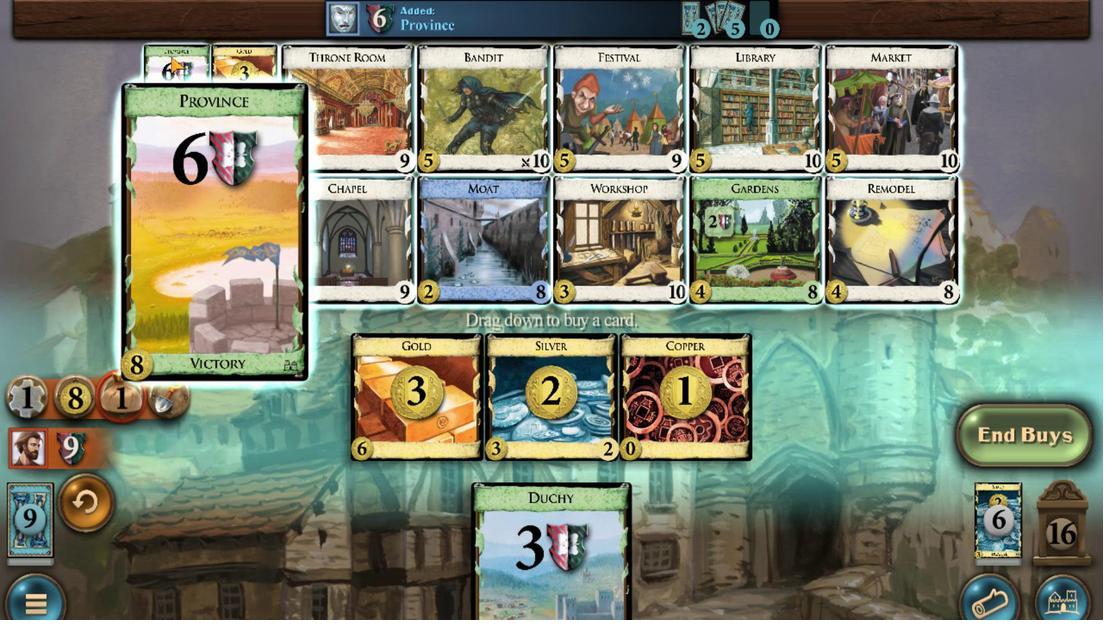 
Action: Mouse scrolled (229, 263) with delta (0, 0)
Screenshot: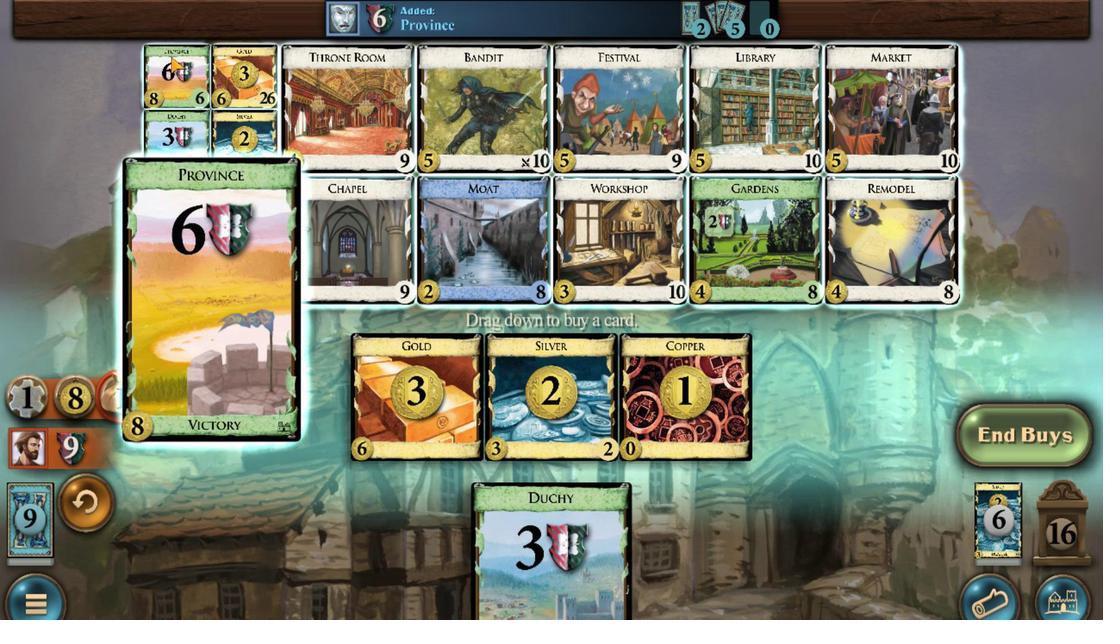 
Action: Mouse moved to (357, 506)
Screenshot: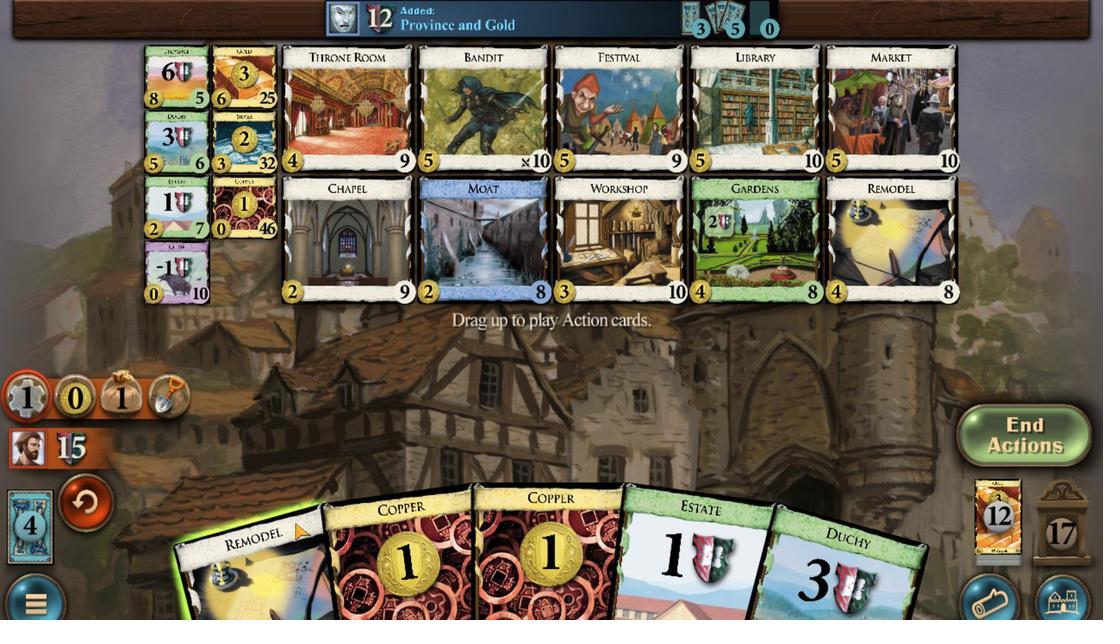 
Action: Mouse scrolled (357, 506) with delta (0, 0)
Screenshot: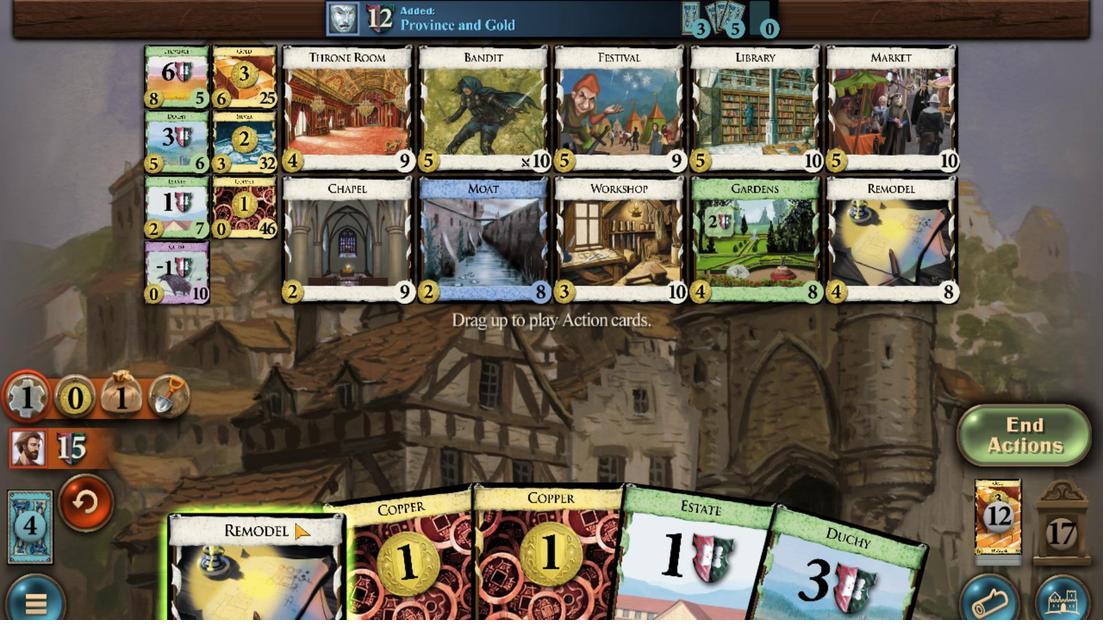 
Action: Mouse moved to (805, 515)
Screenshot: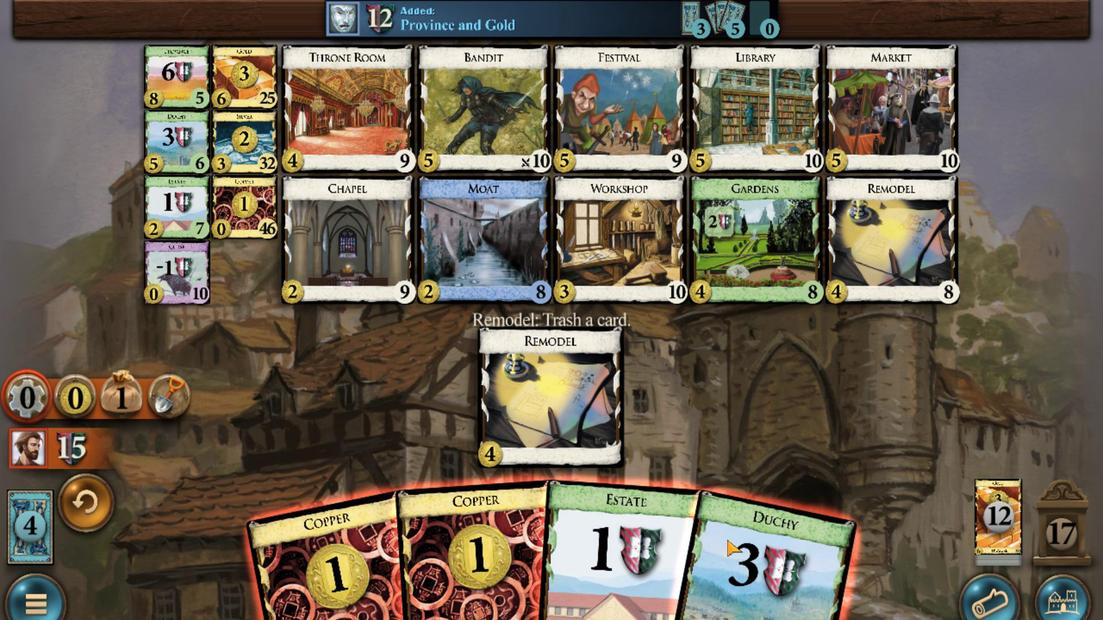 
Action: Mouse scrolled (805, 514) with delta (0, 0)
Screenshot: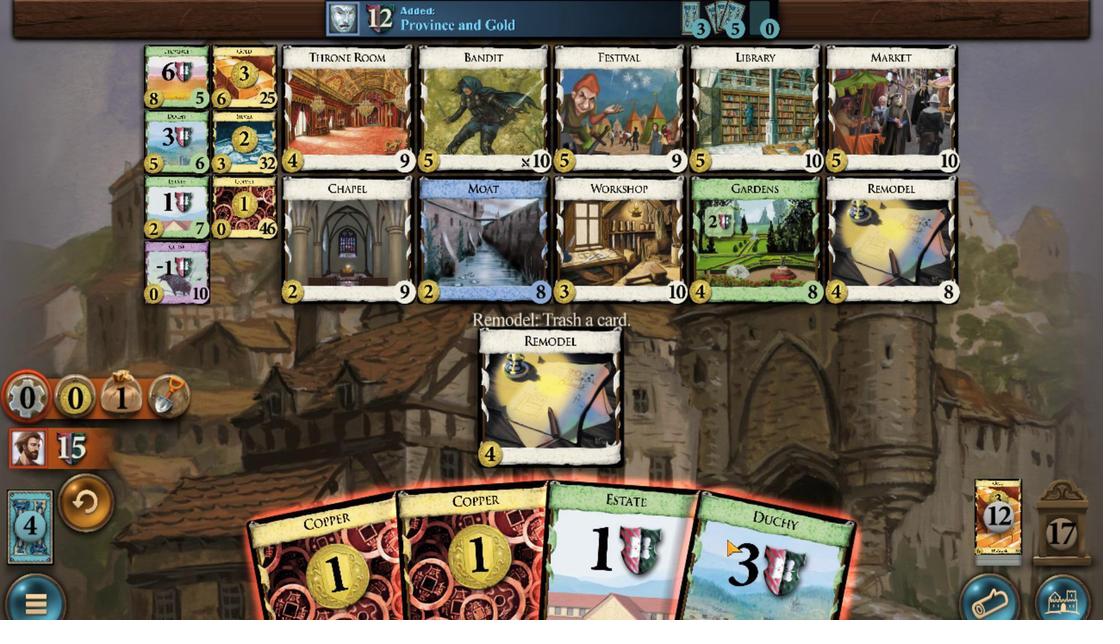 
Action: Mouse scrolled (805, 514) with delta (0, 0)
Screenshot: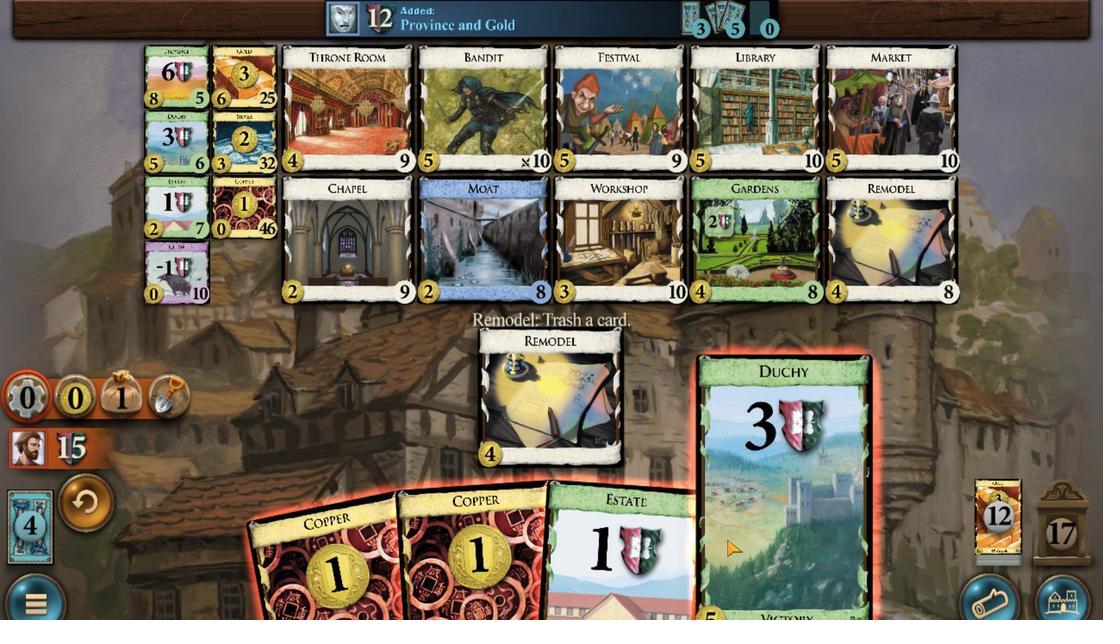 
Action: Mouse moved to (297, 275)
Screenshot: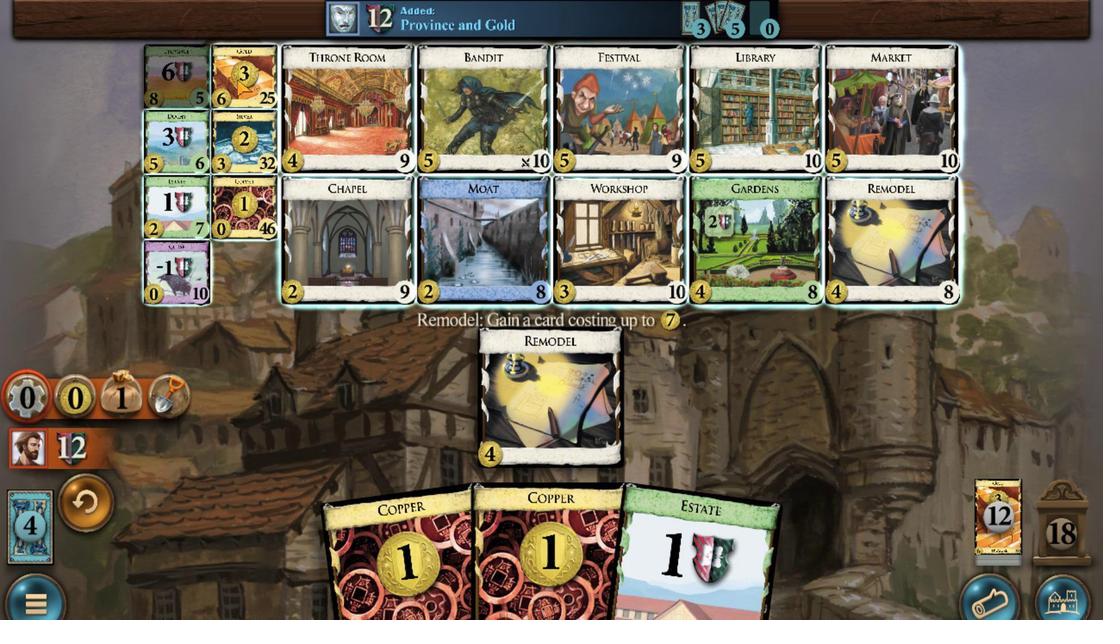 
Action: Mouse scrolled (297, 275) with delta (0, 0)
Screenshot: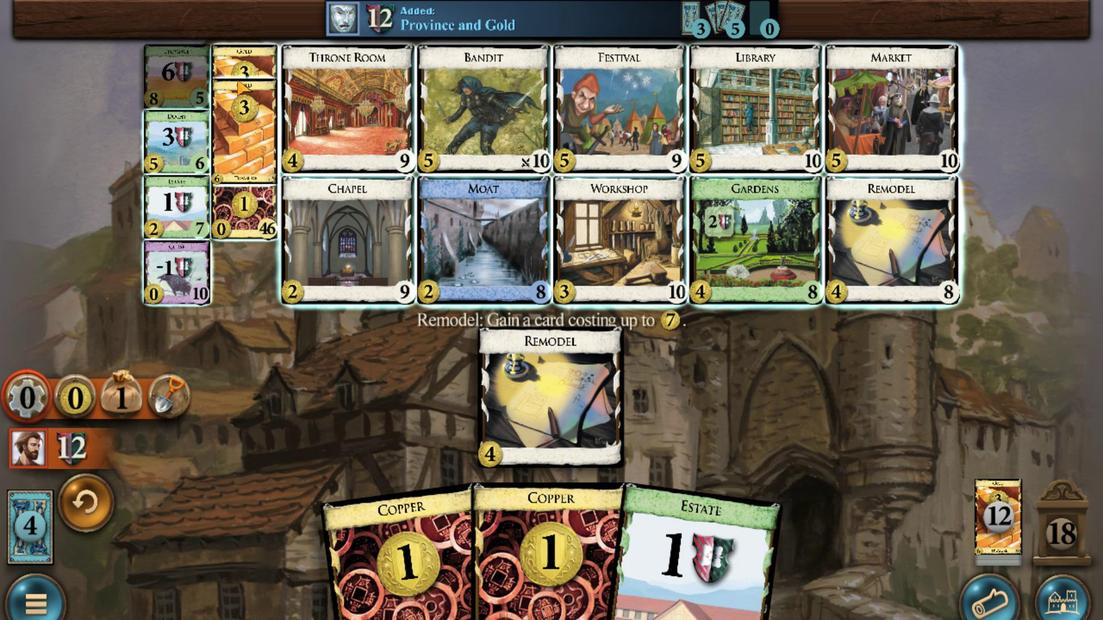 
Action: Mouse scrolled (297, 275) with delta (0, 0)
Screenshot: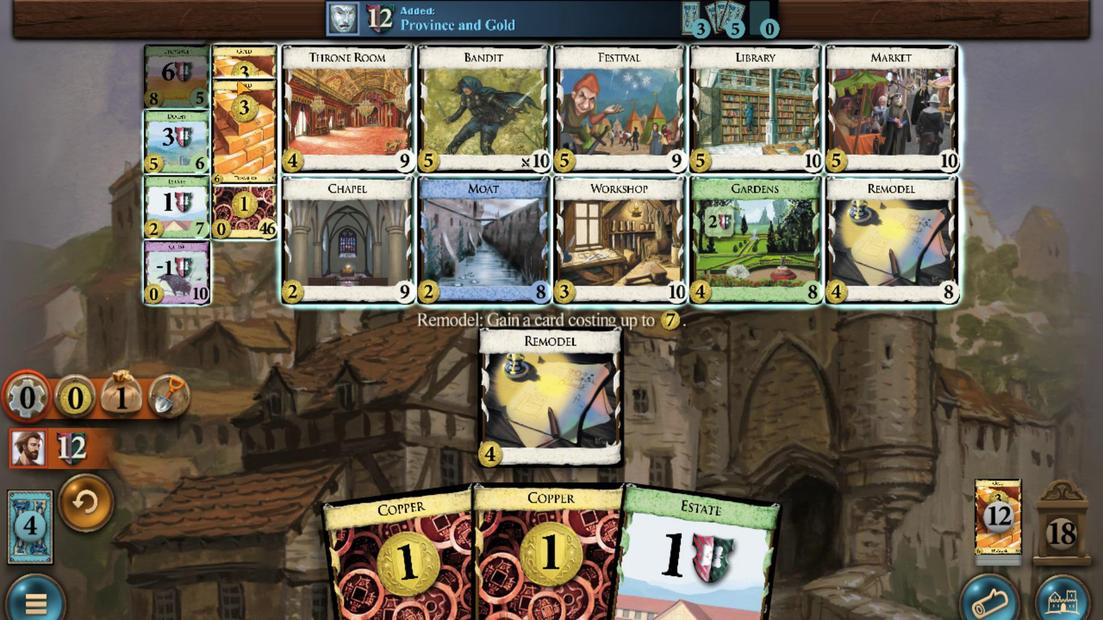 
Action: Mouse scrolled (297, 275) with delta (0, 0)
Screenshot: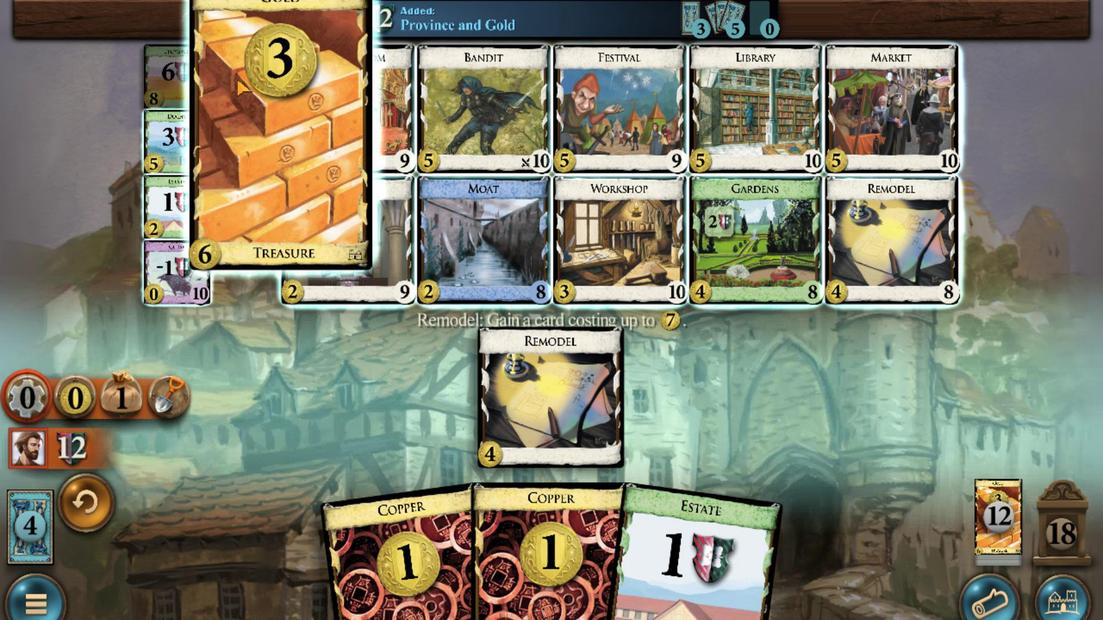 
Action: Mouse scrolled (297, 275) with delta (0, 0)
Screenshot: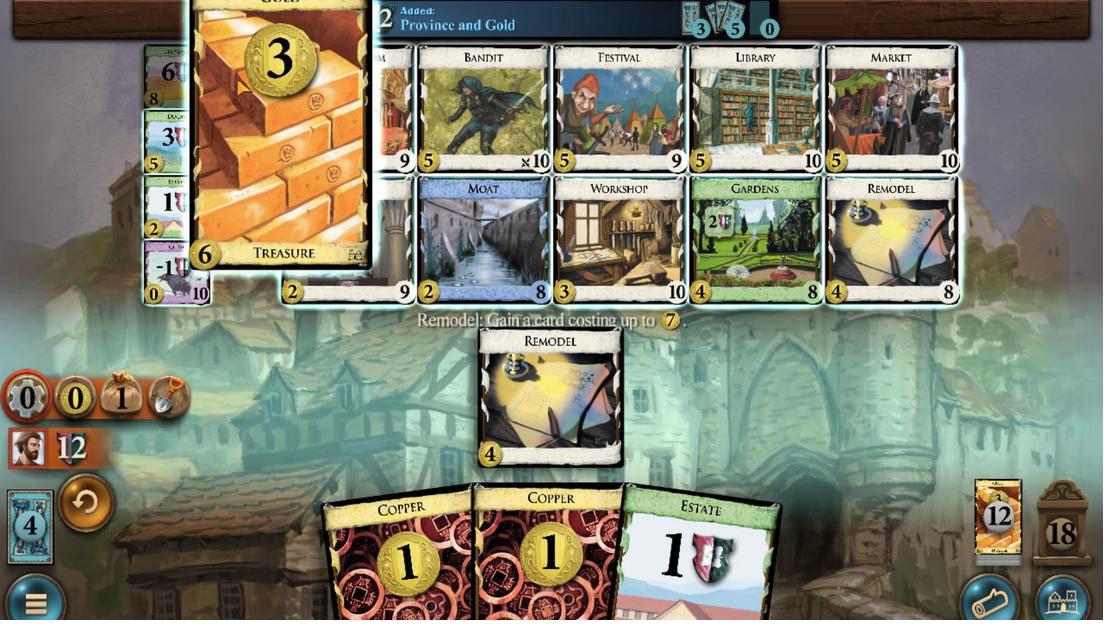 
Action: Mouse scrolled (297, 275) with delta (0, 0)
Screenshot: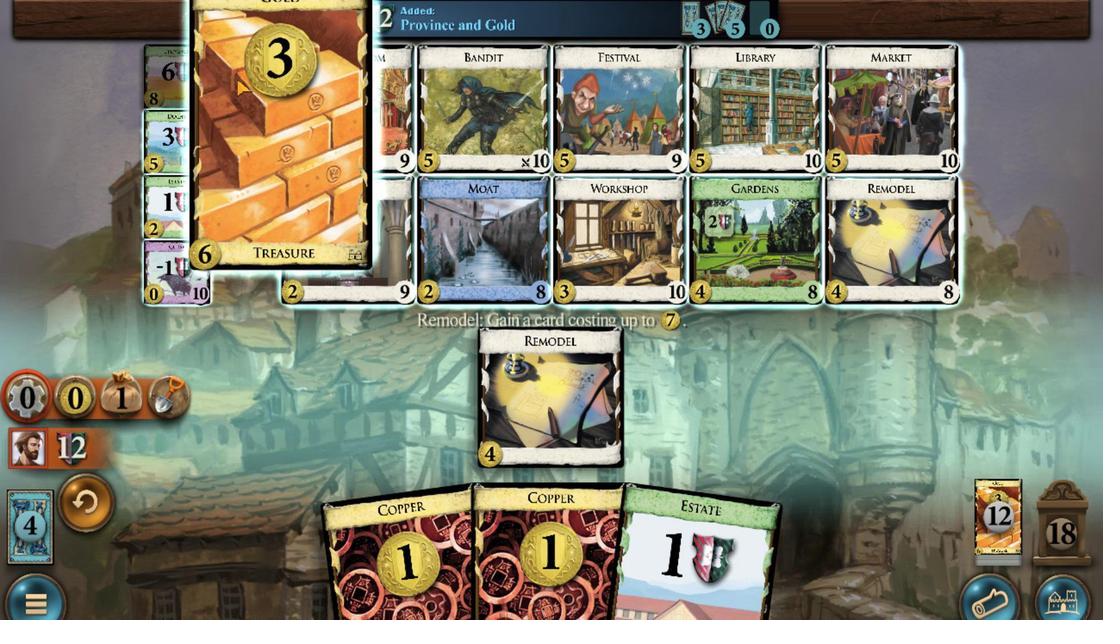 
Action: Mouse scrolled (297, 275) with delta (0, 0)
Screenshot: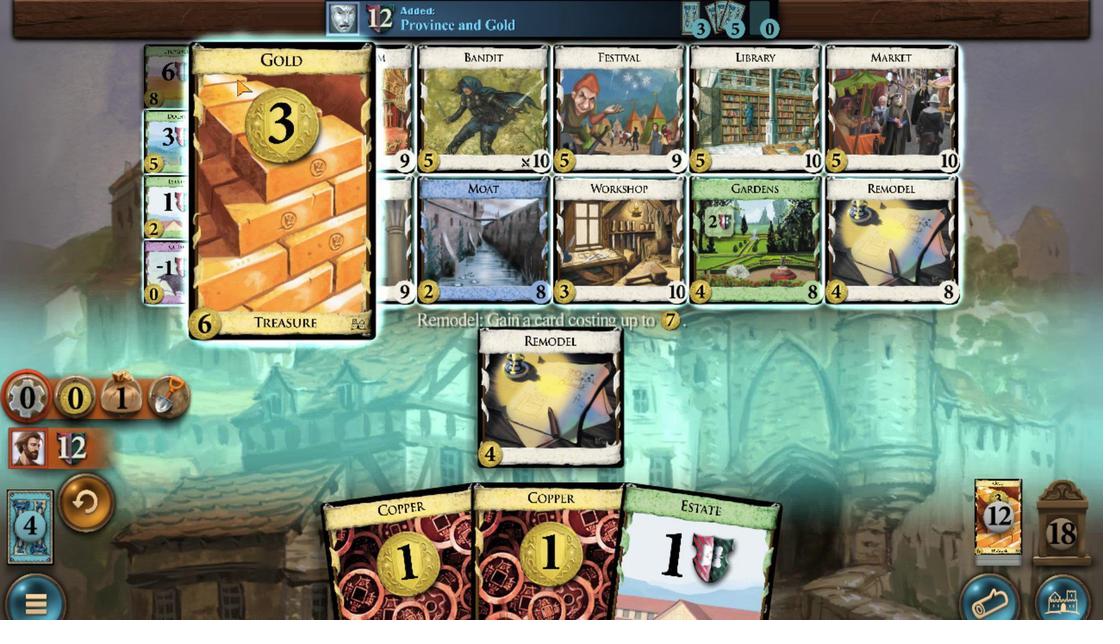 
Action: Mouse scrolled (297, 275) with delta (0, 0)
Screenshot: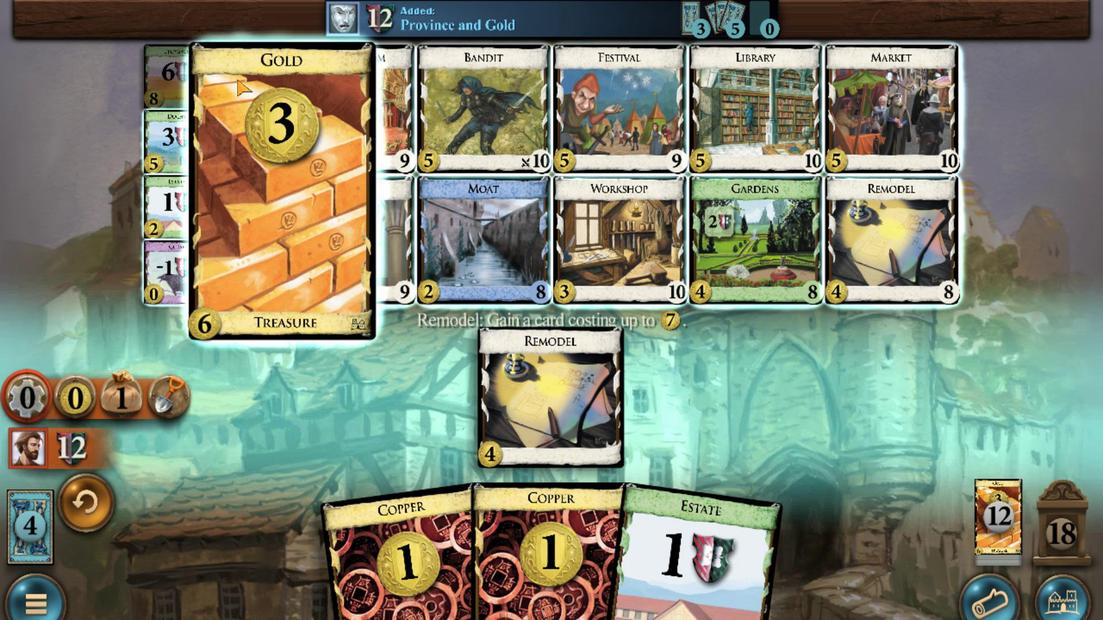 
Action: Mouse scrolled (297, 275) with delta (0, 0)
Screenshot: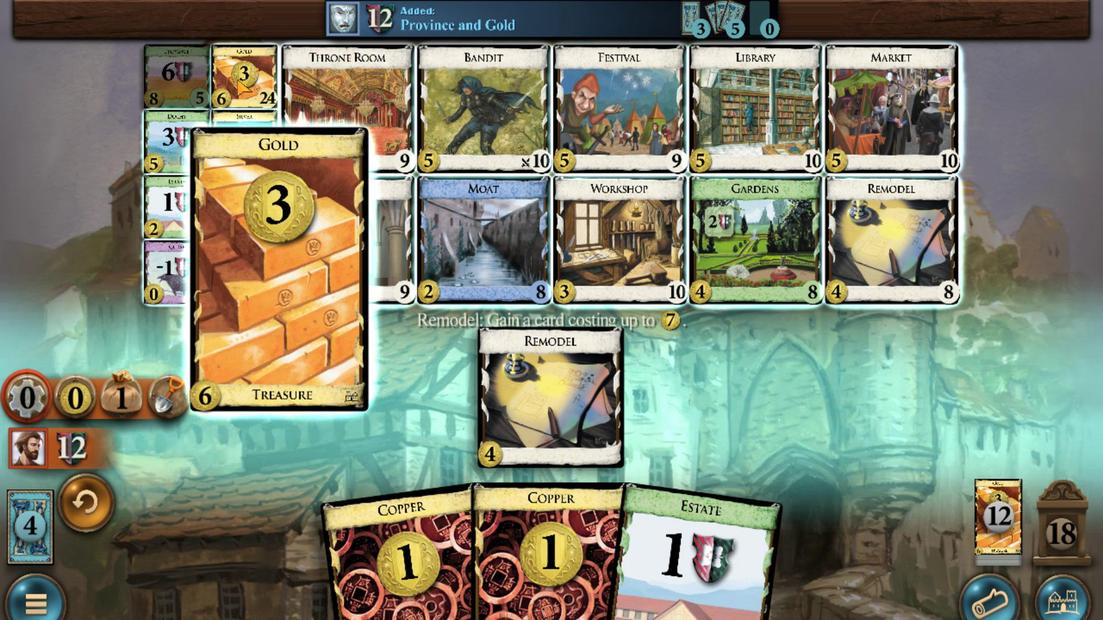 
Action: Mouse scrolled (297, 275) with delta (0, 0)
Screenshot: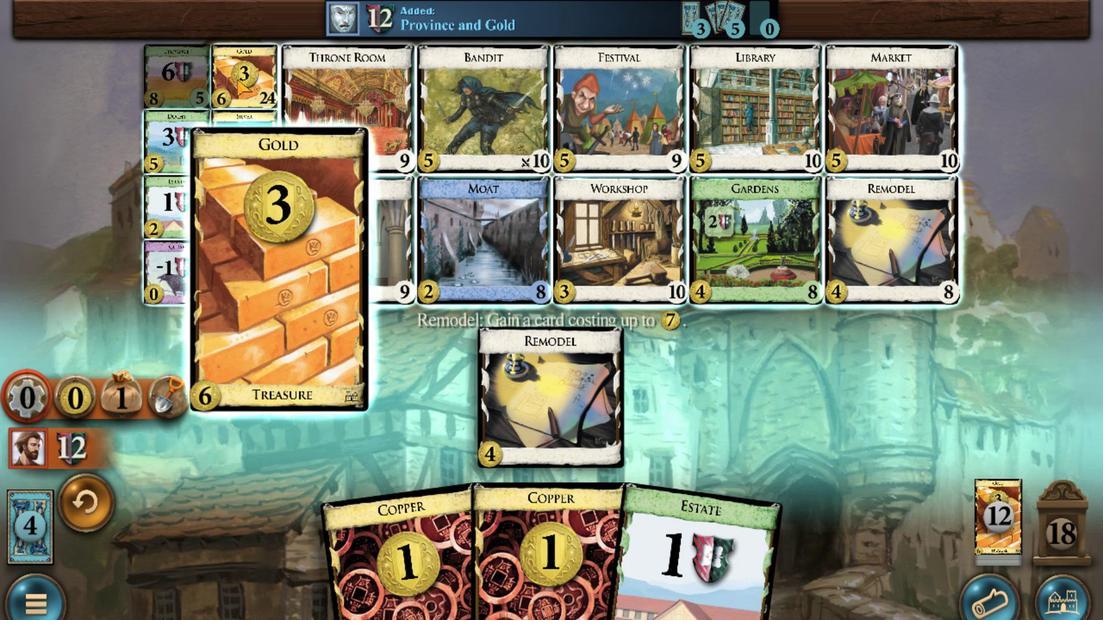 
Action: Mouse scrolled (297, 275) with delta (0, 0)
Screenshot: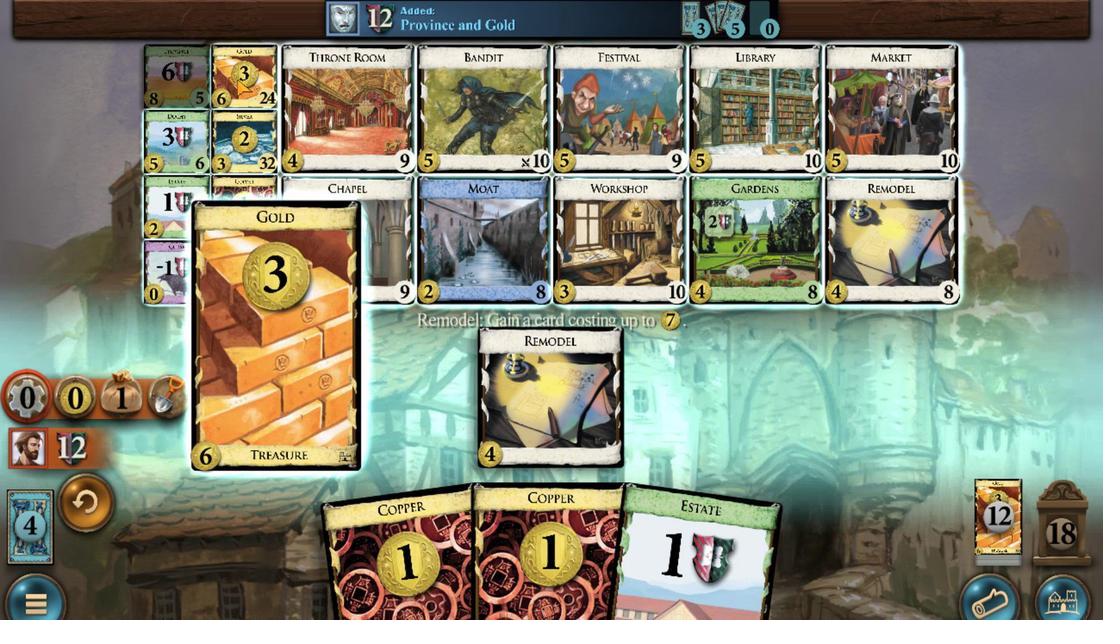 
Action: Mouse moved to (569, 505)
Screenshot: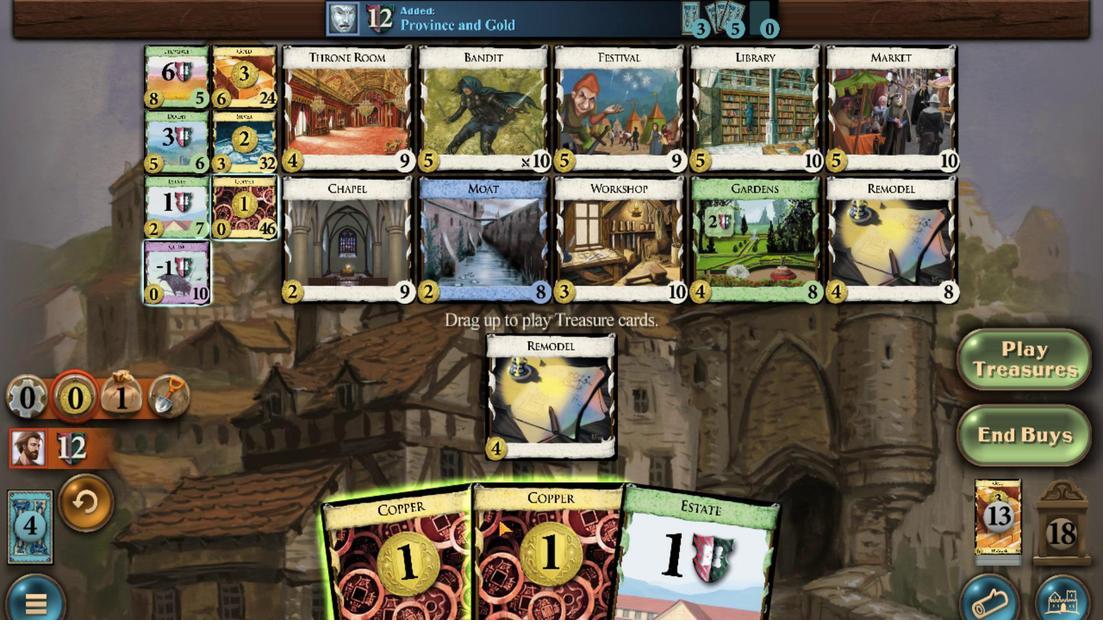 
Action: Mouse scrolled (569, 504) with delta (0, 0)
Screenshot: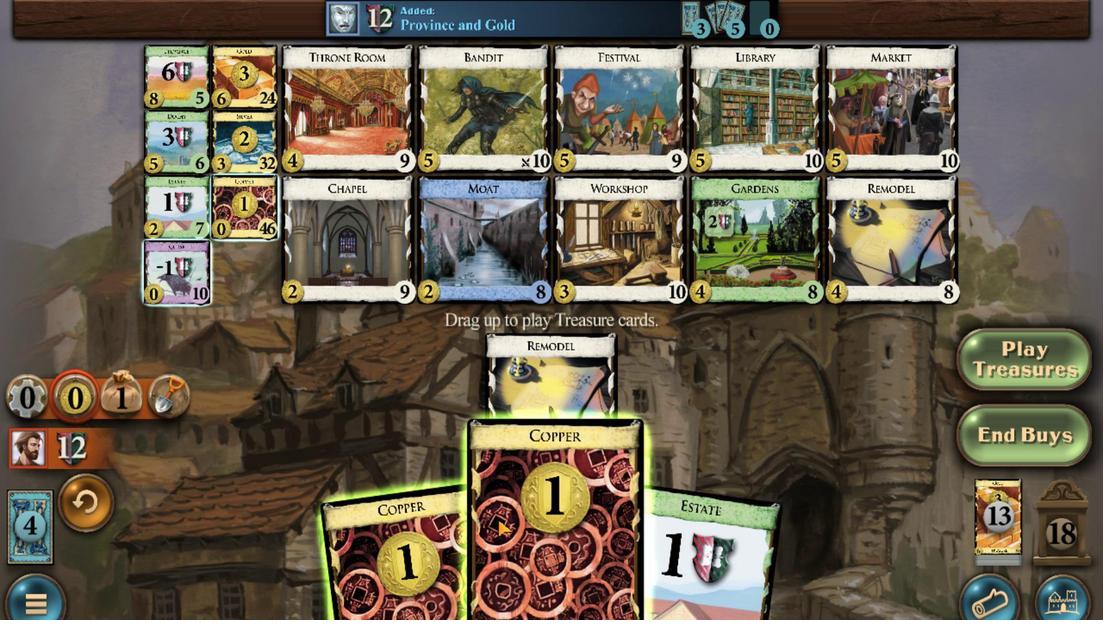 
Action: Mouse moved to (510, 509)
Screenshot: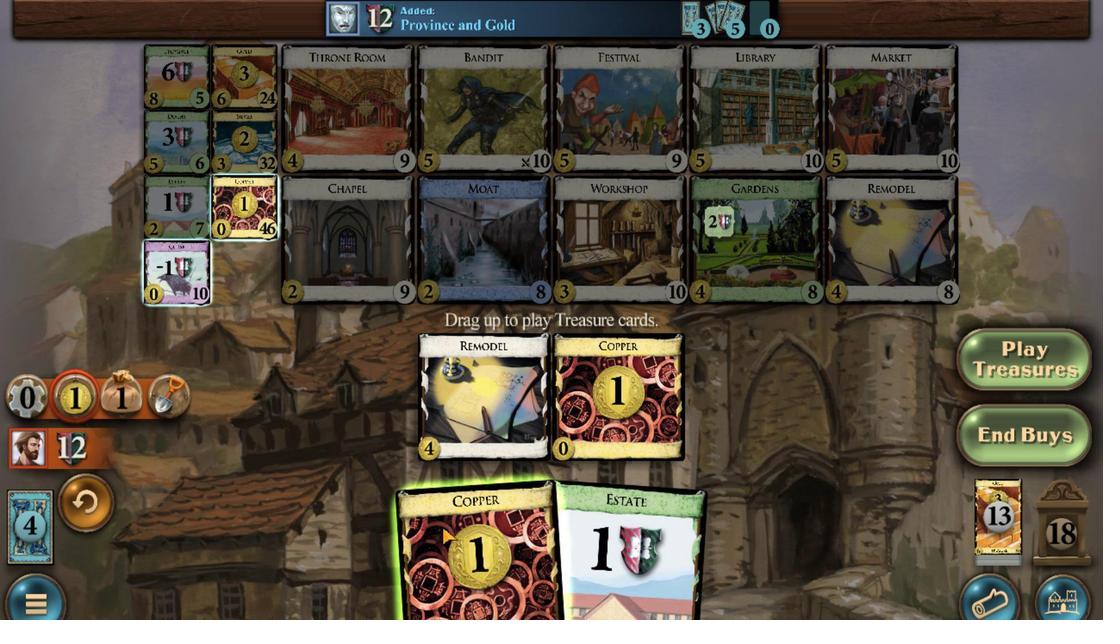 
Action: Mouse scrolled (510, 508) with delta (0, 0)
Screenshot: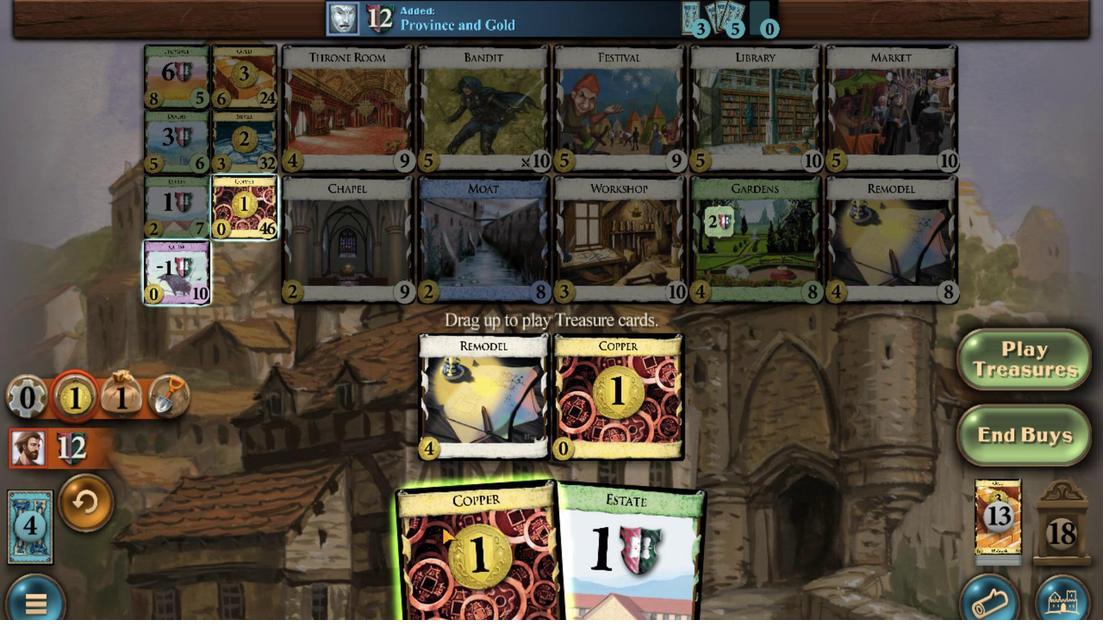 
Action: Mouse moved to (224, 336)
Screenshot: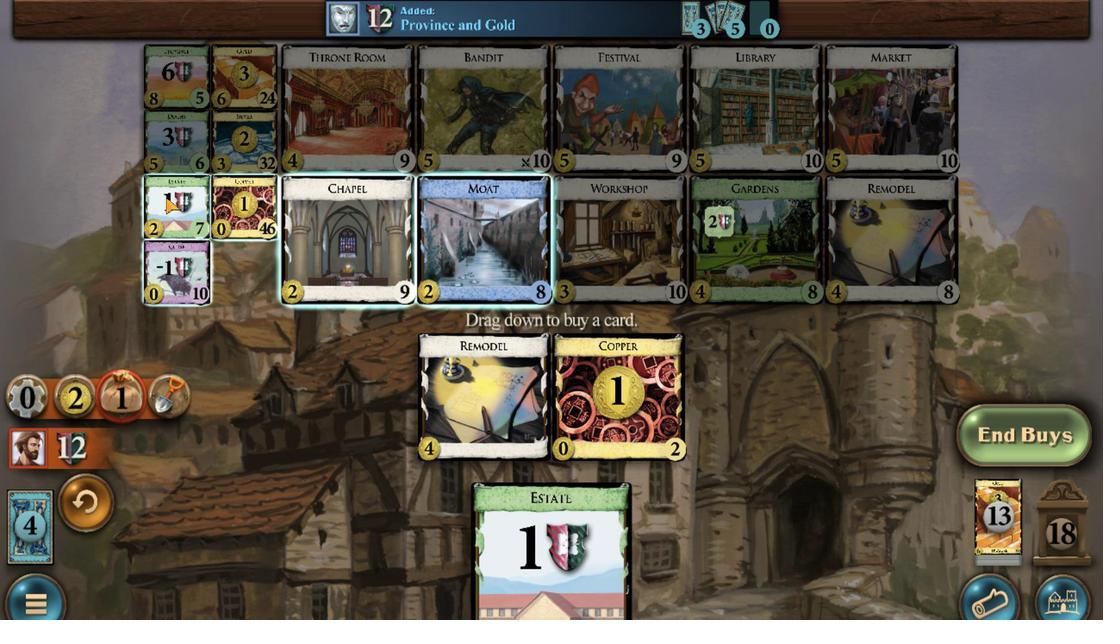 
Action: Mouse scrolled (224, 336) with delta (0, 0)
Screenshot: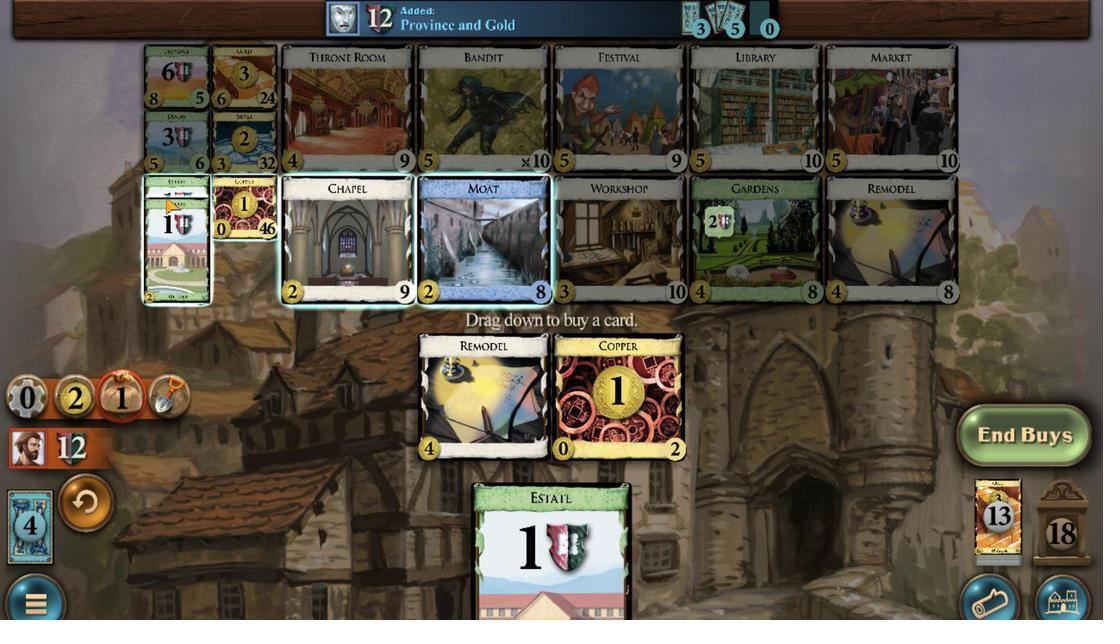 
Action: Mouse scrolled (224, 336) with delta (0, 0)
Screenshot: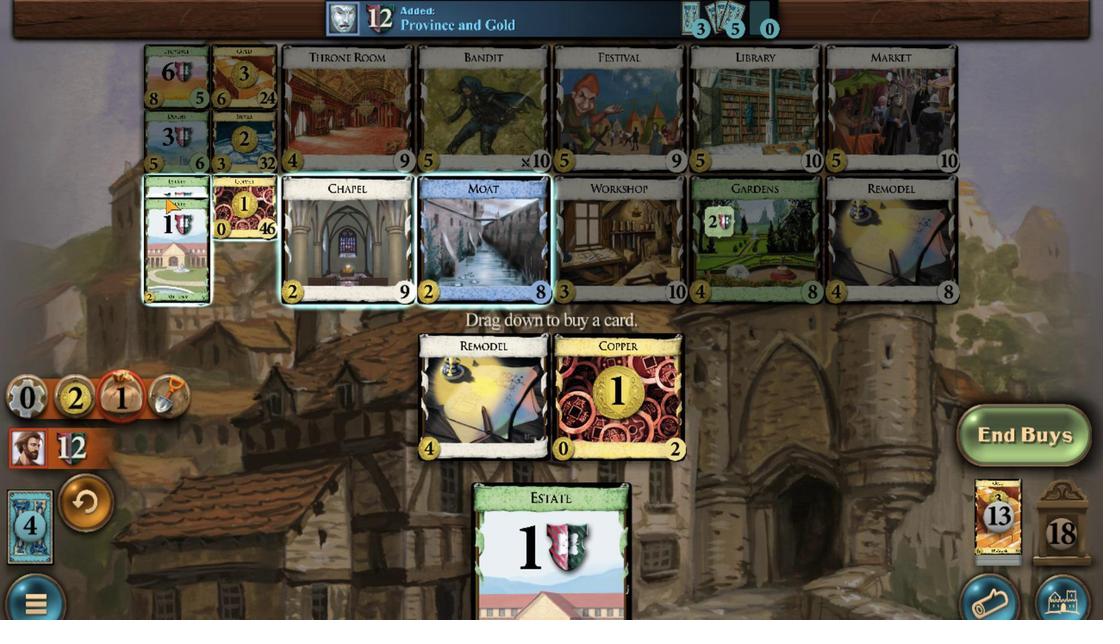 
Action: Mouse scrolled (224, 336) with delta (0, 0)
Screenshot: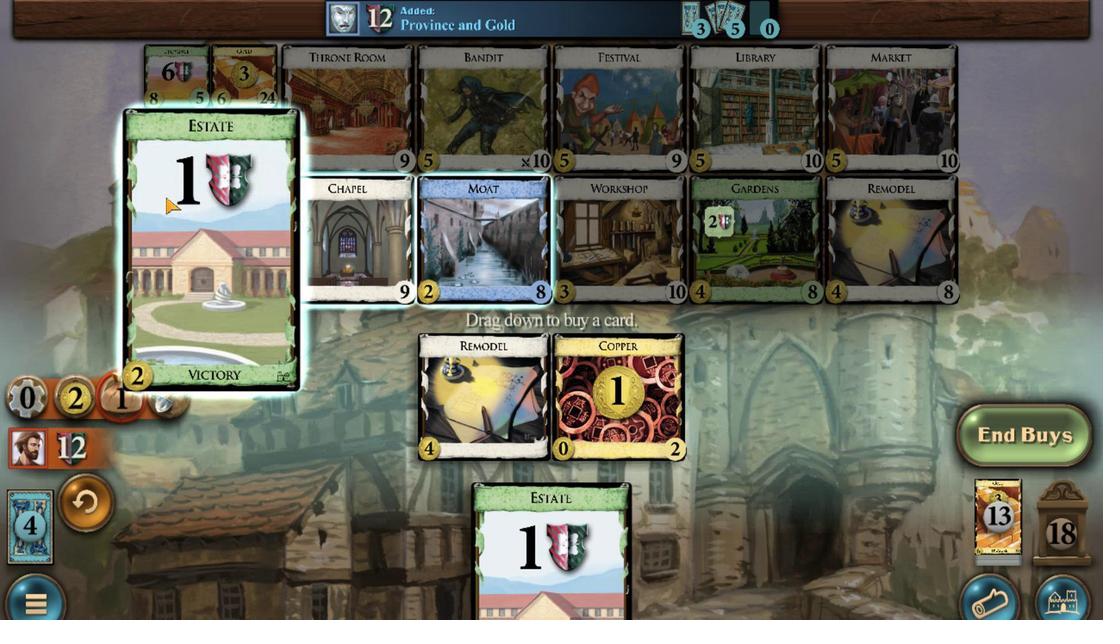 
Action: Mouse scrolled (224, 336) with delta (0, 0)
Screenshot: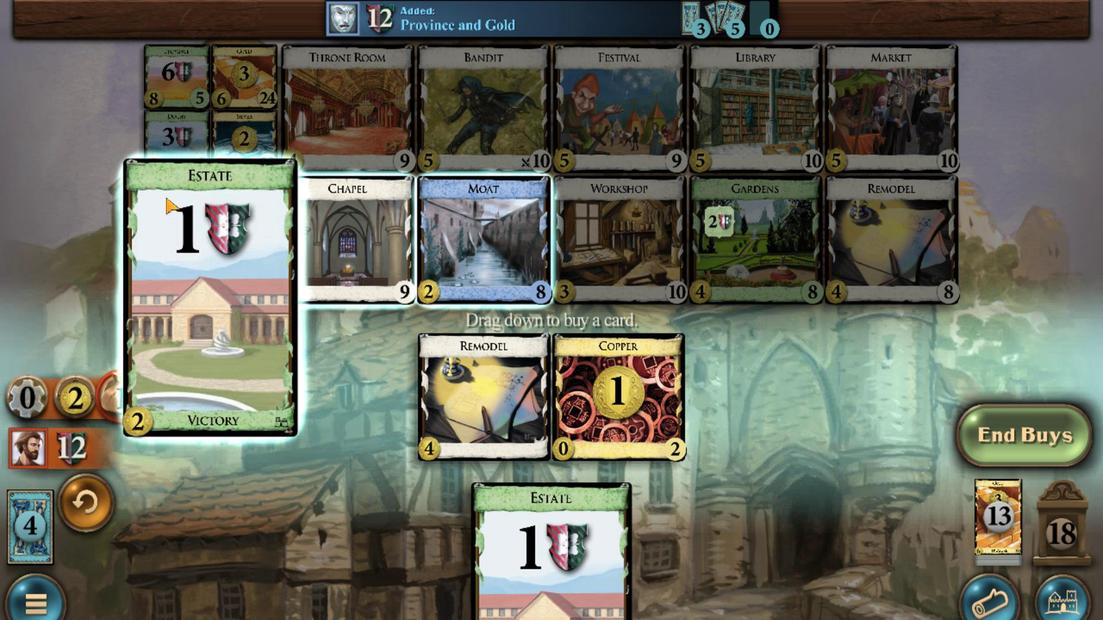 
Action: Mouse scrolled (224, 336) with delta (0, 0)
Screenshot: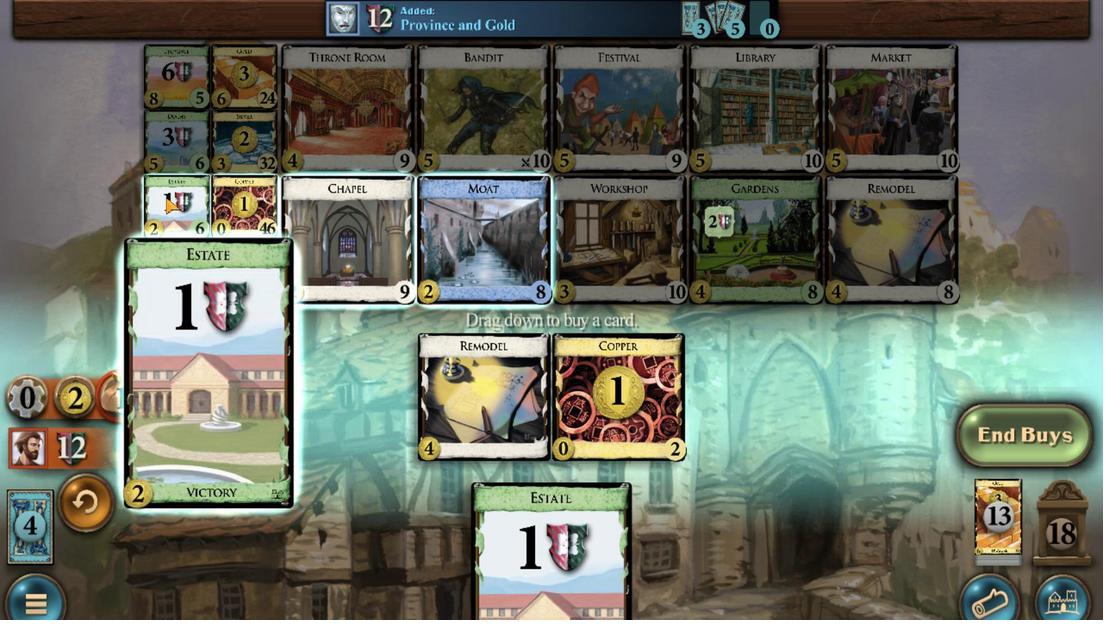 
Action: Mouse scrolled (224, 336) with delta (0, 0)
Screenshot: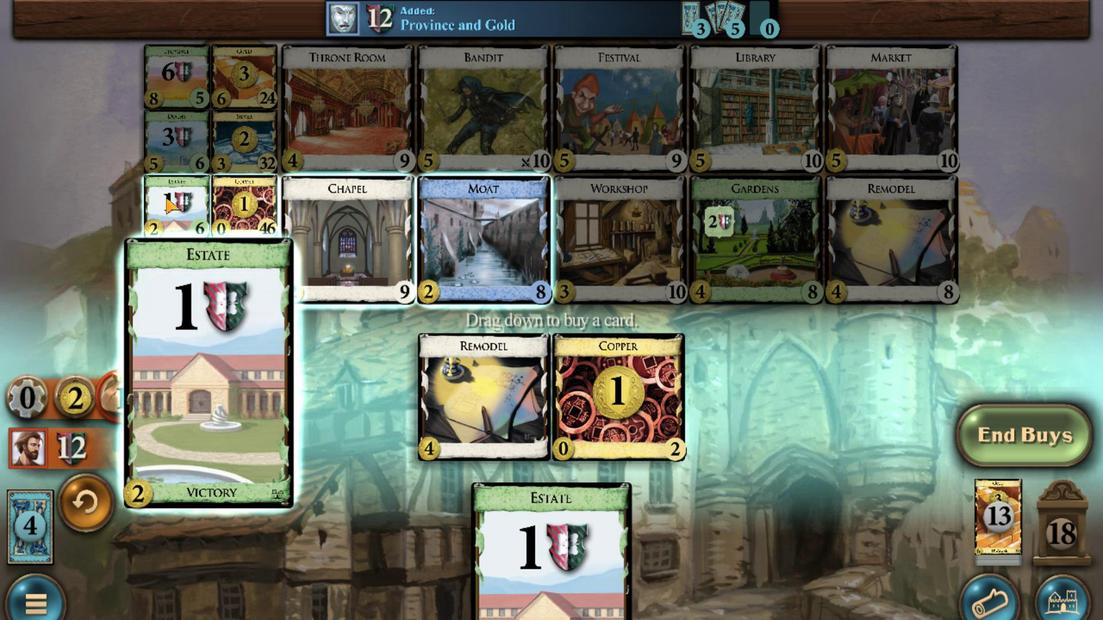 
Action: Mouse moved to (698, 479)
Screenshot: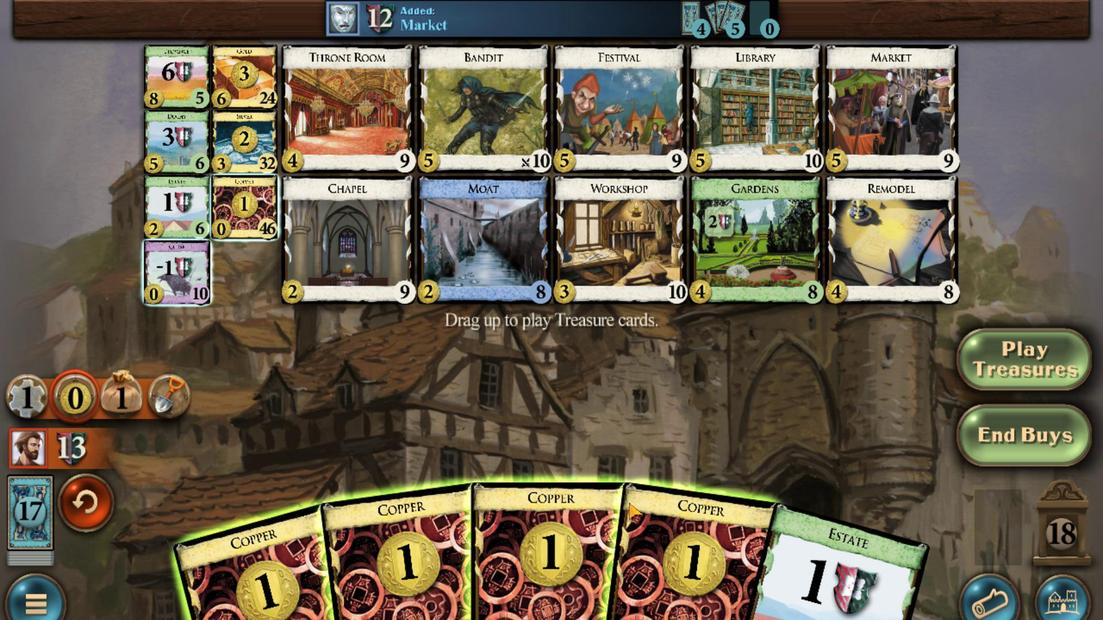 
Action: Mouse scrolled (698, 479) with delta (0, 0)
Screenshot: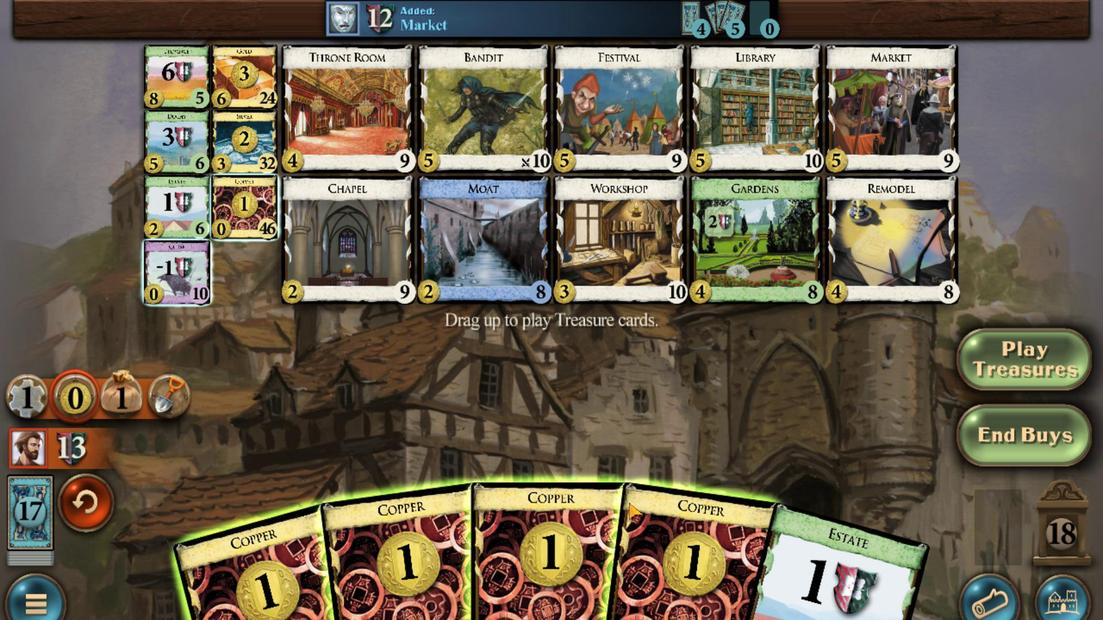 
Action: Mouse moved to (727, 511)
Screenshot: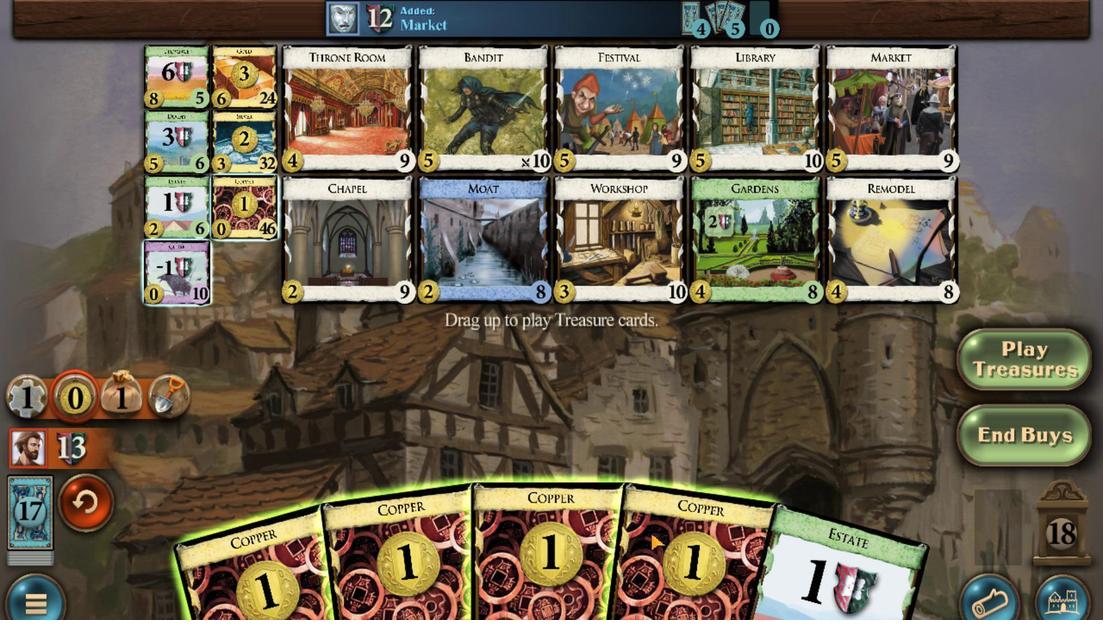 
Action: Mouse scrolled (727, 511) with delta (0, 0)
Screenshot: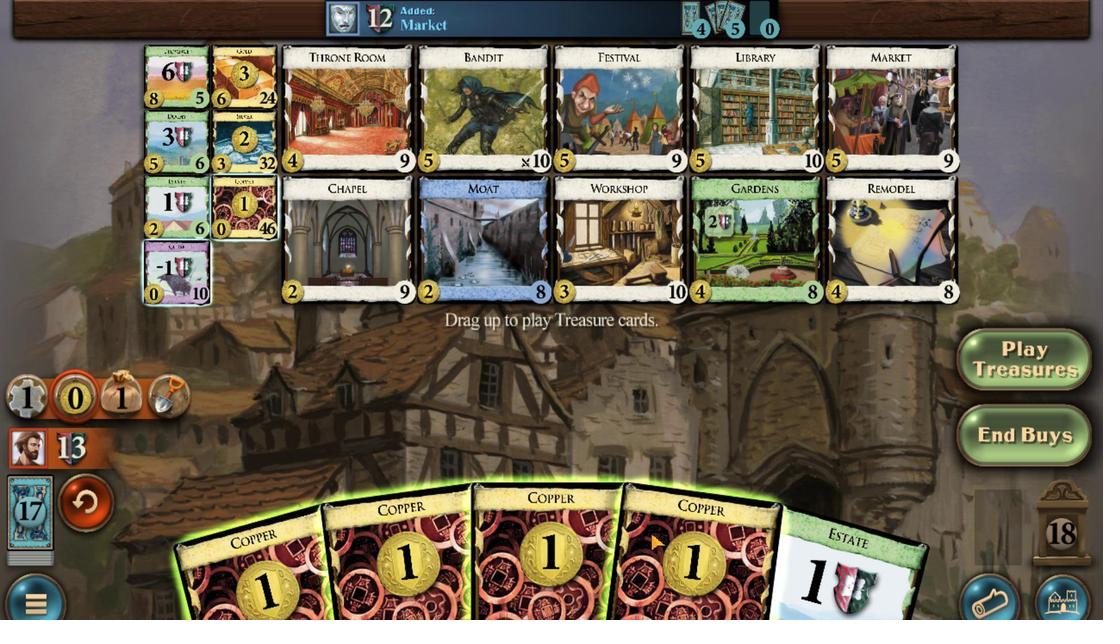 
Action: Mouse moved to (653, 510)
Screenshot: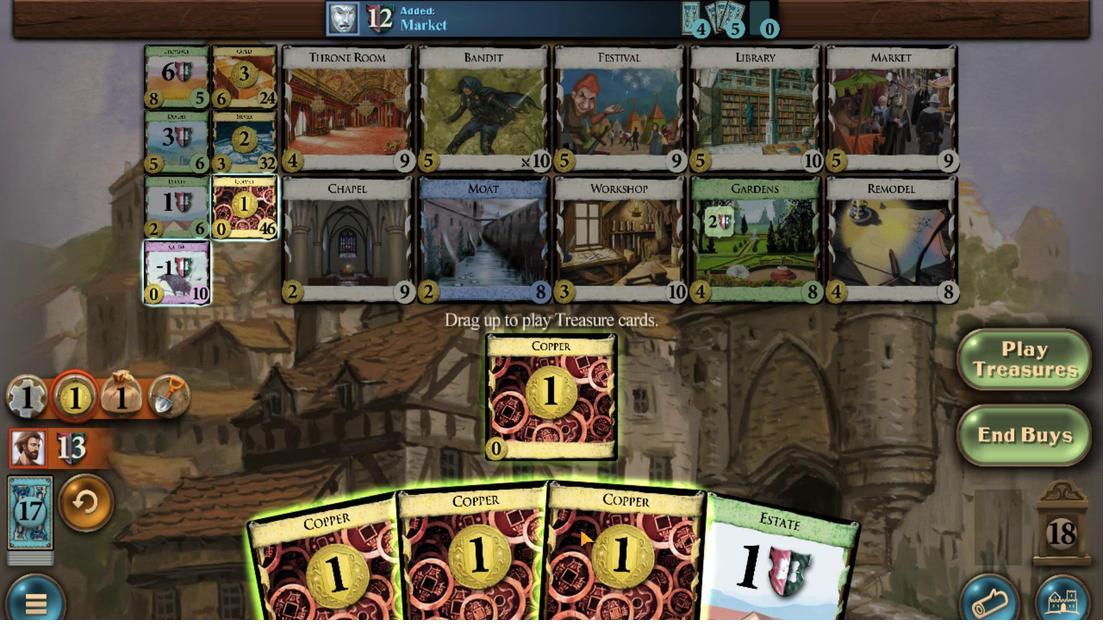 
Action: Mouse scrolled (653, 509) with delta (0, 0)
Screenshot: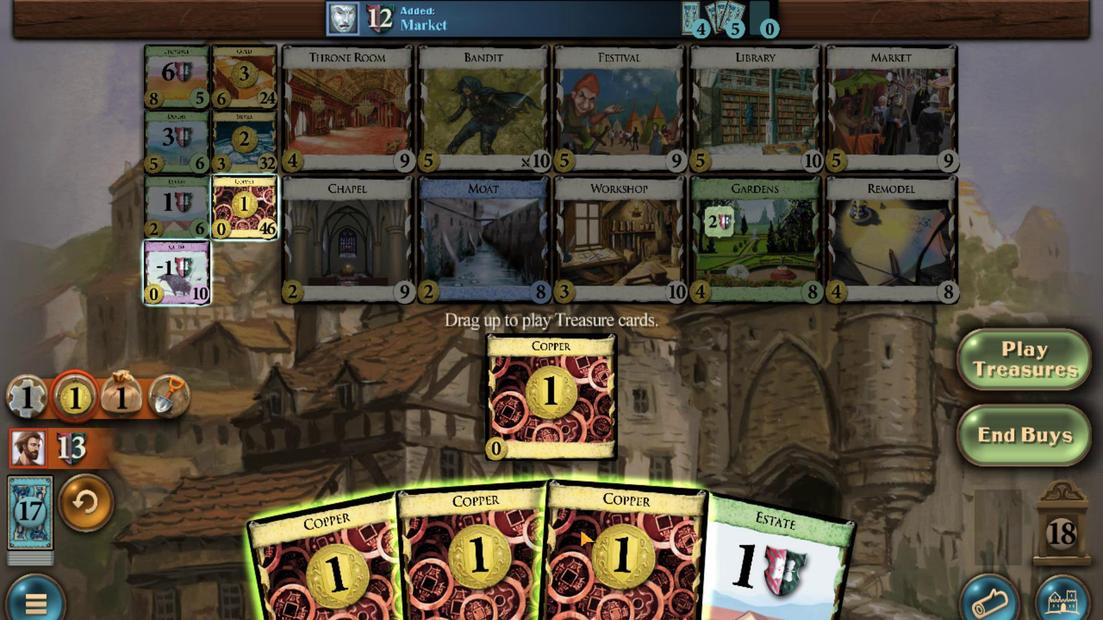 
Action: Mouse moved to (612, 505)
Screenshot: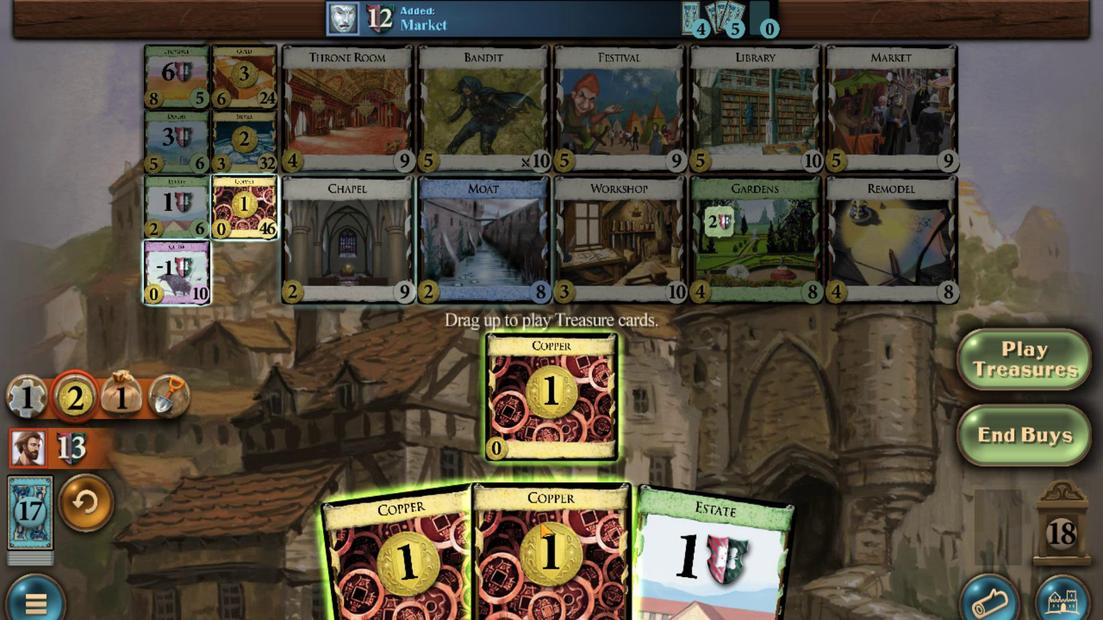 
Action: Mouse scrolled (612, 505) with delta (0, 0)
Screenshot: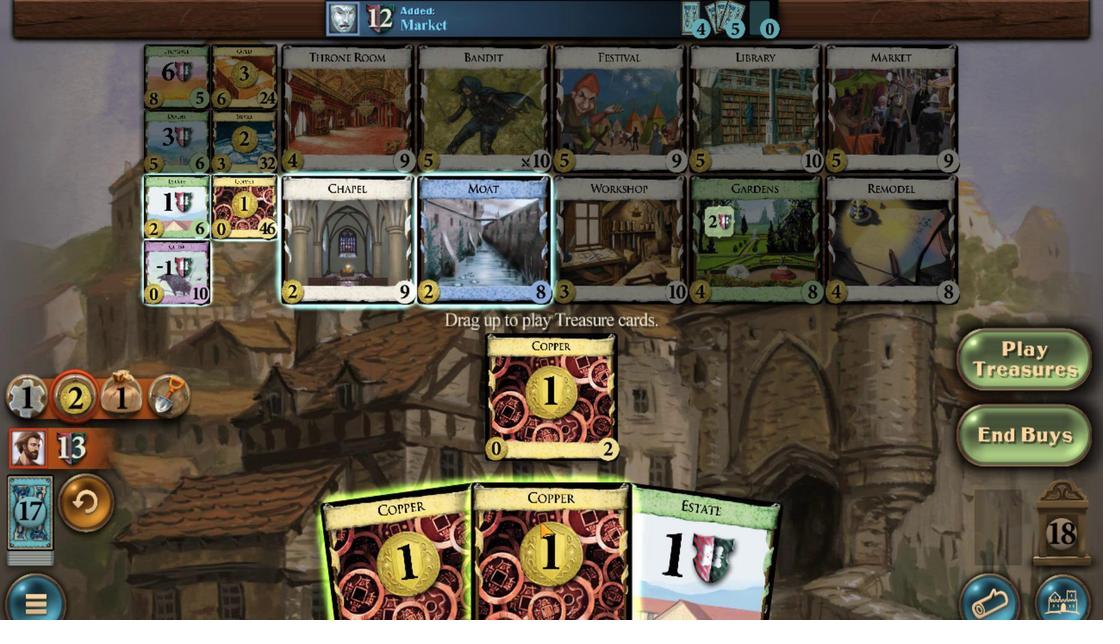 
Action: Mouse moved to (519, 519)
Screenshot: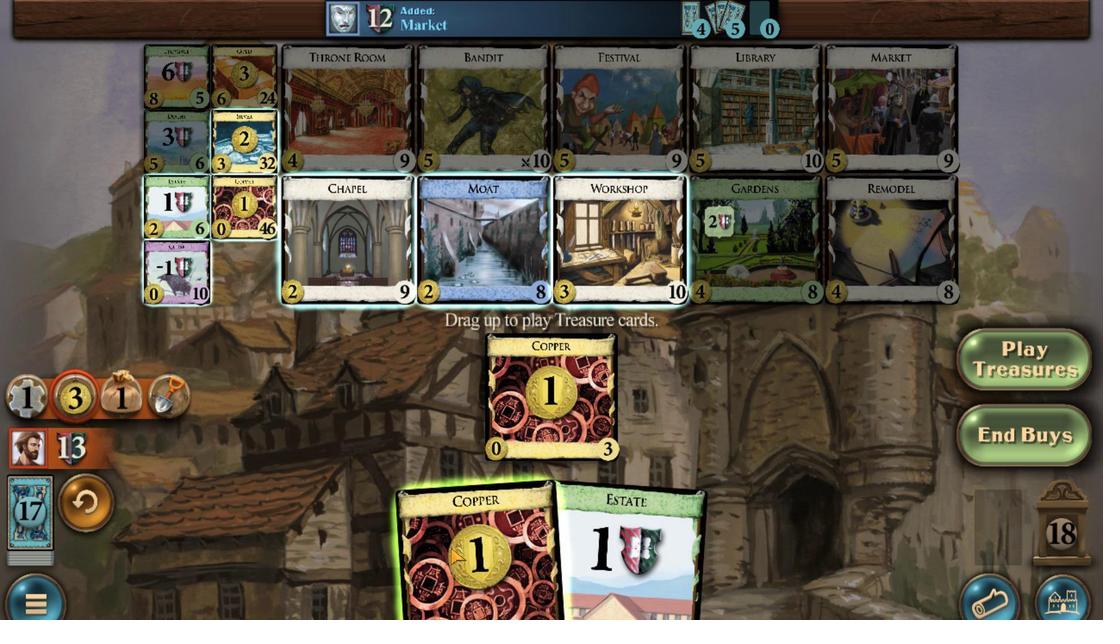 
Action: Mouse scrolled (519, 519) with delta (0, 0)
Screenshot: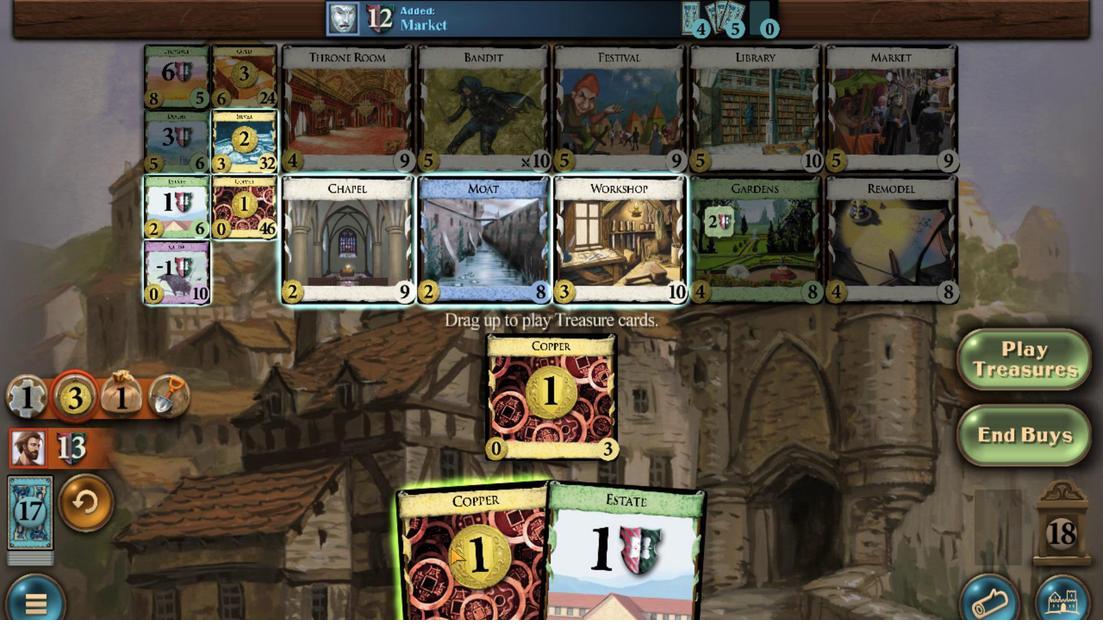 
Action: Mouse moved to (832, 360)
Screenshot: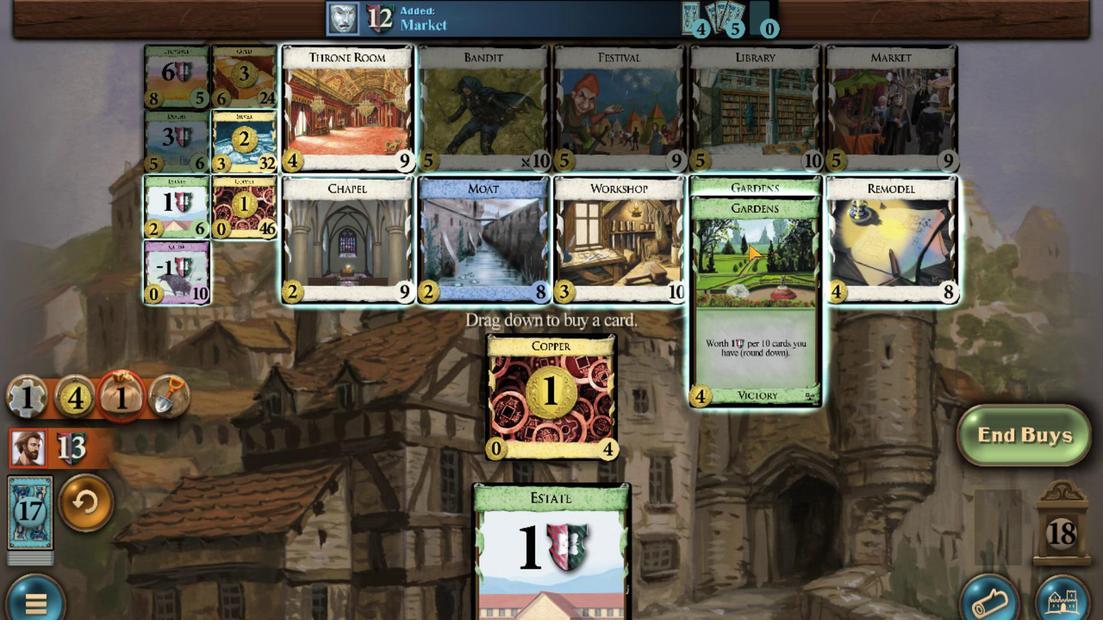 
Action: Mouse scrolled (832, 360) with delta (0, 0)
Screenshot: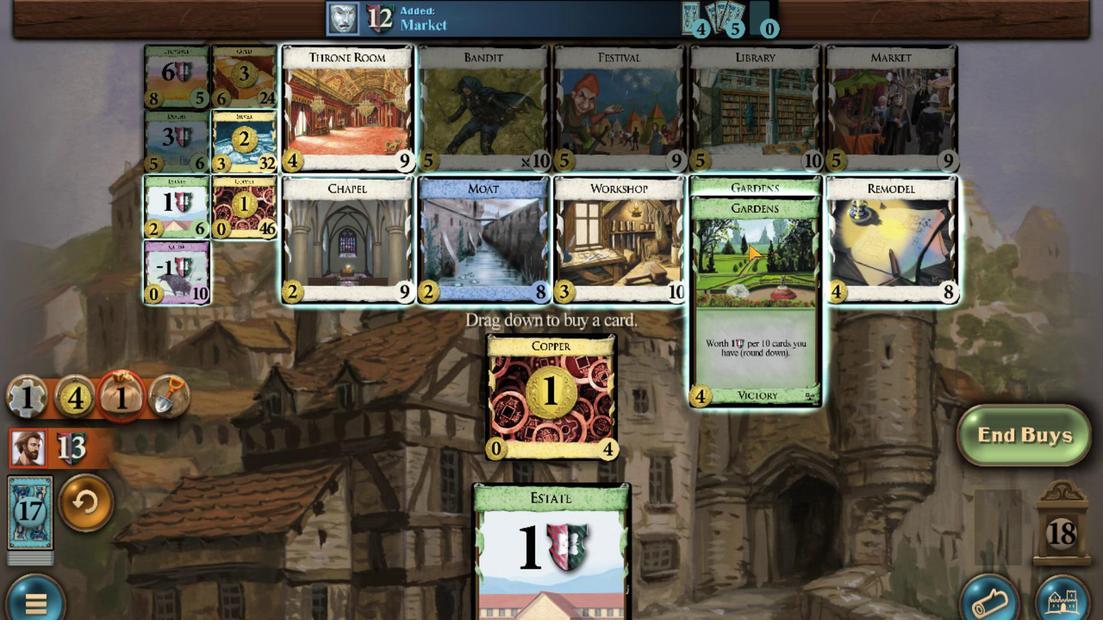 
Action: Mouse moved to (828, 361)
Screenshot: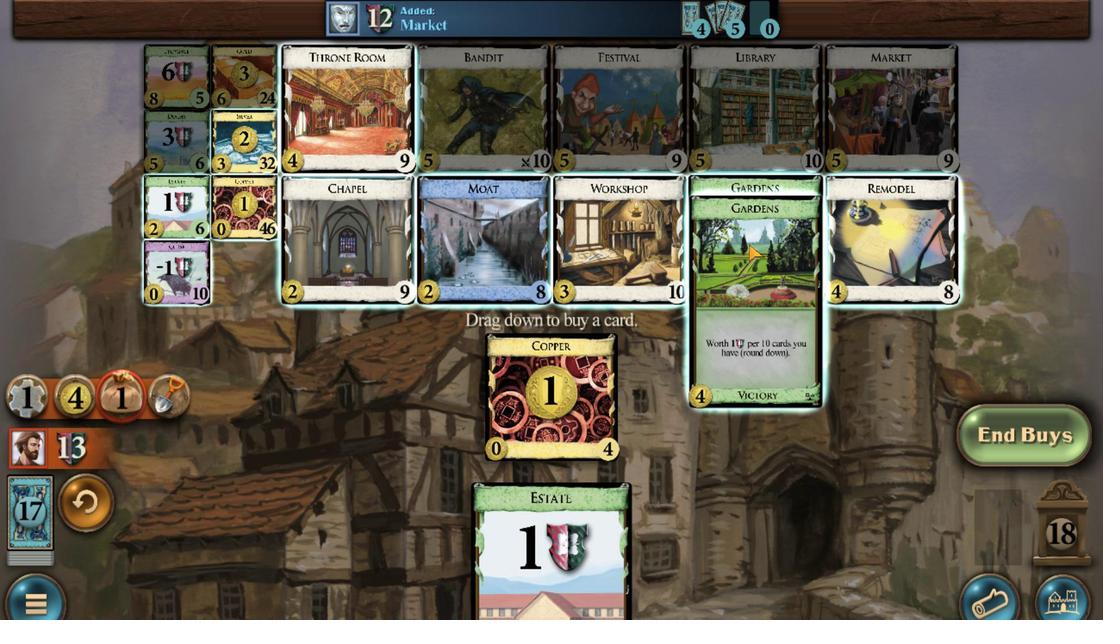 
Action: Mouse scrolled (828, 361) with delta (0, 0)
Screenshot: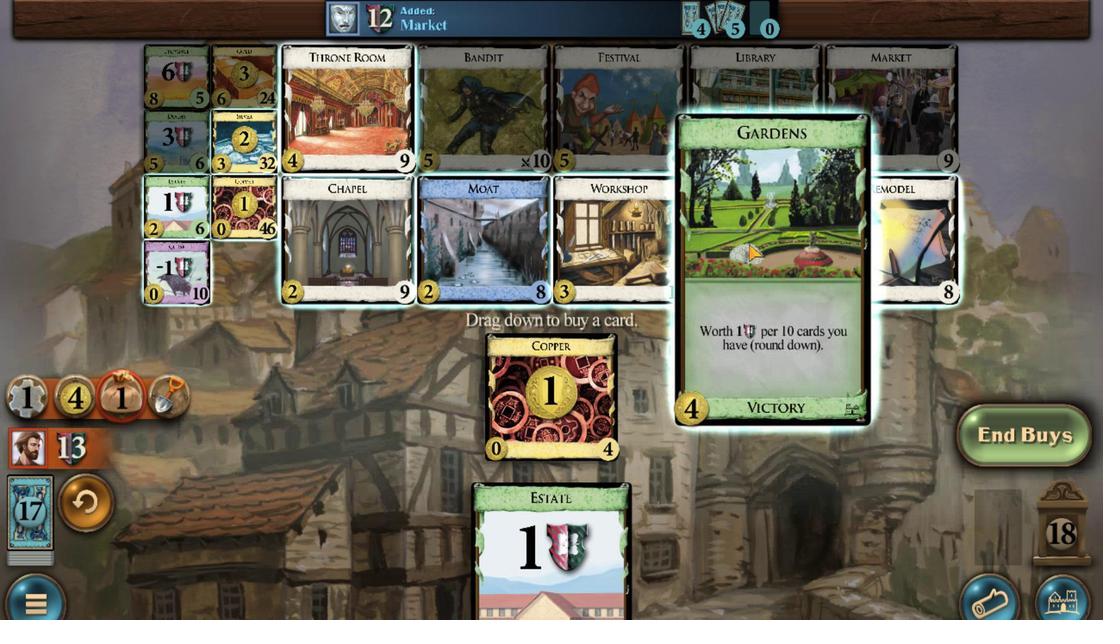 
Action: Mouse scrolled (828, 361) with delta (0, 0)
Screenshot: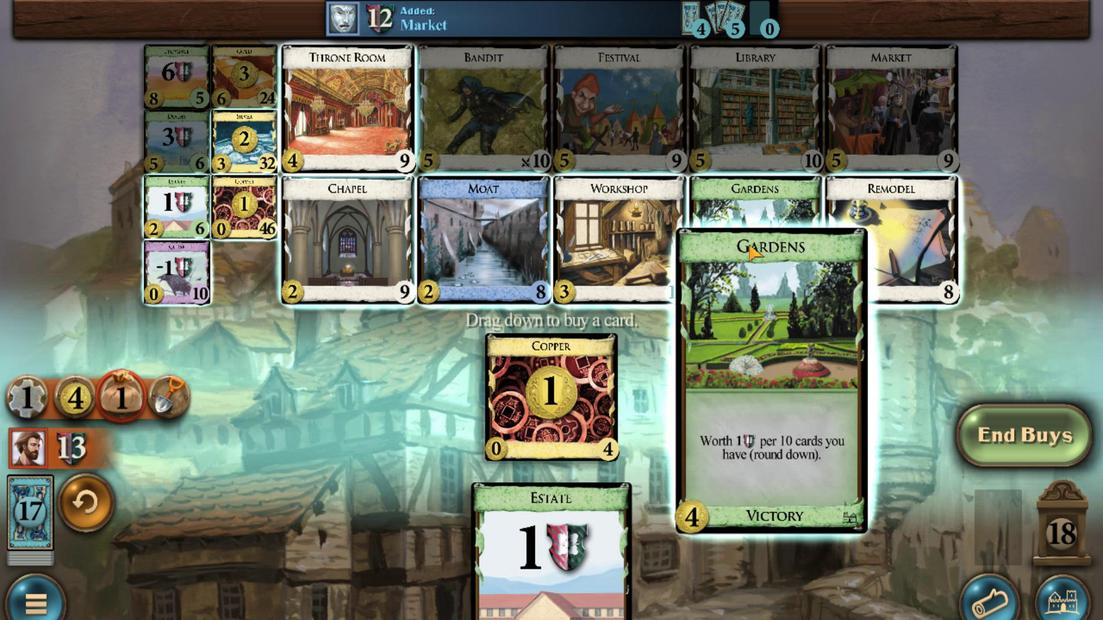 
Action: Mouse moved to (593, 502)
Screenshot: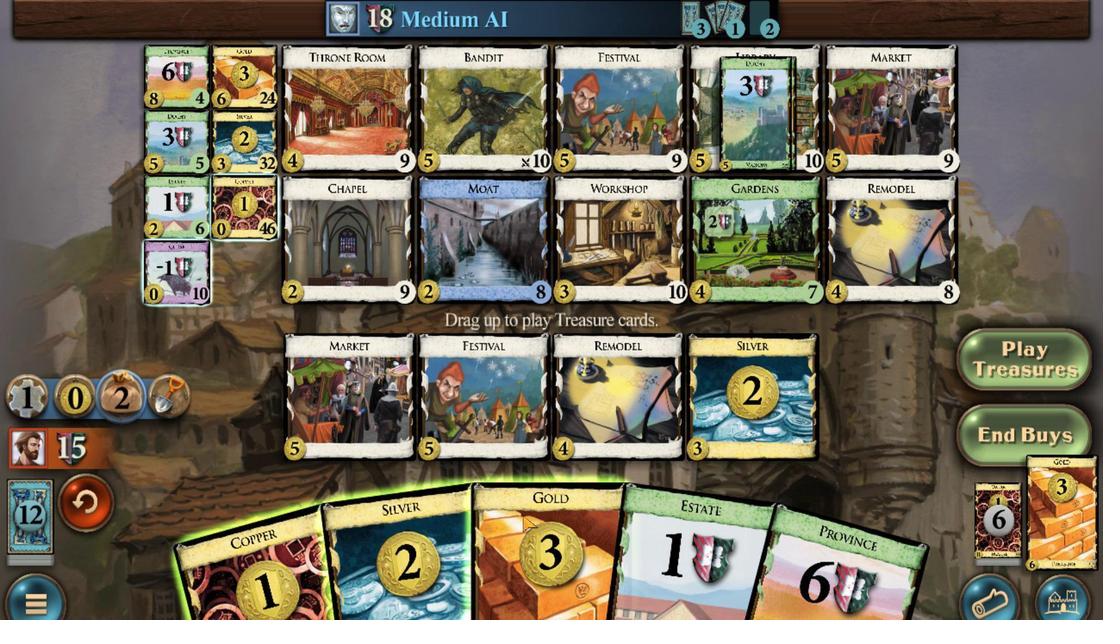 
Action: Mouse scrolled (593, 502) with delta (0, 0)
Screenshot: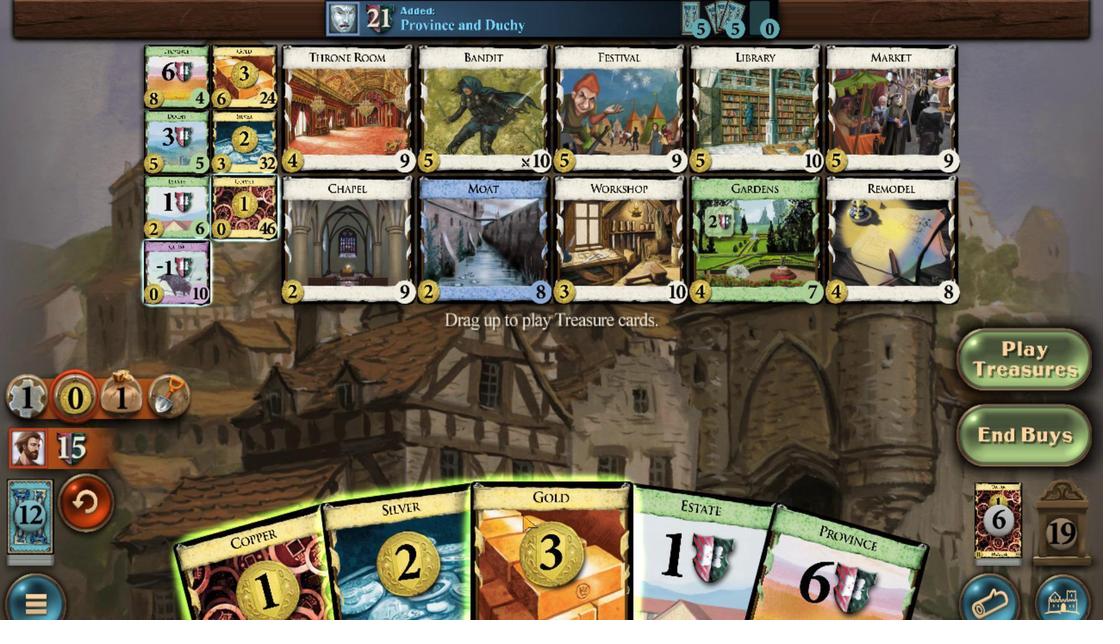 
Action: Mouse moved to (570, 508)
Screenshot: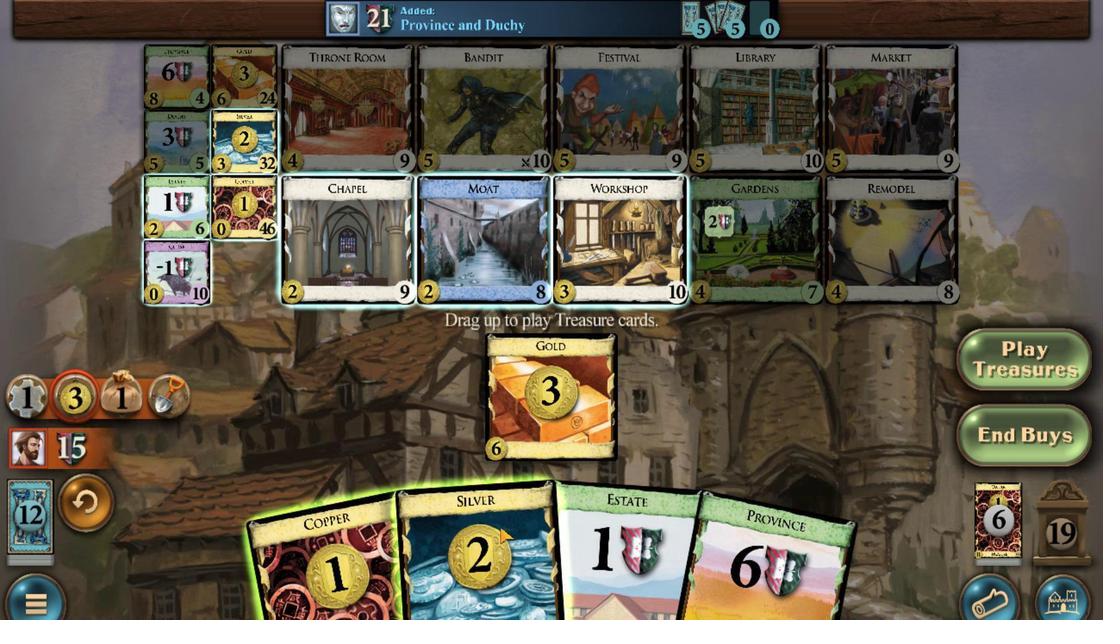 
Action: Mouse scrolled (570, 508) with delta (0, 0)
Screenshot: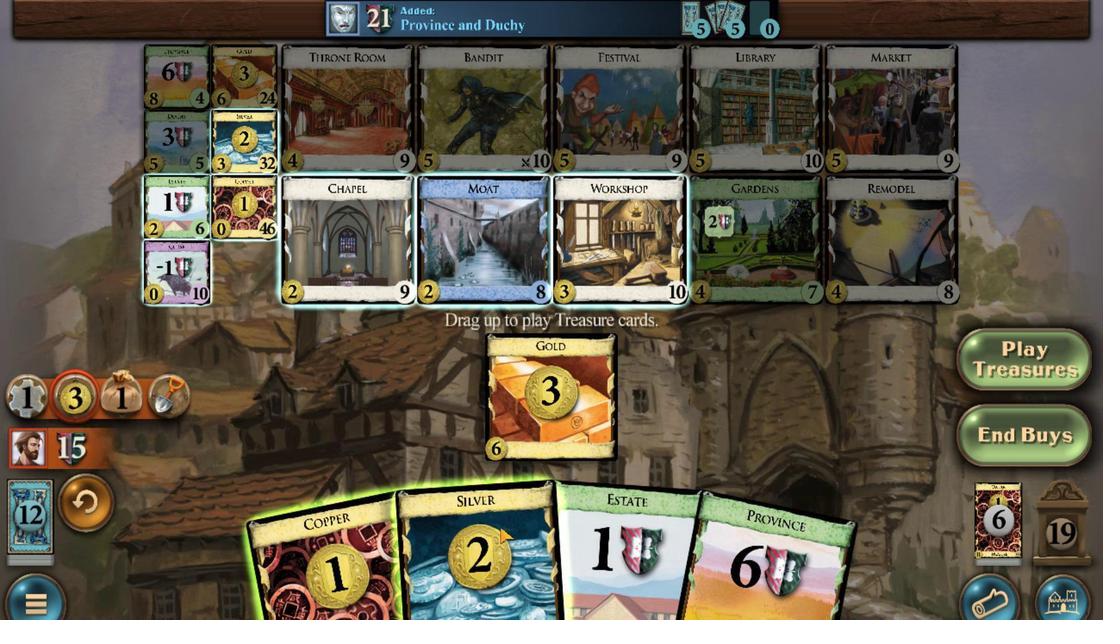 
Action: Mouse moved to (497, 526)
Screenshot: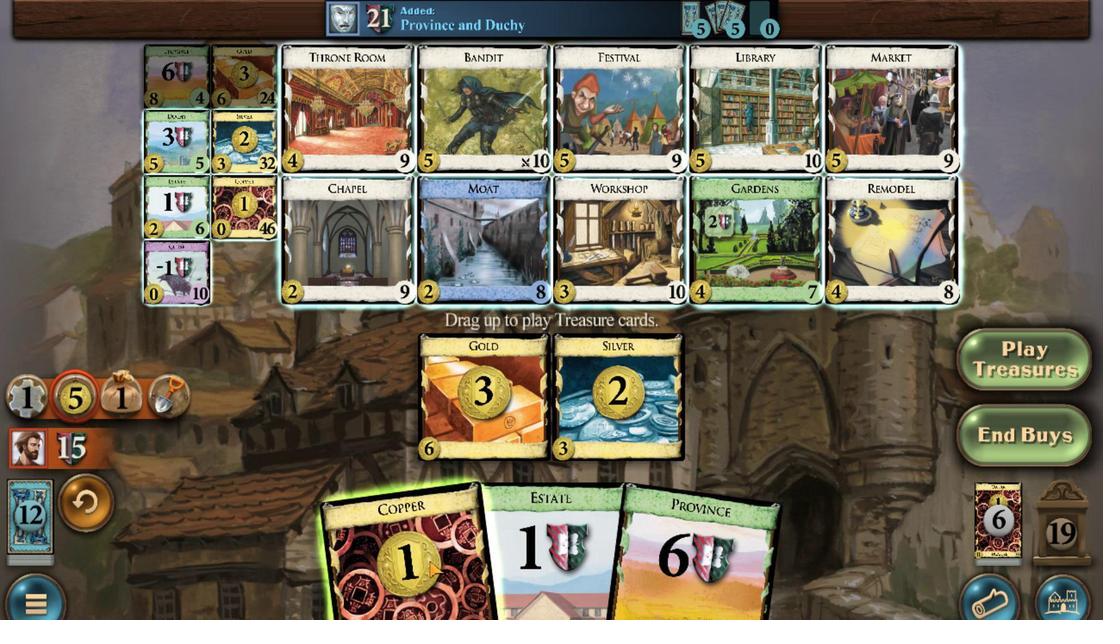 
Action: Mouse scrolled (497, 526) with delta (0, 0)
Screenshot: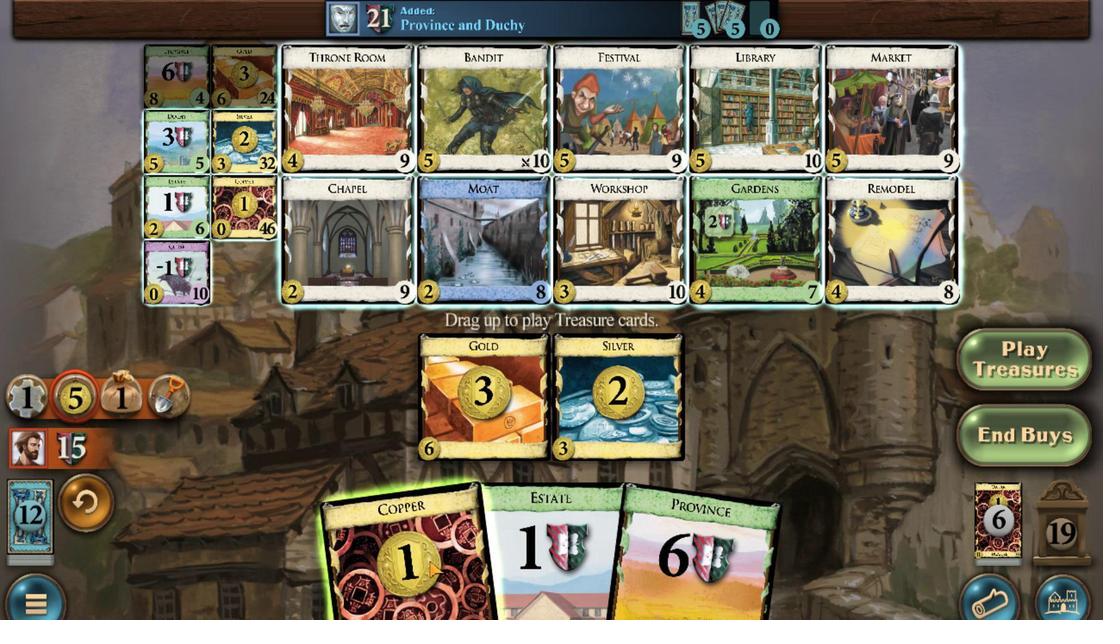 
Action: Mouse moved to (326, 267)
Screenshot: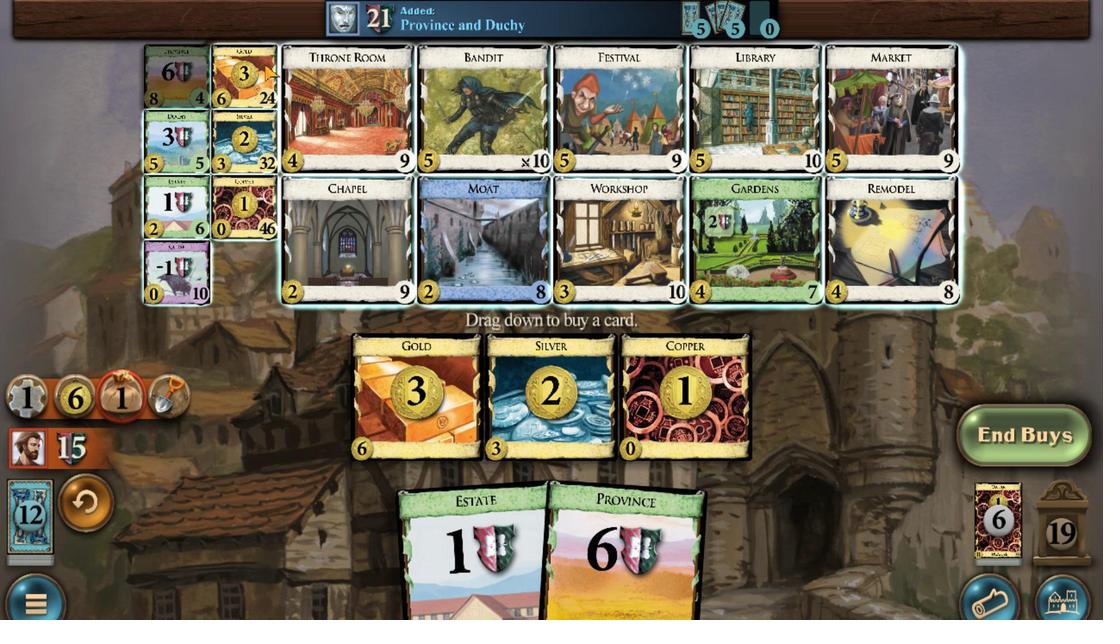 
Action: Mouse scrolled (326, 267) with delta (0, 0)
Screenshot: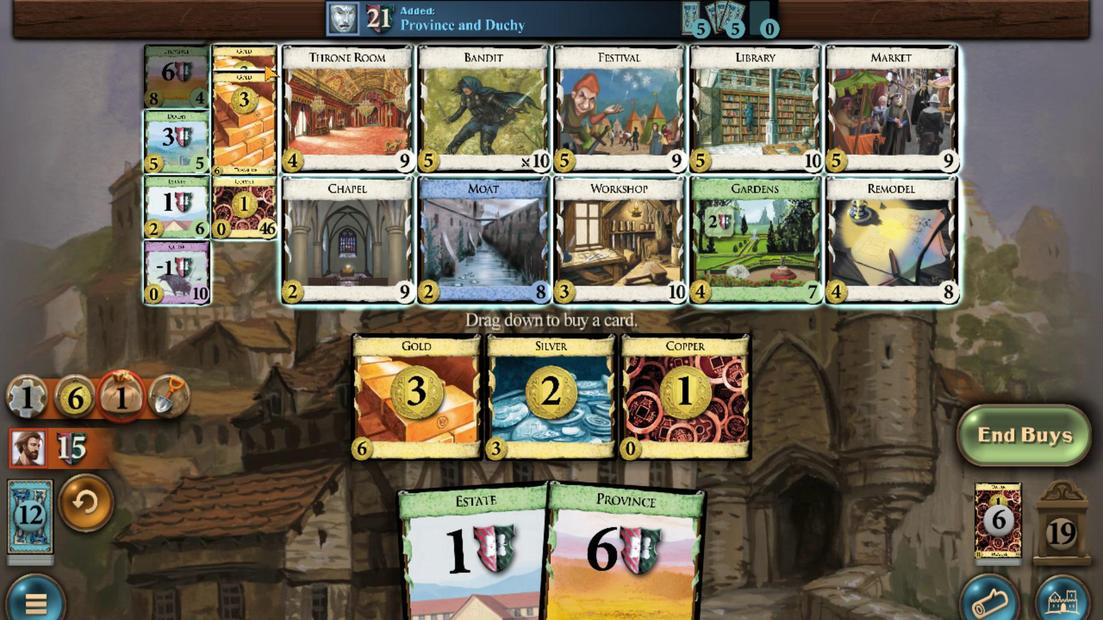 
Action: Mouse scrolled (326, 267) with delta (0, 0)
Screenshot: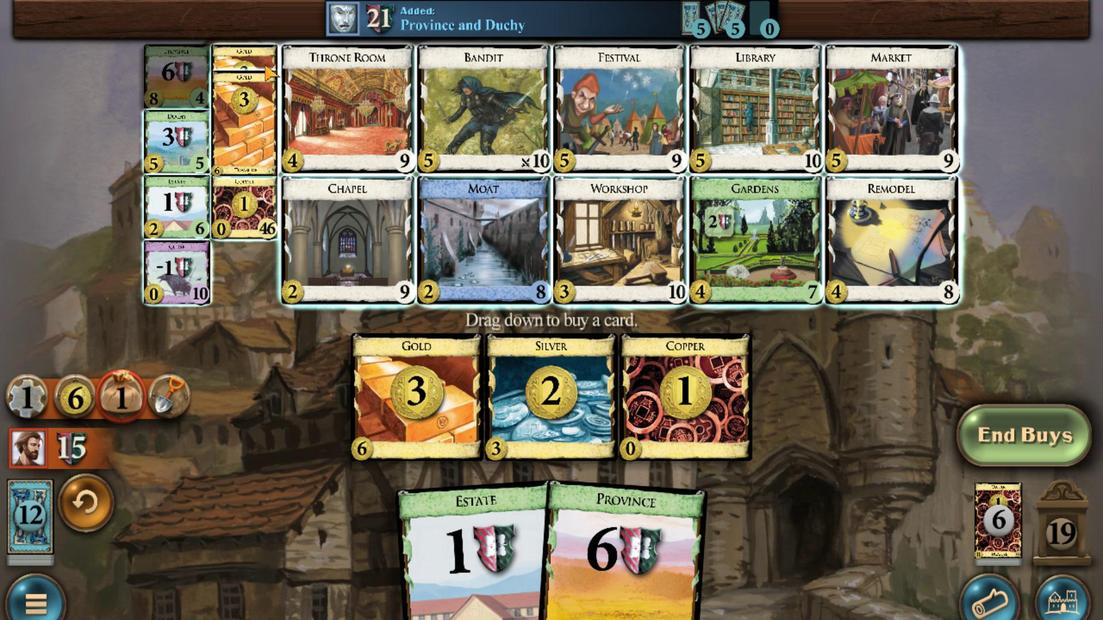 
Action: Mouse scrolled (326, 267) with delta (0, 0)
Screenshot: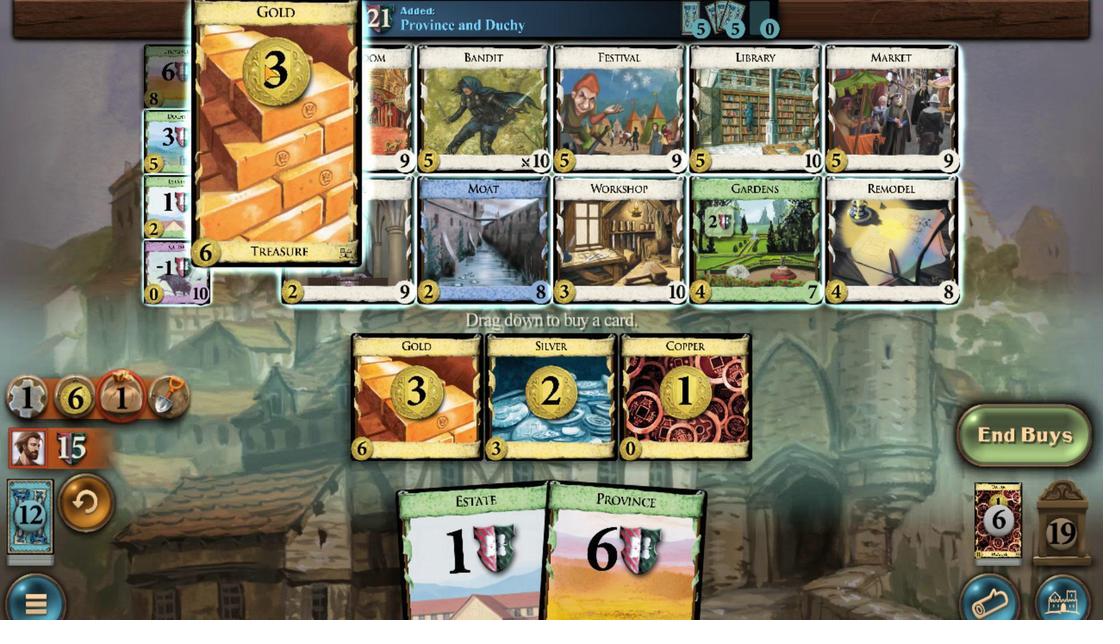 
Action: Mouse scrolled (326, 267) with delta (0, 0)
Screenshot: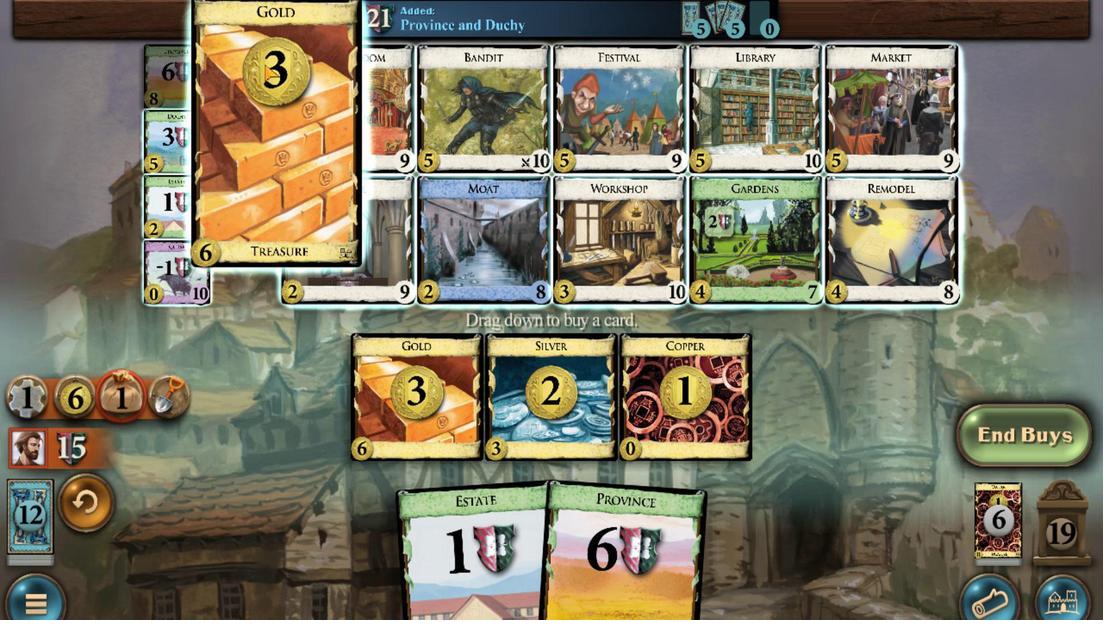 
Action: Mouse scrolled (326, 267) with delta (0, 0)
Screenshot: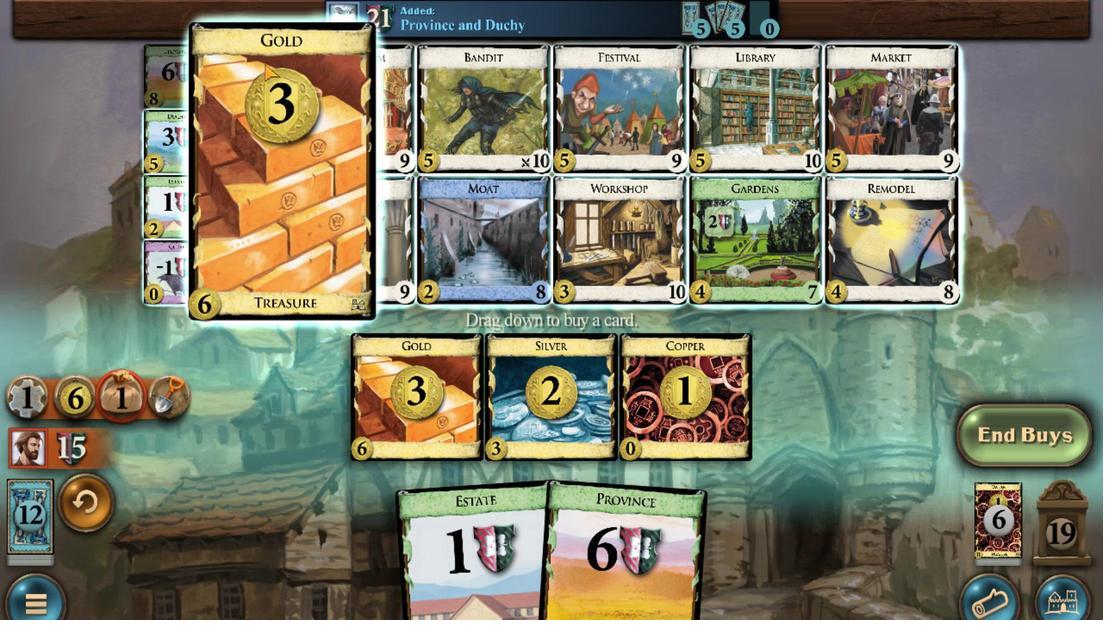 
Action: Mouse scrolled (326, 267) with delta (0, 0)
Screenshot: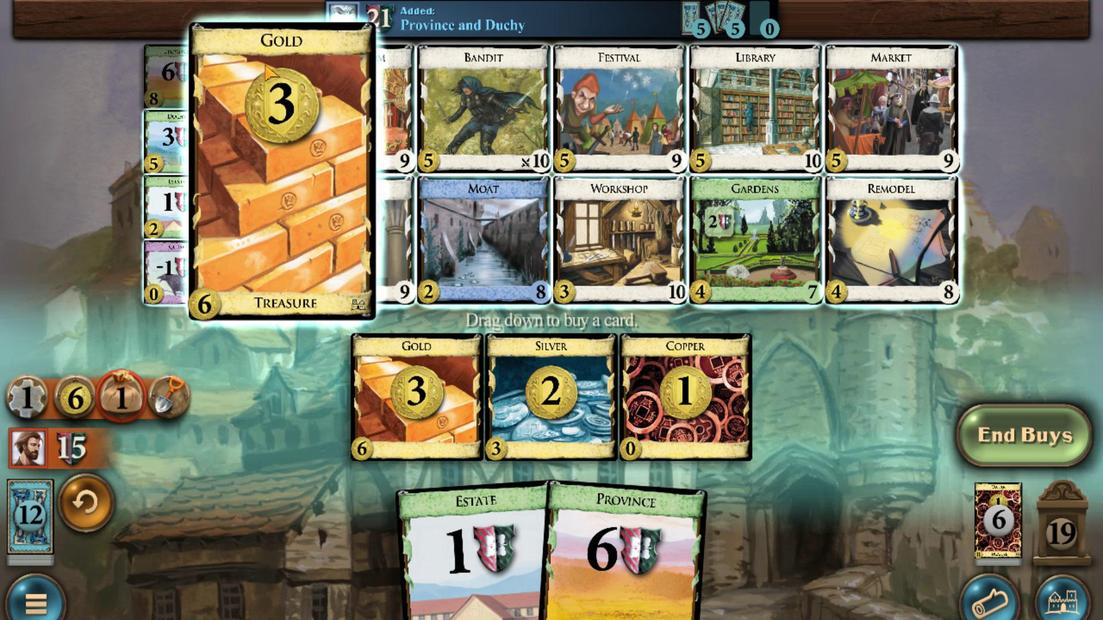 
Action: Mouse scrolled (326, 267) with delta (0, 0)
Screenshot: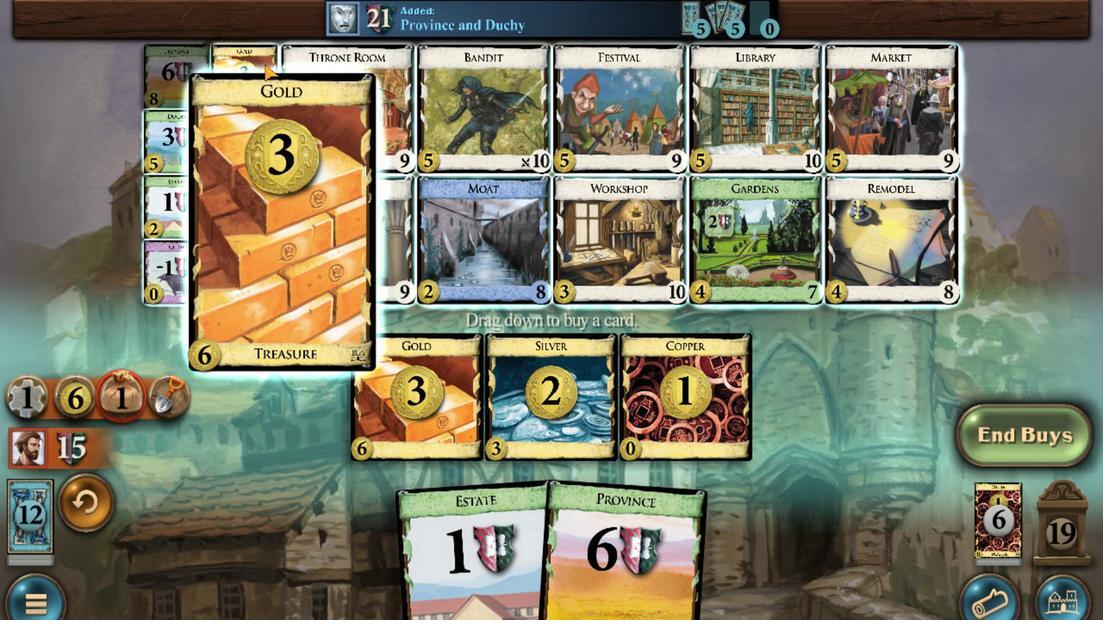 
Action: Mouse scrolled (326, 267) with delta (0, 0)
Screenshot: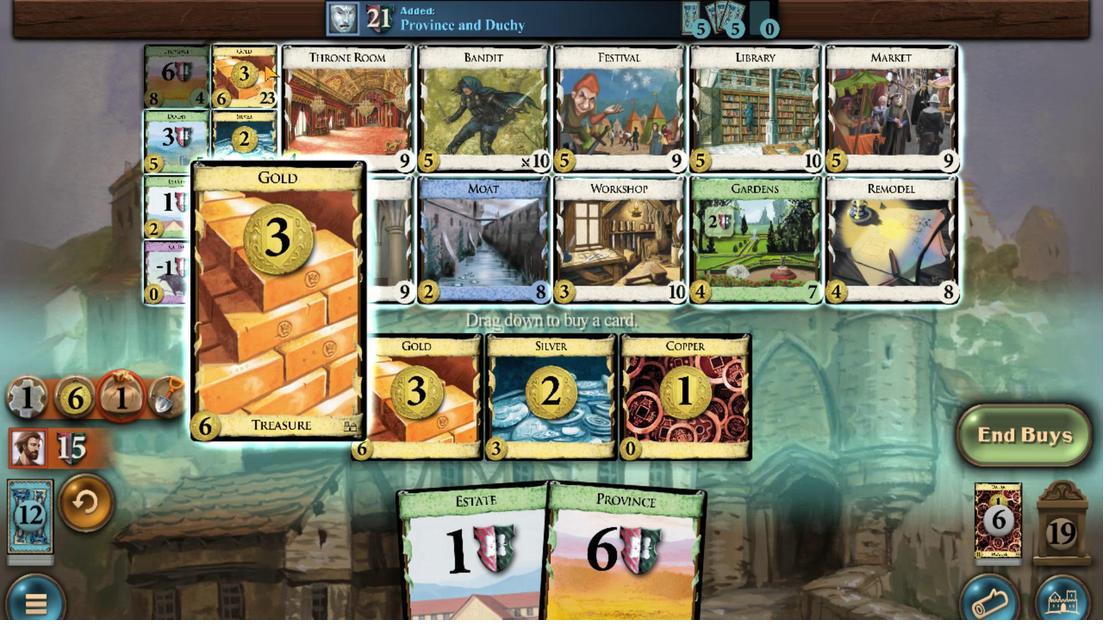 
Action: Mouse scrolled (326, 267) with delta (0, 0)
Screenshot: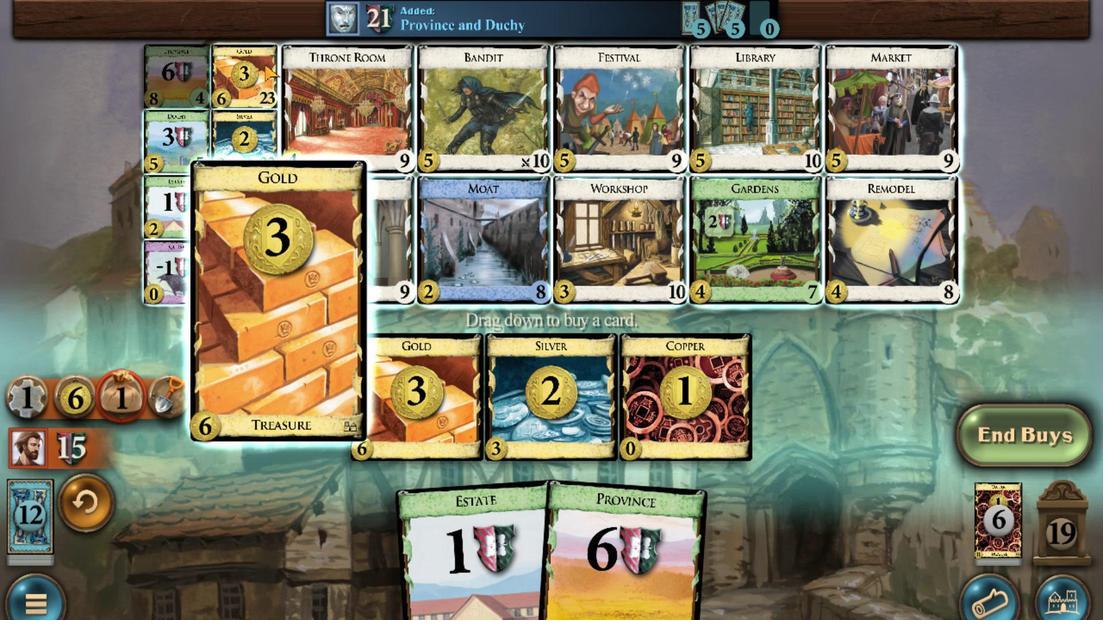 
Action: Mouse moved to (341, 511)
Screenshot: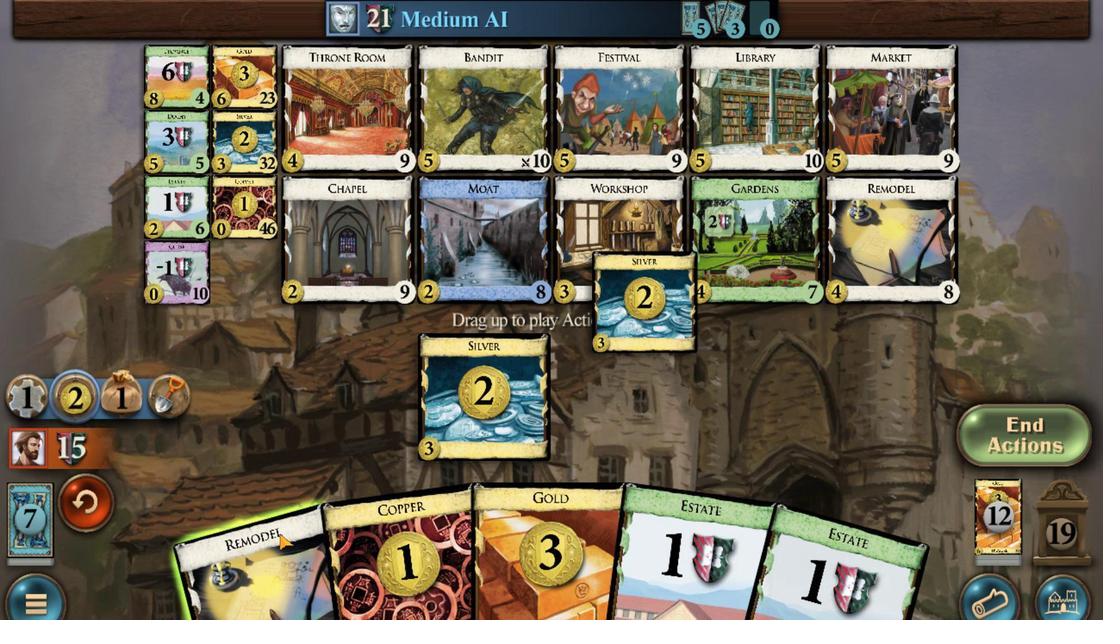 
Action: Mouse scrolled (341, 511) with delta (0, 0)
Screenshot: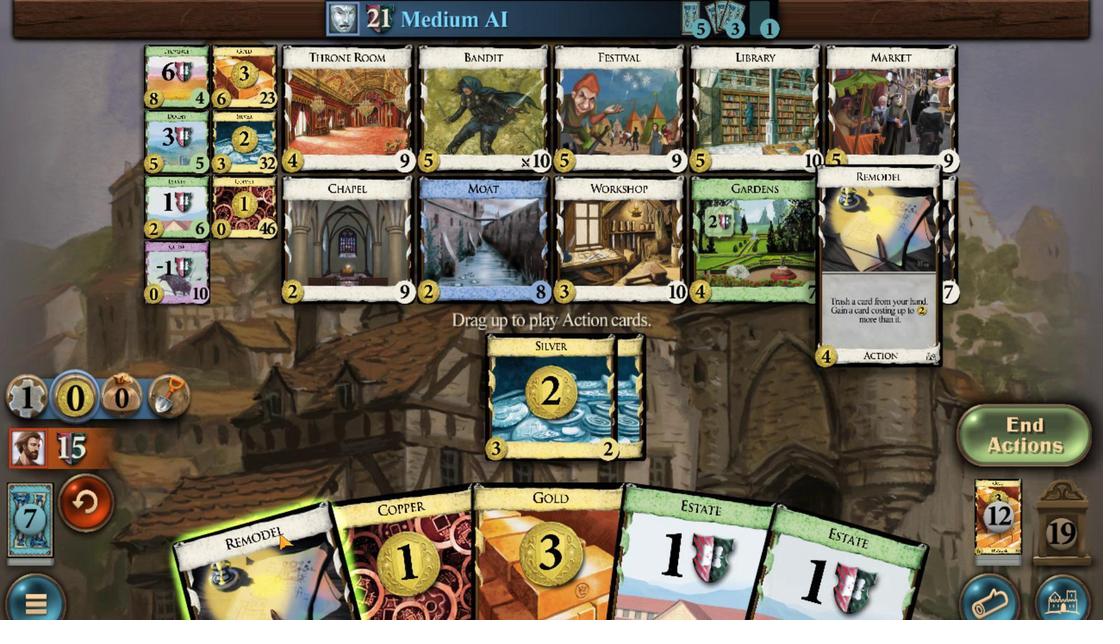 
Action: Mouse moved to (521, 496)
Screenshot: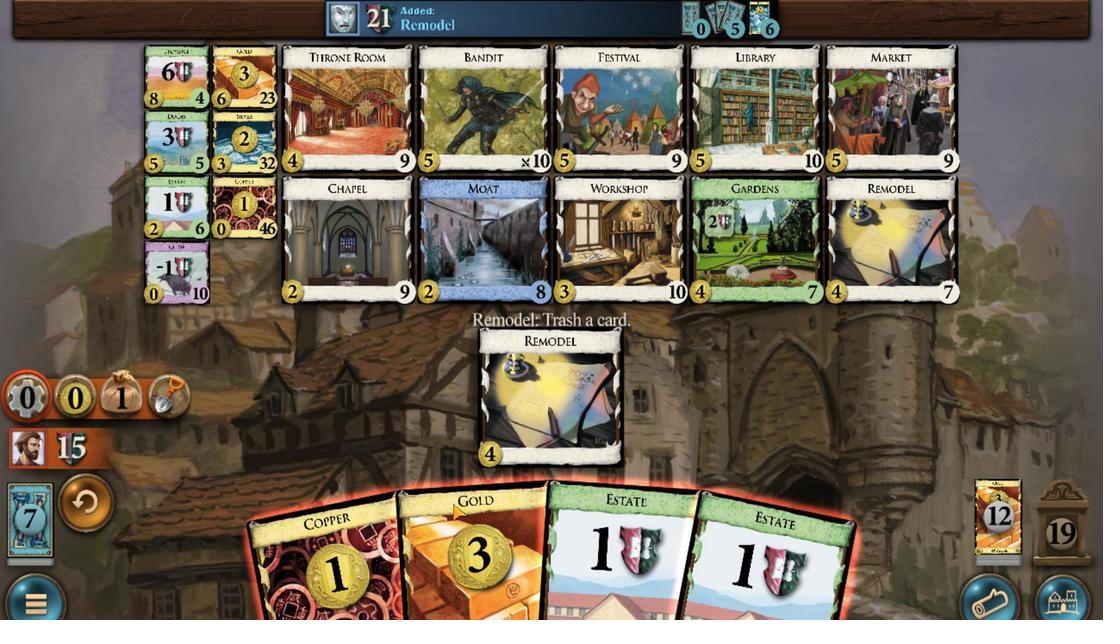 
Action: Mouse scrolled (521, 496) with delta (0, 0)
Screenshot: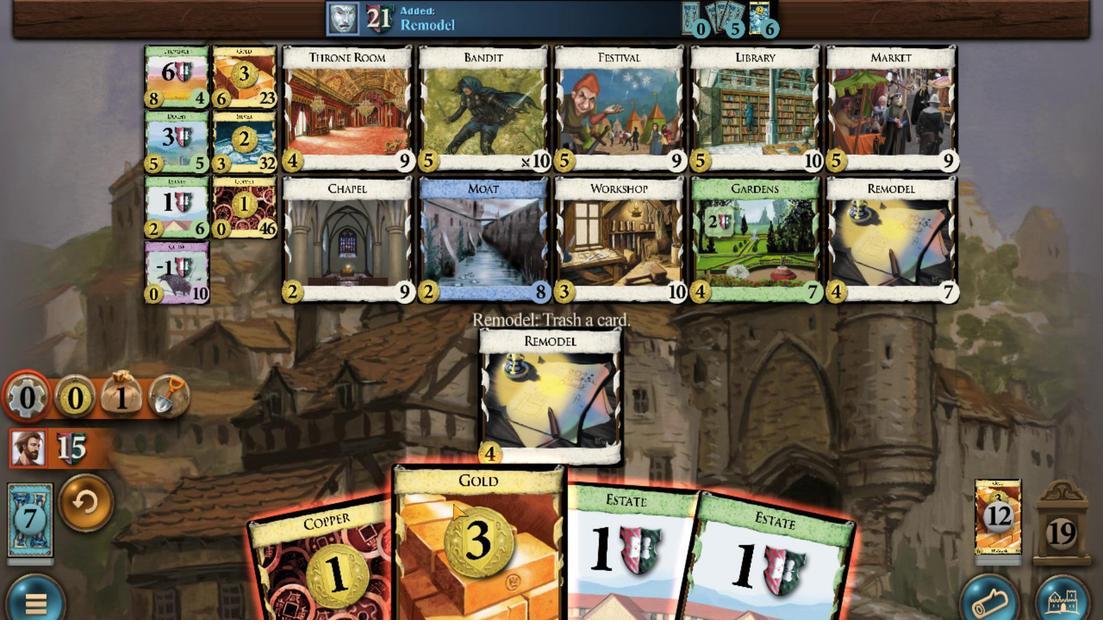 
Action: Mouse moved to (247, 280)
Screenshot: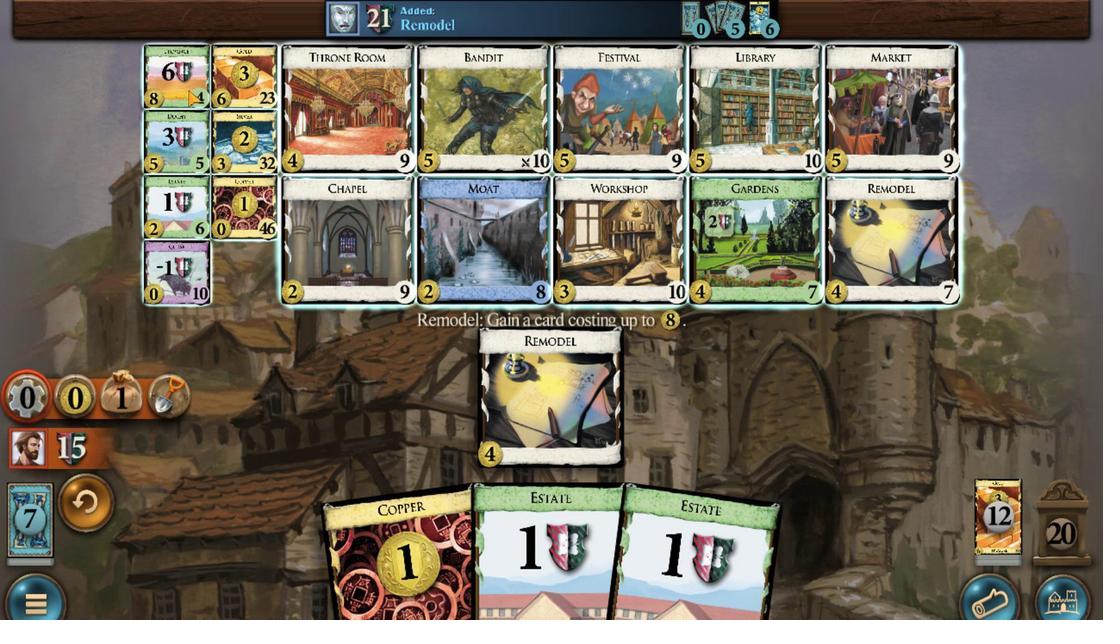 
Action: Mouse scrolled (247, 280) with delta (0, 0)
Screenshot: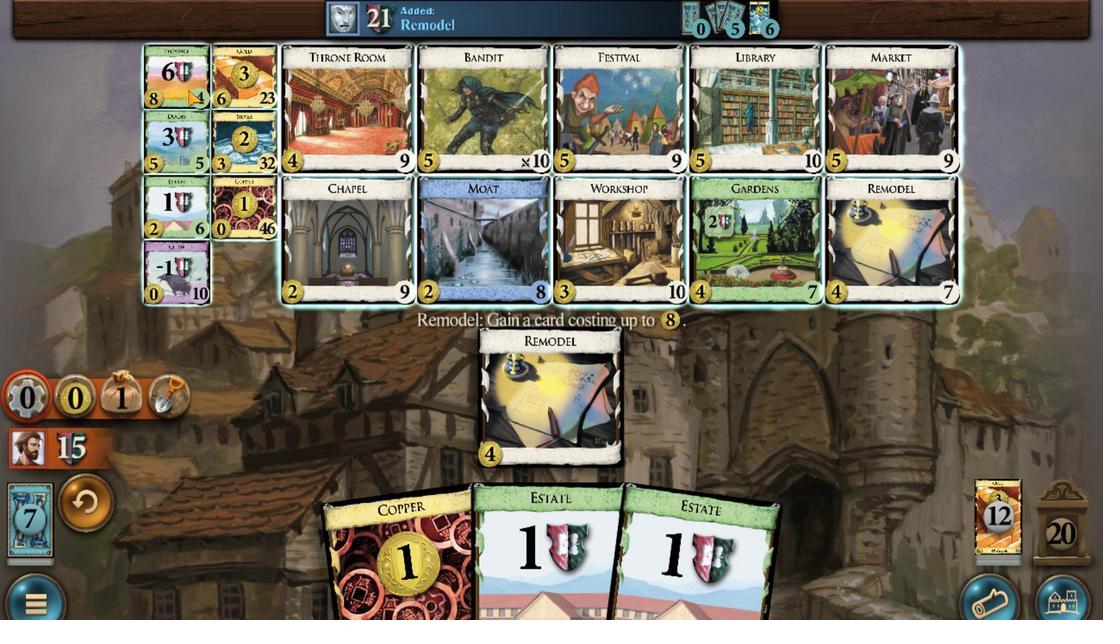 
Action: Mouse scrolled (247, 280) with delta (0, 0)
Screenshot: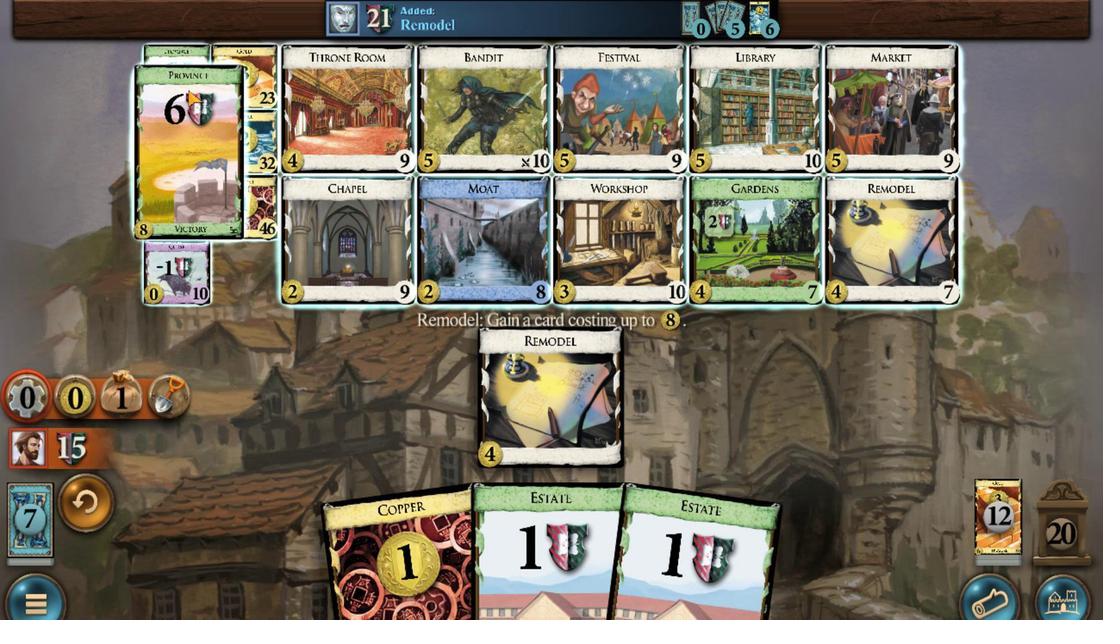 
Action: Mouse scrolled (247, 280) with delta (0, 0)
Screenshot: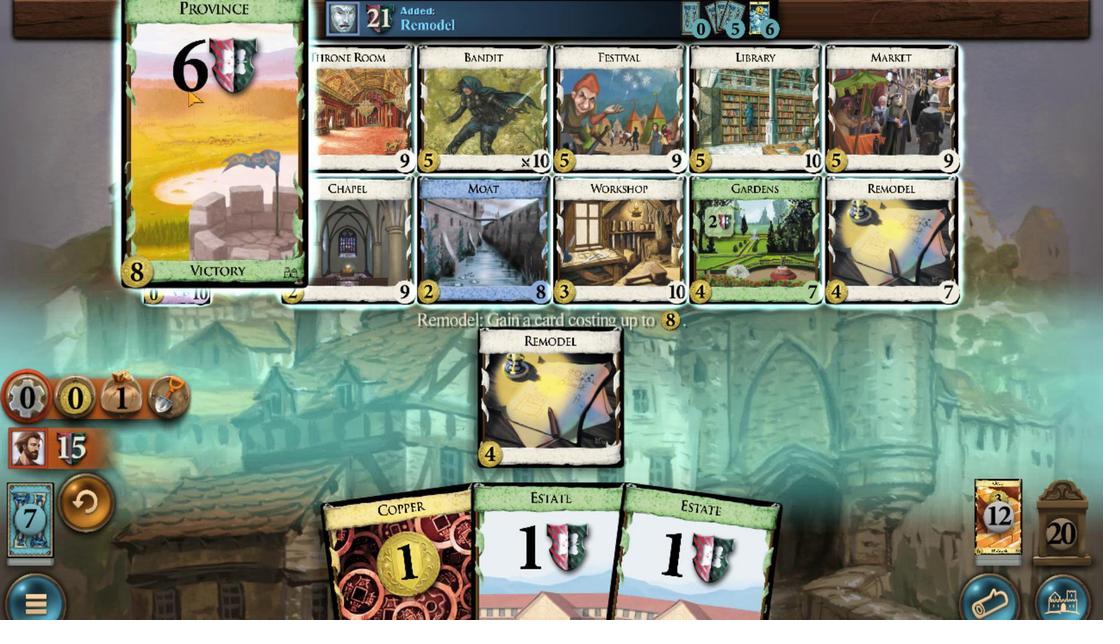 
Action: Mouse scrolled (247, 280) with delta (0, 0)
Screenshot: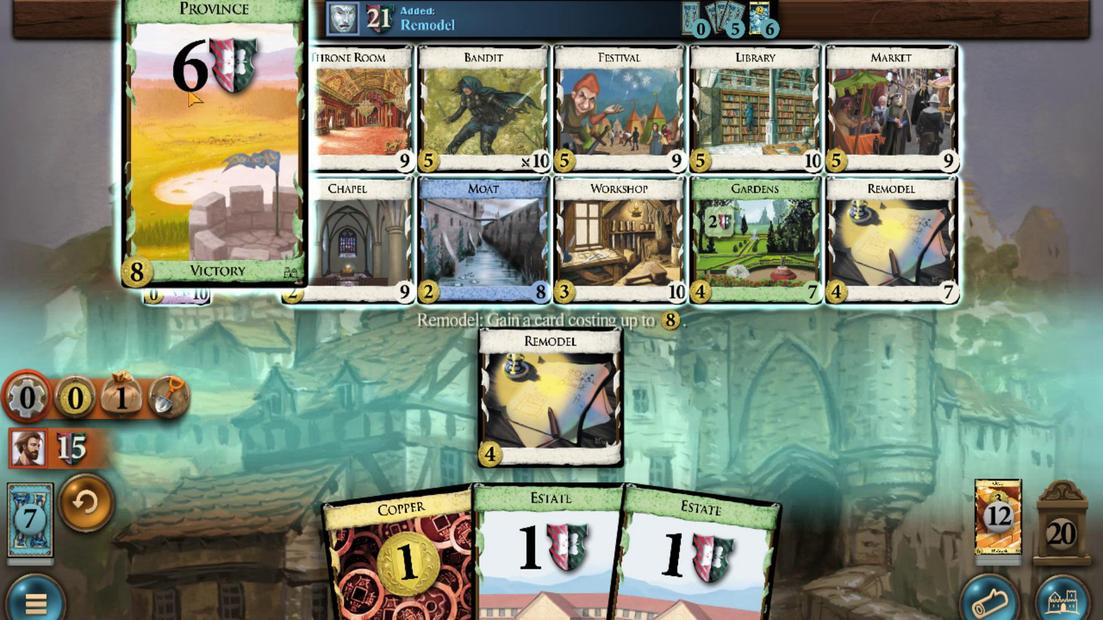 
Action: Mouse scrolled (247, 280) with delta (0, 0)
